 Task: Add an event  with title  Casual Interview with Giyah, date '2024/04/22' to 2024/04/23 & Select Event type as  One on One. Add location for the event as  Panama City, Panama and add a description: The conversation aimed at assessing their qualifications, skills, and suitability for a specific job role or position within the organization. The interview provides an opportunity for the hiring team to gather valuable information about the candidate's experience, abilities, and potential cultural fit.Create an event link  http-casualinterviewwithcandidateggcom & Select the event color as  Orange. , logged in from the account softage.4@softage.netand send the event invitation to softage.2@softage.net and softage.3@softage.net
Action: Mouse pressed left at (874, 123)
Screenshot: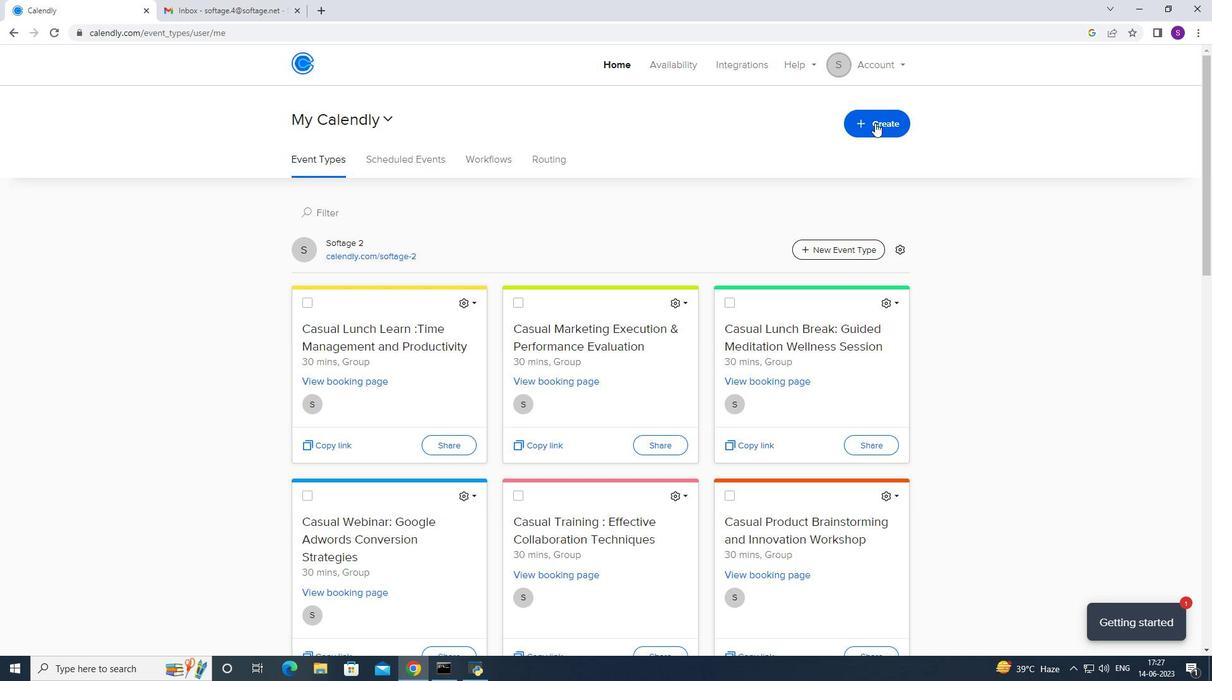 
Action: Mouse moved to (775, 178)
Screenshot: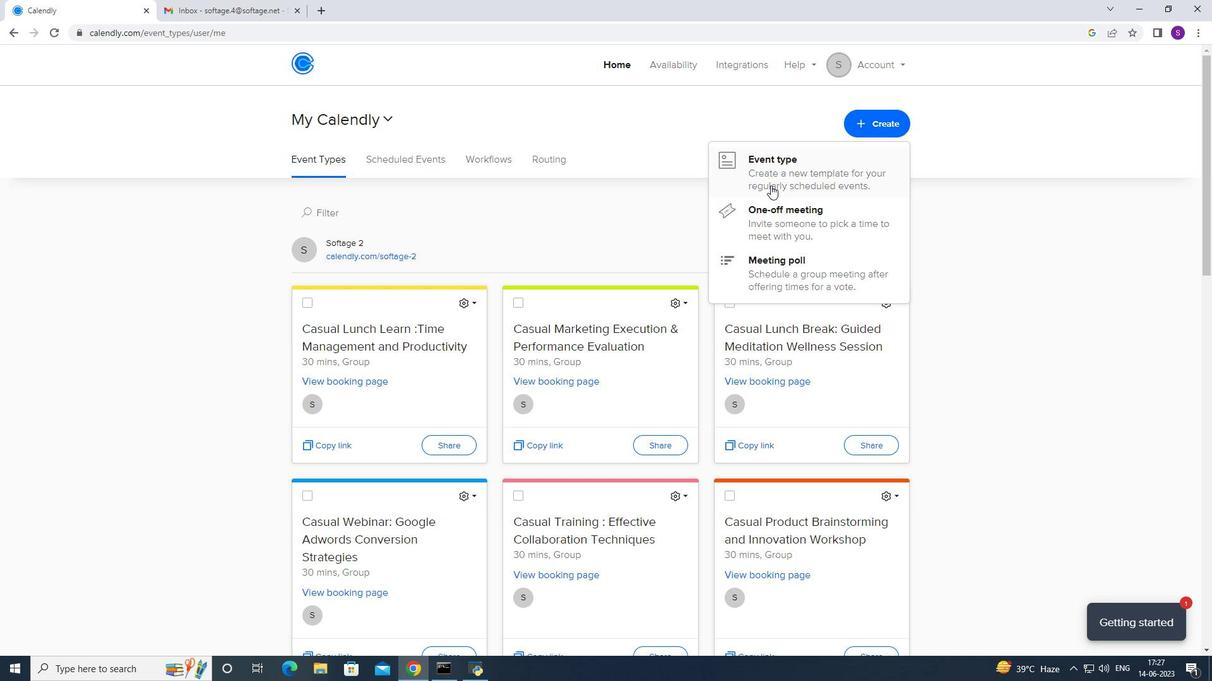 
Action: Mouse pressed left at (775, 178)
Screenshot: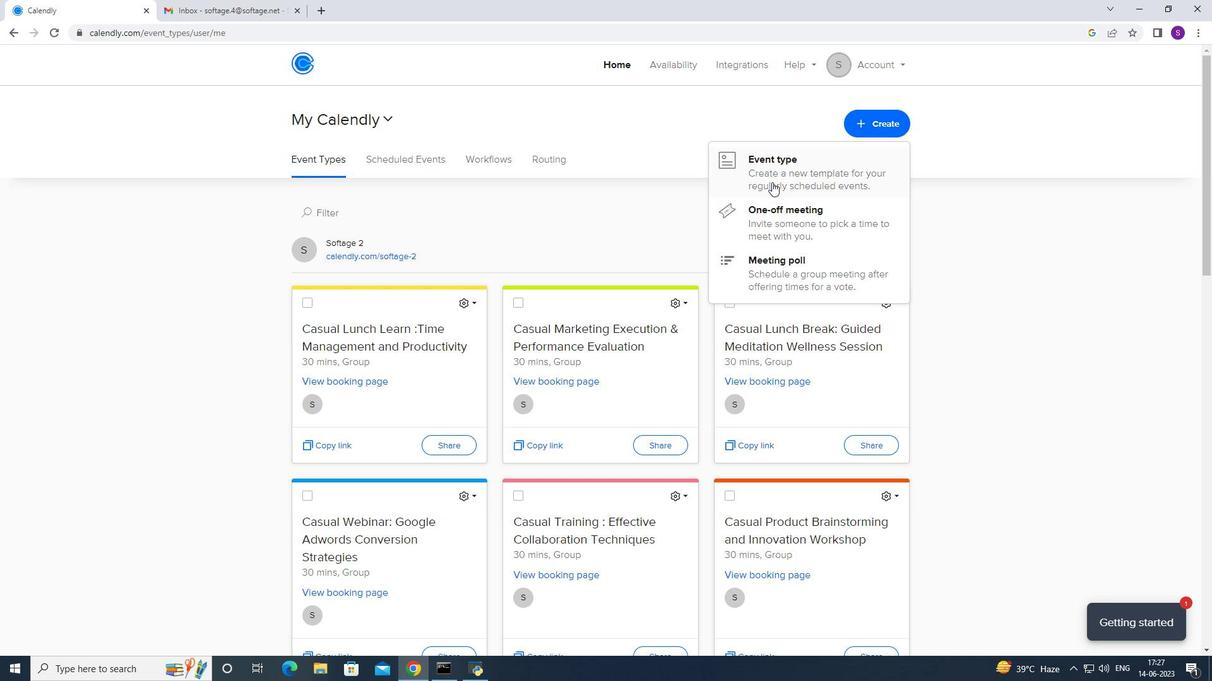 
Action: Mouse moved to (591, 224)
Screenshot: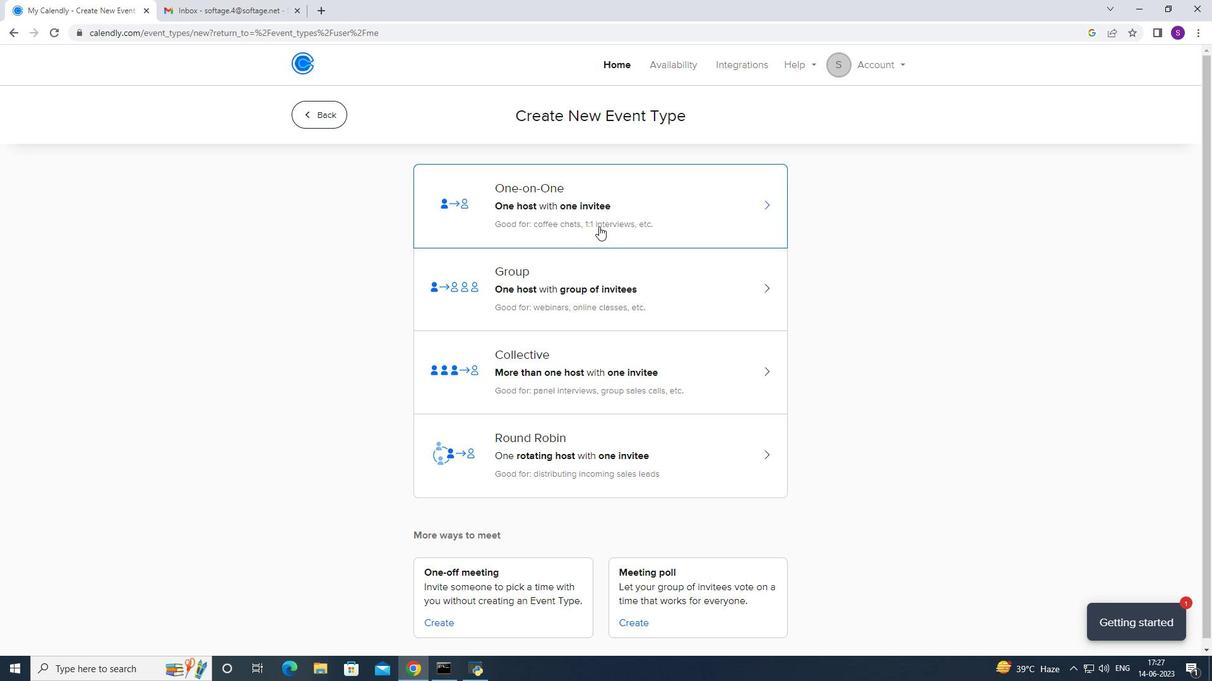 
Action: Mouse pressed left at (591, 224)
Screenshot: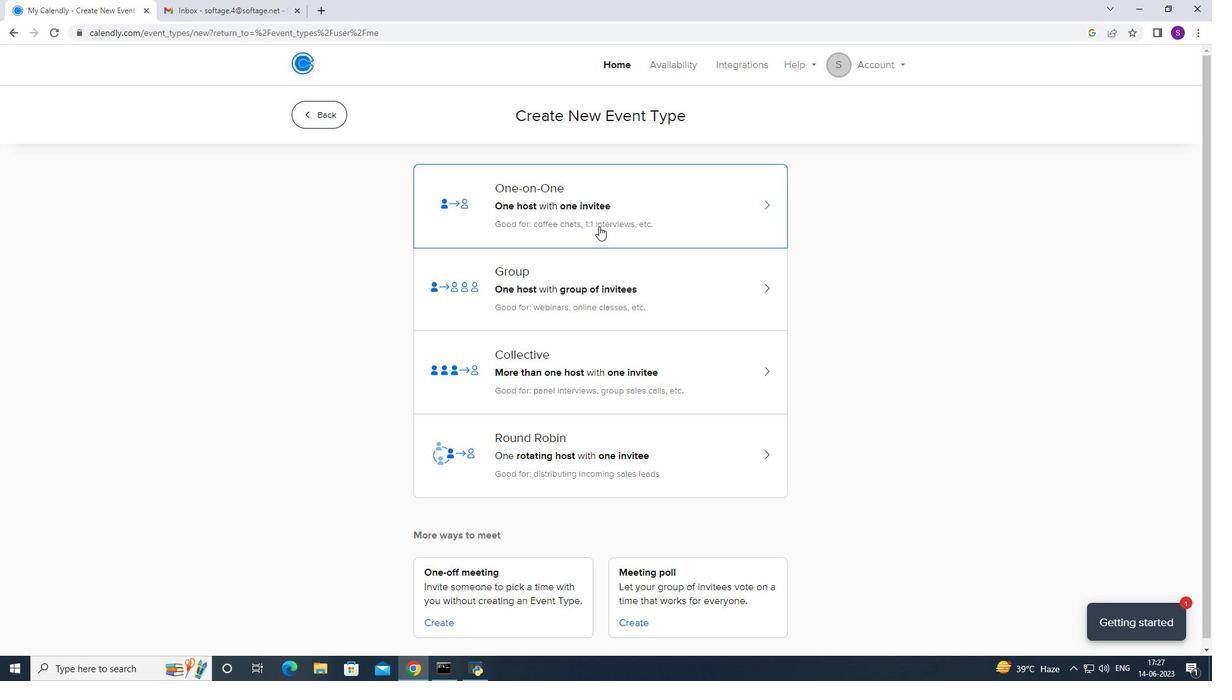 
Action: Mouse moved to (441, 302)
Screenshot: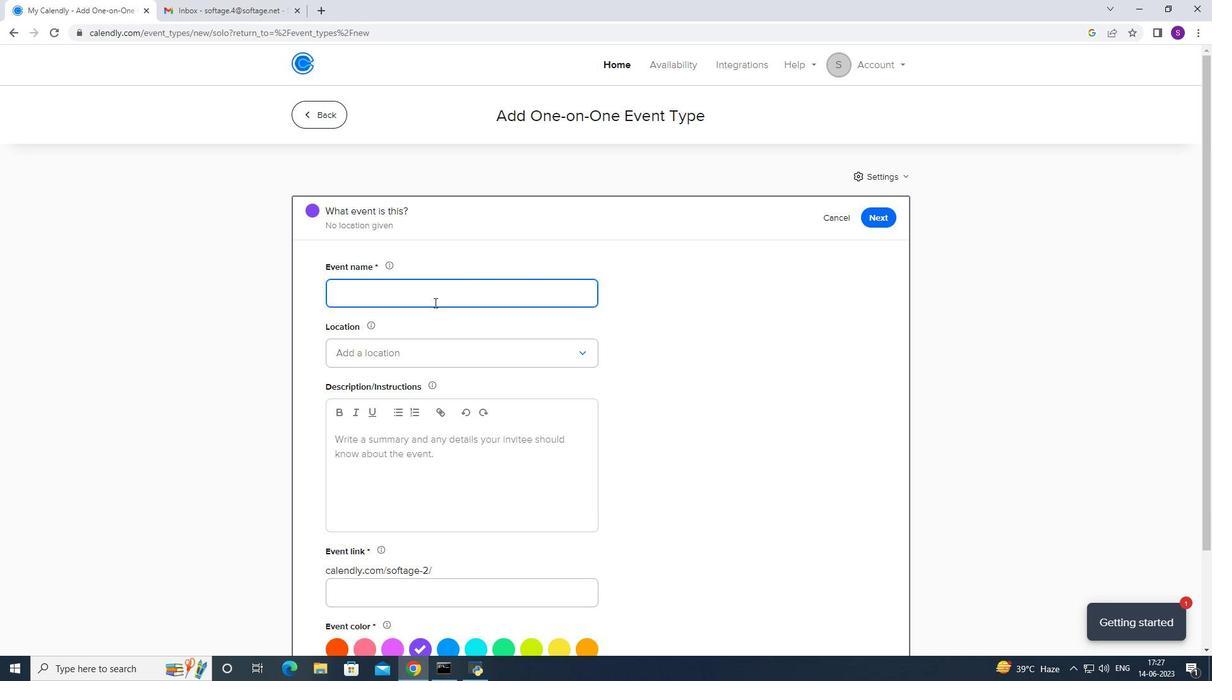 
Action: Key pressed <Key.caps_lock>C<Key.caps_lock>asual<Key.space><Key.caps_lock><Key.caps_lock>interview<Key.space>woith<Key.backspace><Key.backspace><Key.backspace><Key.backspace>ith<Key.space><Key.caps_lock><Key.caps_lock>giyah<Key.backspace><Key.backspace><Key.backspace><Key.backspace><Key.backspace><Key.caps_lock>G<Key.caps_lock>iyah
Screenshot: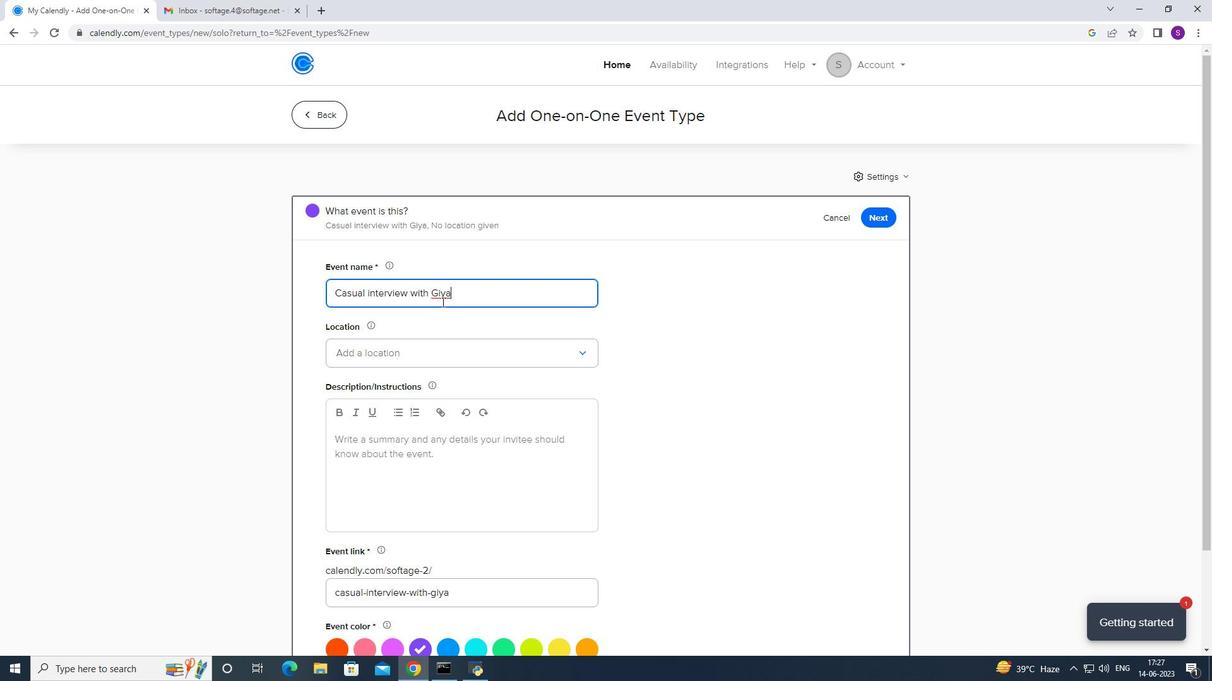 
Action: Mouse moved to (323, 344)
Screenshot: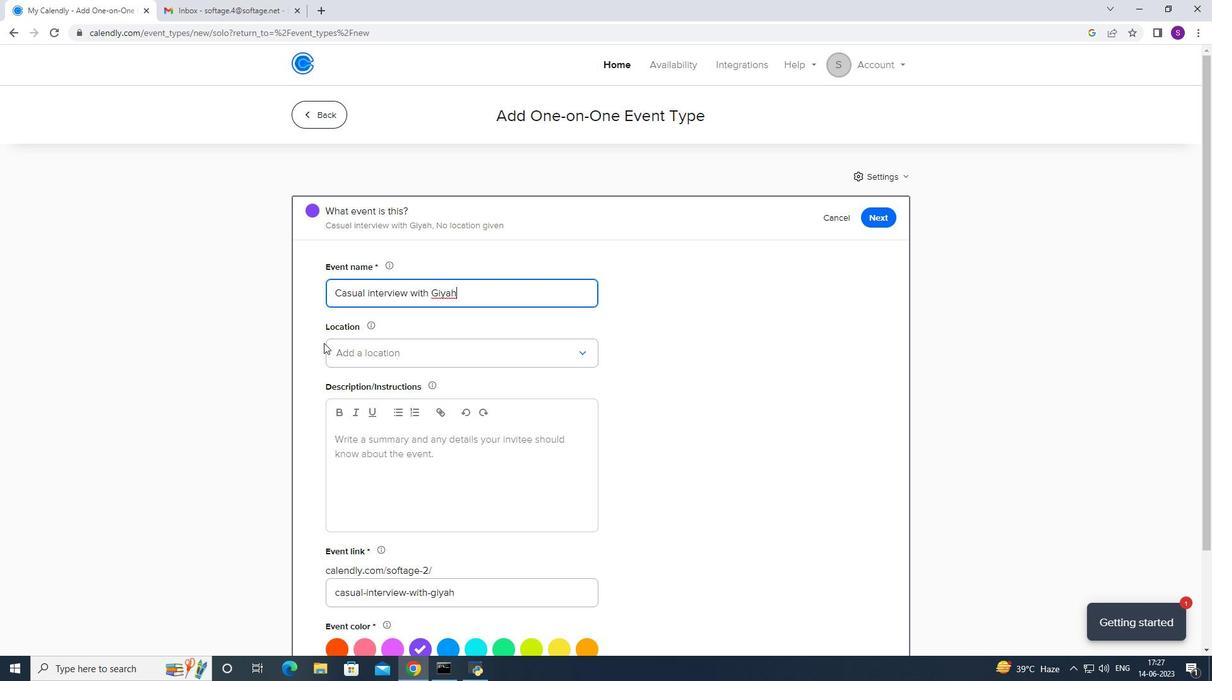 
Action: Mouse pressed left at (323, 344)
Screenshot: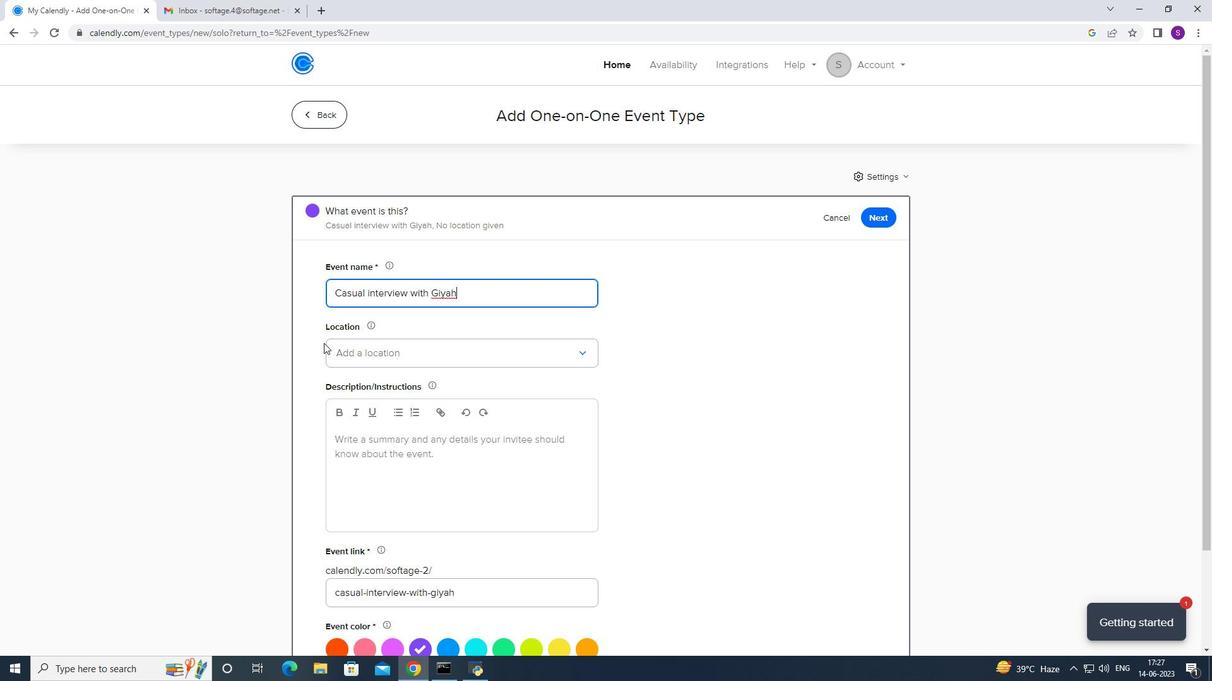 
Action: Mouse moved to (335, 352)
Screenshot: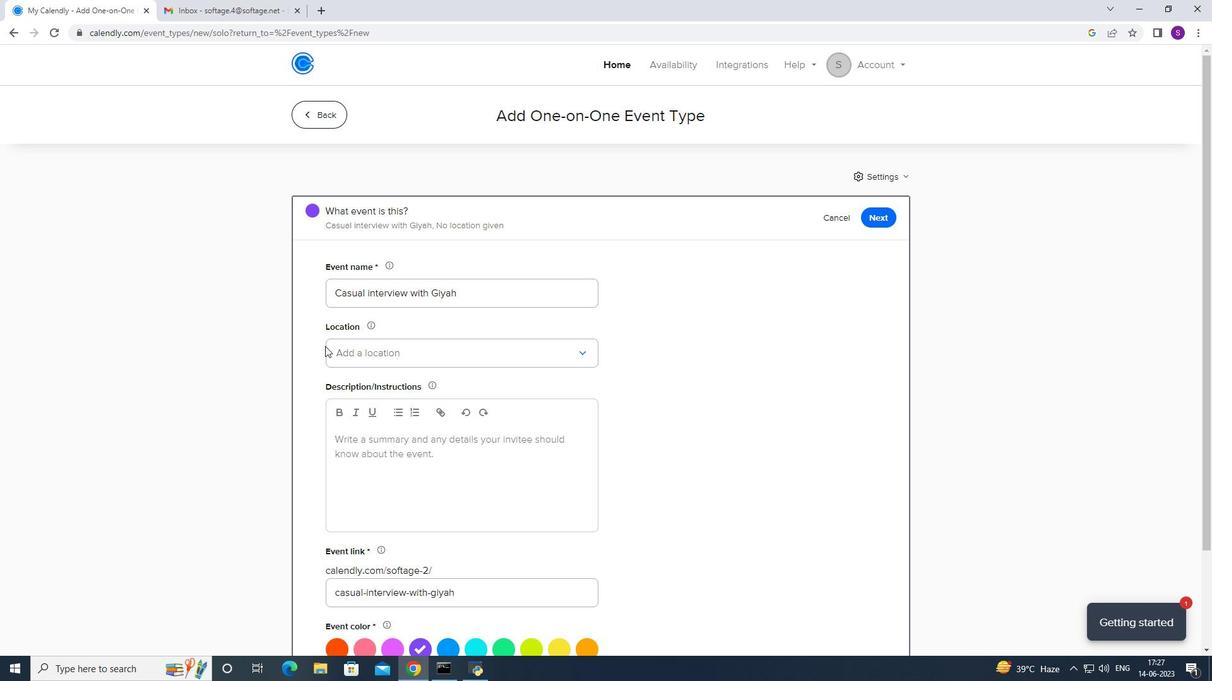 
Action: Mouse pressed left at (335, 352)
Screenshot: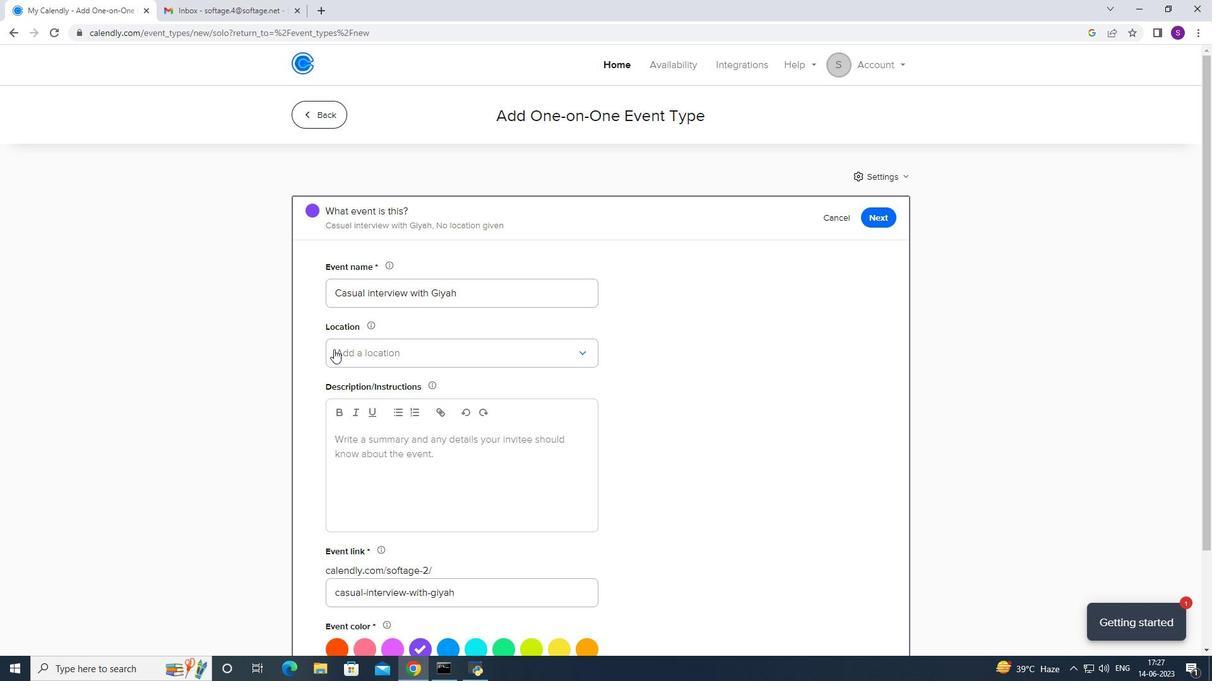 
Action: Mouse moved to (336, 371)
Screenshot: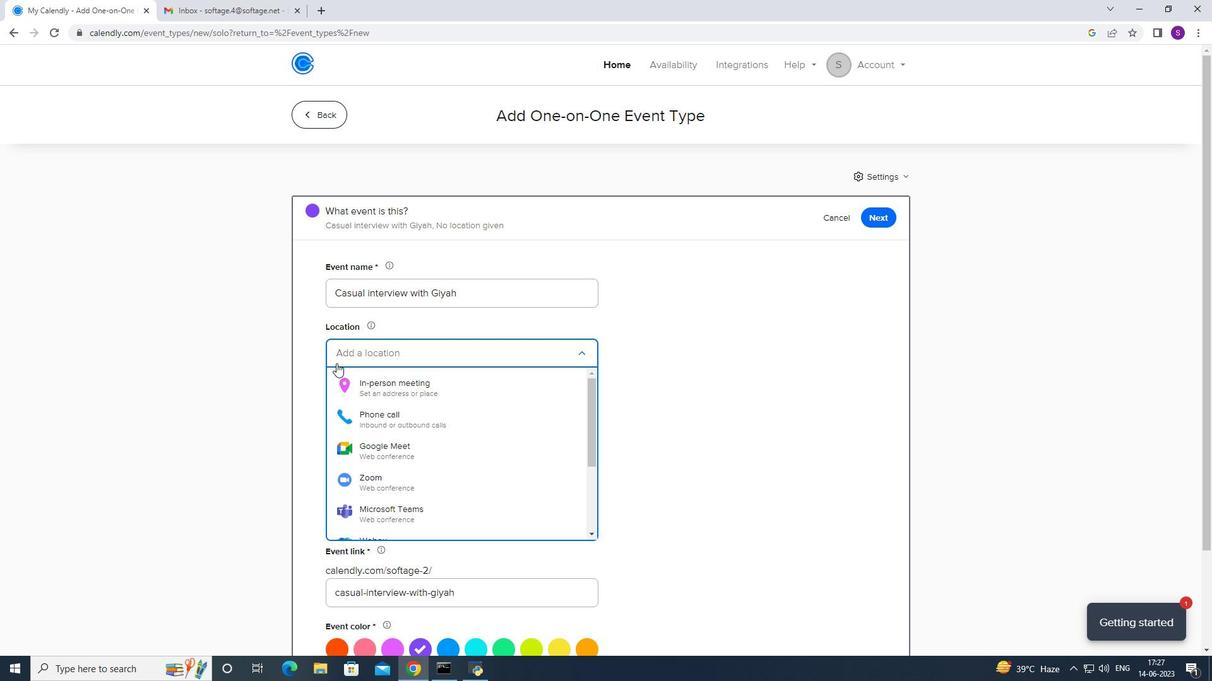 
Action: Mouse pressed left at (336, 371)
Screenshot: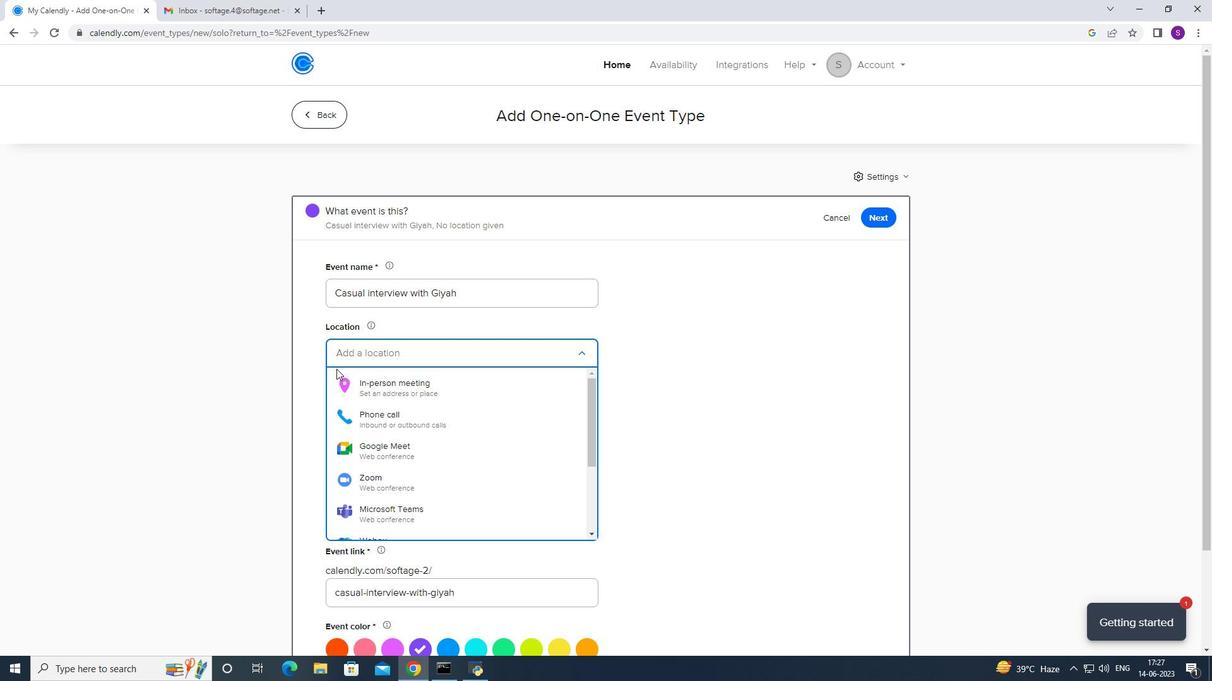 
Action: Mouse moved to (336, 378)
Screenshot: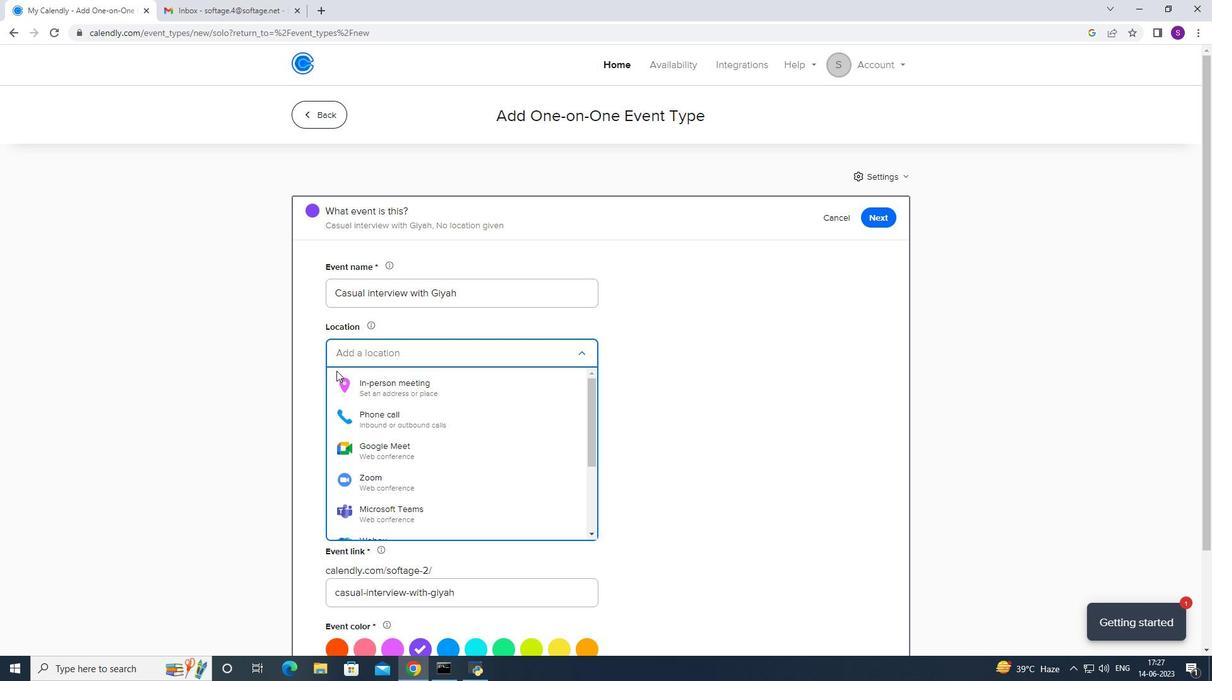 
Action: Mouse pressed left at (336, 378)
Screenshot: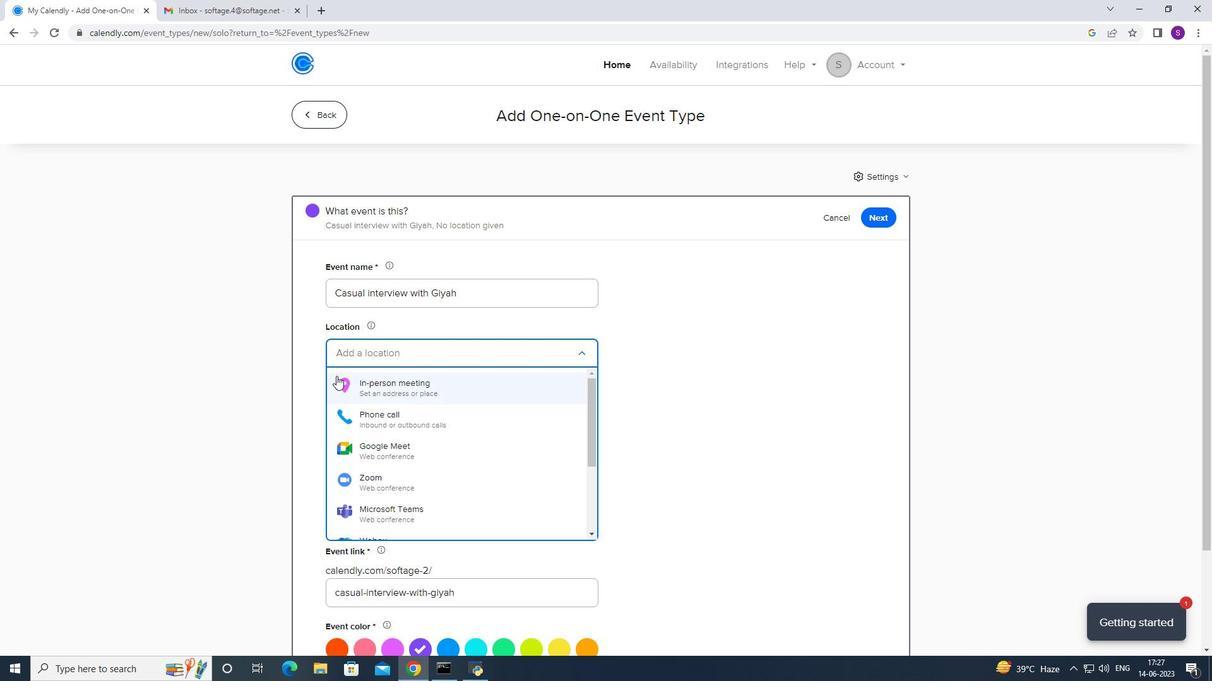 
Action: Mouse moved to (536, 217)
Screenshot: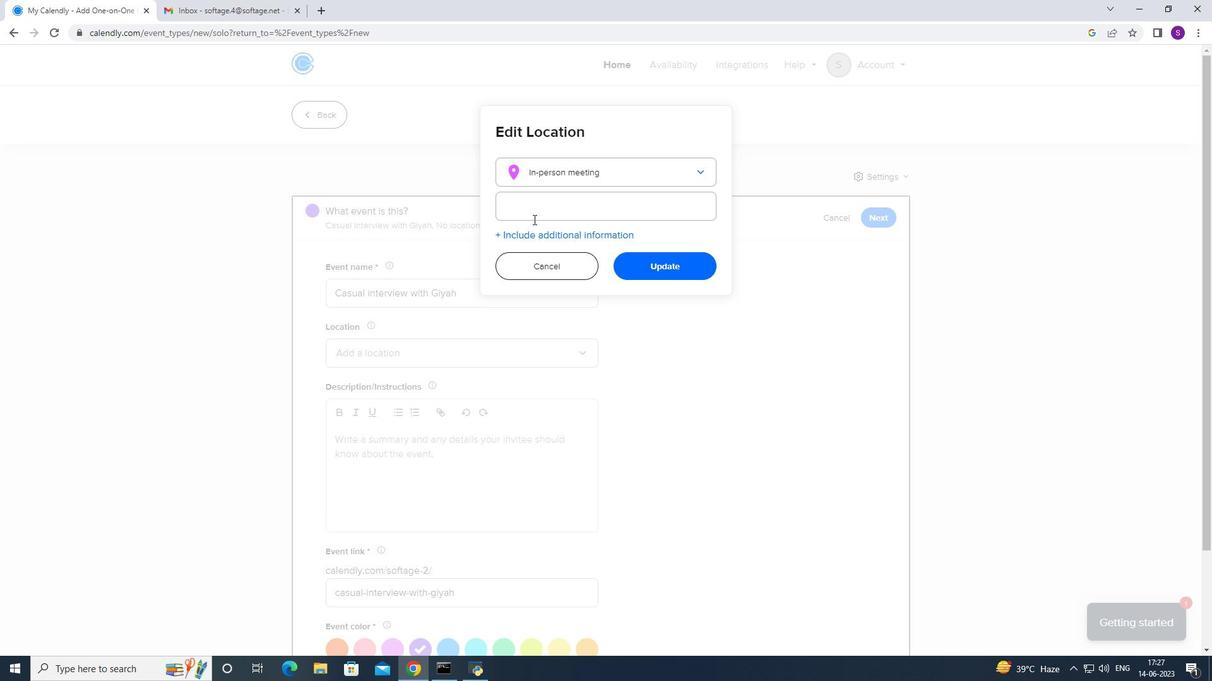 
Action: Mouse pressed left at (536, 217)
Screenshot: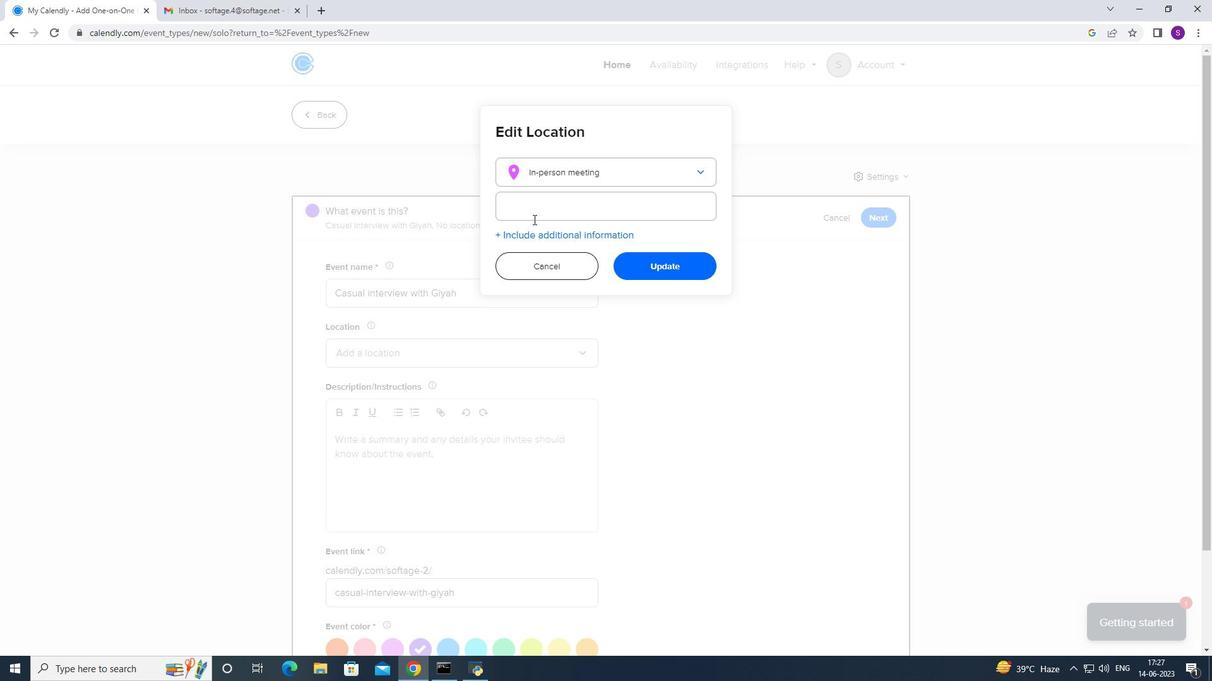 
Action: Key pressed <Key.caps_lock>P<Key.caps_lock>anama<Key.space><Key.caps_lock>C<Key.caps_lock>ity,<Key.space><Key.caps_lock>P<Key.caps_lock>anama
Screenshot: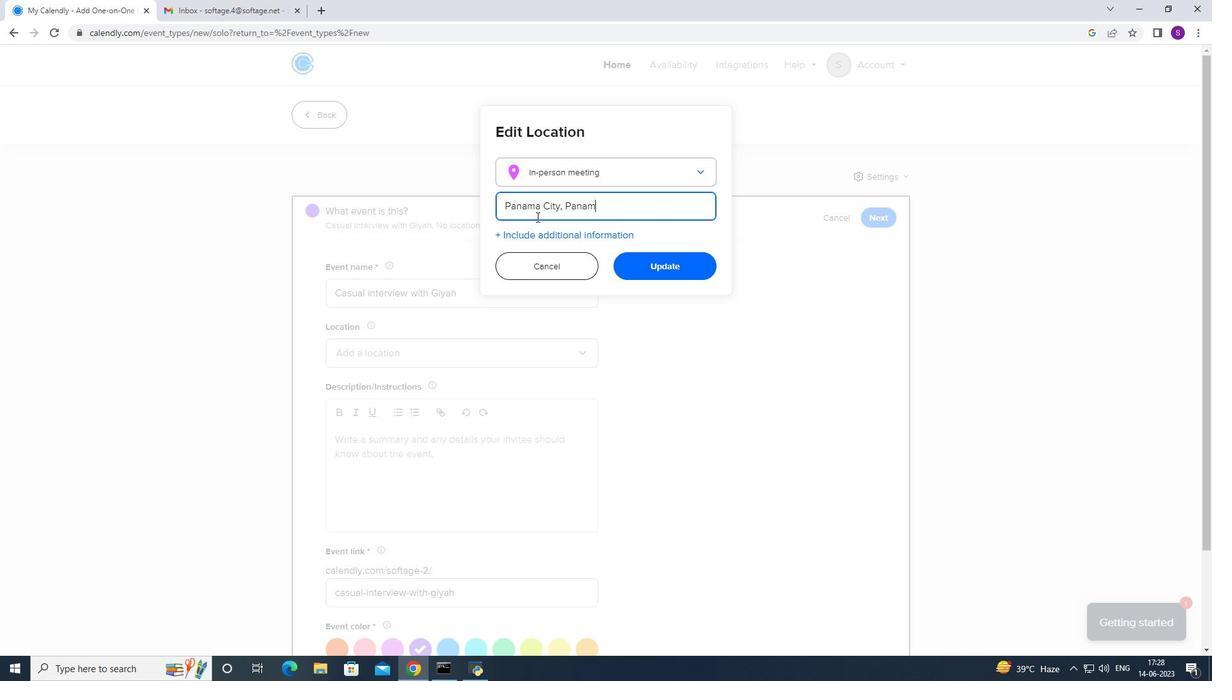 
Action: Mouse moved to (649, 268)
Screenshot: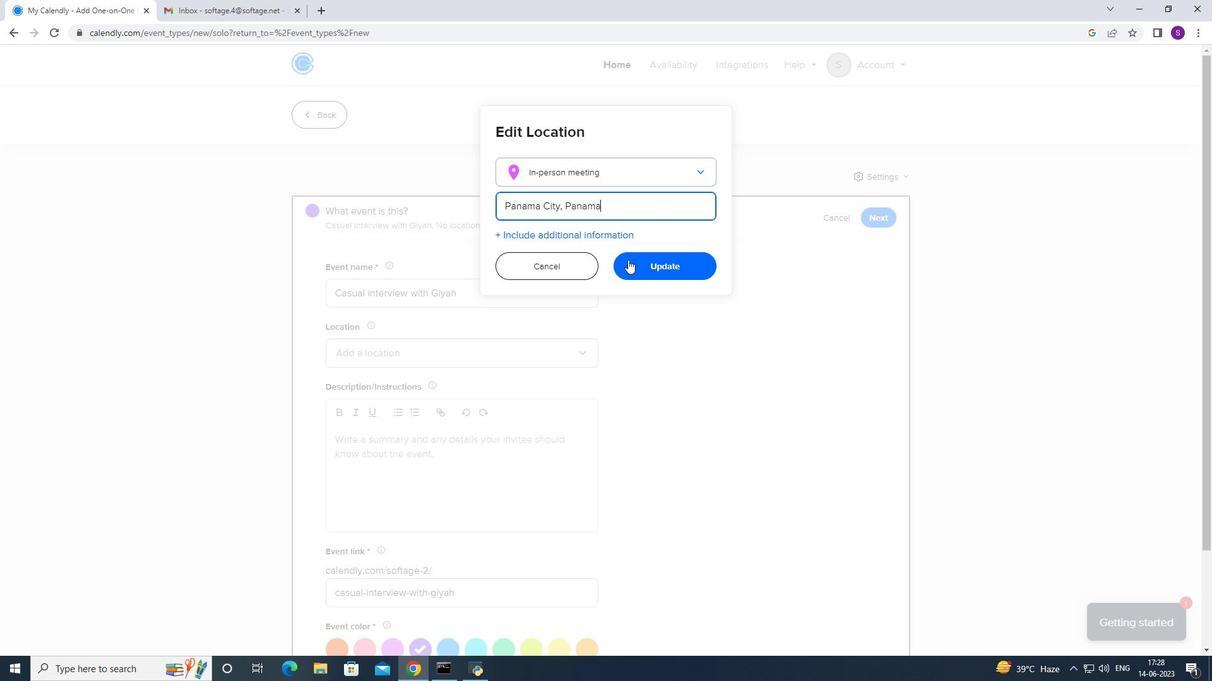 
Action: Mouse pressed left at (649, 268)
Screenshot: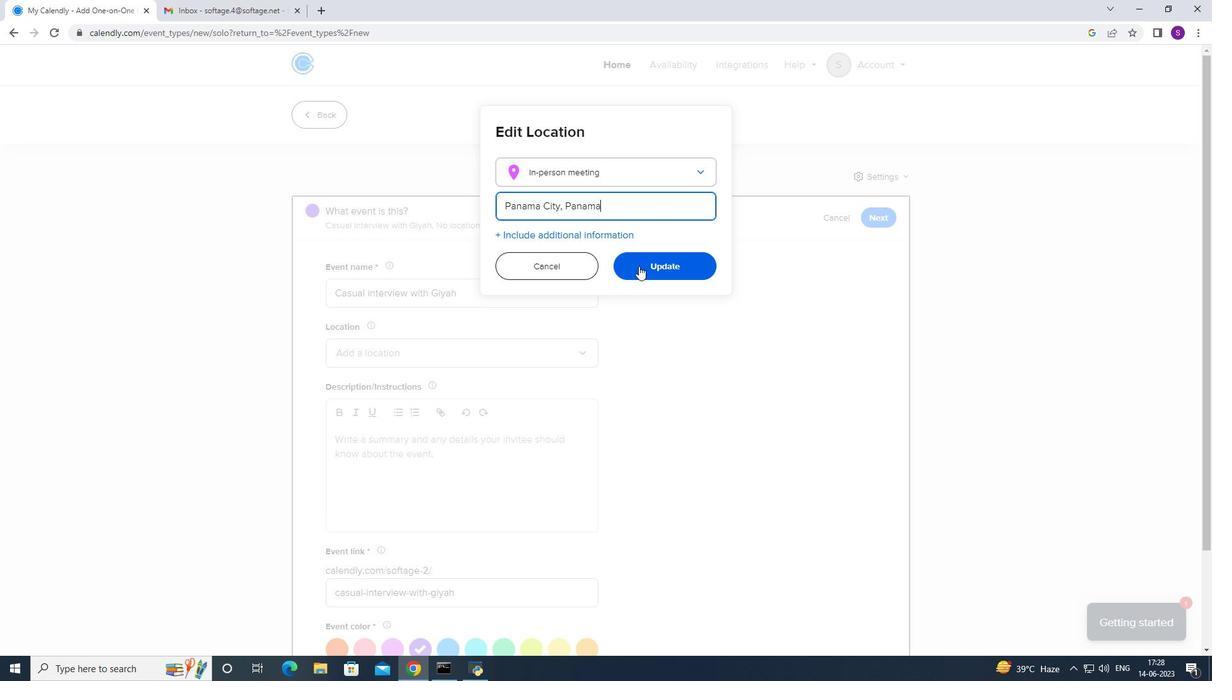 
Action: Mouse moved to (388, 392)
Screenshot: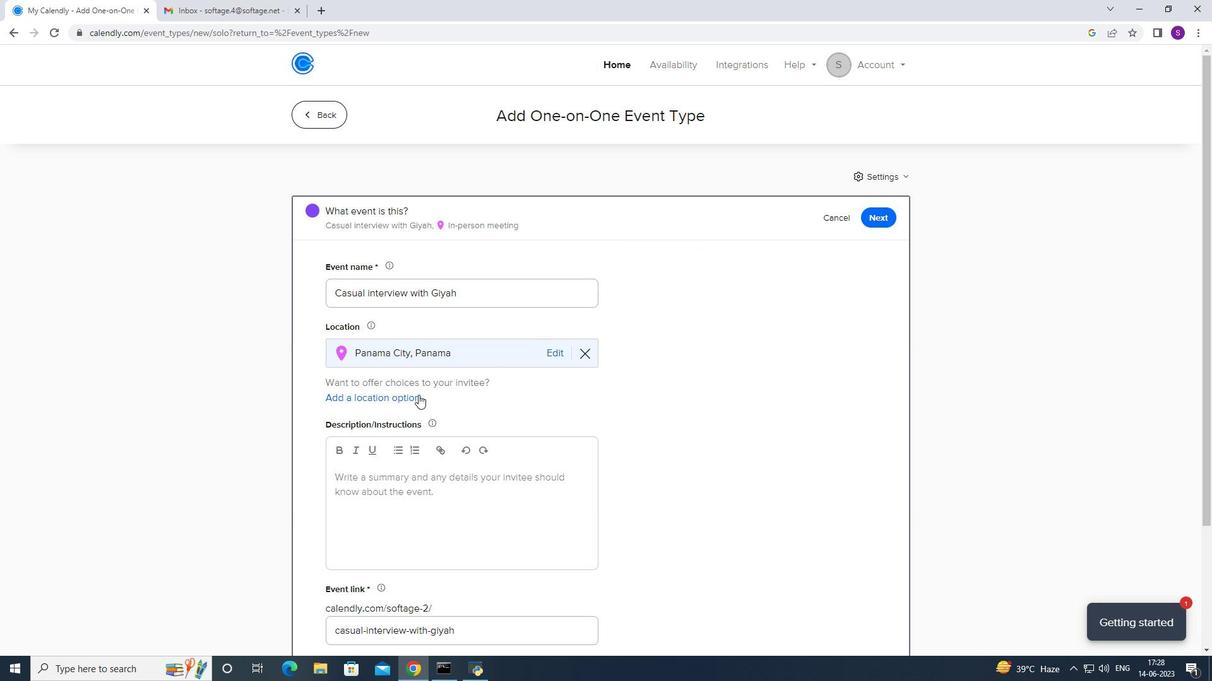 
Action: Mouse scrolled (388, 391) with delta (0, 0)
Screenshot: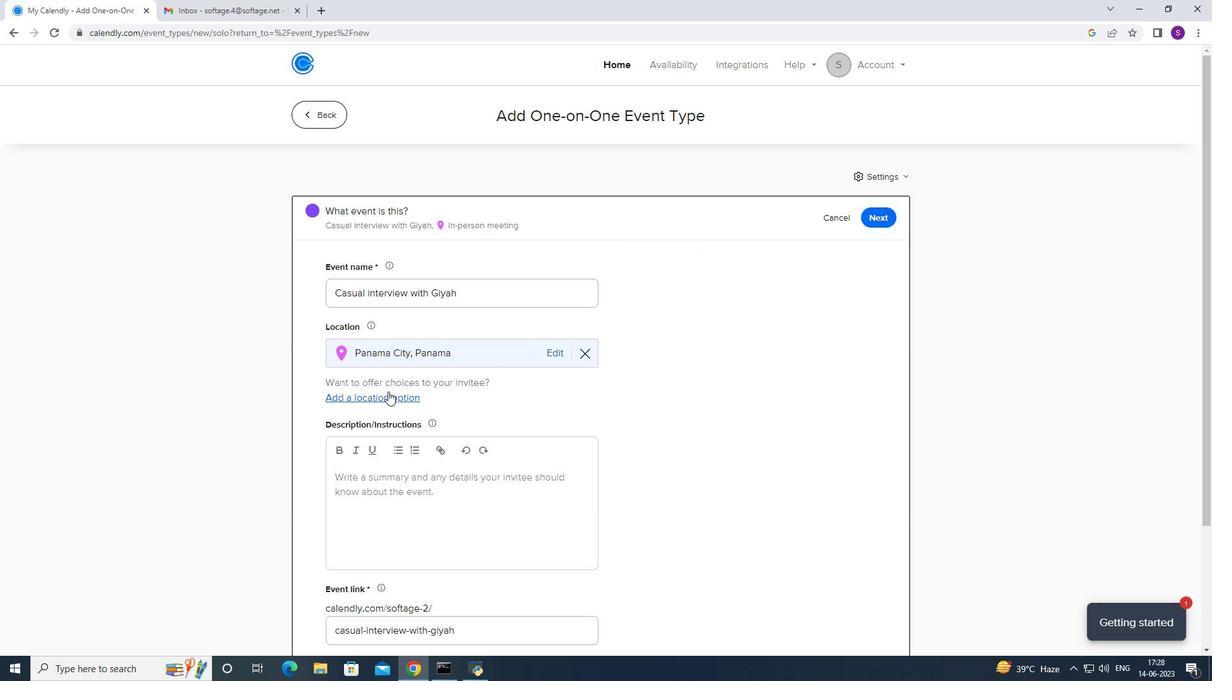 
Action: Mouse scrolled (388, 391) with delta (0, 0)
Screenshot: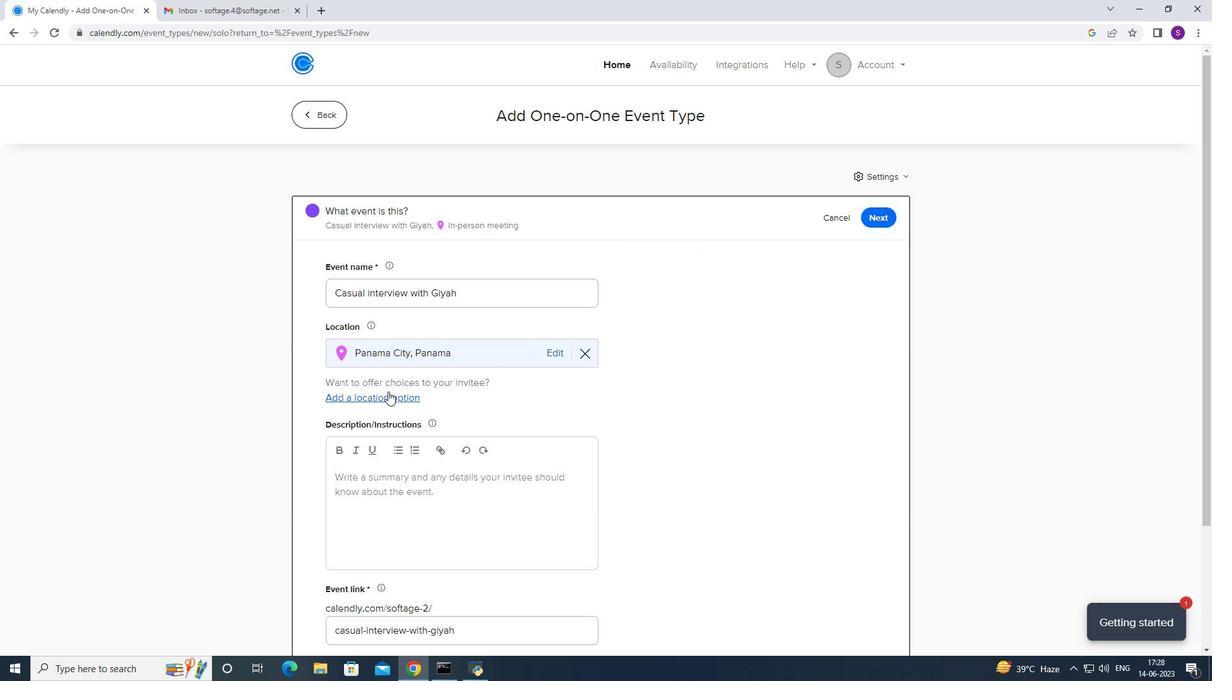 
Action: Mouse scrolled (388, 391) with delta (0, 0)
Screenshot: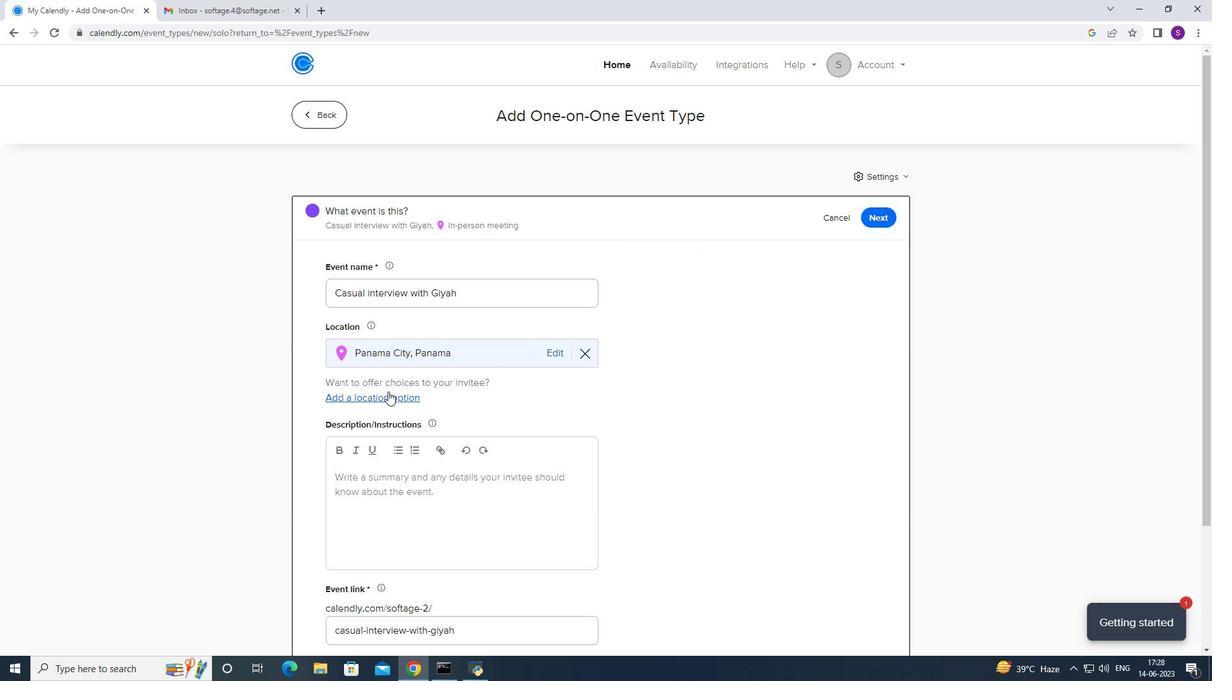 
Action: Mouse moved to (380, 364)
Screenshot: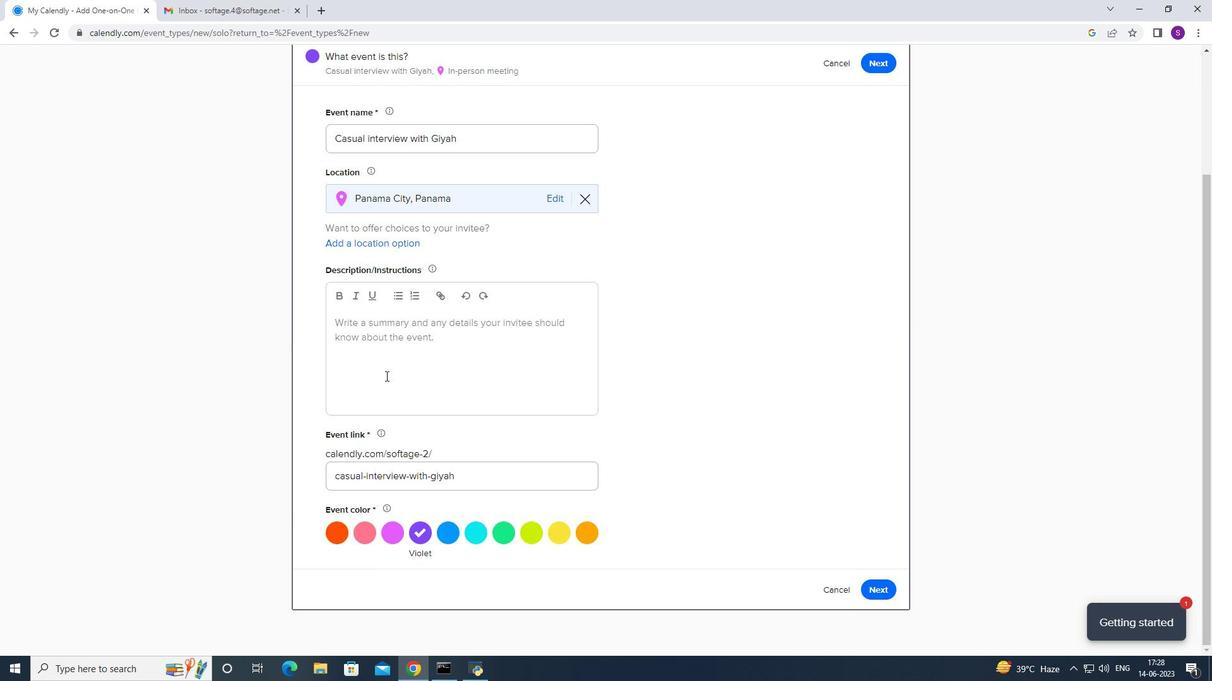 
Action: Mouse pressed left at (380, 364)
Screenshot: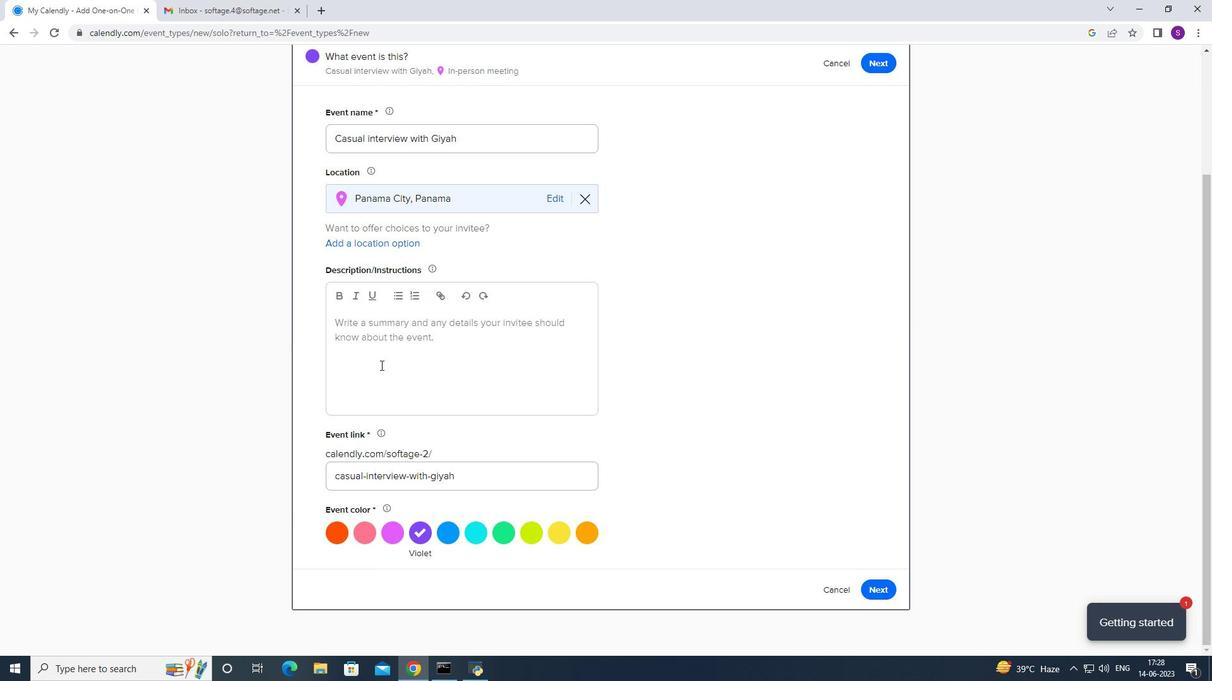 
Action: Mouse moved to (356, 295)
Screenshot: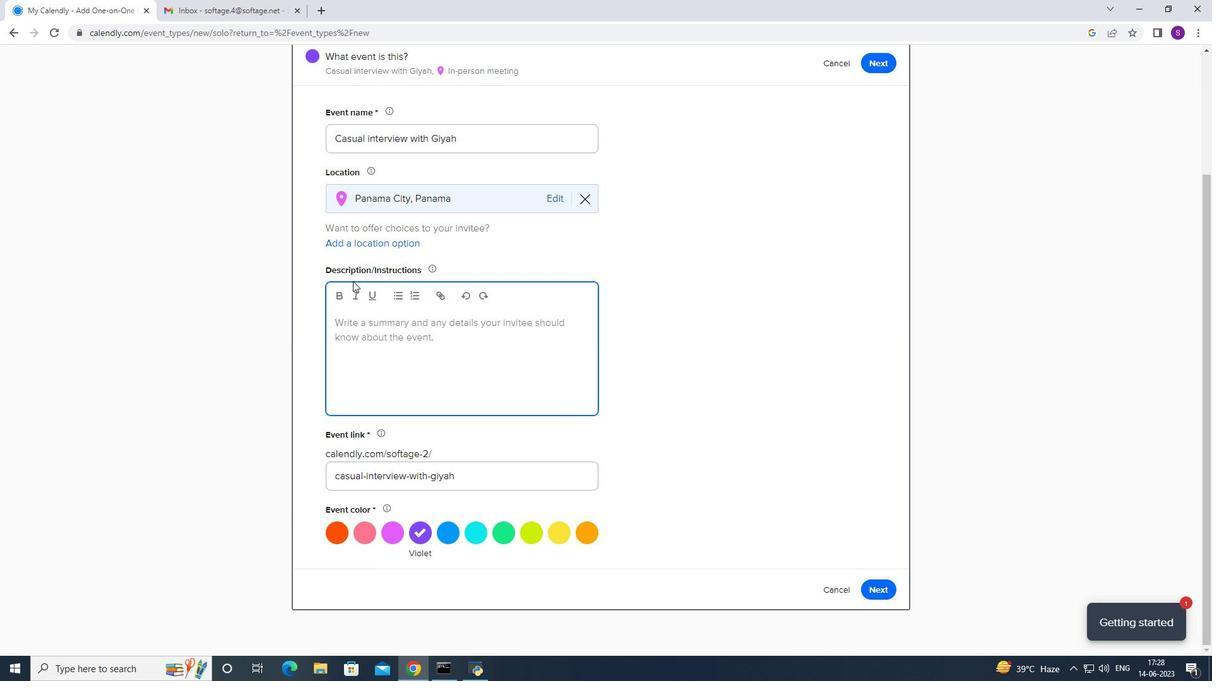 
Action: Mouse pressed left at (356, 295)
Screenshot: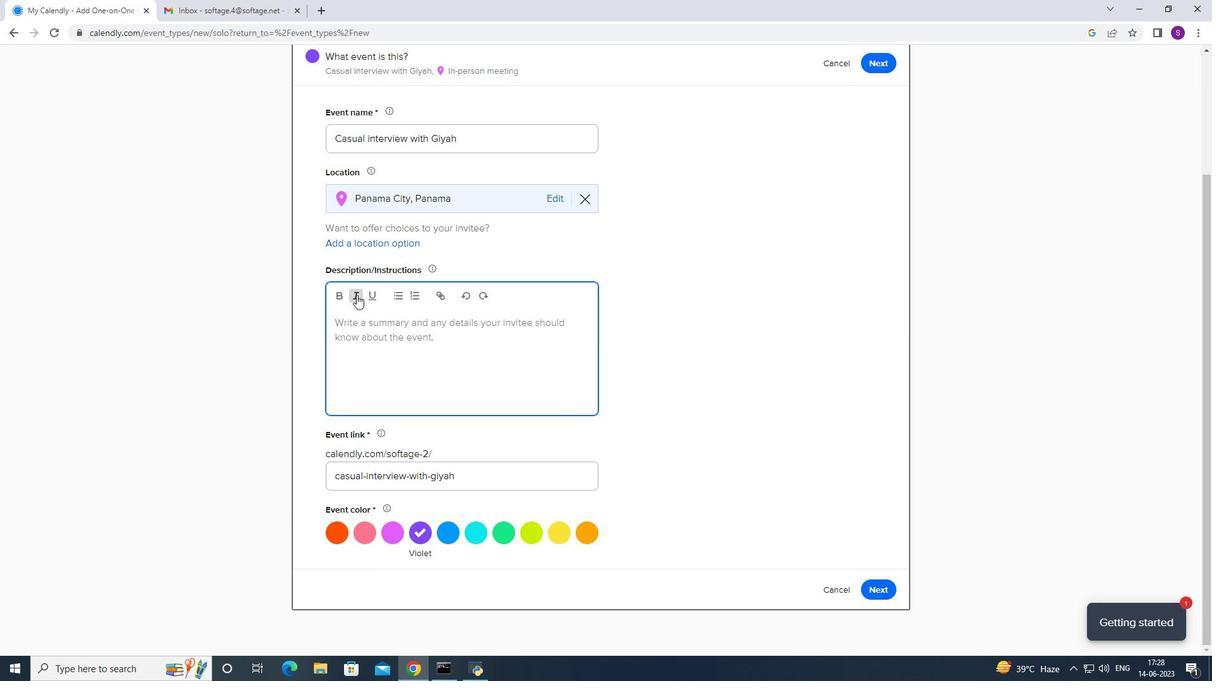
Action: Mouse scrolled (356, 294) with delta (0, 0)
Screenshot: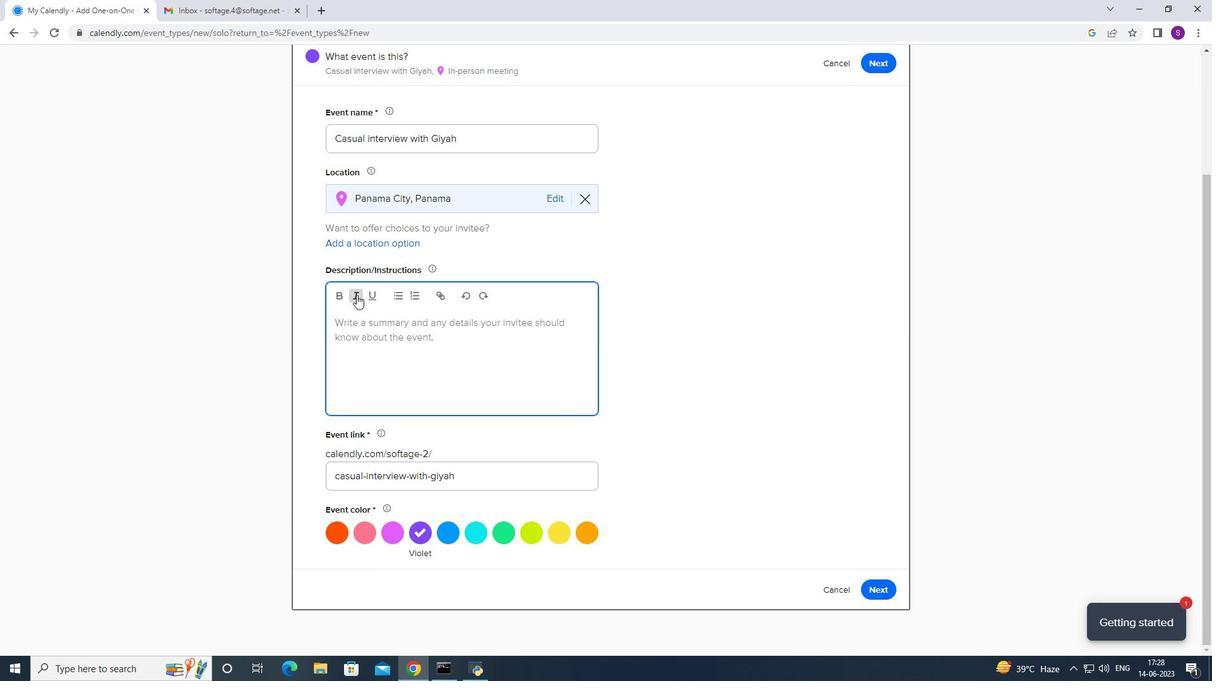 
Action: Mouse moved to (362, 397)
Screenshot: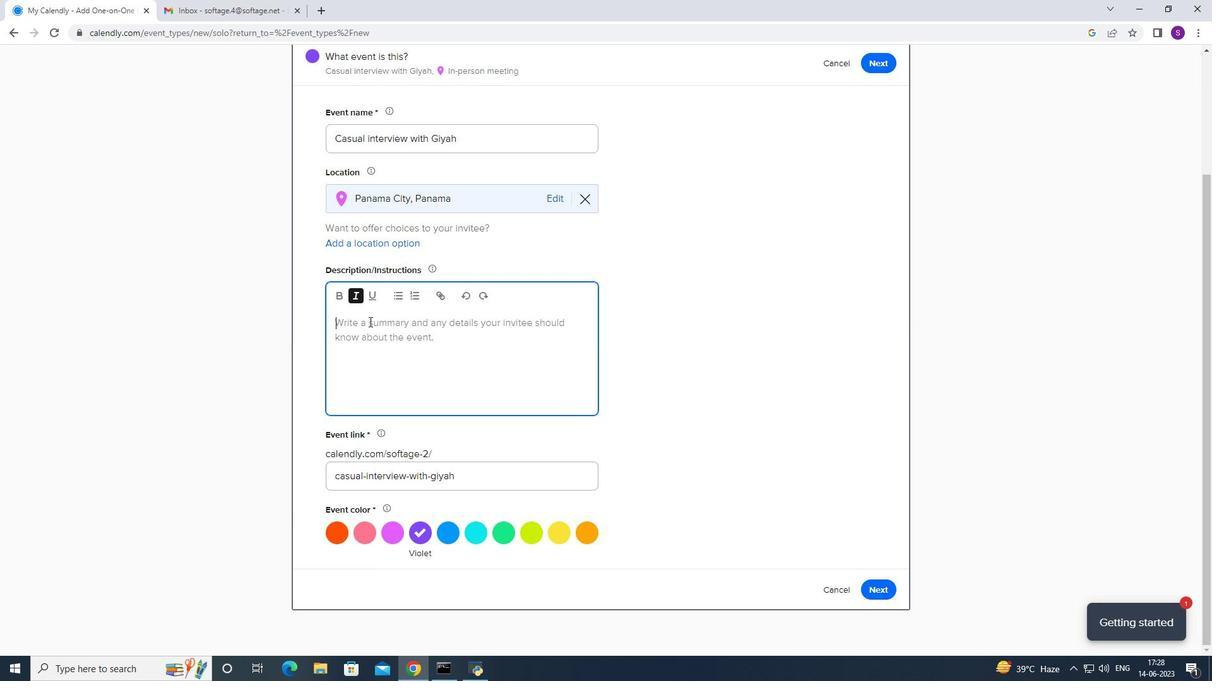 
Action: Mouse scrolled (362, 397) with delta (0, 0)
Screenshot: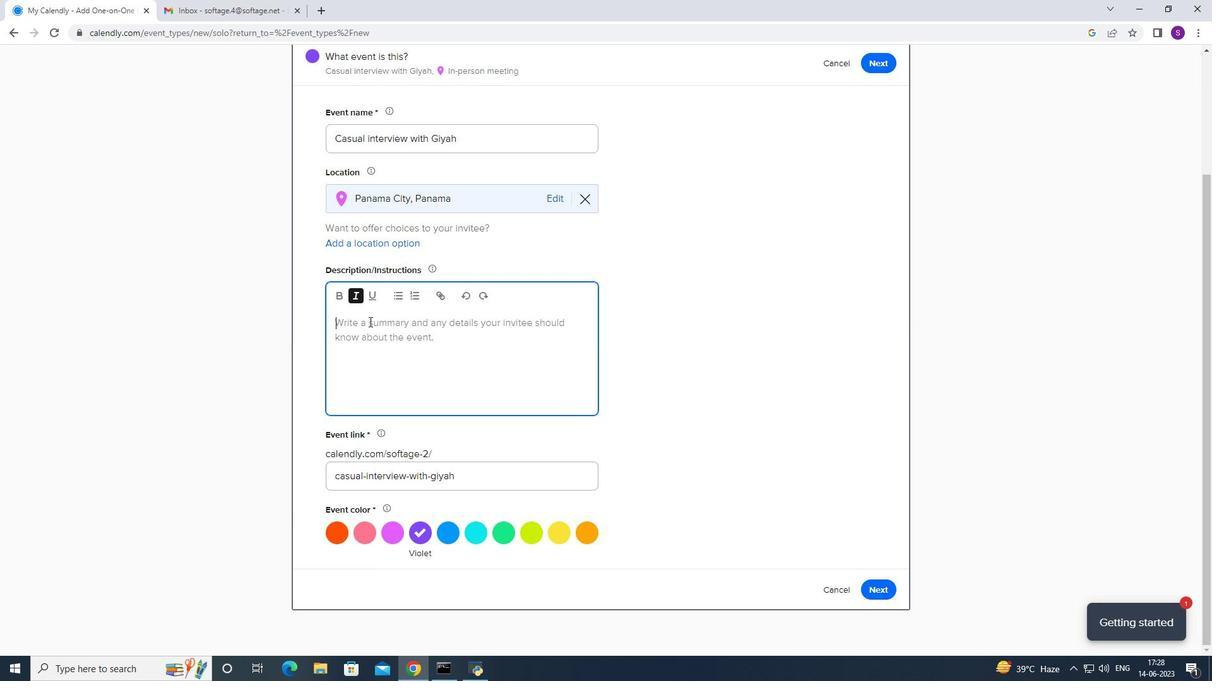 
Action: Mouse moved to (359, 410)
Screenshot: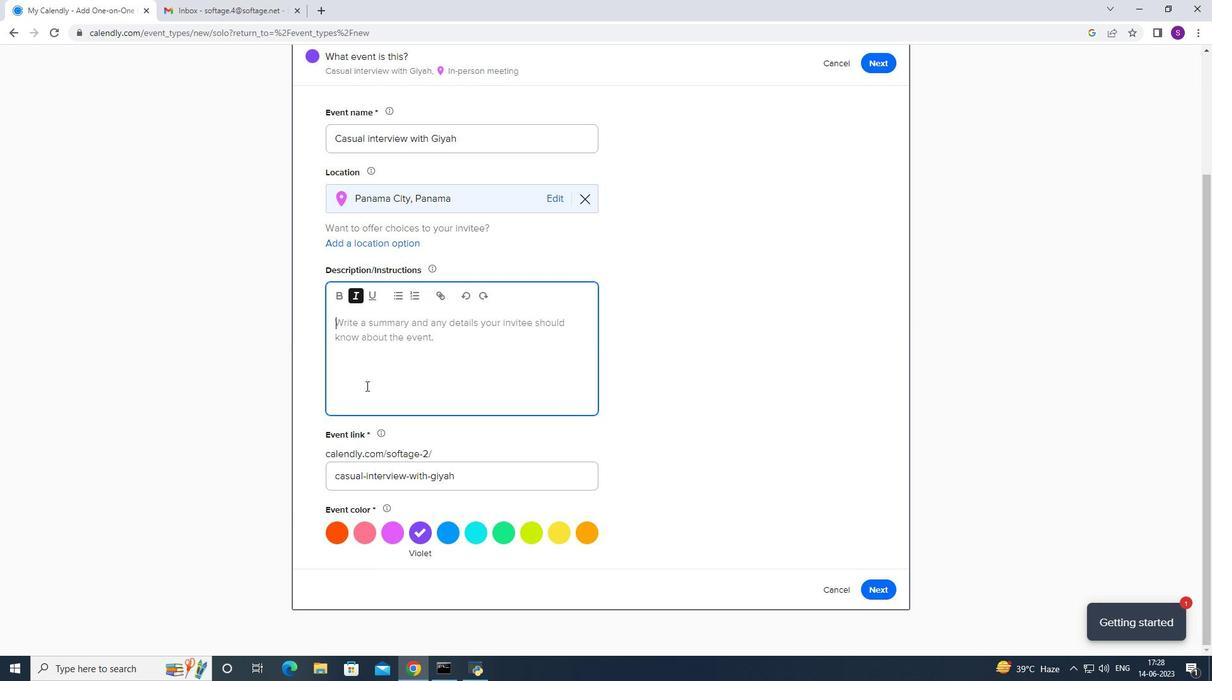 
Action: Mouse scrolled (359, 409) with delta (0, 0)
Screenshot: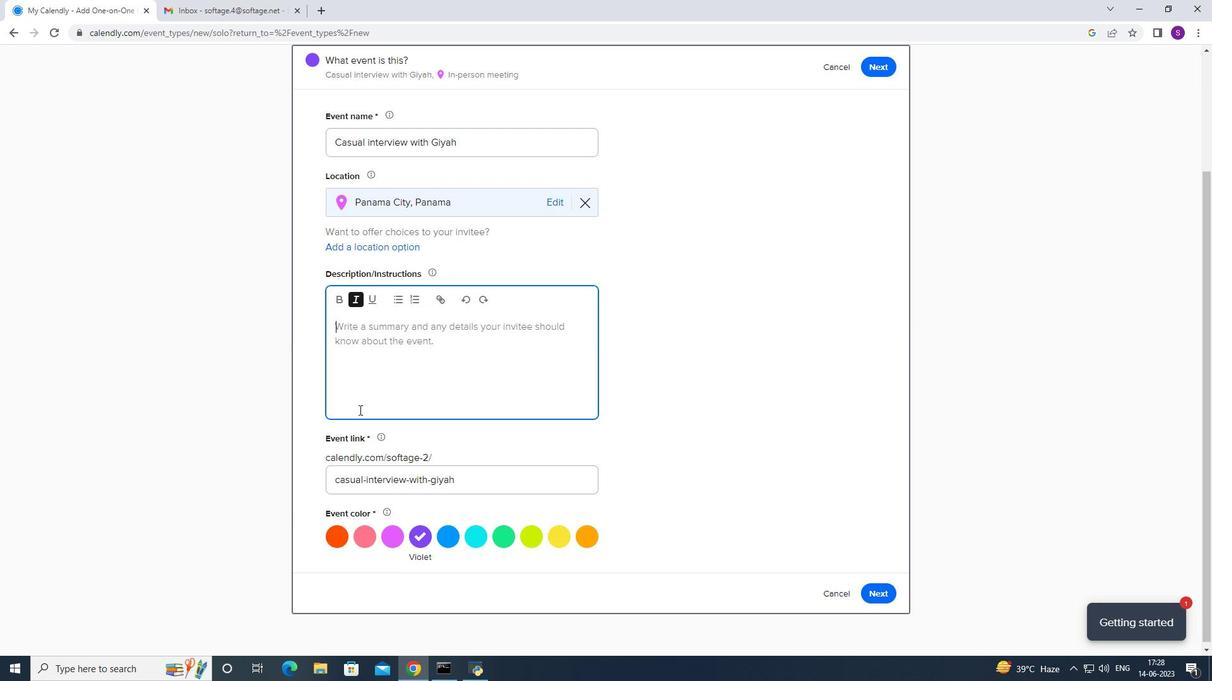 
Action: Mouse scrolled (359, 409) with delta (0, 0)
Screenshot: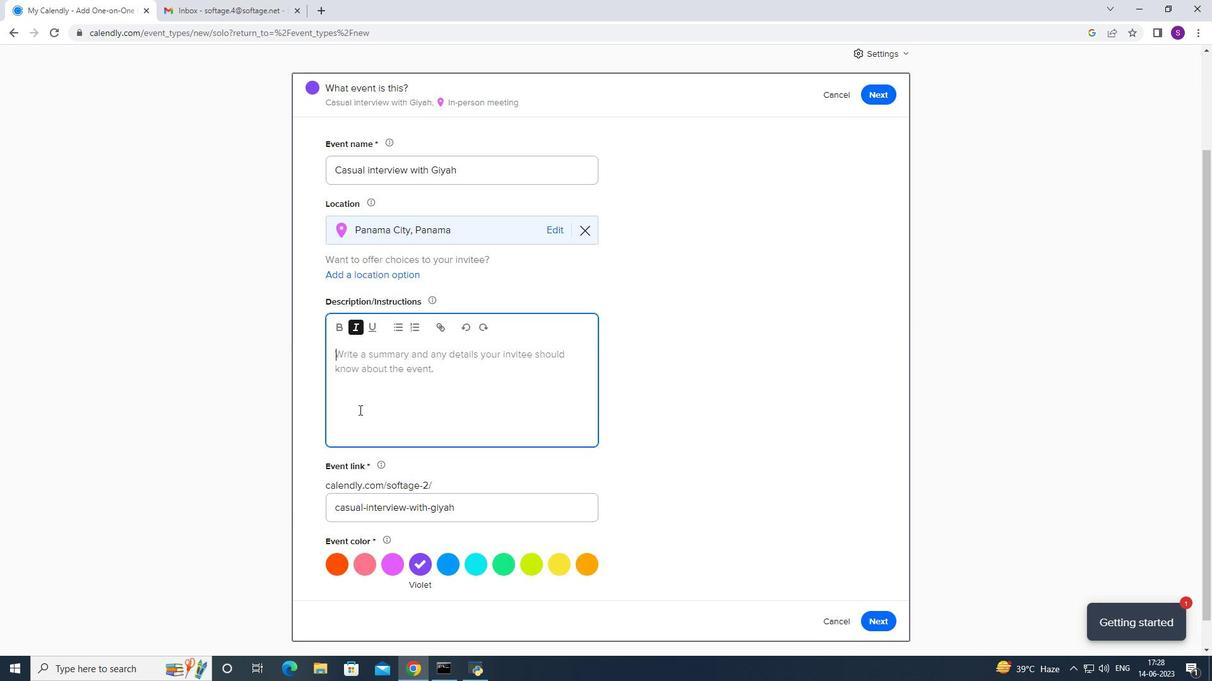 
Action: Mouse moved to (434, 391)
Screenshot: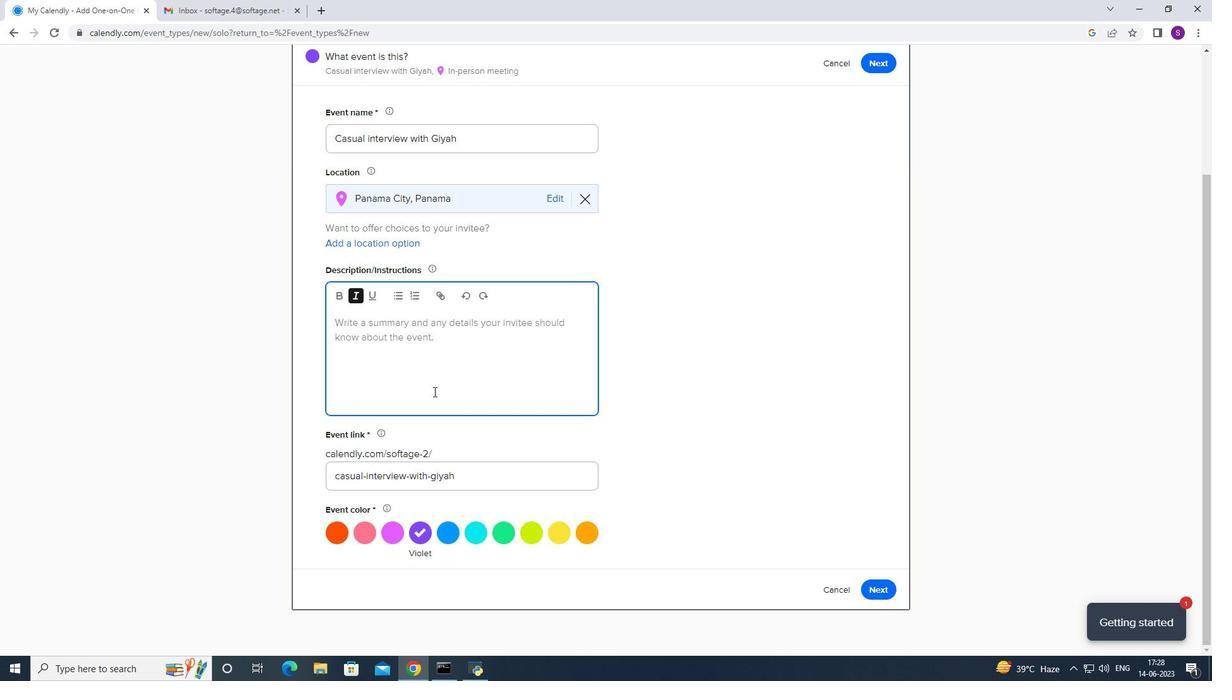 
Action: Mouse pressed left at (434, 391)
Screenshot: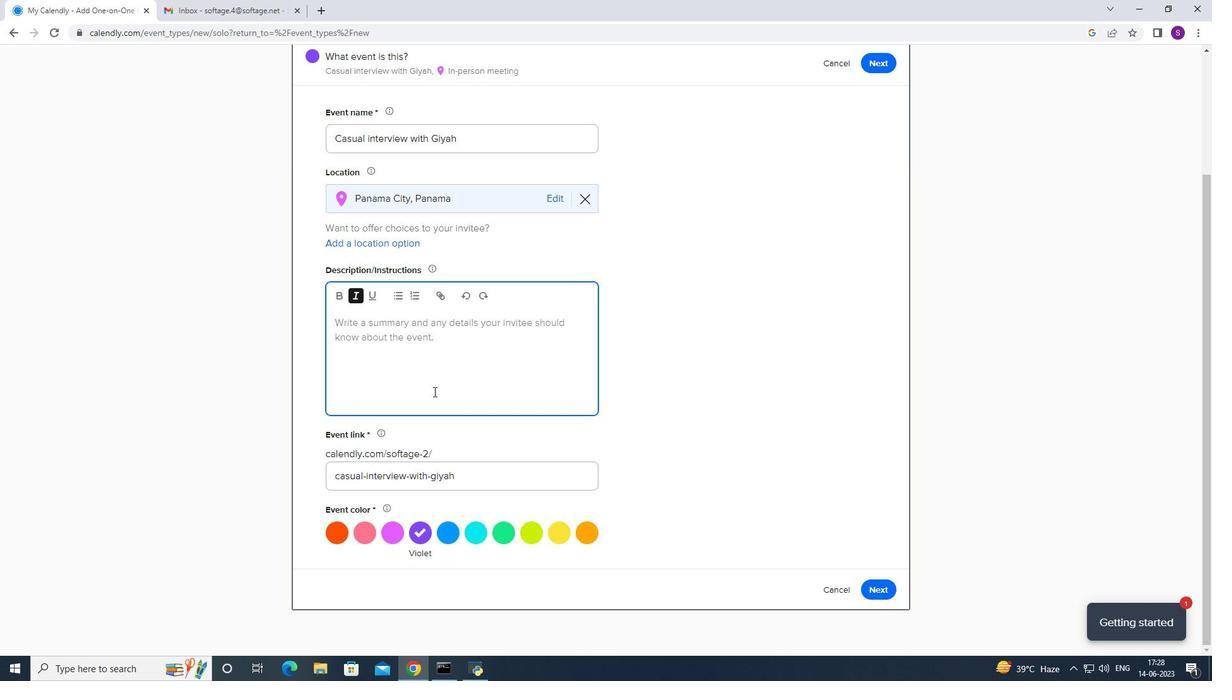 
Action: Mouse moved to (434, 390)
Screenshot: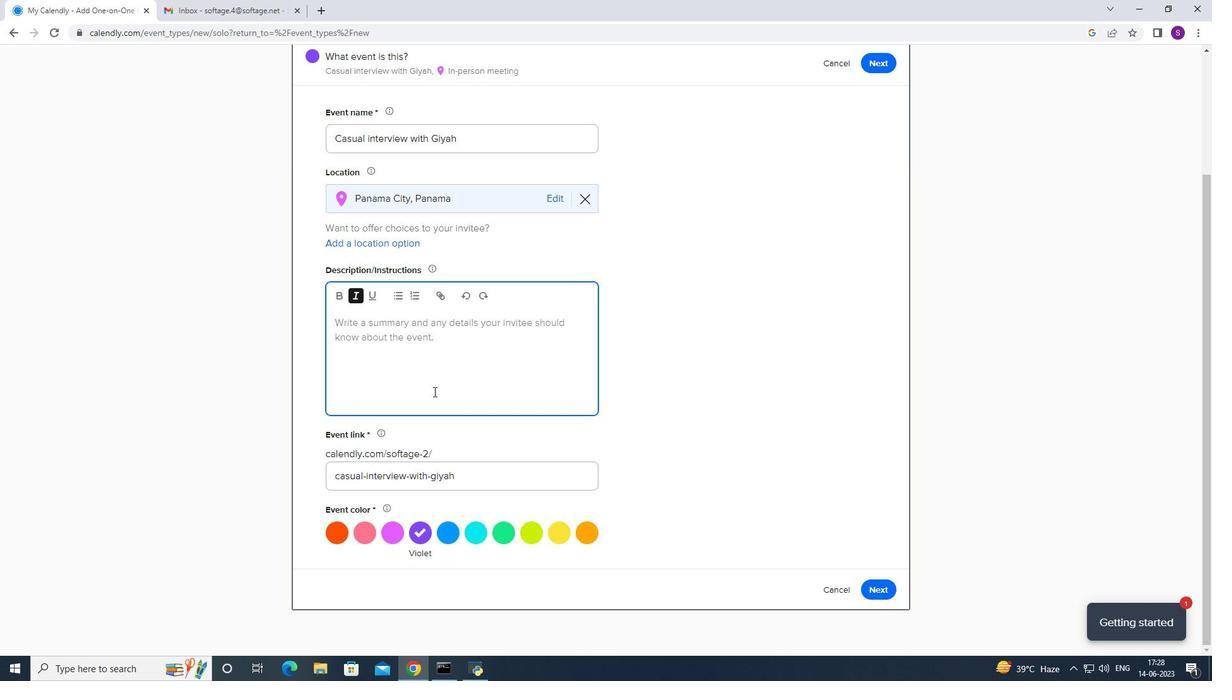 
Action: Key pressed <Key.caps_lock>T<Key.caps_lock>he<Key.space>conversation<Key.space>aaaim<Key.backspace><Key.backspace><Key.backspace><Key.backspace>imed<Key.space>at<Key.space>assessing<Key.space>their<Key.space>qualificvations
Screenshot: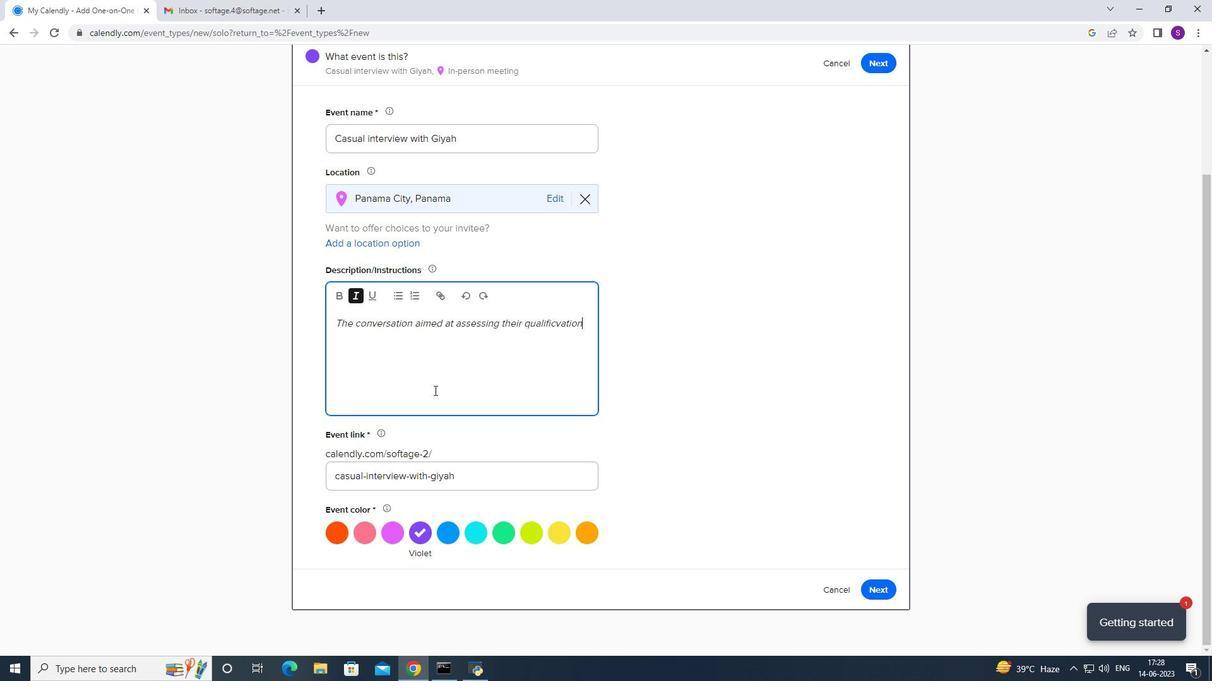 
Action: Mouse moved to (573, 327)
Screenshot: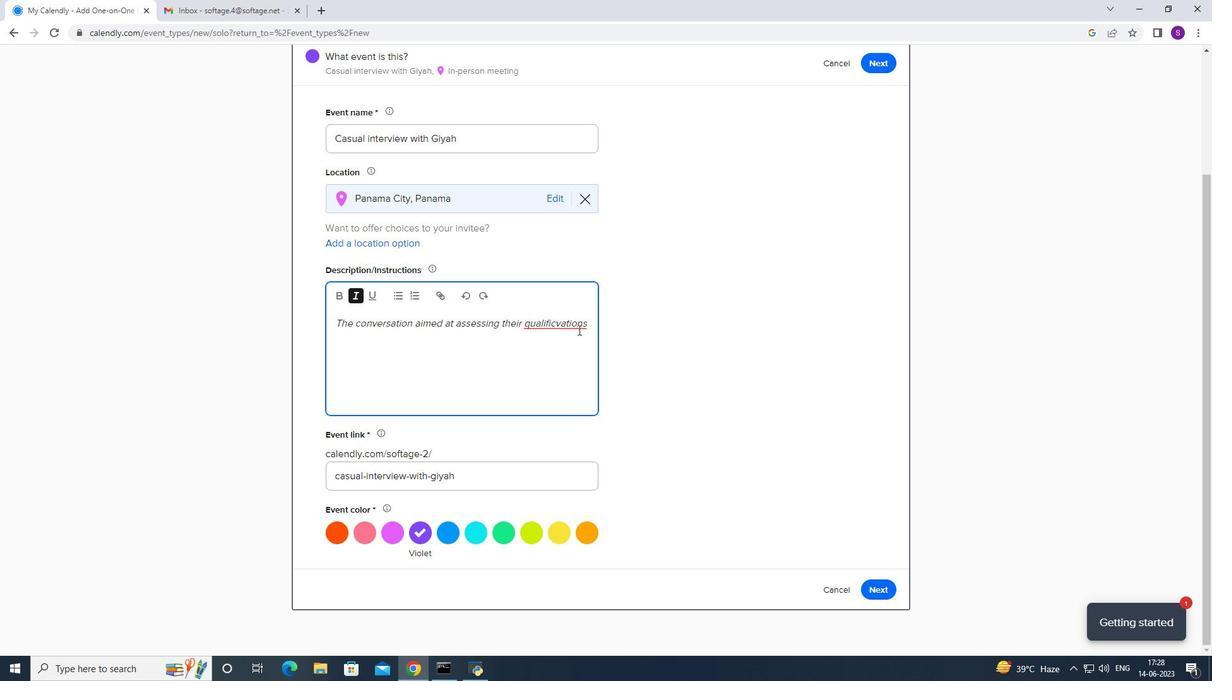
Action: Mouse pressed right at (573, 327)
Screenshot: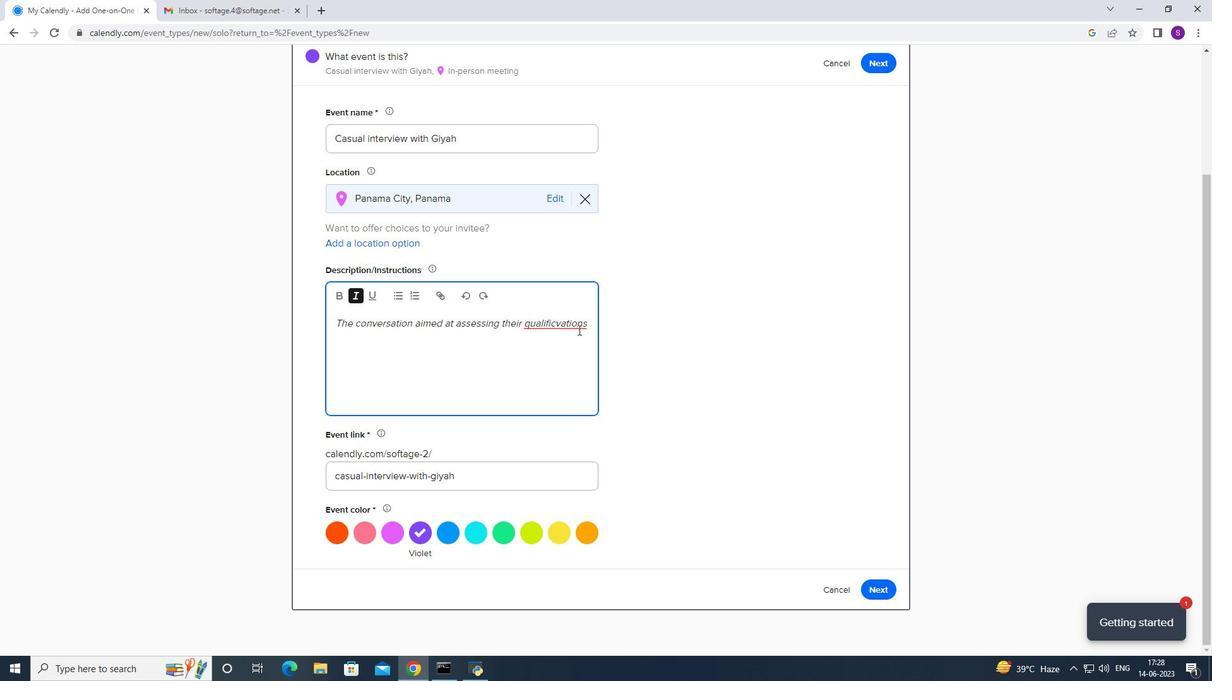 
Action: Mouse moved to (582, 334)
Screenshot: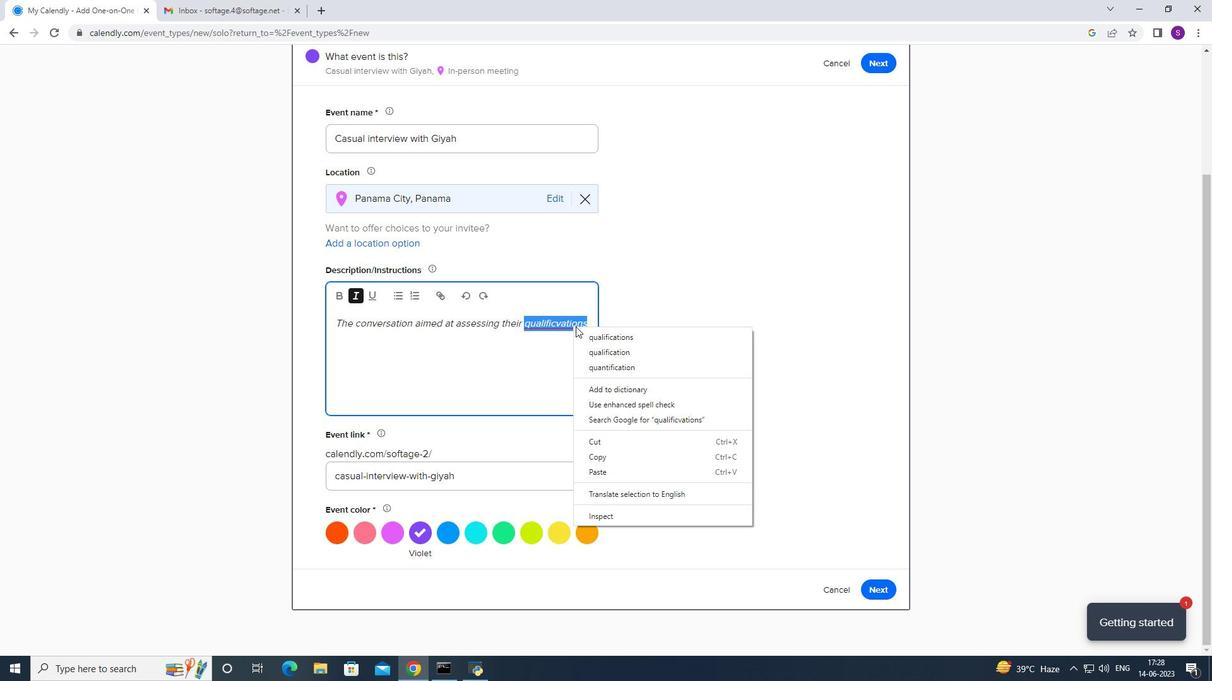 
Action: Mouse pressed left at (582, 334)
Screenshot: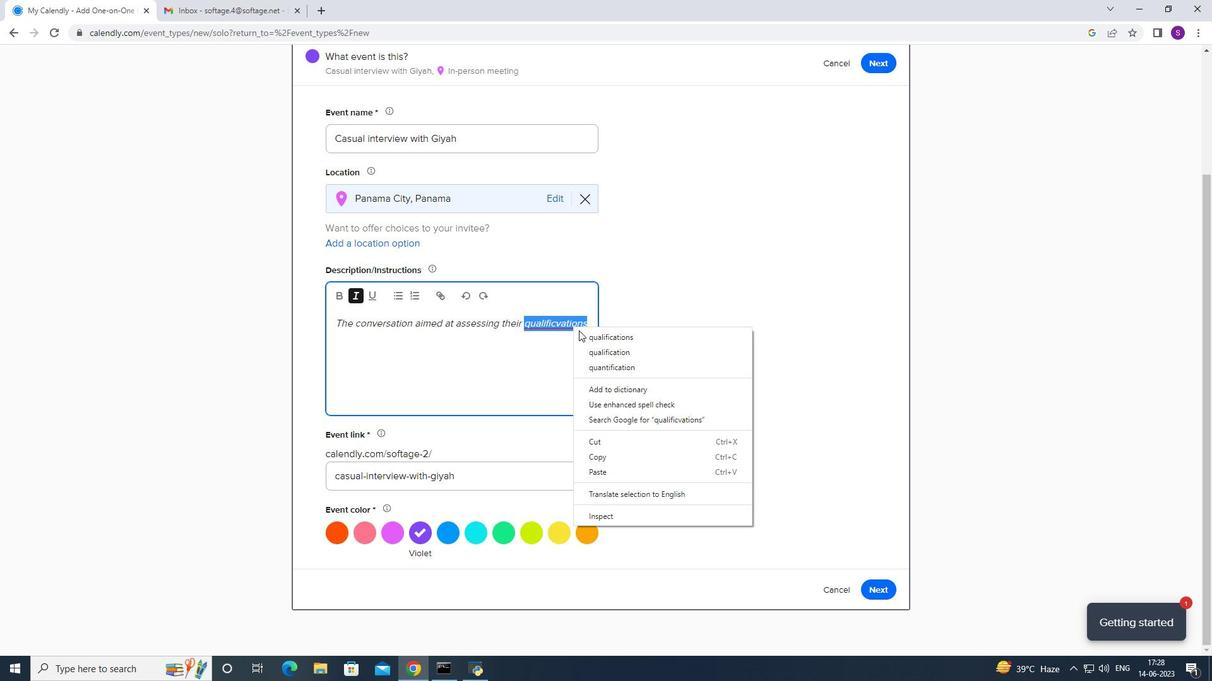 
Action: Mouse moved to (587, 334)
Screenshot: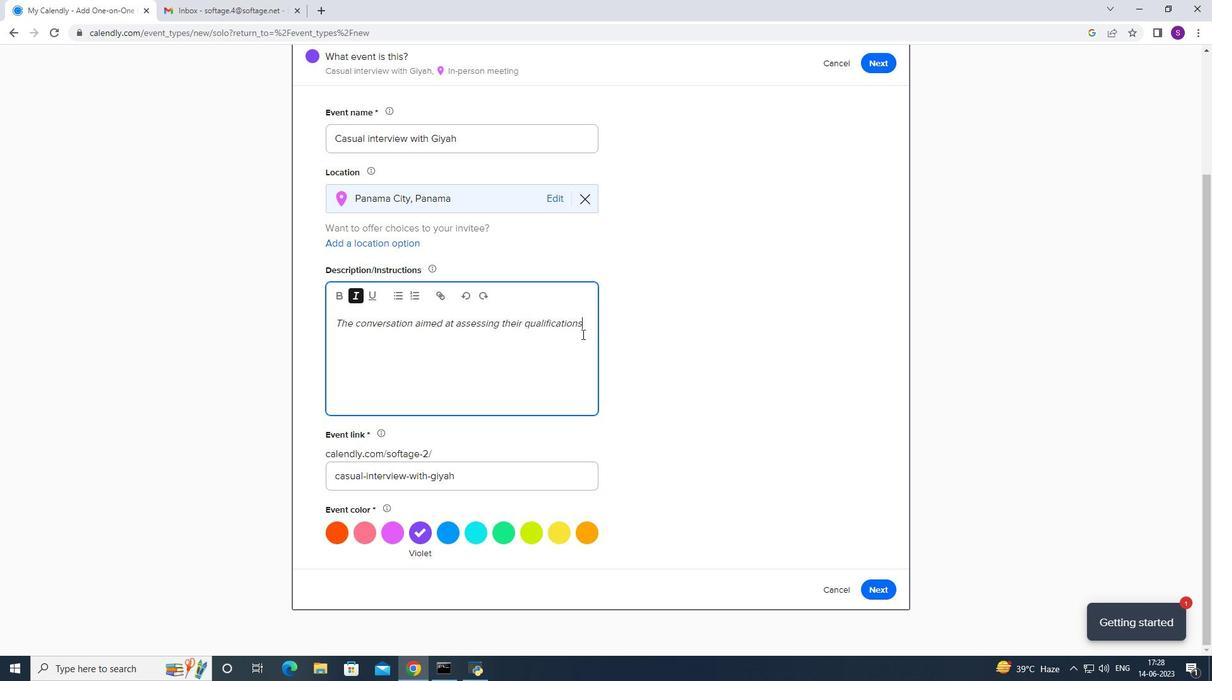 
Action: Mouse pressed left at (587, 334)
Screenshot: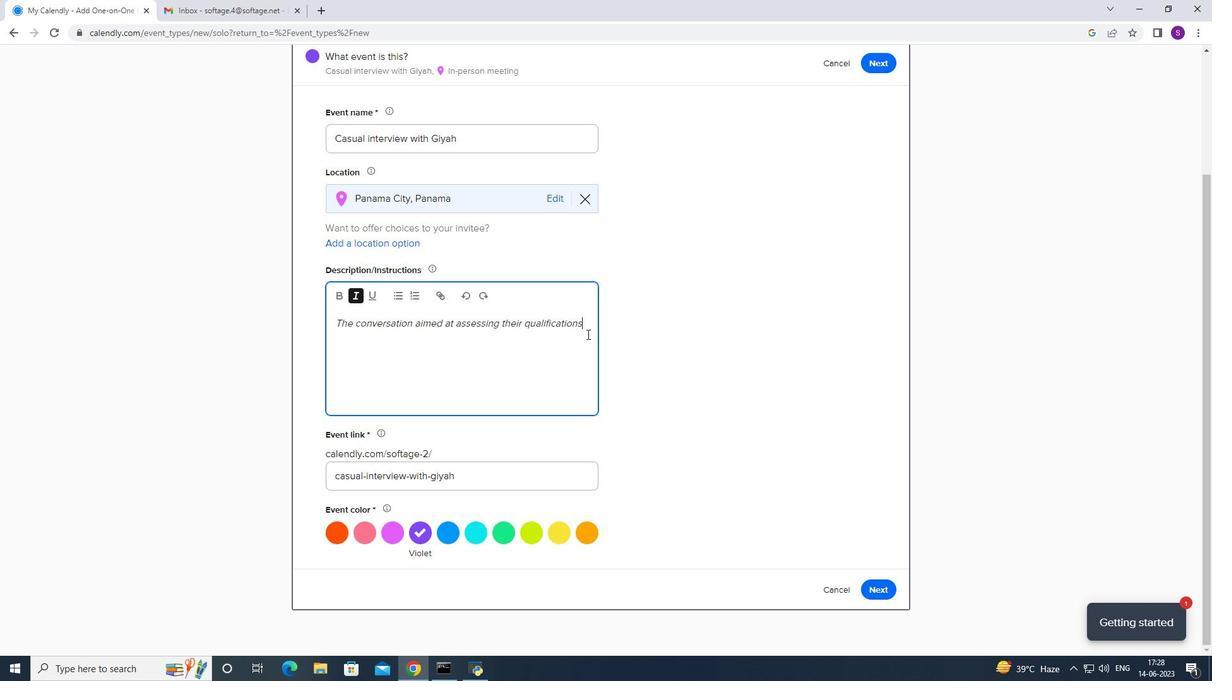 
Action: Mouse moved to (580, 335)
Screenshot: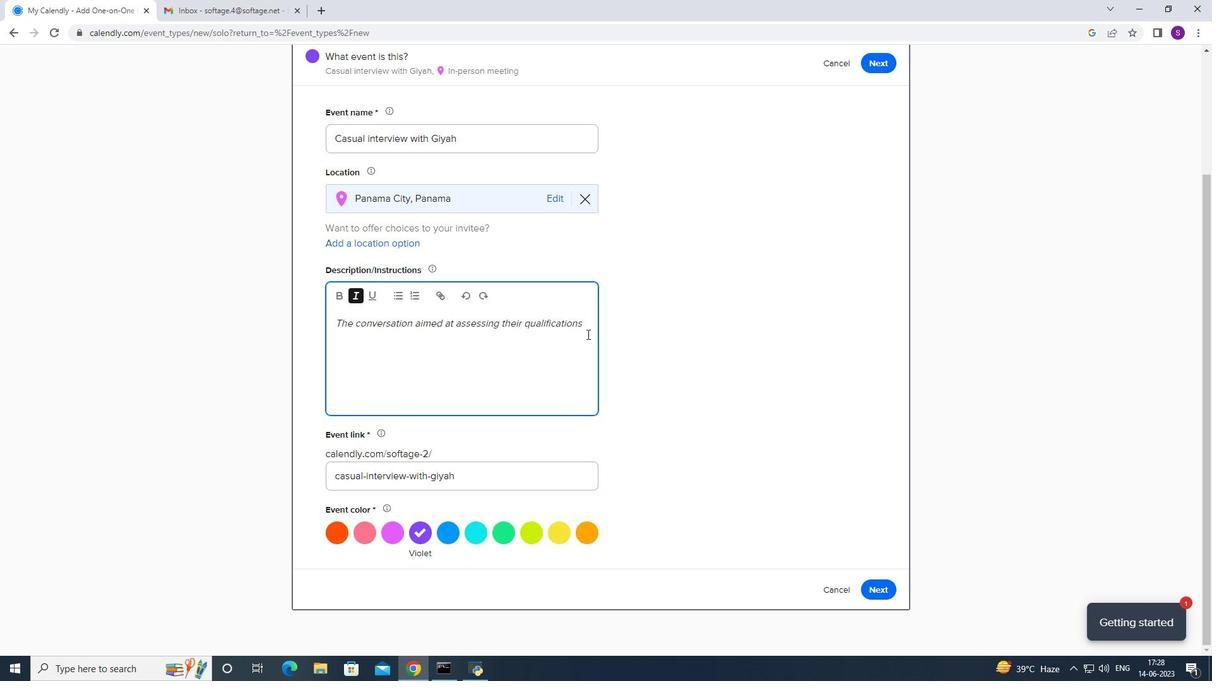 
Action: Key pressed <Key.space>,skills,<Key.space>suitability<Key.space>
Screenshot: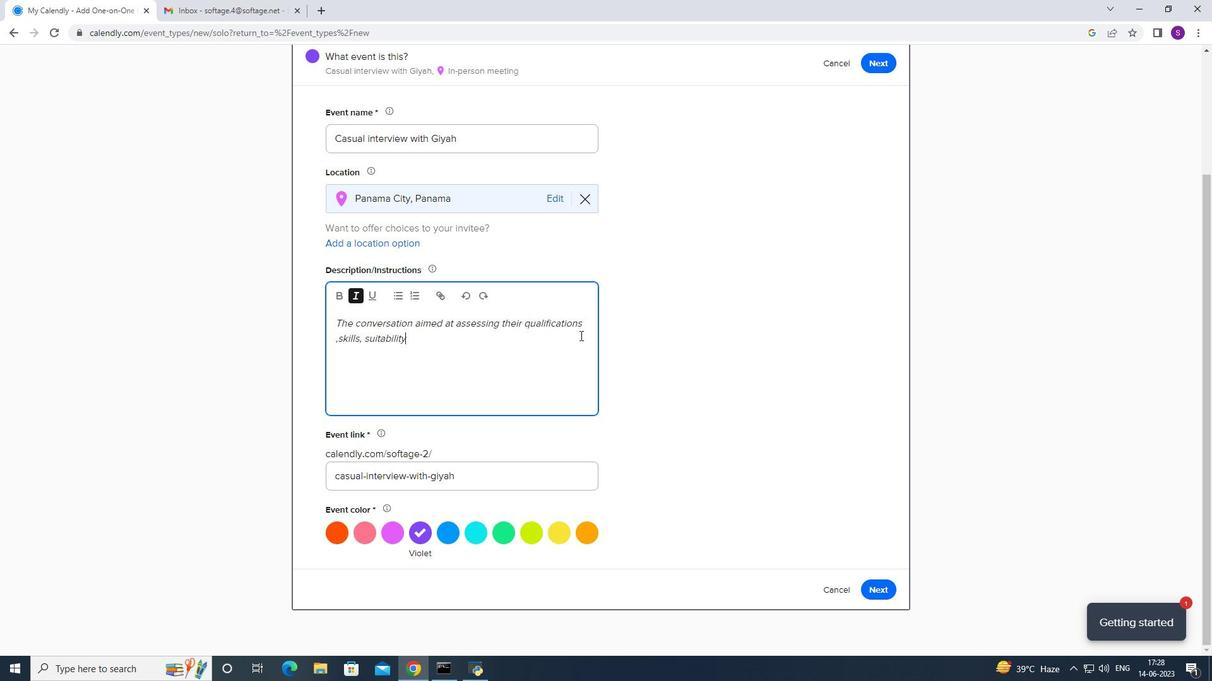 
Action: Mouse moved to (365, 342)
Screenshot: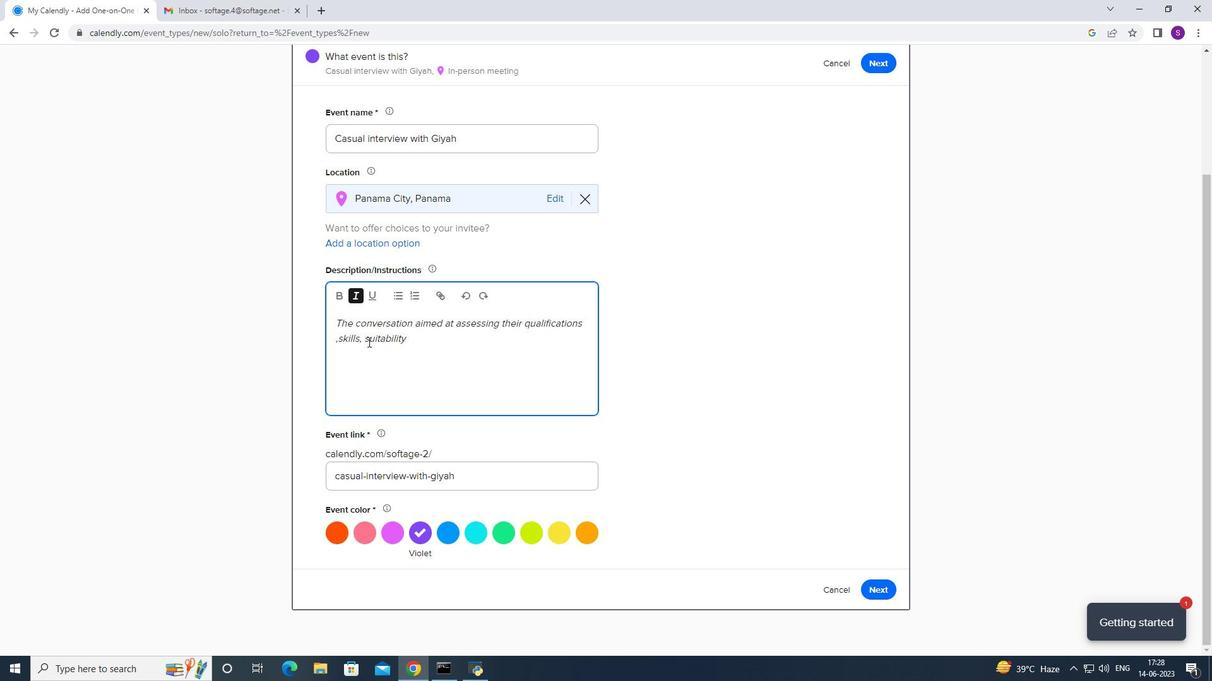 
Action: Mouse pressed left at (365, 342)
Screenshot: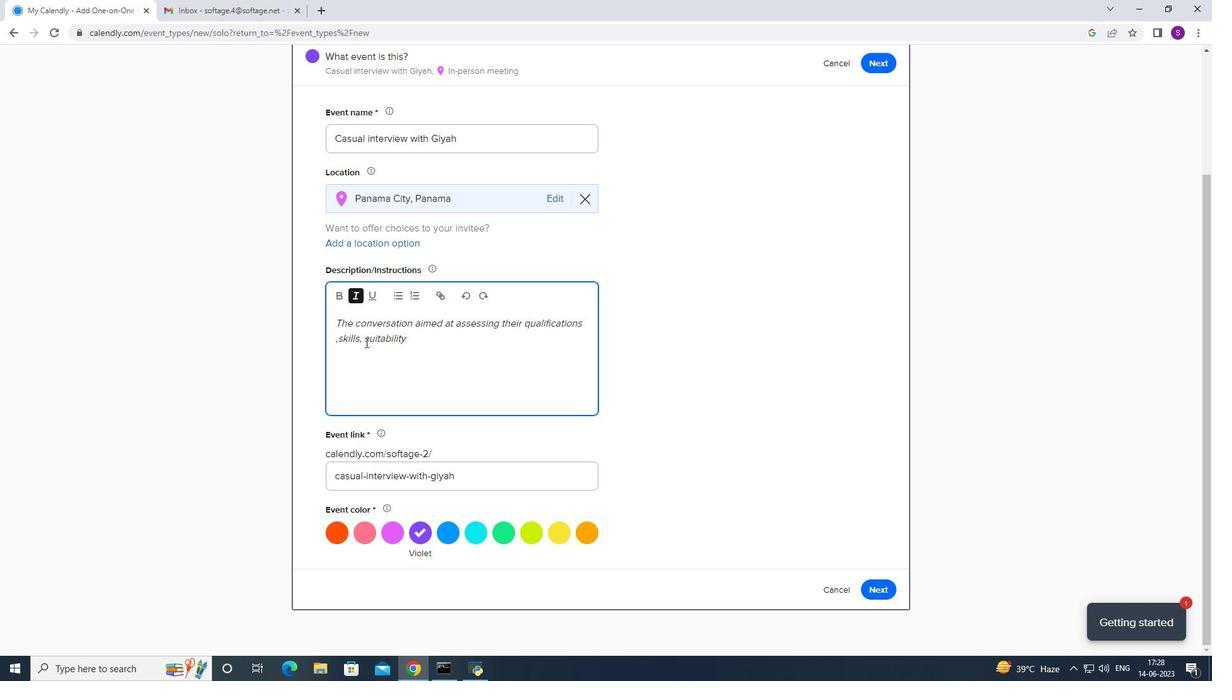 
Action: Mouse moved to (363, 341)
Screenshot: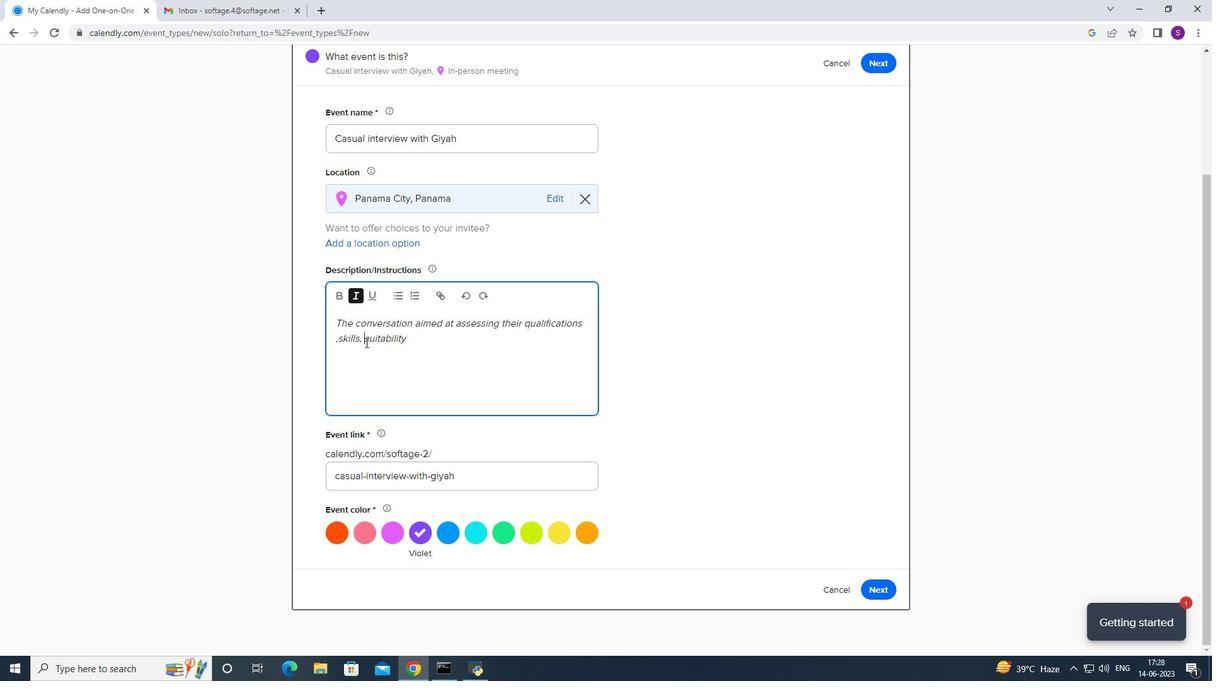 
Action: Key pressed <Key.backspace>
Screenshot: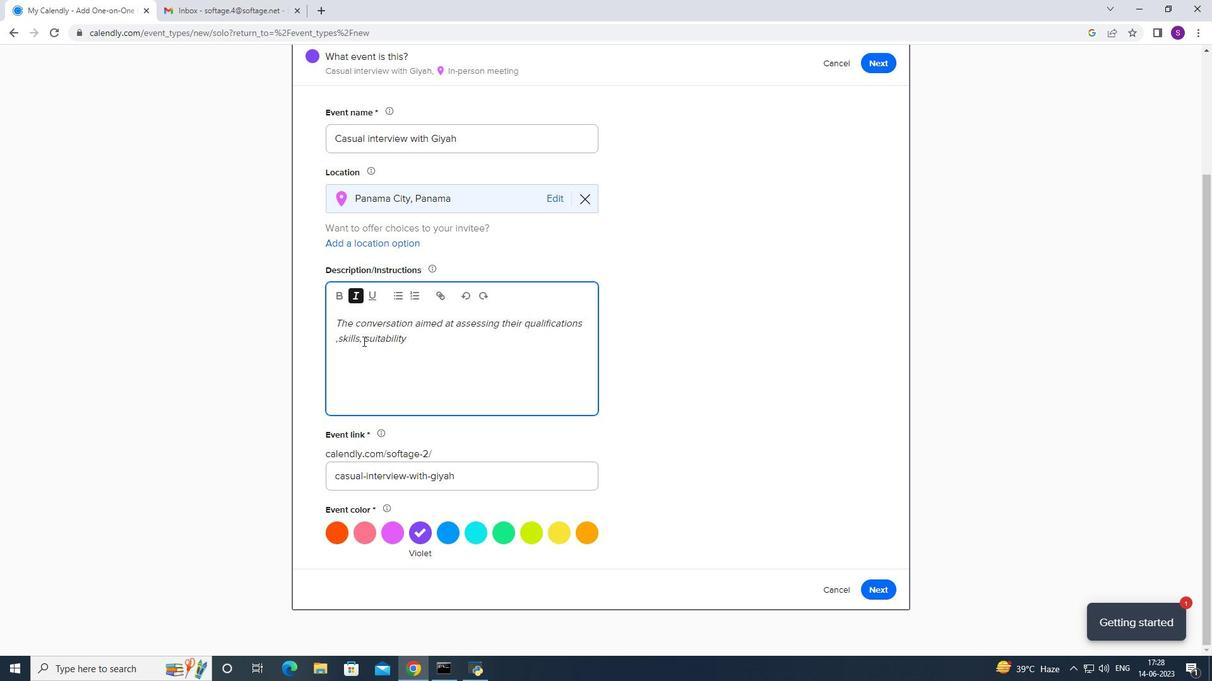 
Action: Mouse moved to (93, 406)
Screenshot: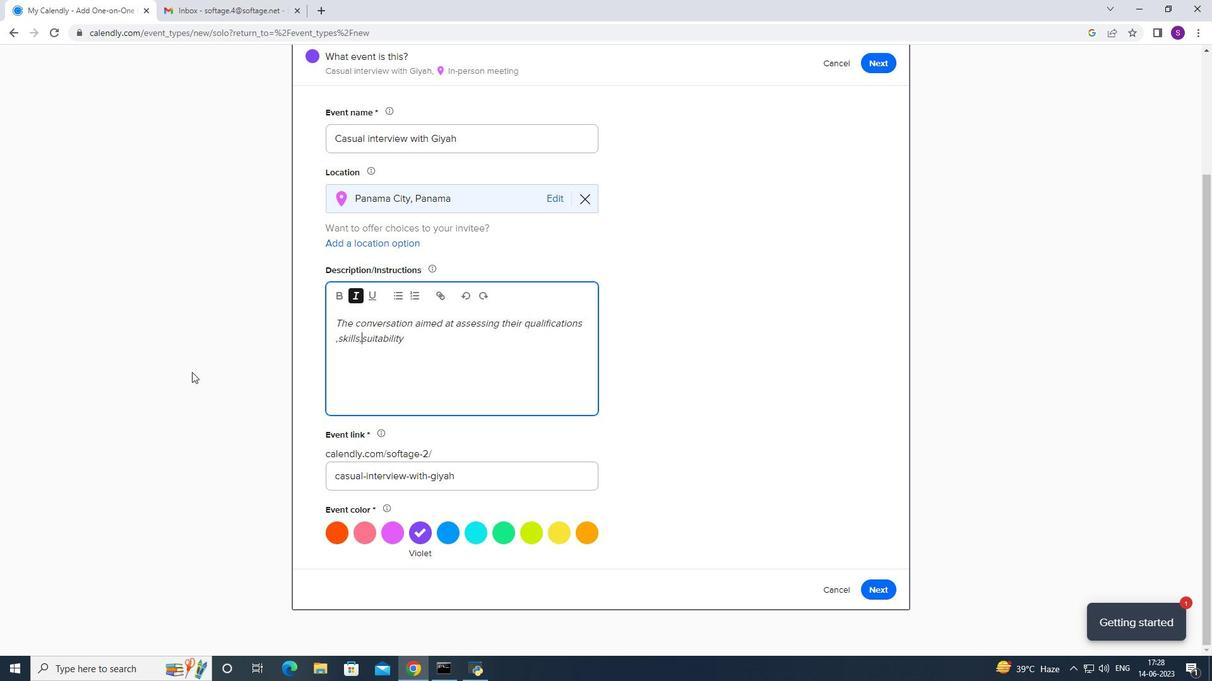 
Action: Key pressed <Key.space>and<Key.space>
Screenshot: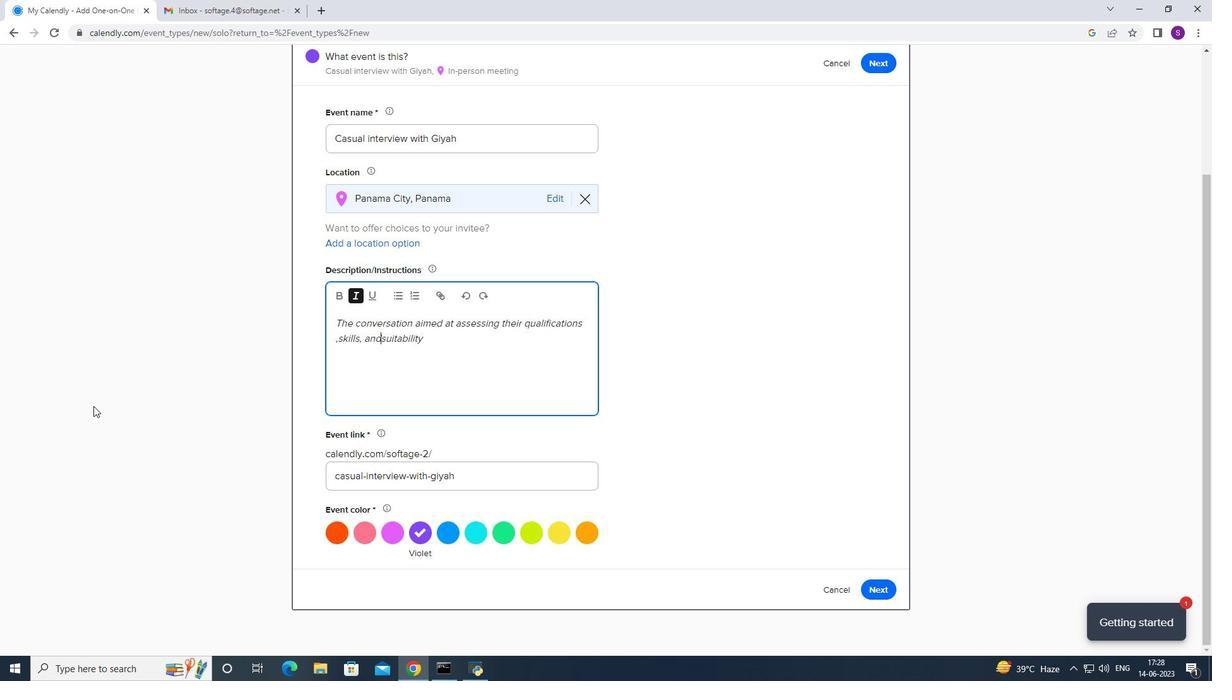 
Action: Mouse moved to (431, 337)
Screenshot: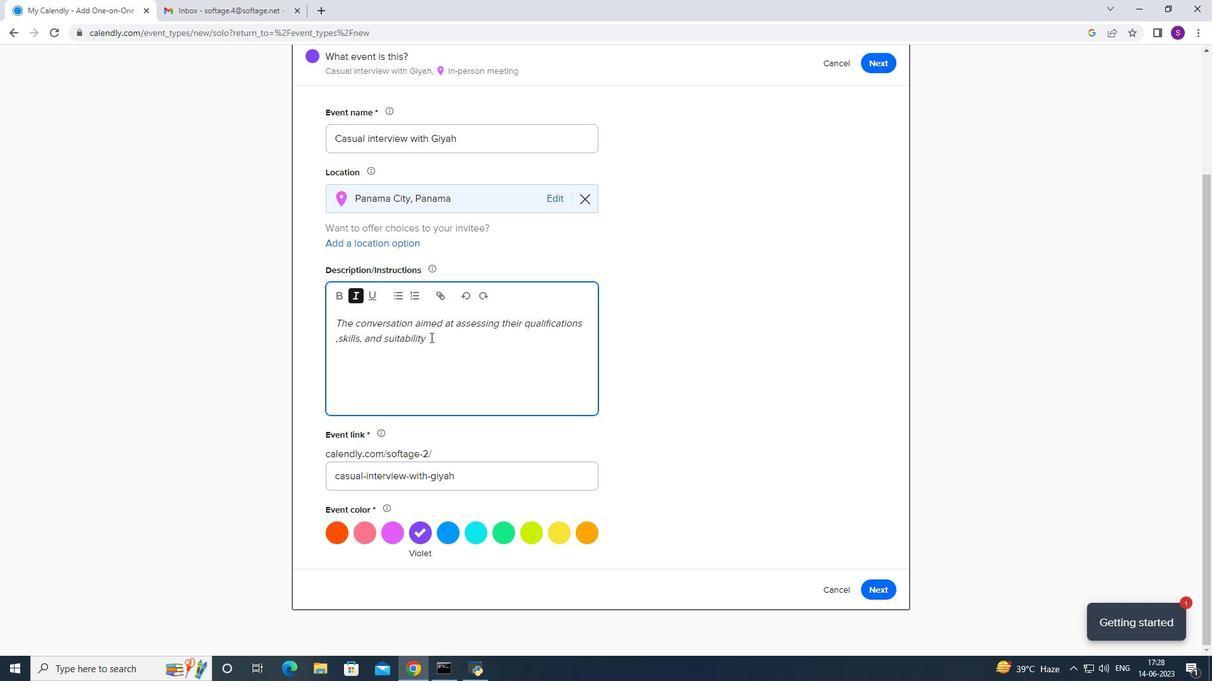 
Action: Mouse pressed left at (431, 337)
Screenshot: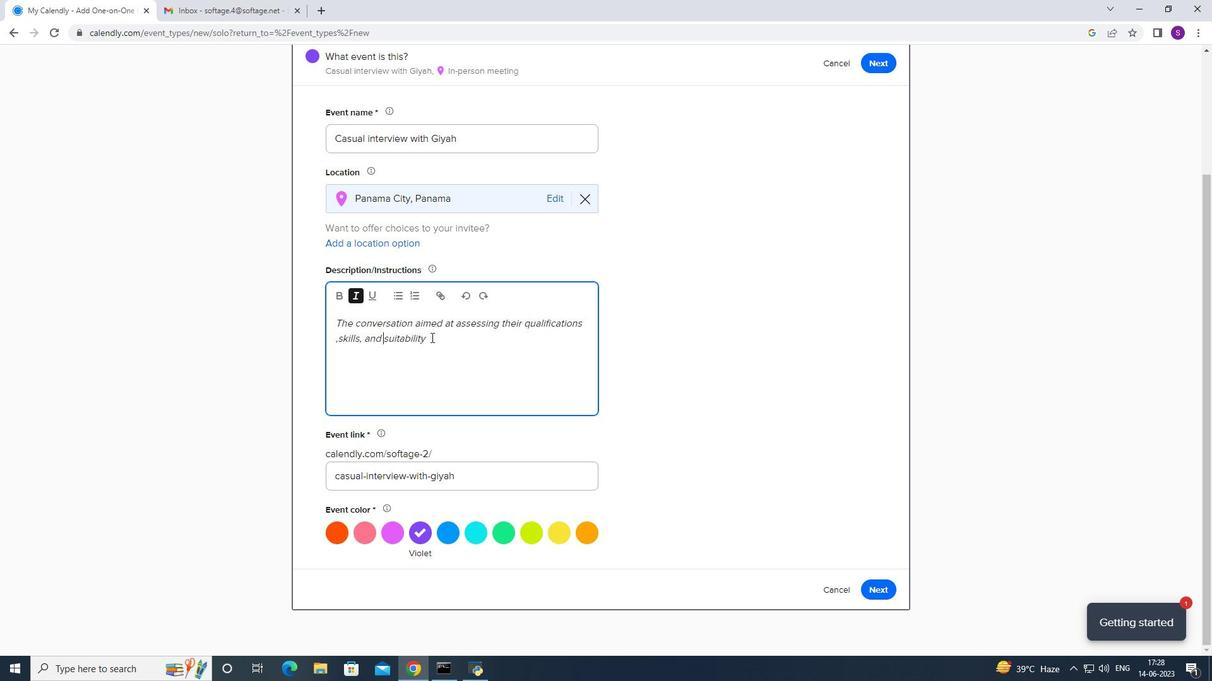 
Action: Mouse moved to (514, 338)
Screenshot: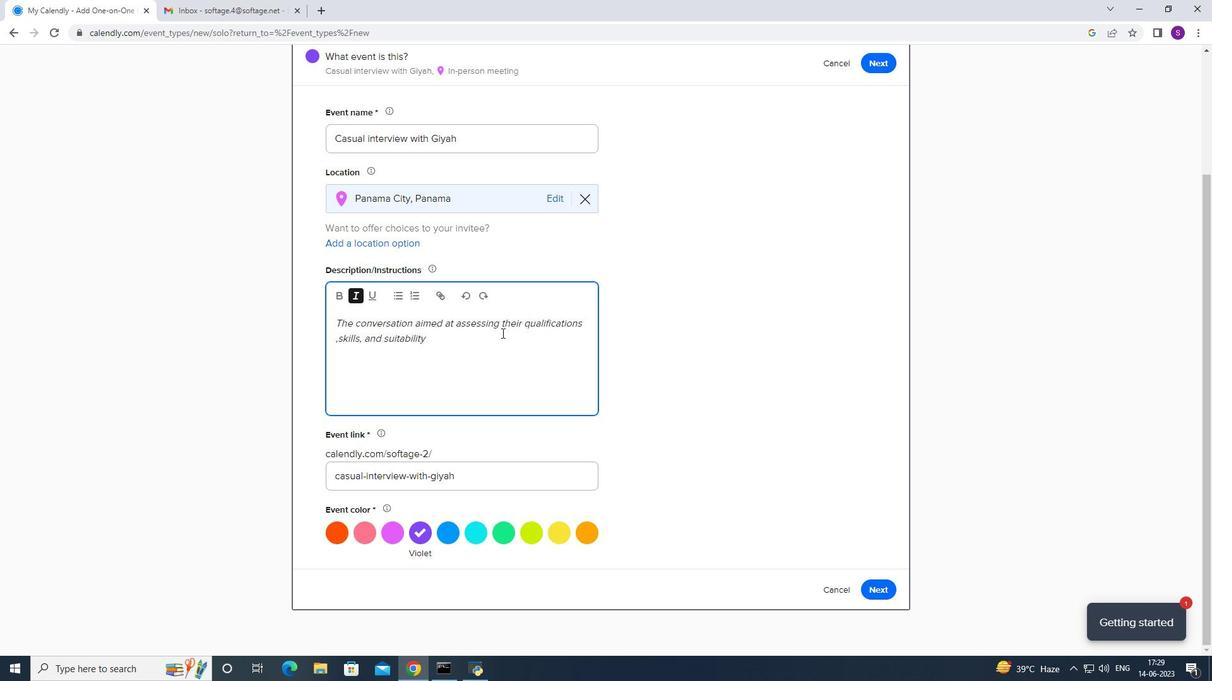 
Action: Key pressed for<Key.space>a<Key.space>specific<Key.space>job<Key.space>role<Key.space>o<Key.backspace>within<Key.space>the<Key.space>orghanization<Key.space>
Screenshot: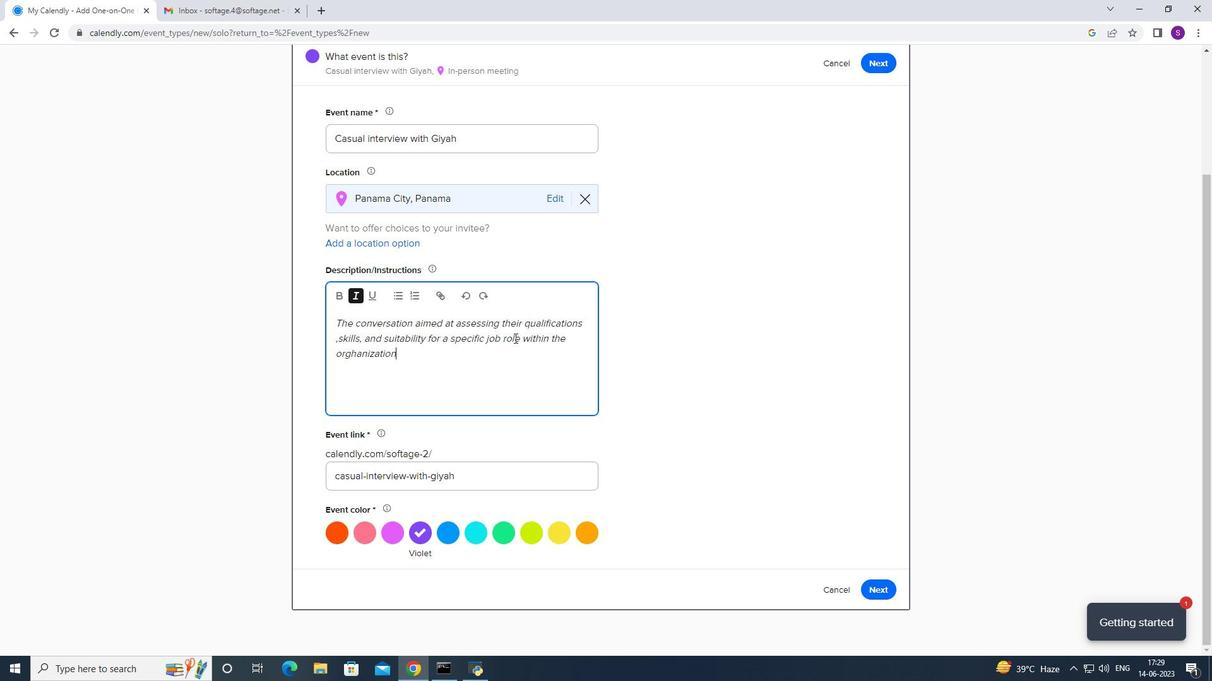 
Action: Mouse moved to (385, 364)
Screenshot: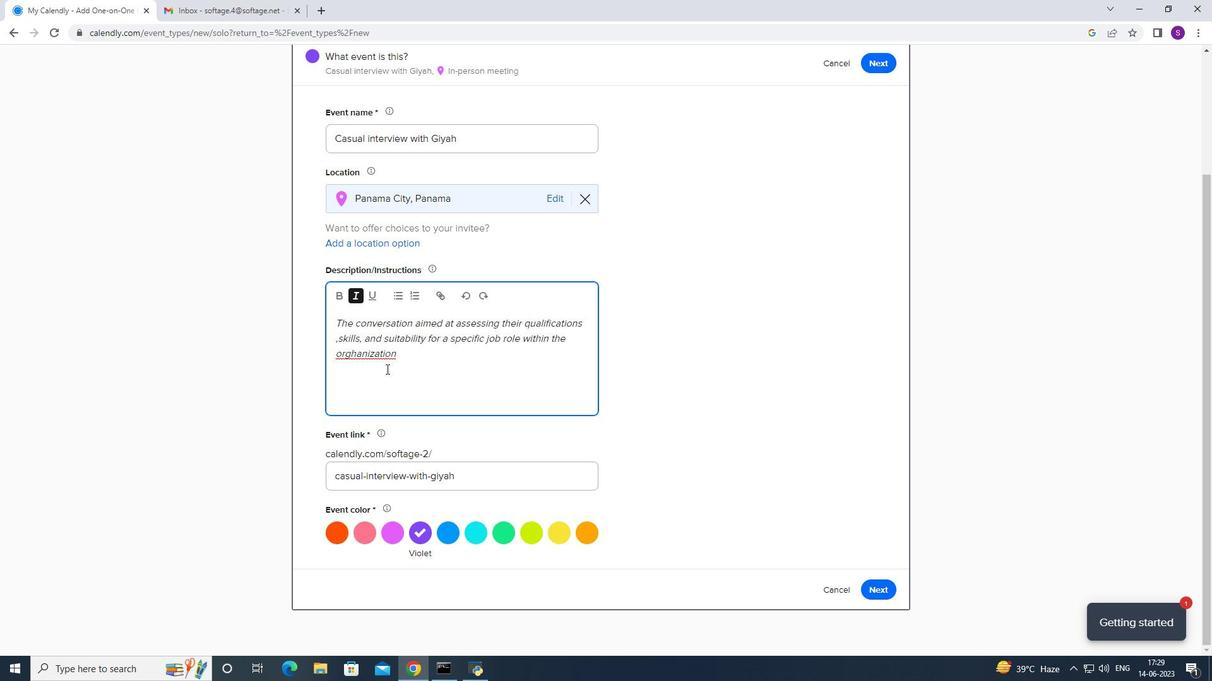 
Action: Mouse pressed right at (385, 364)
Screenshot: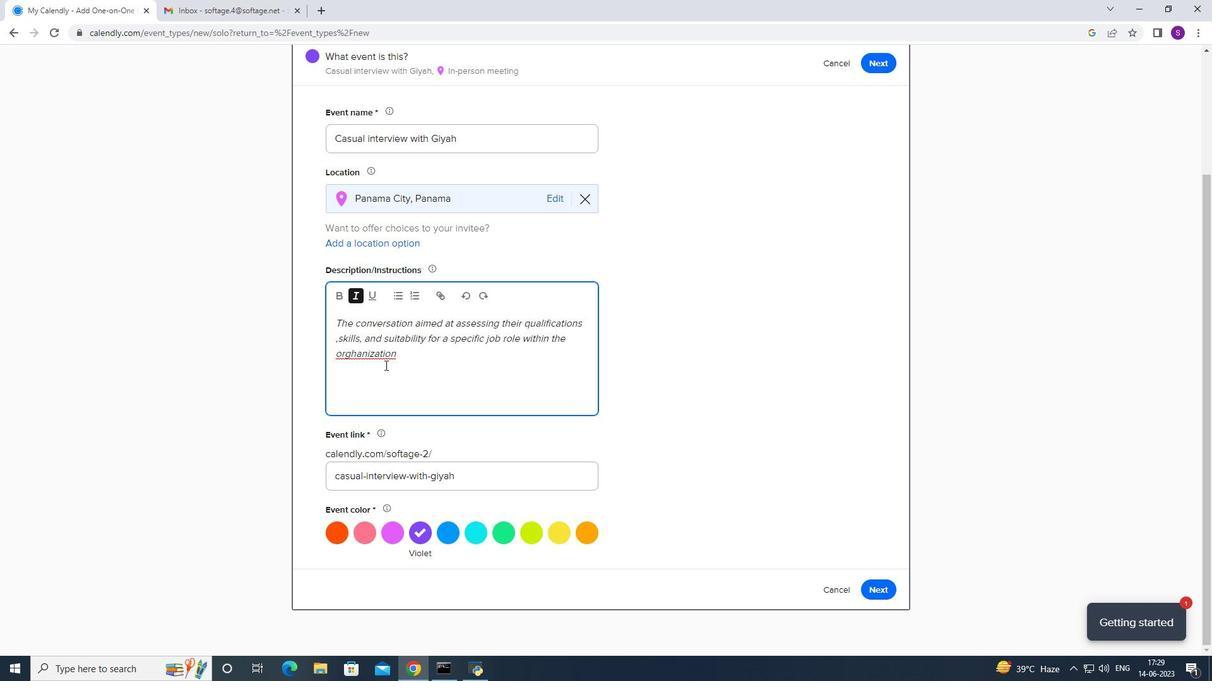 
Action: Mouse moved to (401, 370)
Screenshot: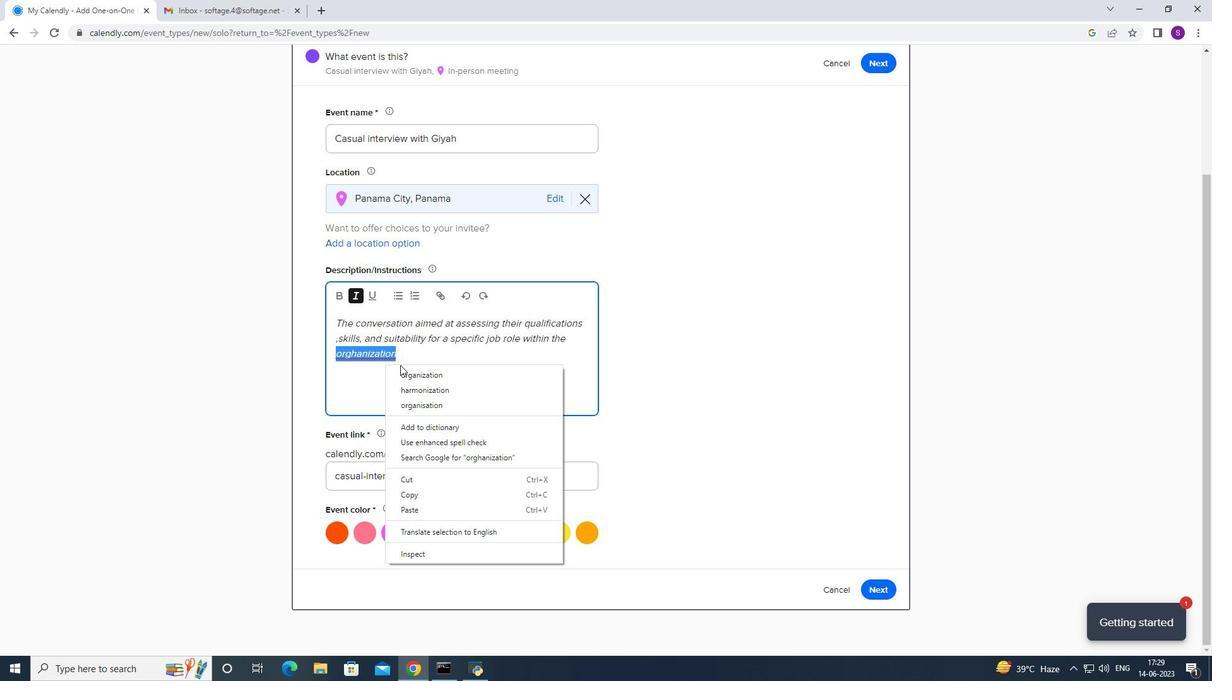
Action: Mouse pressed left at (401, 370)
Screenshot: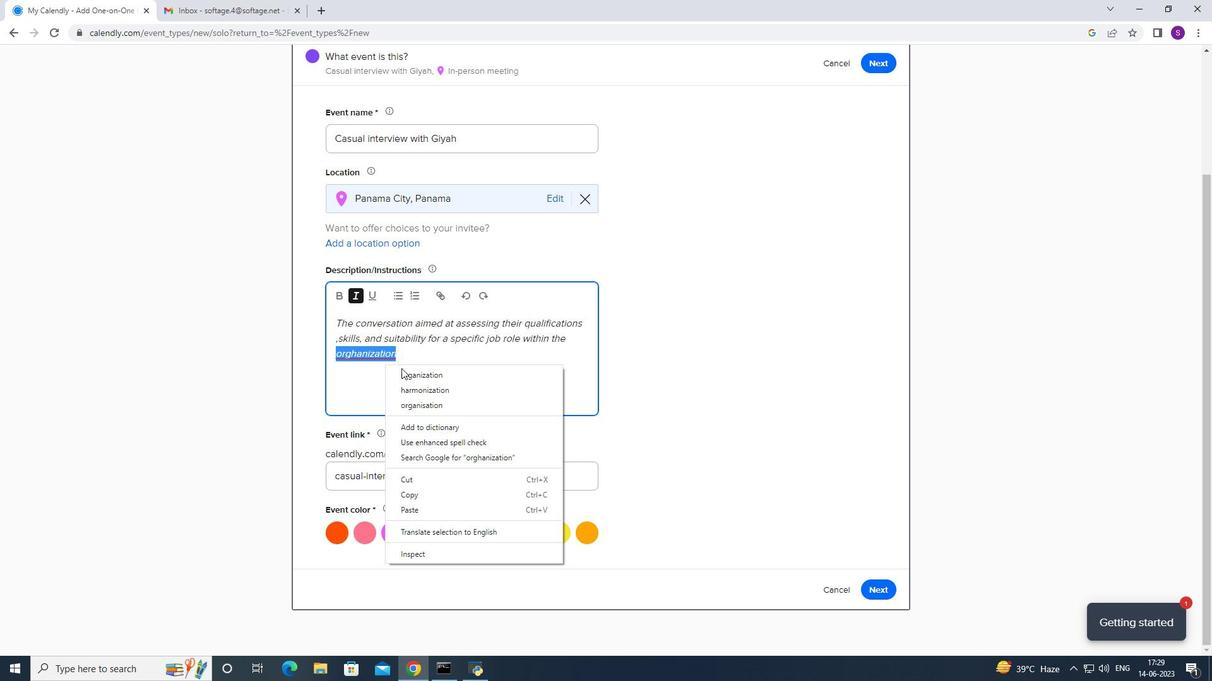 
Action: Mouse moved to (420, 364)
Screenshot: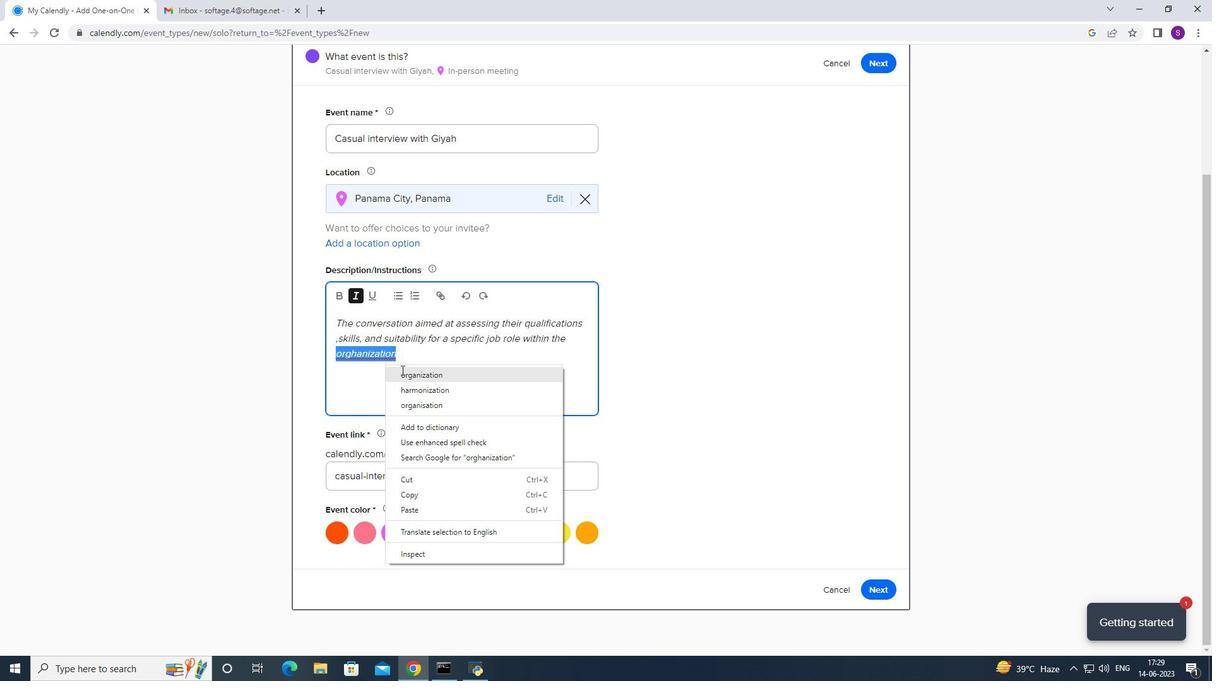
Action: Mouse pressed left at (420, 364)
Screenshot: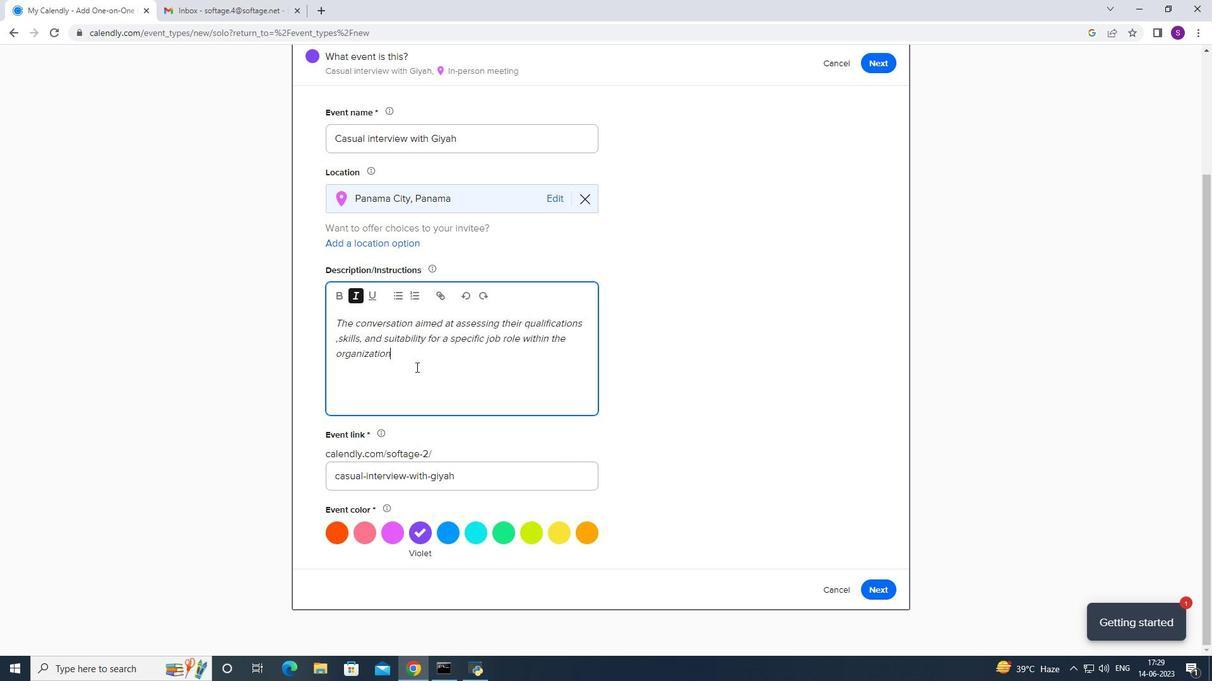 
Action: Mouse moved to (417, 364)
Screenshot: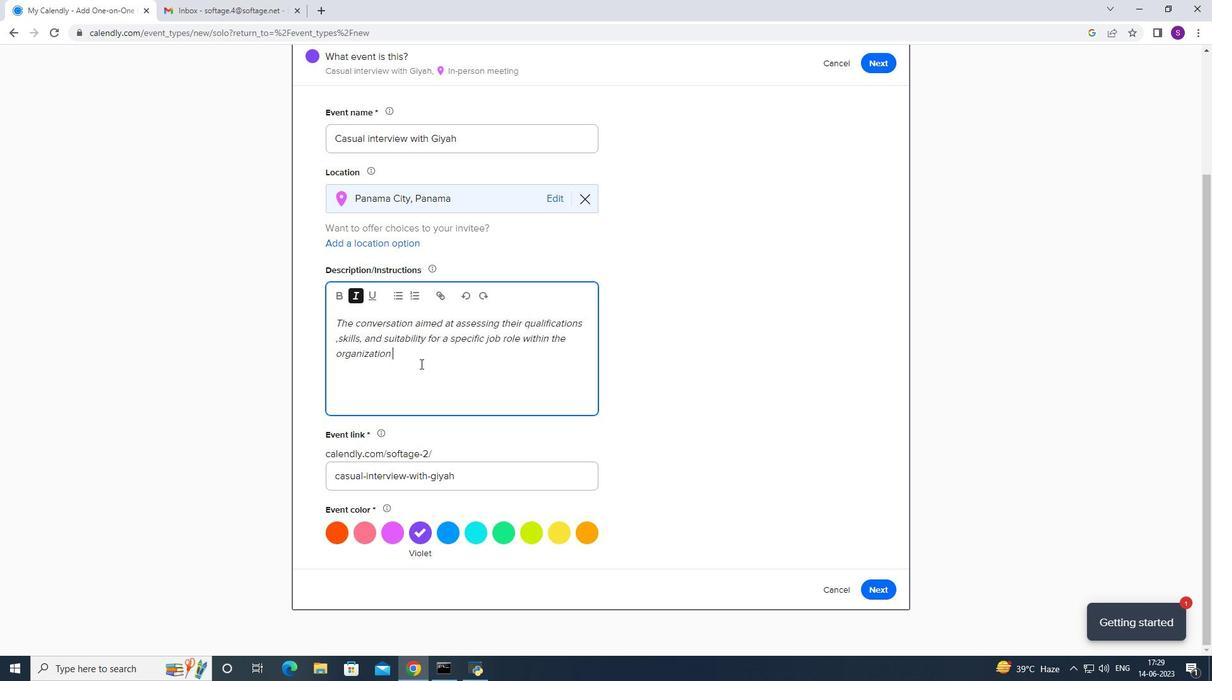 
Action: Key pressed .<Key.caps_lock>T<Key.caps_lock>he<Key.space>interview<Key.space>procvides<Key.space>
Screenshot: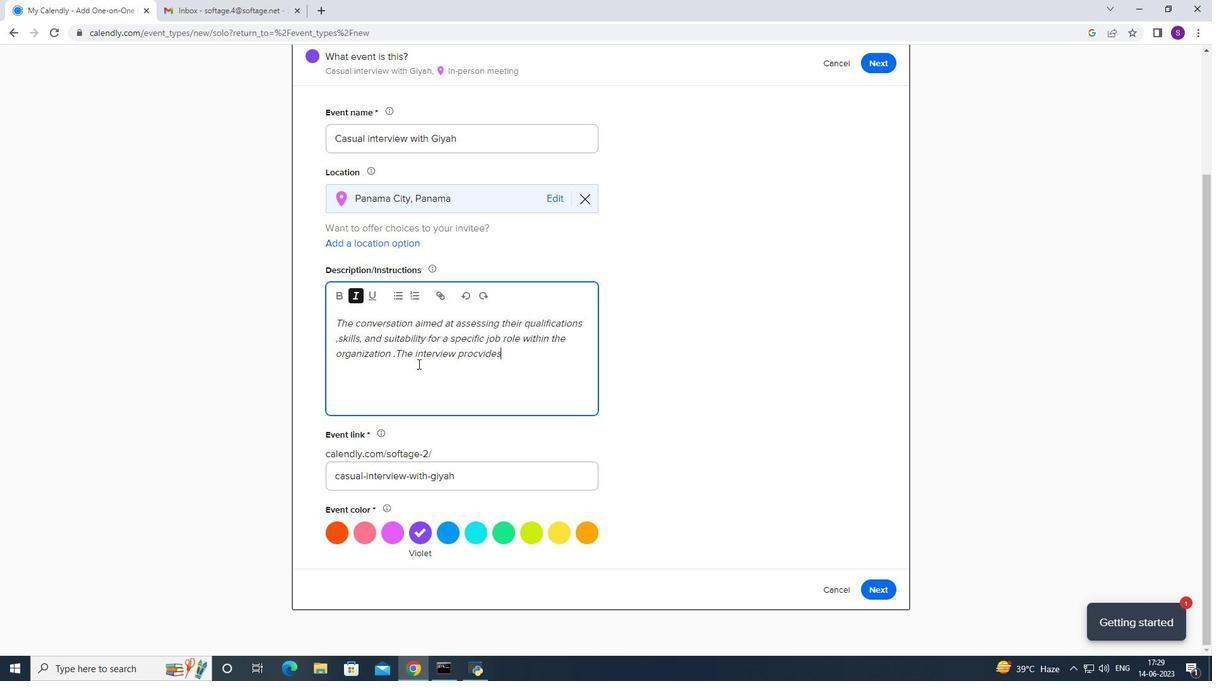 
Action: Mouse moved to (417, 364)
Screenshot: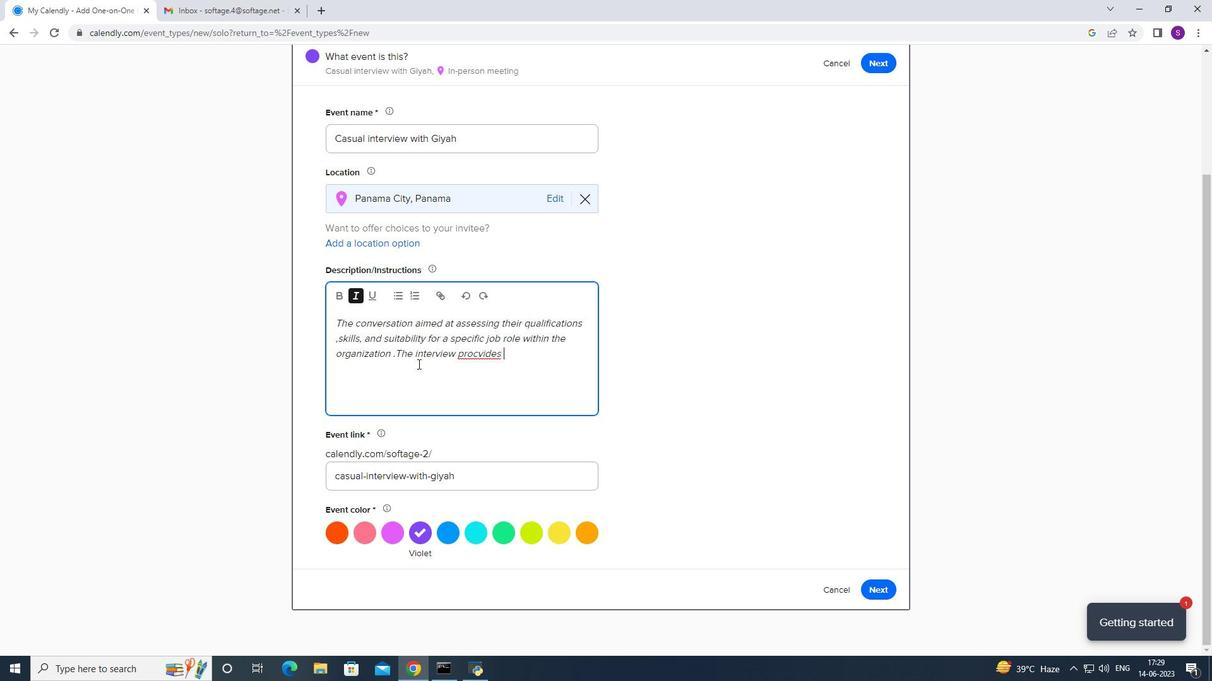 
Action: Key pressed <Key.backspace><Key.backspace><Key.backspace><Key.backspace><Key.backspace><Key.backspace><Key.backspace>vides<Key.space>anj<Key.space>opportunity<Key.space>
Screenshot: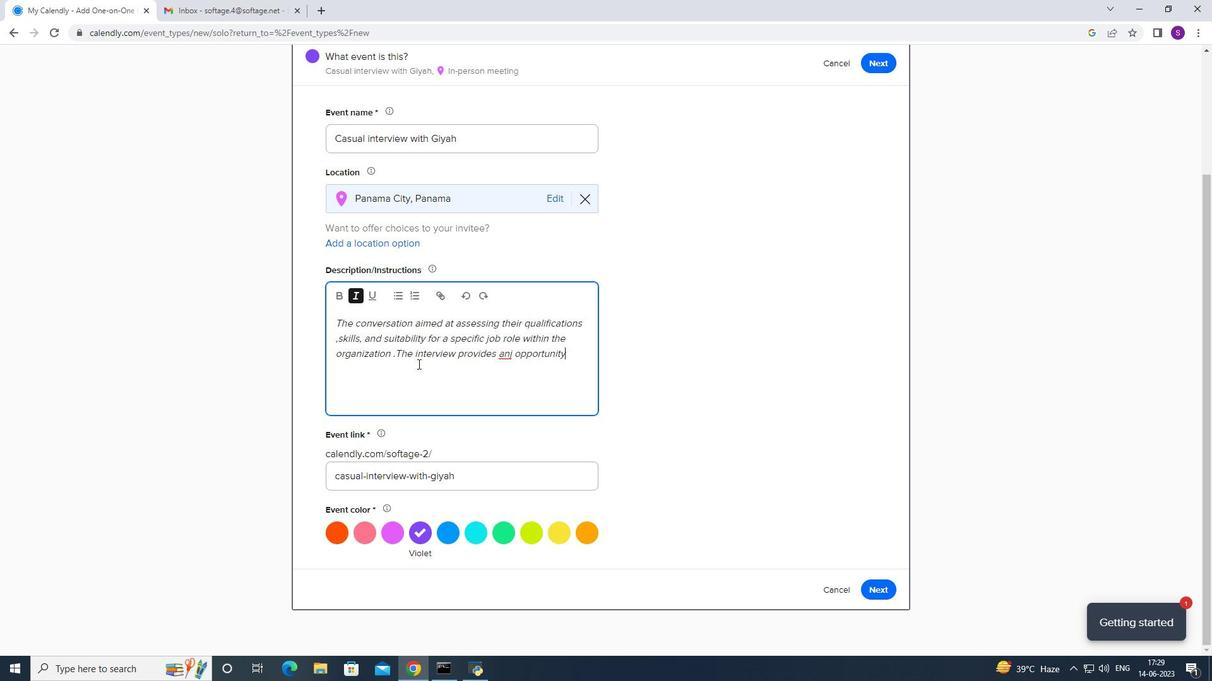 
Action: Mouse moved to (501, 353)
Screenshot: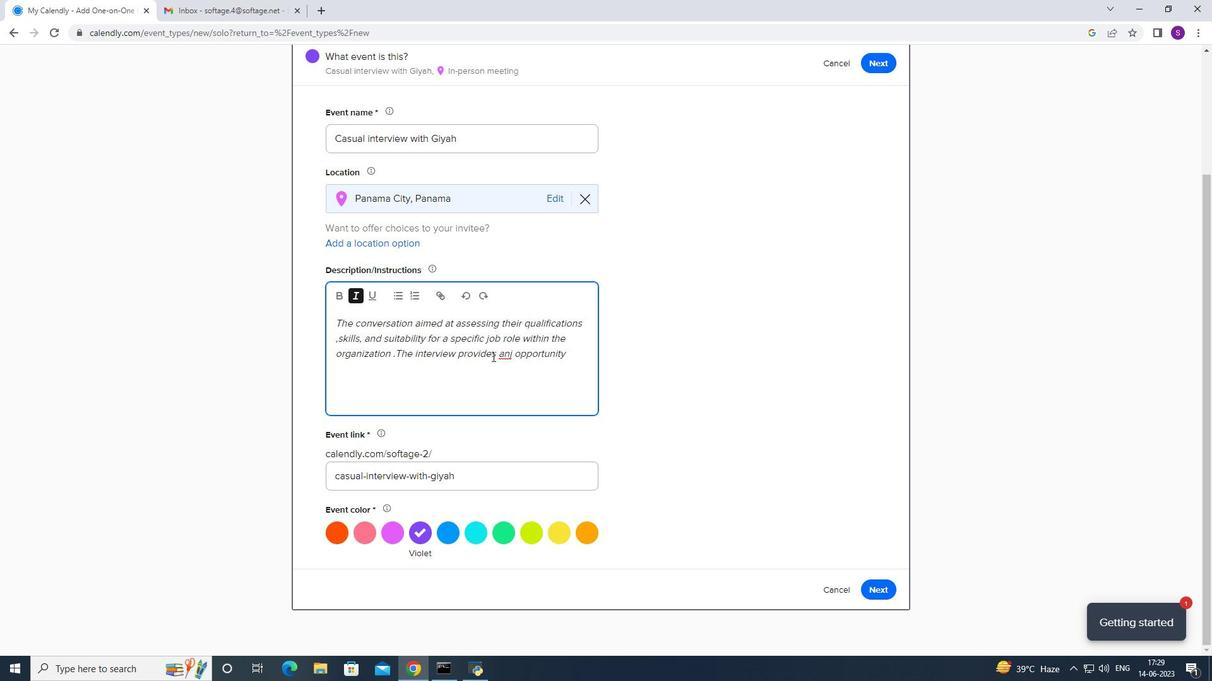 
Action: Mouse pressed right at (501, 353)
Screenshot: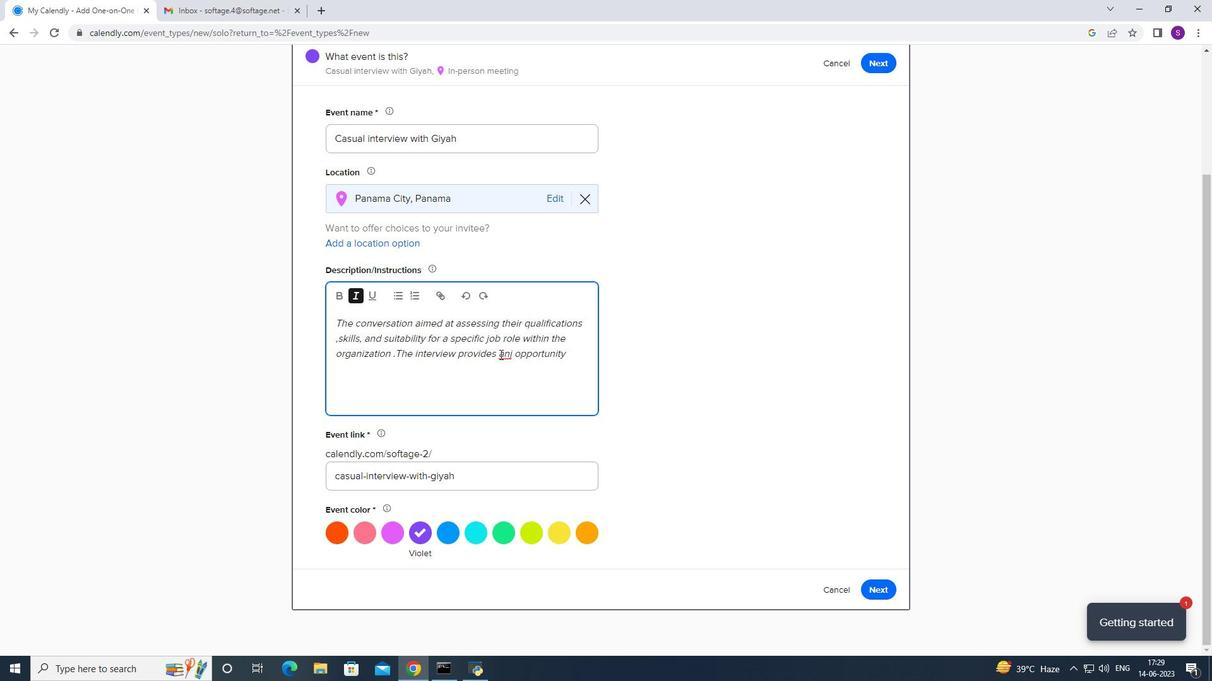 
Action: Mouse moved to (515, 363)
Screenshot: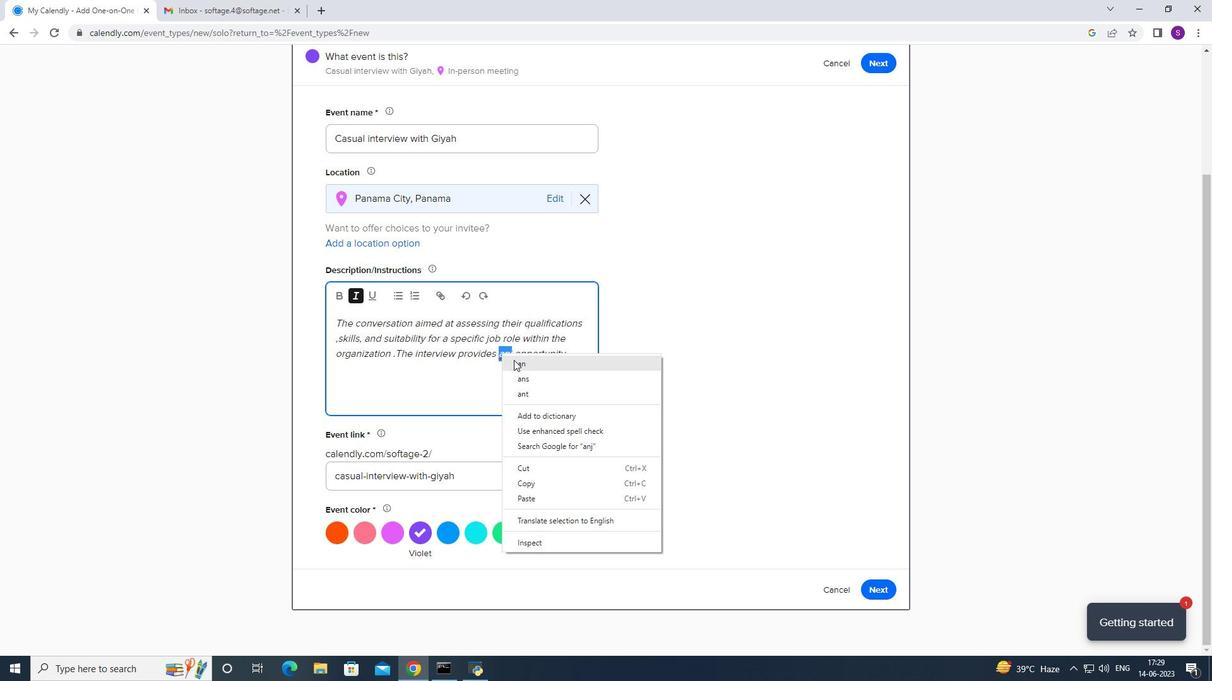 
Action: Mouse pressed left at (515, 363)
Screenshot: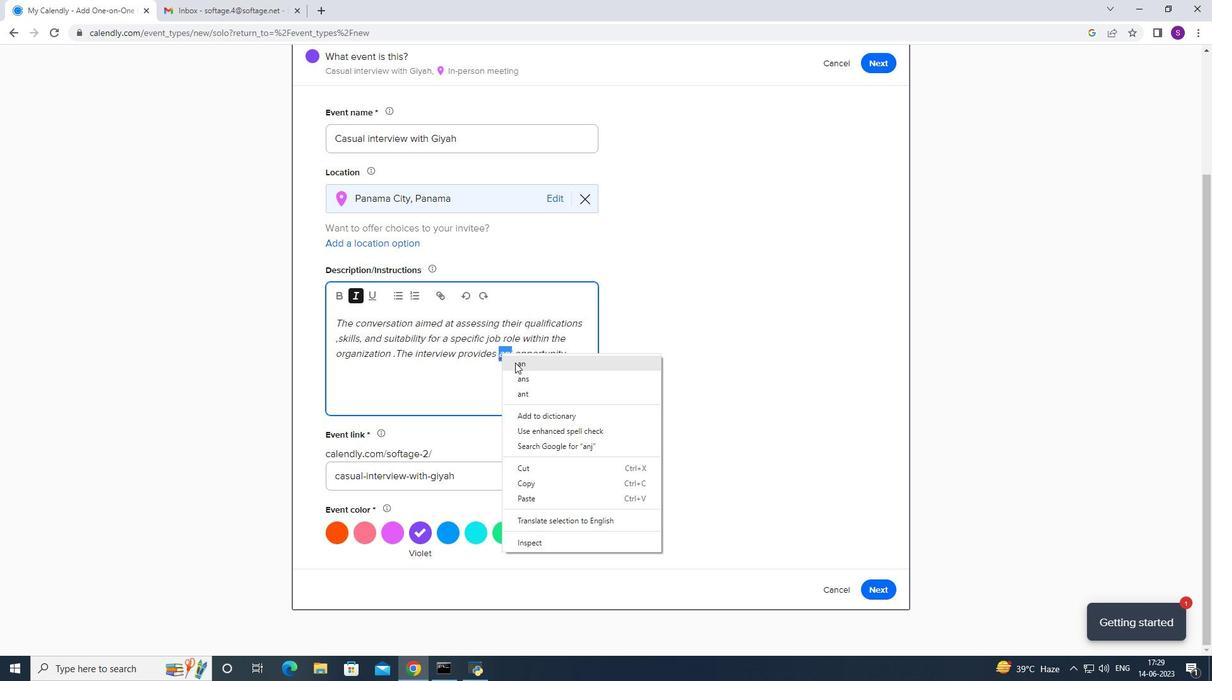 
Action: Mouse moved to (559, 354)
Screenshot: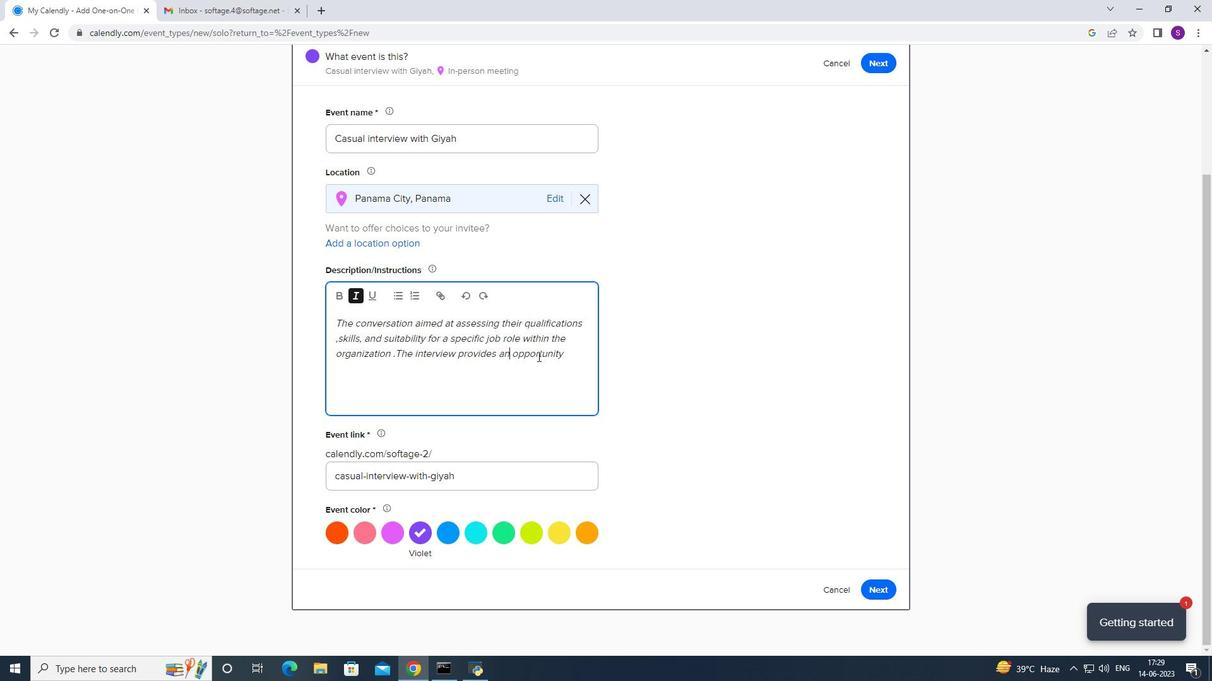 
Action: Mouse pressed left at (559, 354)
Screenshot: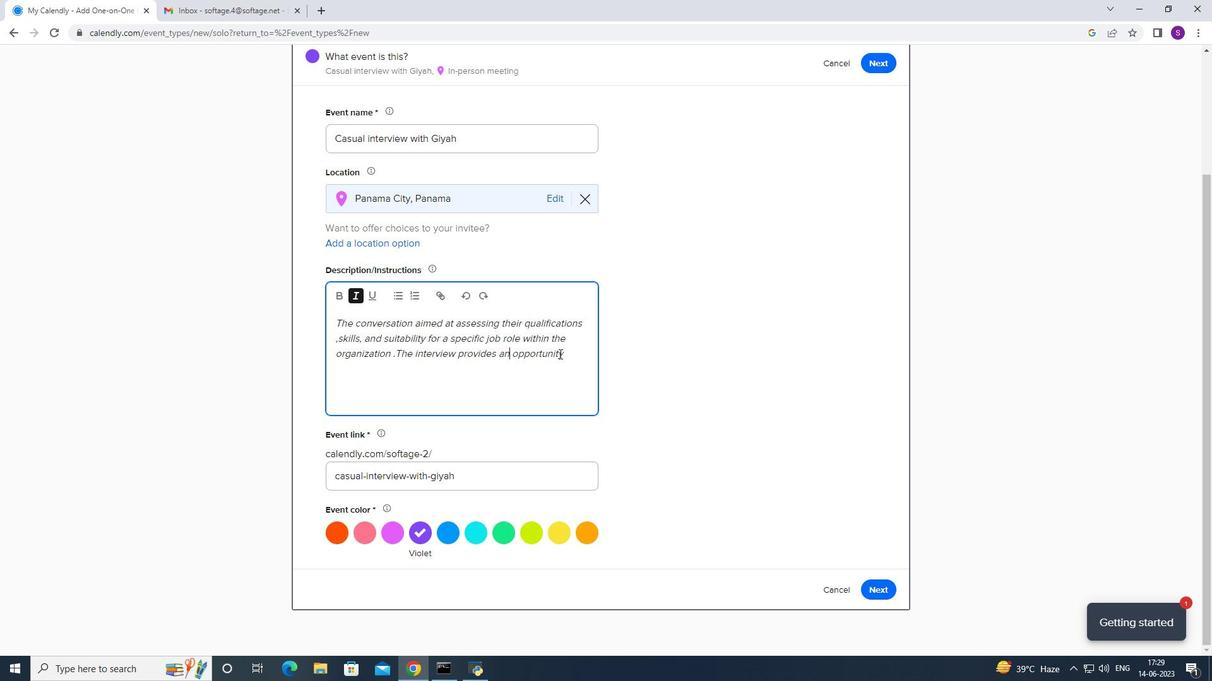 
Action: Mouse moved to (575, 353)
Screenshot: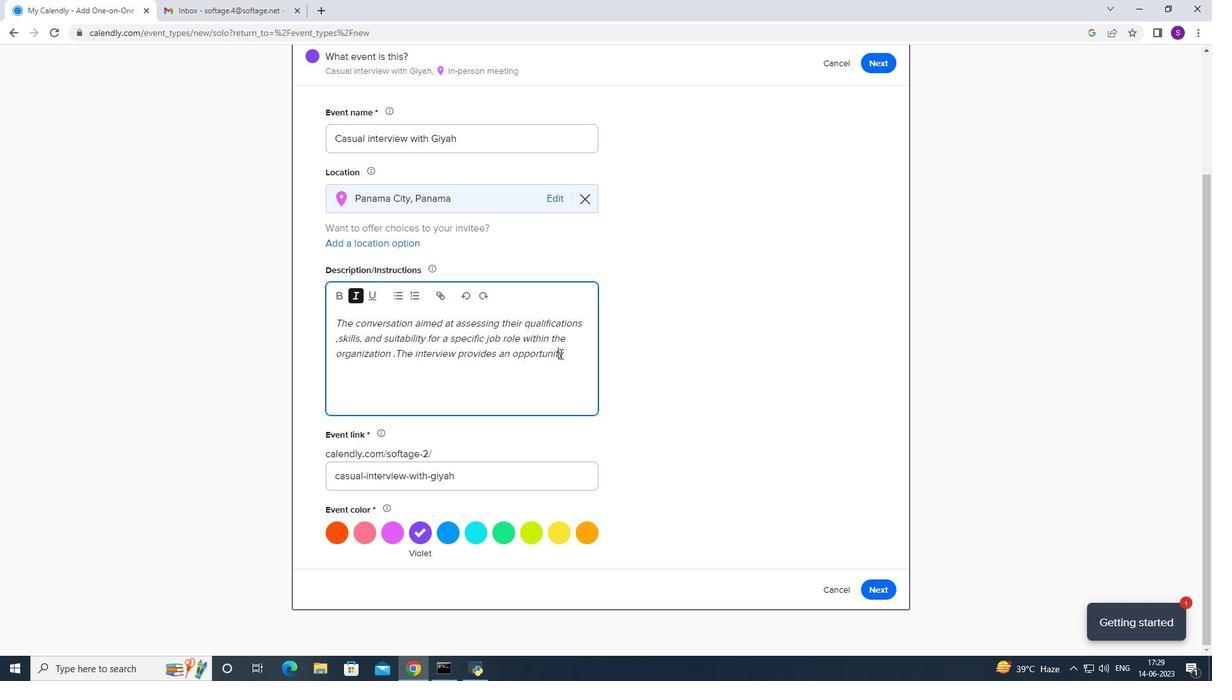 
Action: Mouse pressed left at (575, 353)
Screenshot: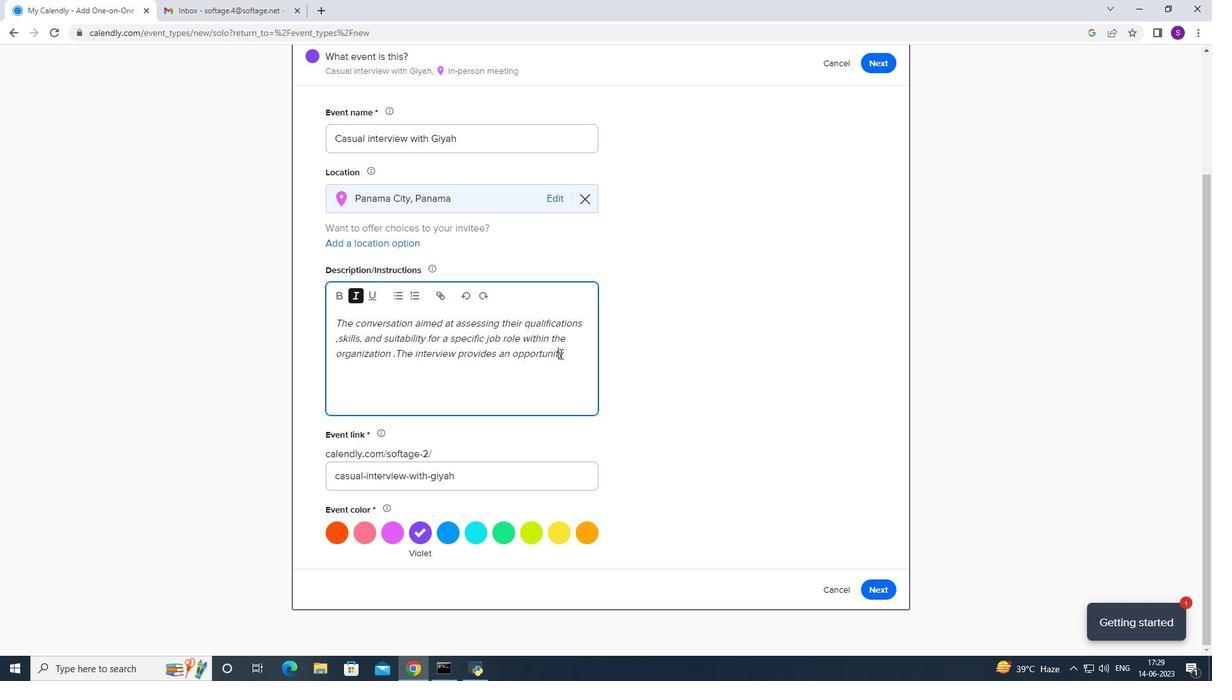 
Action: Mouse moved to (513, 357)
Screenshot: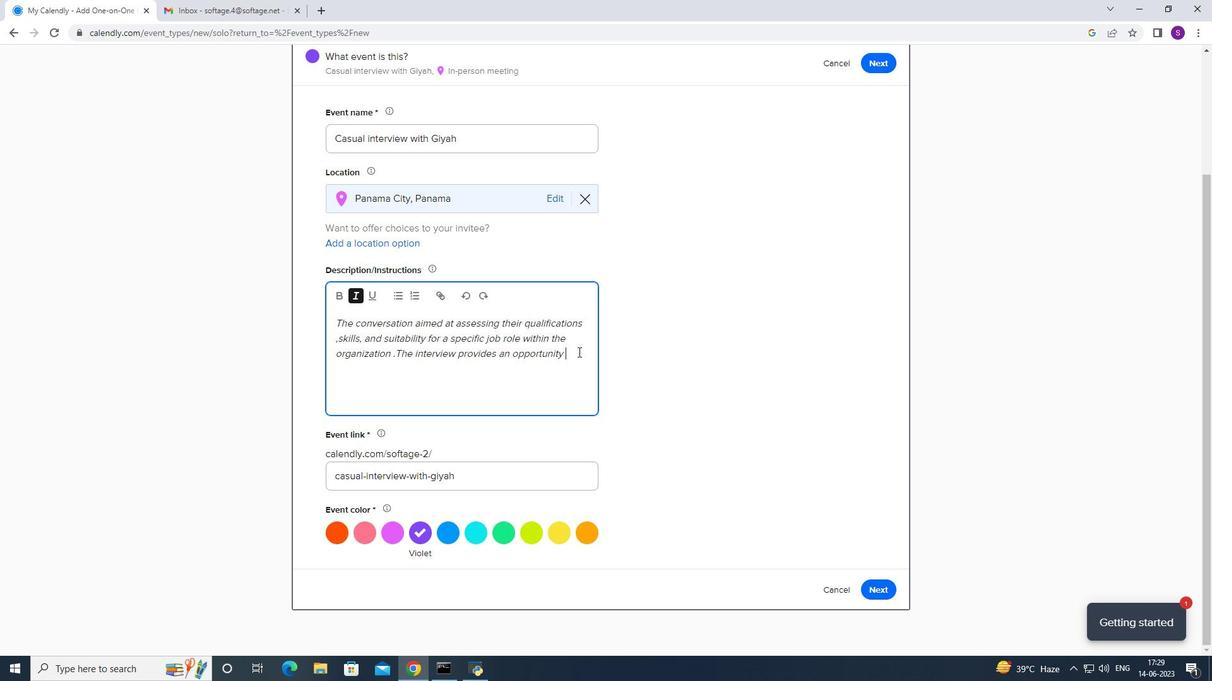 
Action: Key pressed f
Screenshot: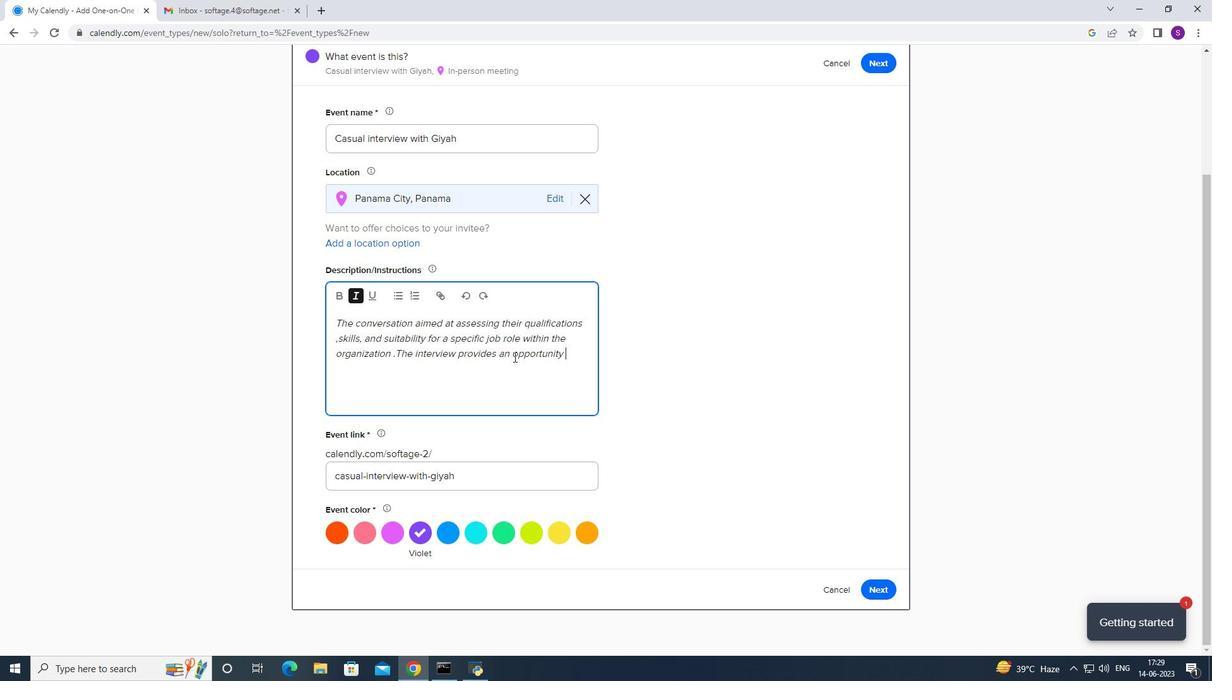 
Action: Mouse moved to (513, 357)
Screenshot: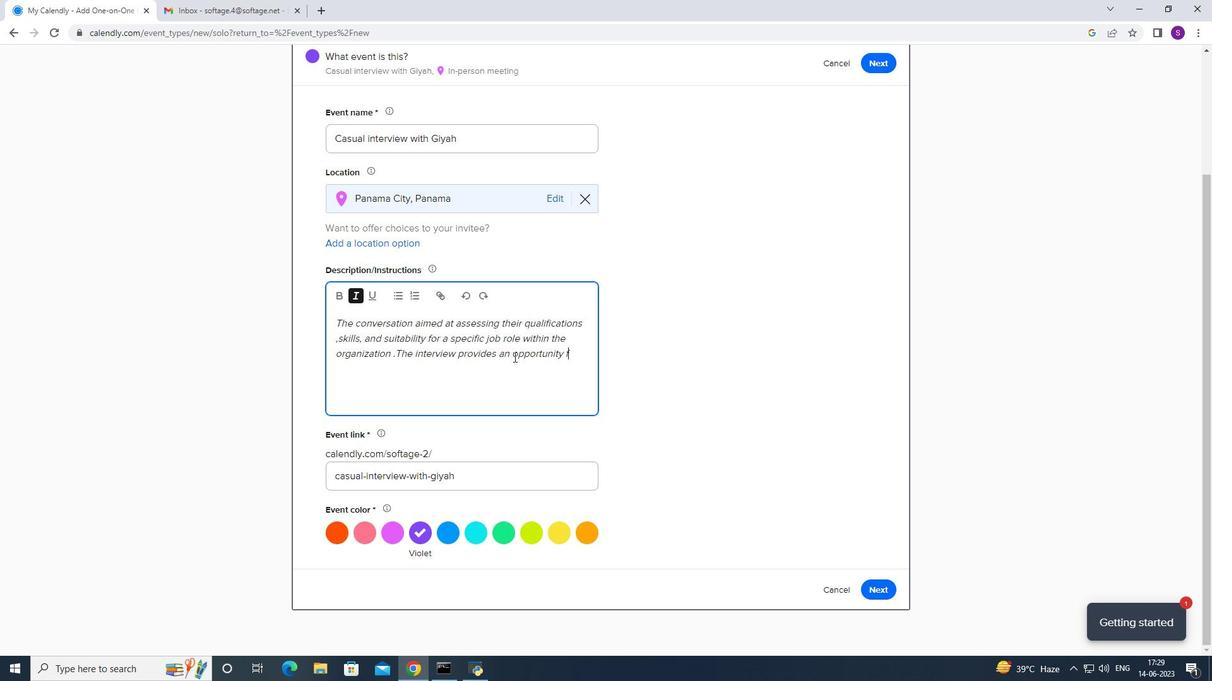 
Action: Key pressed or<Key.space>the<Key.space>hiring<Key.space>teamj<Key.space>to<Key.space>gather<Key.space>valuable<Key.space>information<Key.space>about<Key.space>the<Key.space>candidate<Key.space>experience,<Key.space>abilities<Key.space>and<Key.space>potential<Key.space>cultural<Key.space>fit,.<Key.backspace>
Screenshot: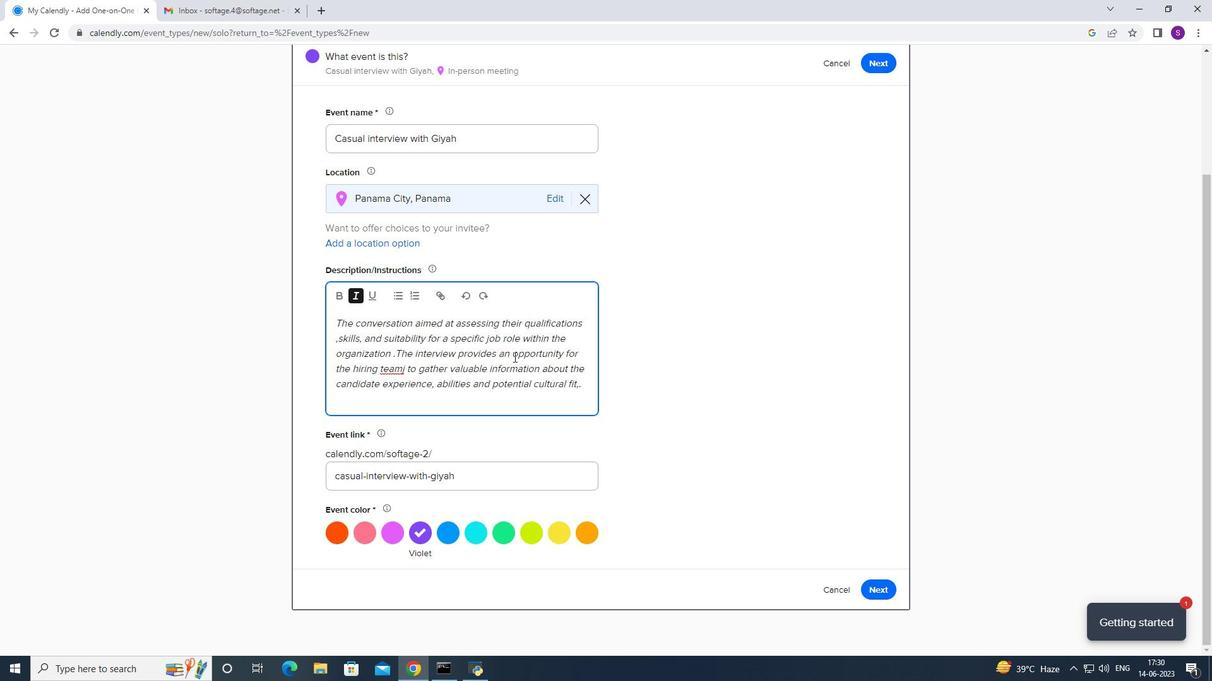 
Action: Mouse moved to (513, 357)
Screenshot: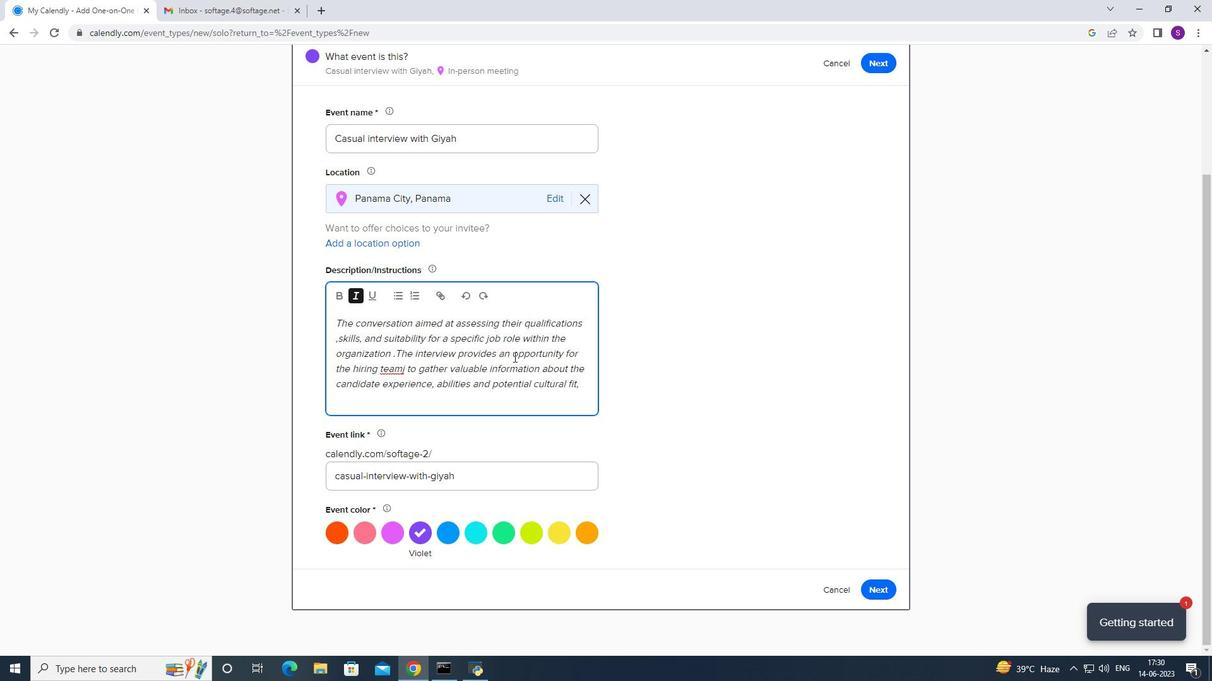 
Action: Key pressed <Key.backspace>.
Screenshot: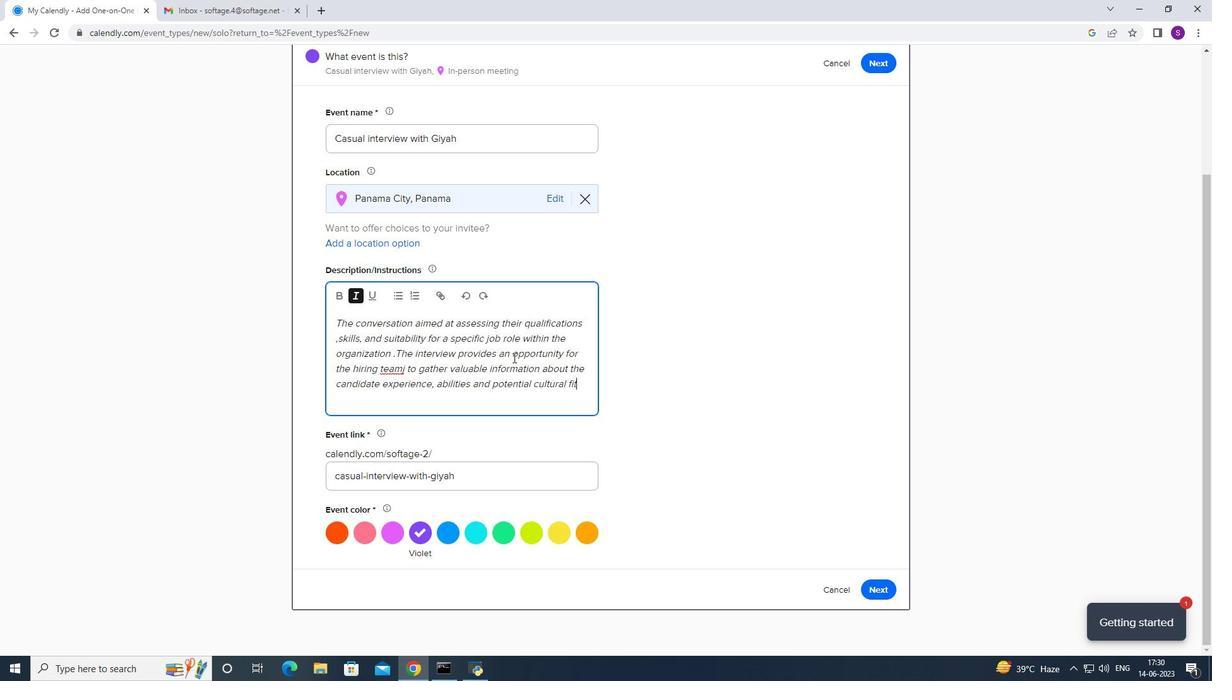 
Action: Mouse moved to (398, 366)
Screenshot: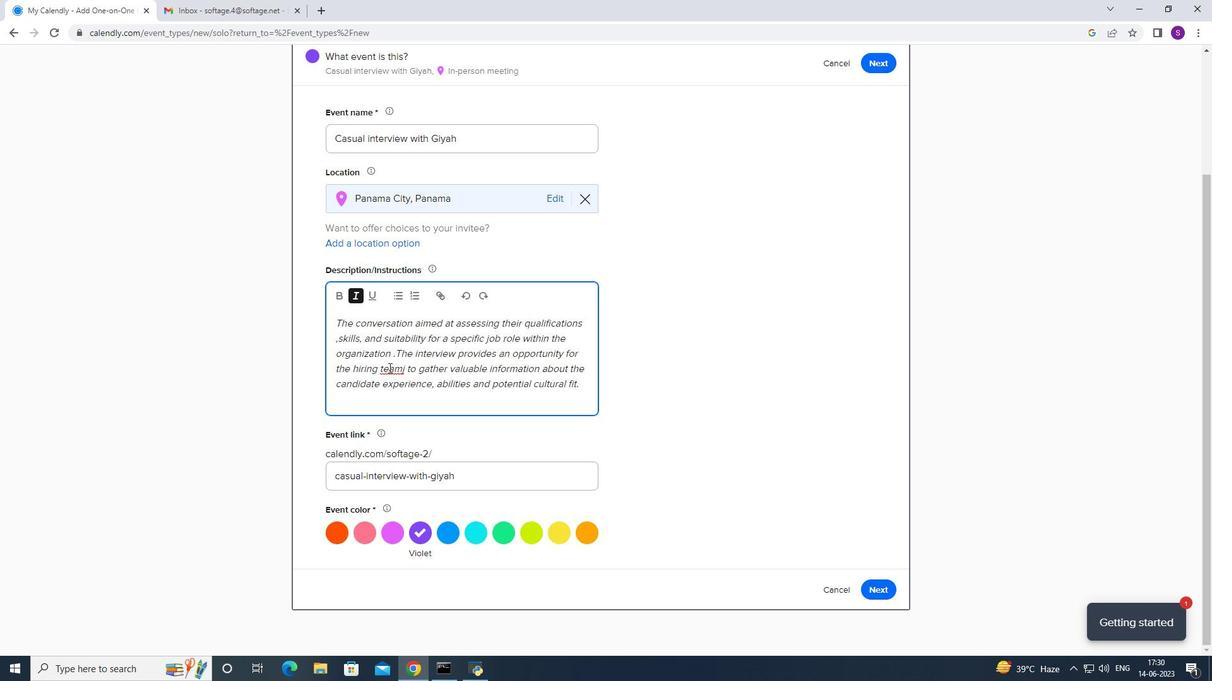 
Action: Mouse pressed left at (398, 366)
Screenshot: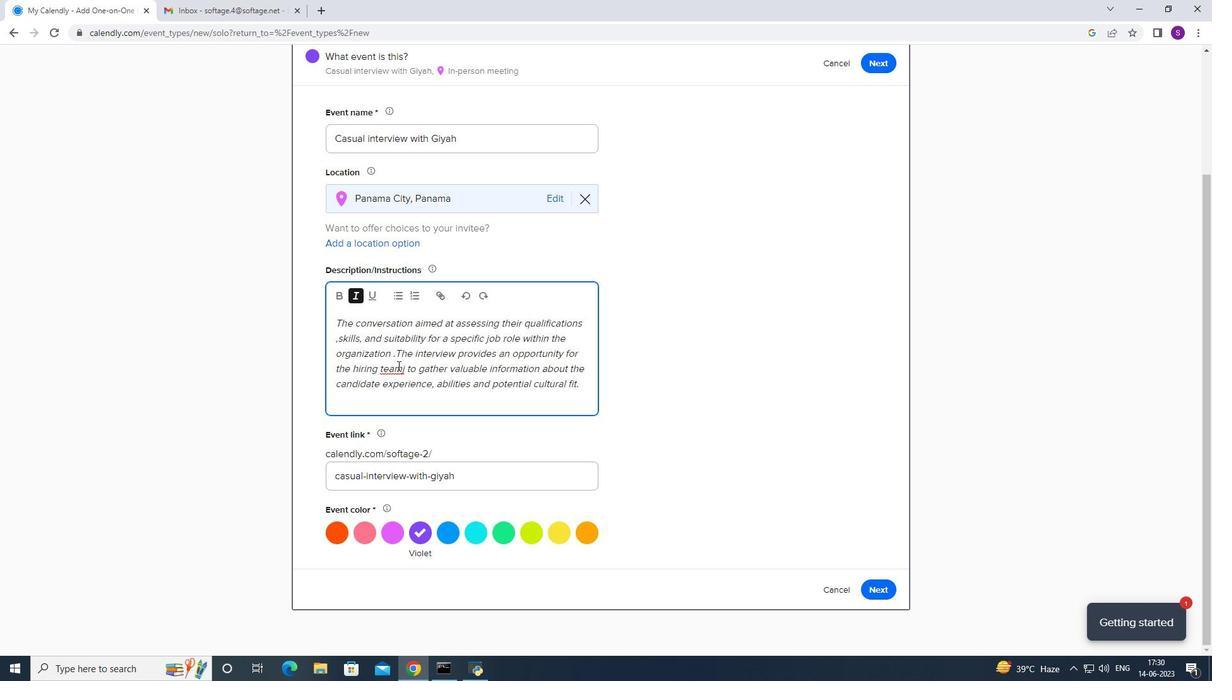 
Action: Mouse pressed right at (398, 366)
Screenshot: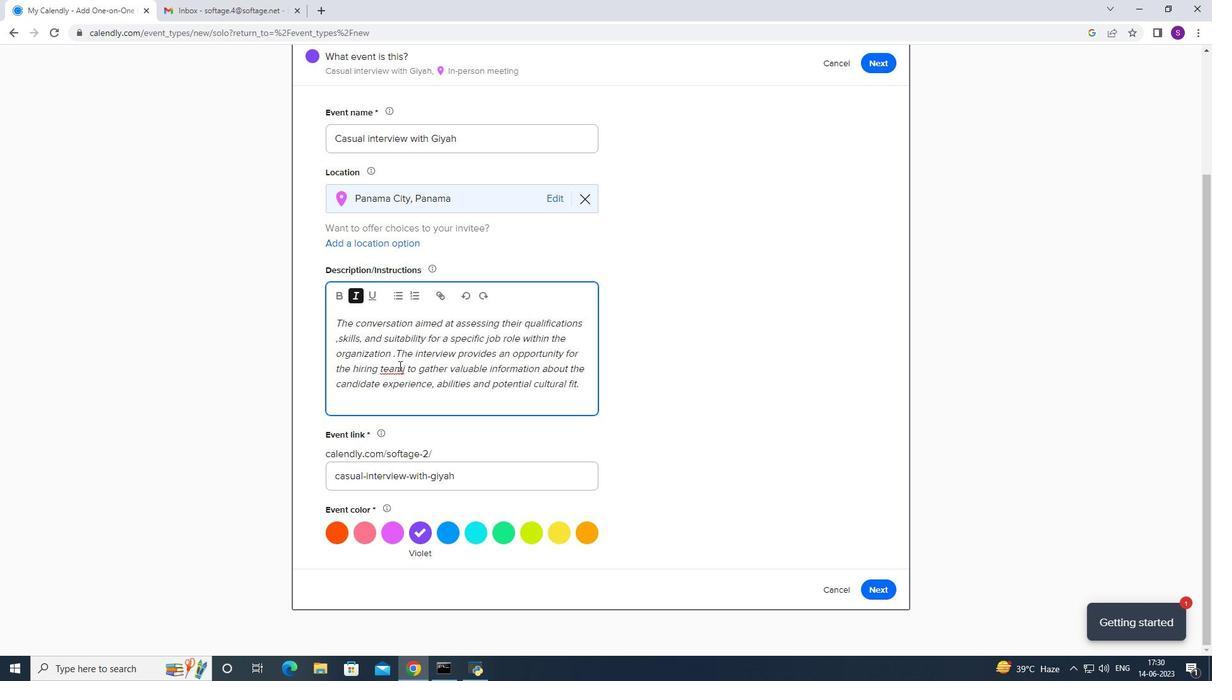 
Action: Mouse moved to (404, 373)
Screenshot: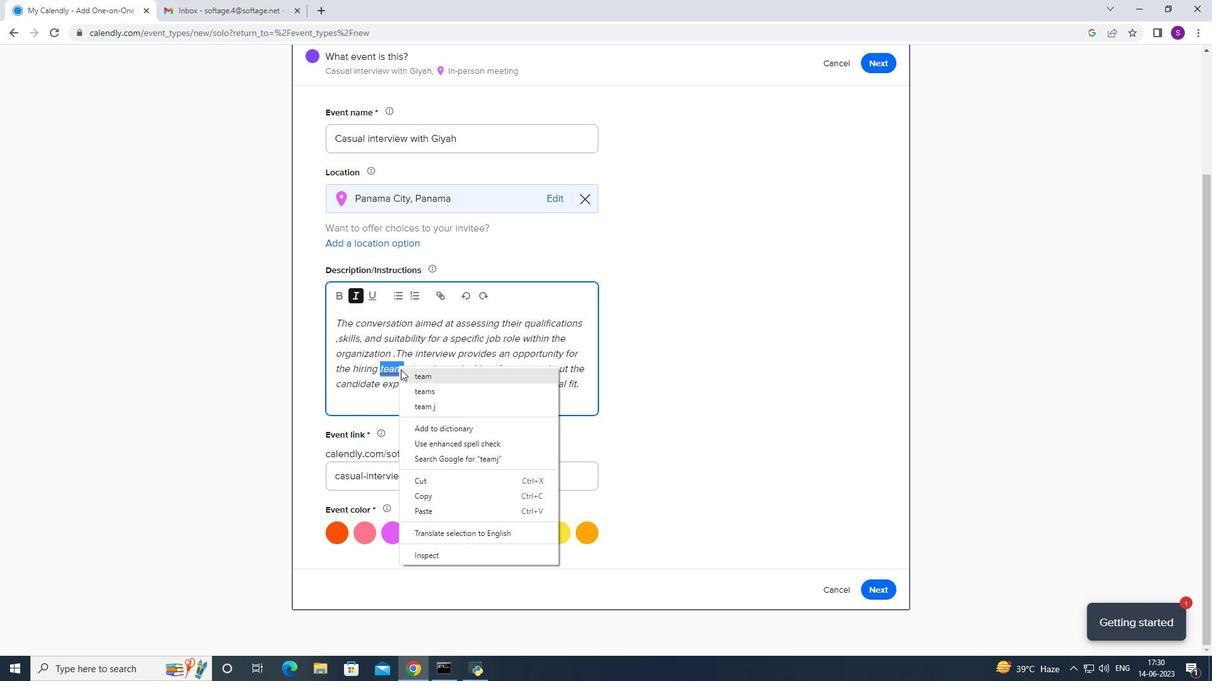 
Action: Mouse pressed left at (404, 373)
Screenshot: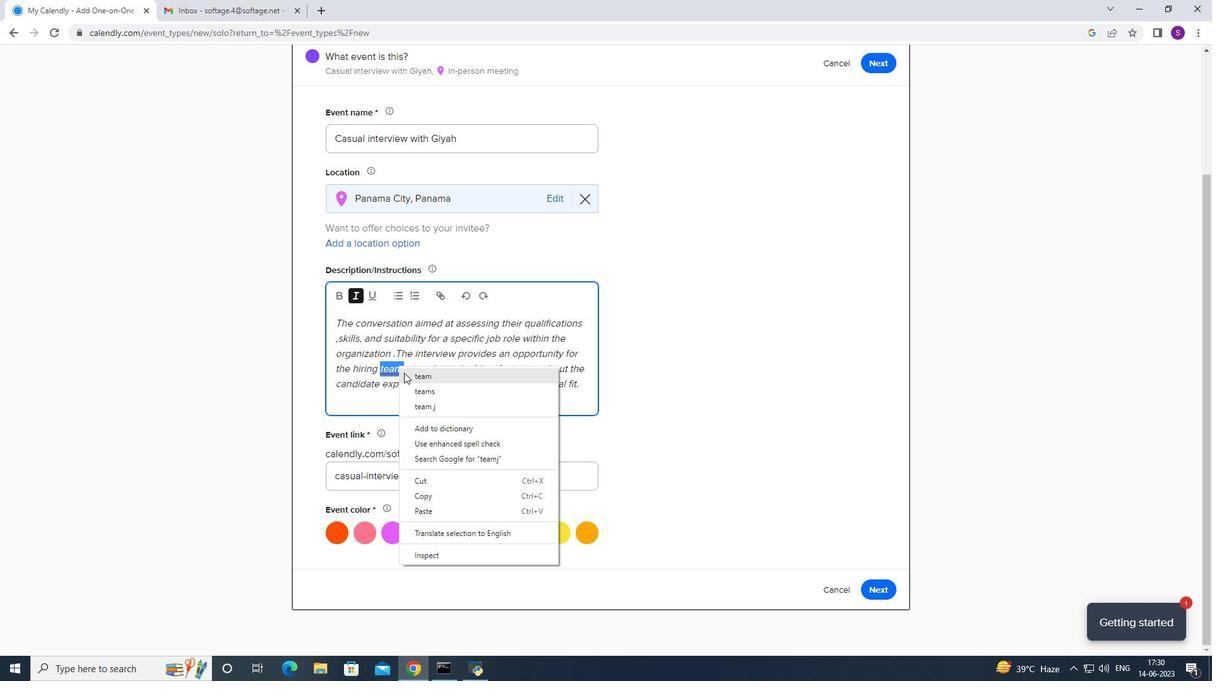 
Action: Mouse moved to (337, 341)
Screenshot: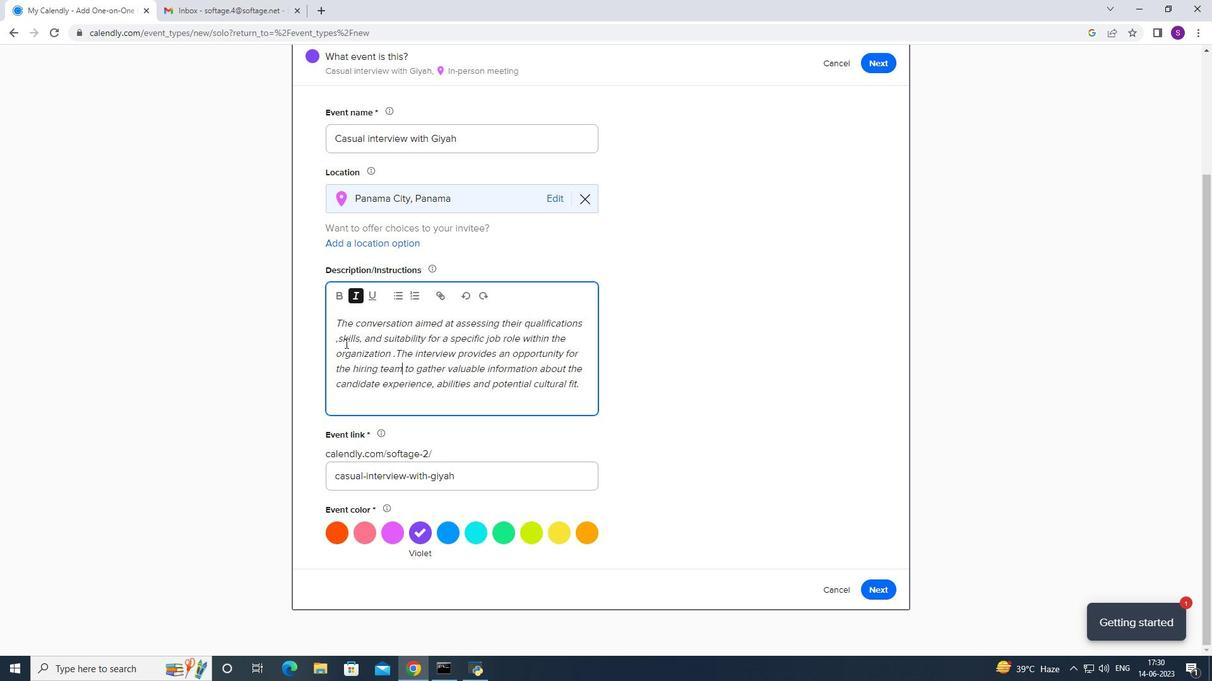 
Action: Mouse pressed left at (337, 341)
Screenshot: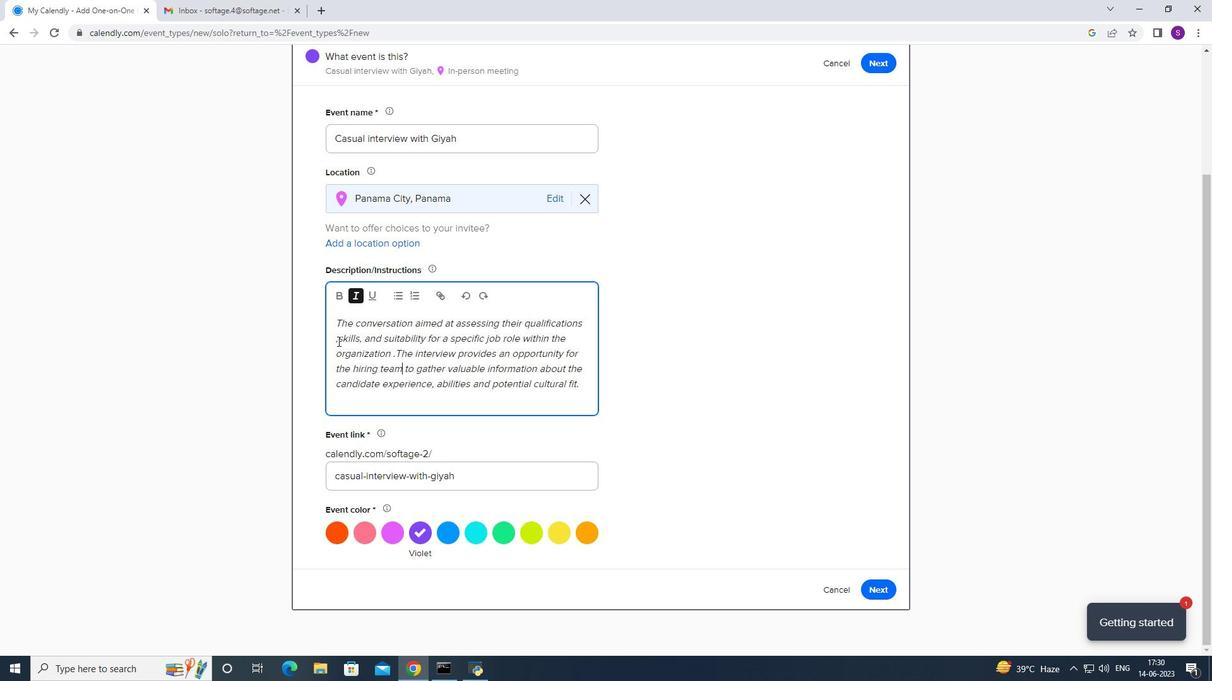 
Action: Mouse moved to (333, 341)
Screenshot: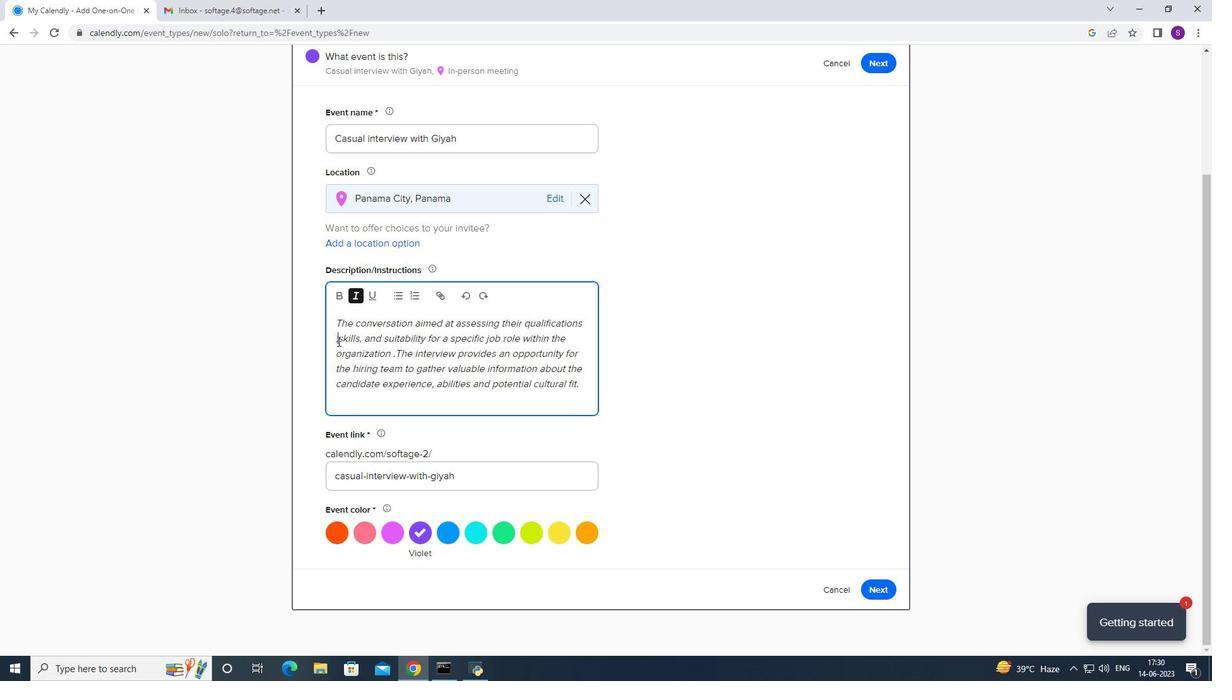 
Action: Mouse pressed left at (333, 341)
Screenshot: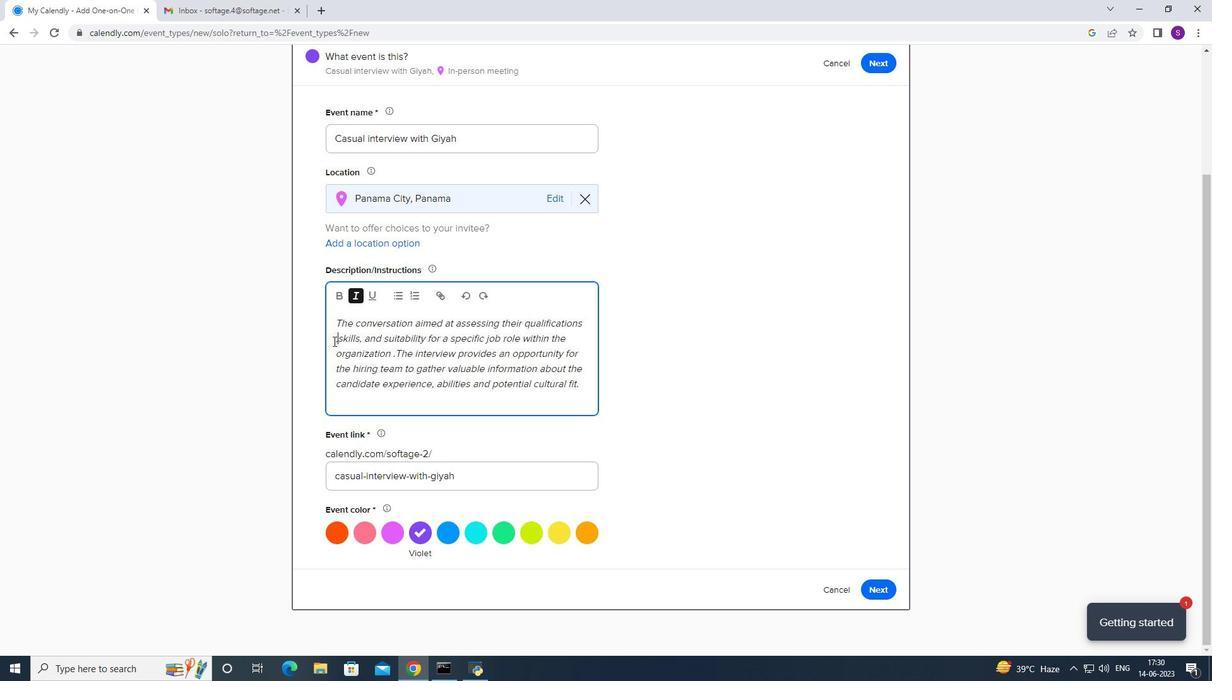 
Action: Key pressed <Key.backspace>
Screenshot: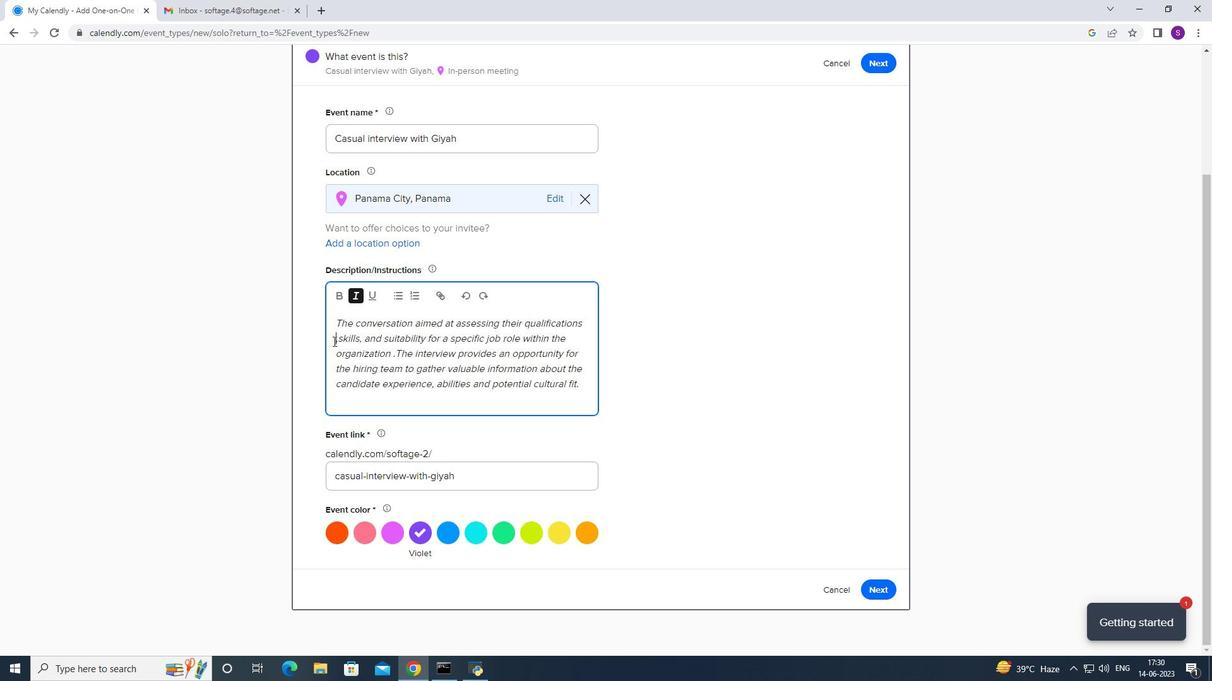 
Action: Mouse moved to (436, 404)
Screenshot: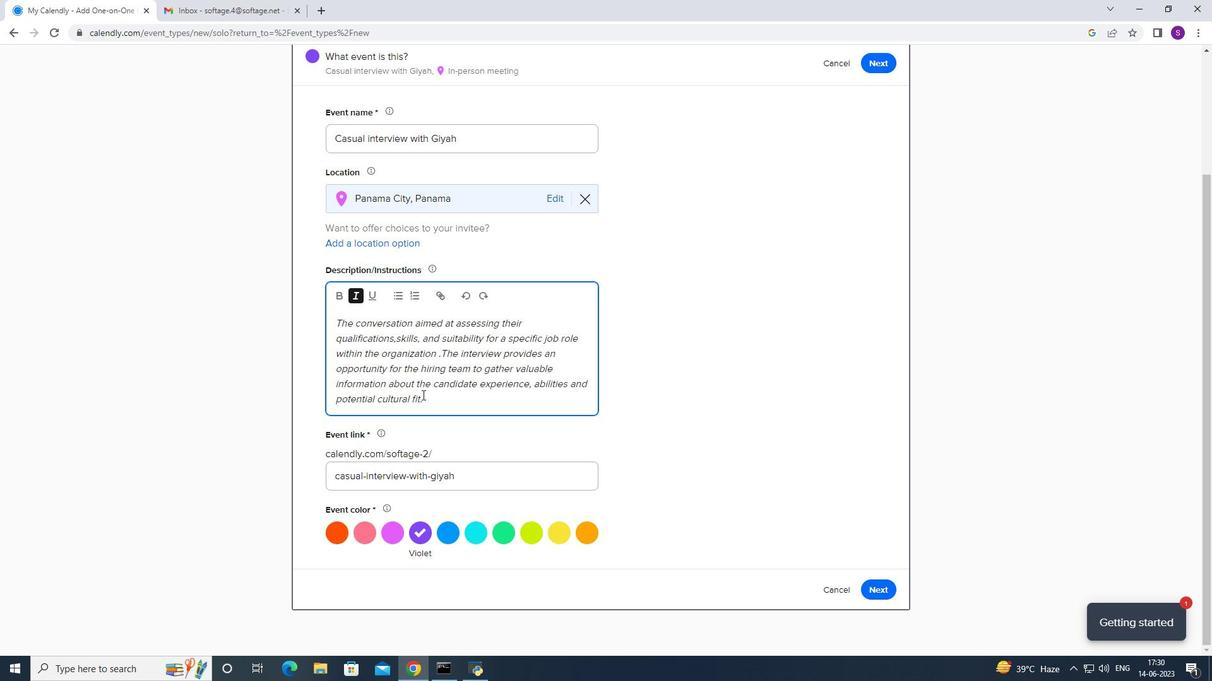 
Action: Mouse pressed left at (436, 404)
Screenshot: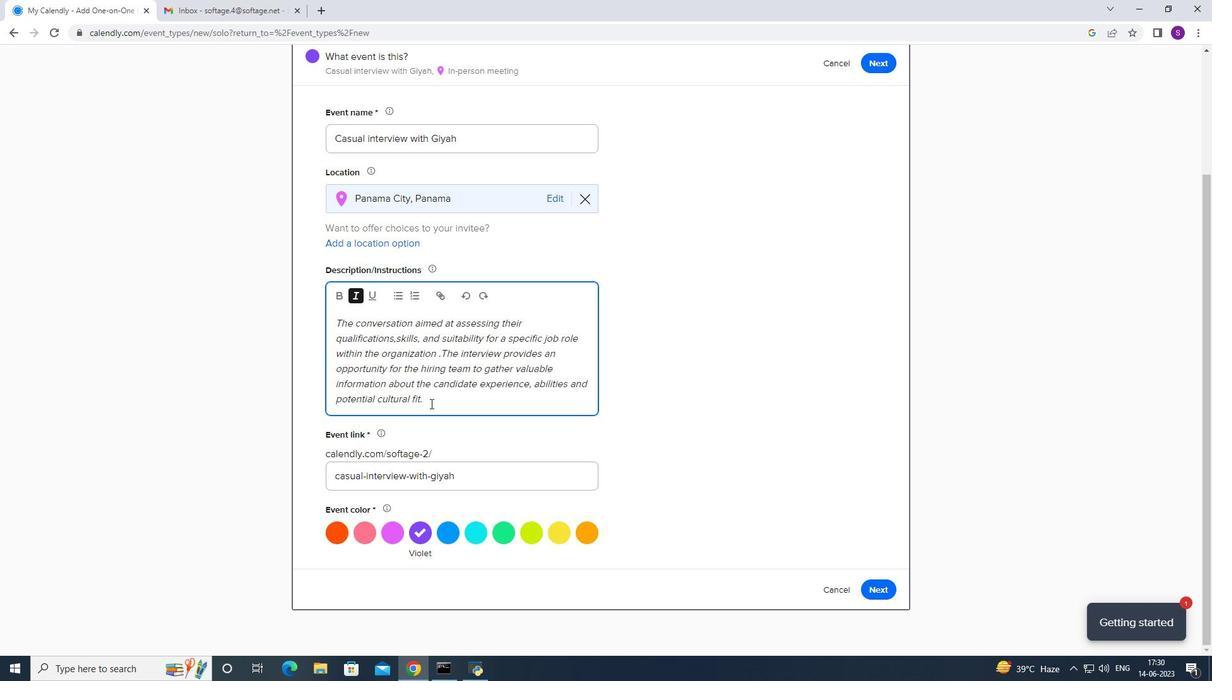 
Action: Mouse moved to (357, 342)
Screenshot: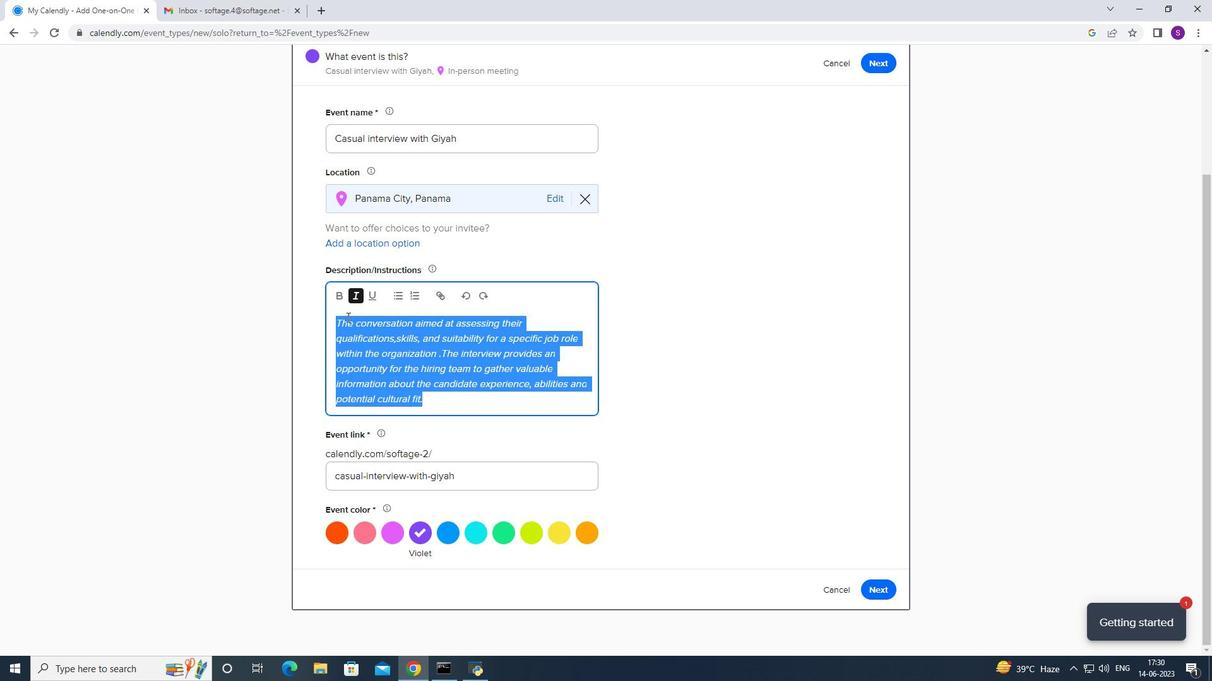 
Action: Mouse pressed left at (357, 342)
Screenshot: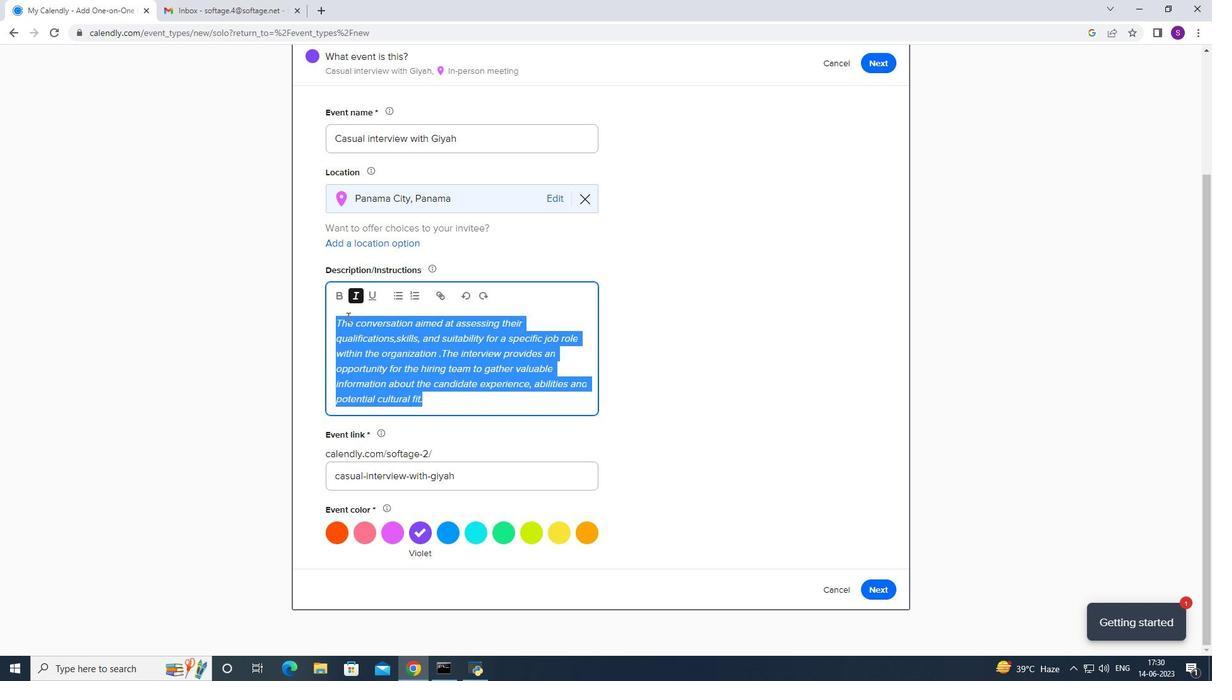 
Action: Mouse moved to (578, 527)
Screenshot: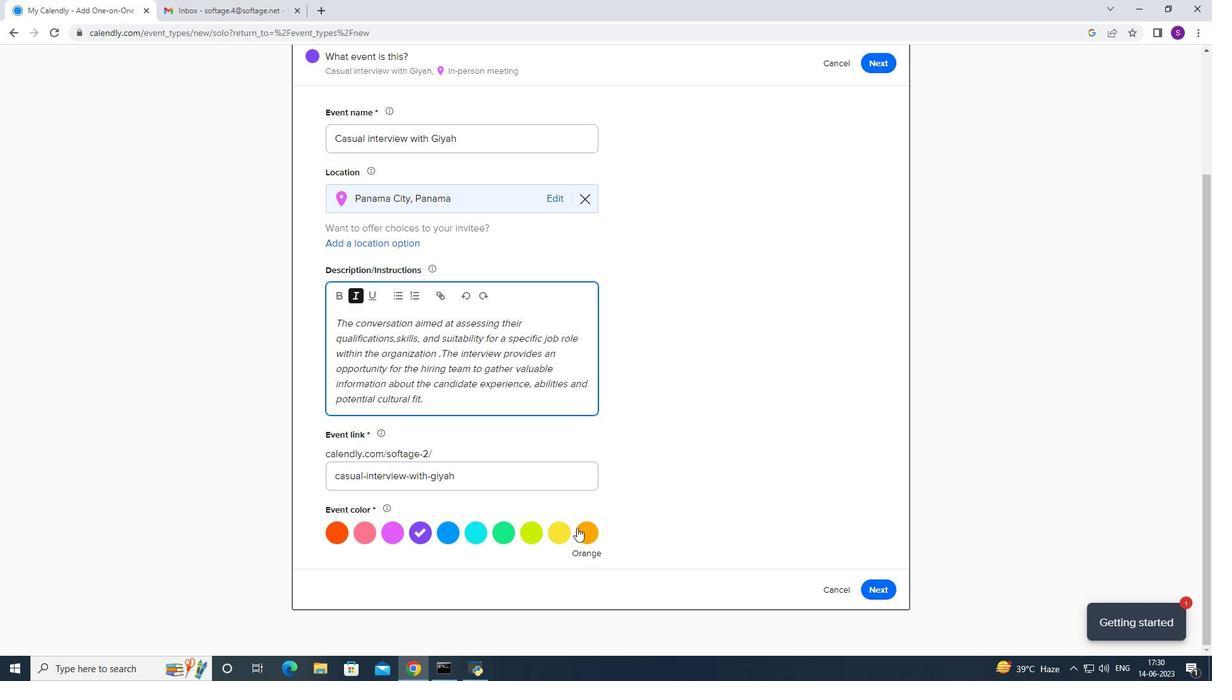 
Action: Mouse pressed left at (578, 527)
Screenshot: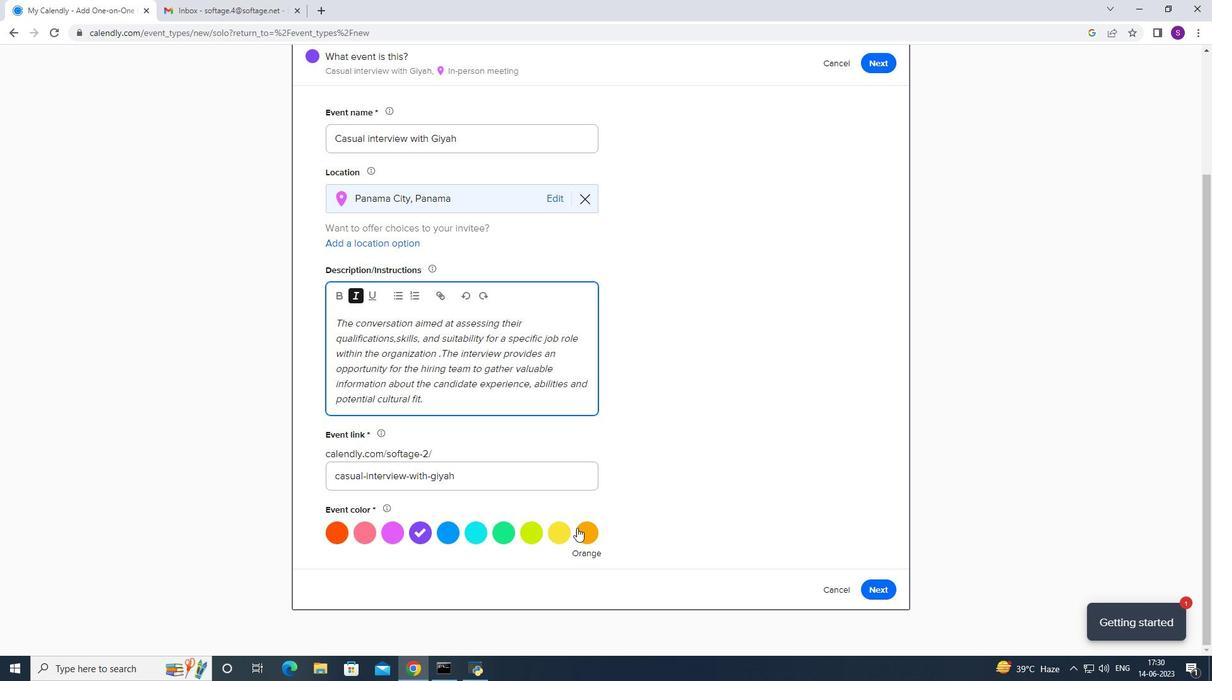 
Action: Mouse moved to (881, 595)
Screenshot: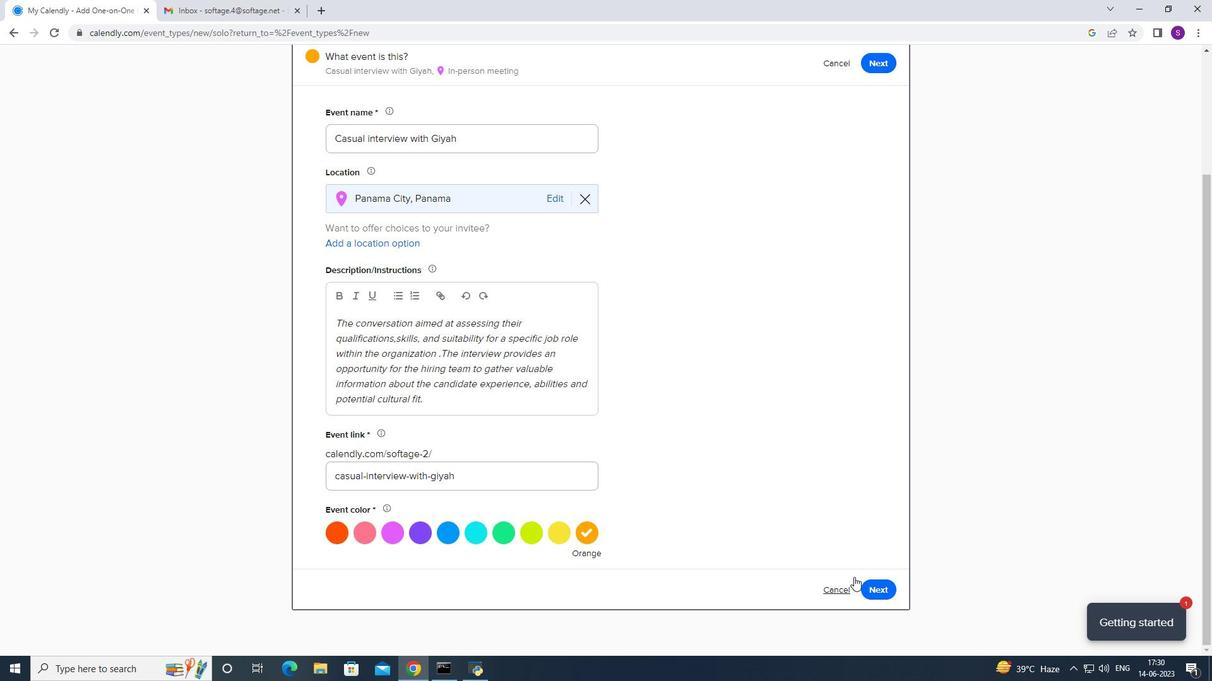 
Action: Mouse pressed left at (881, 595)
Screenshot: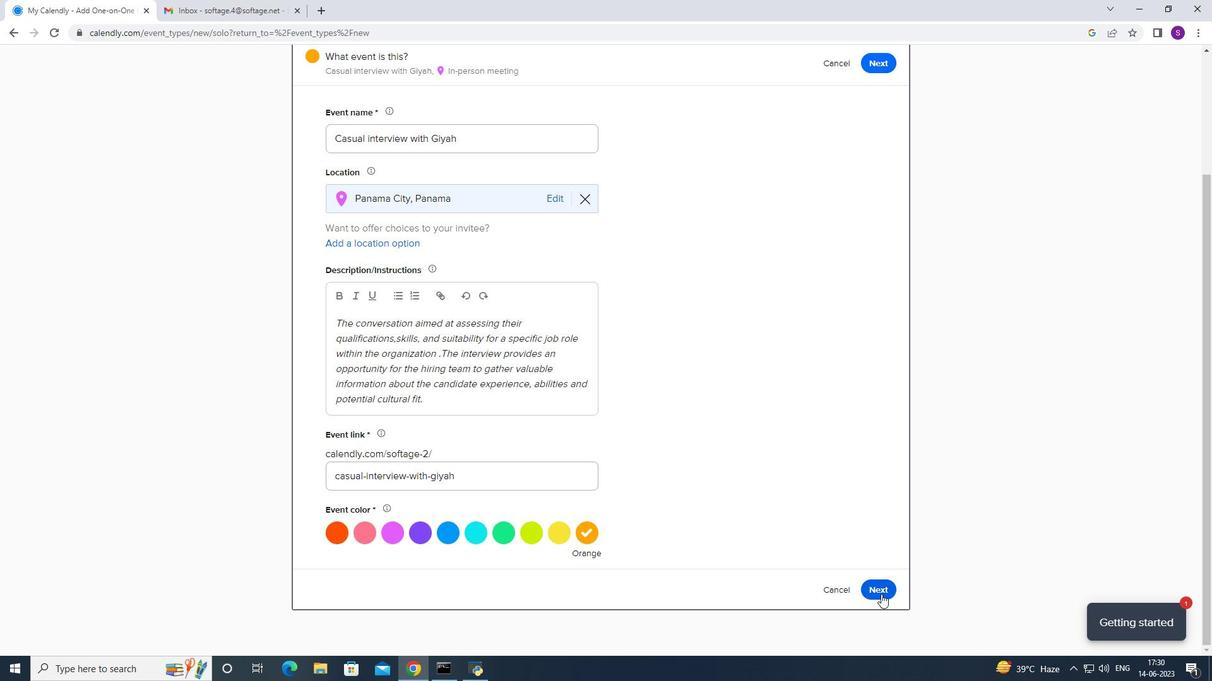 
Action: Mouse moved to (399, 258)
Screenshot: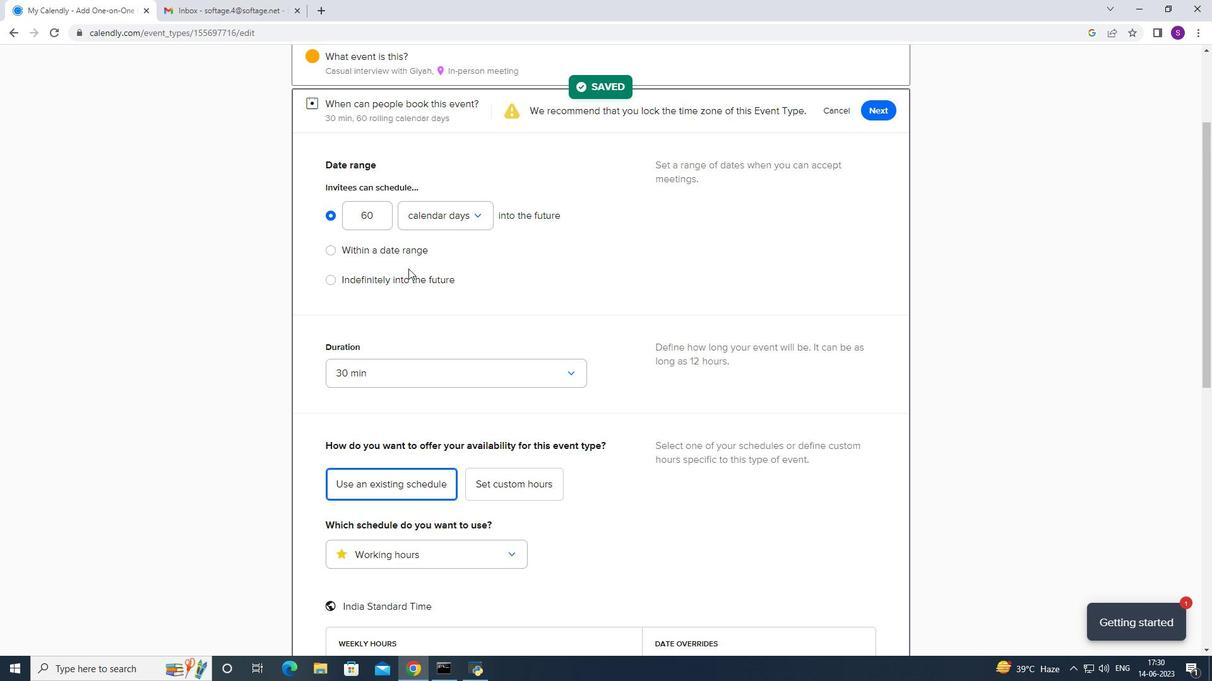 
Action: Mouse pressed left at (399, 258)
Screenshot: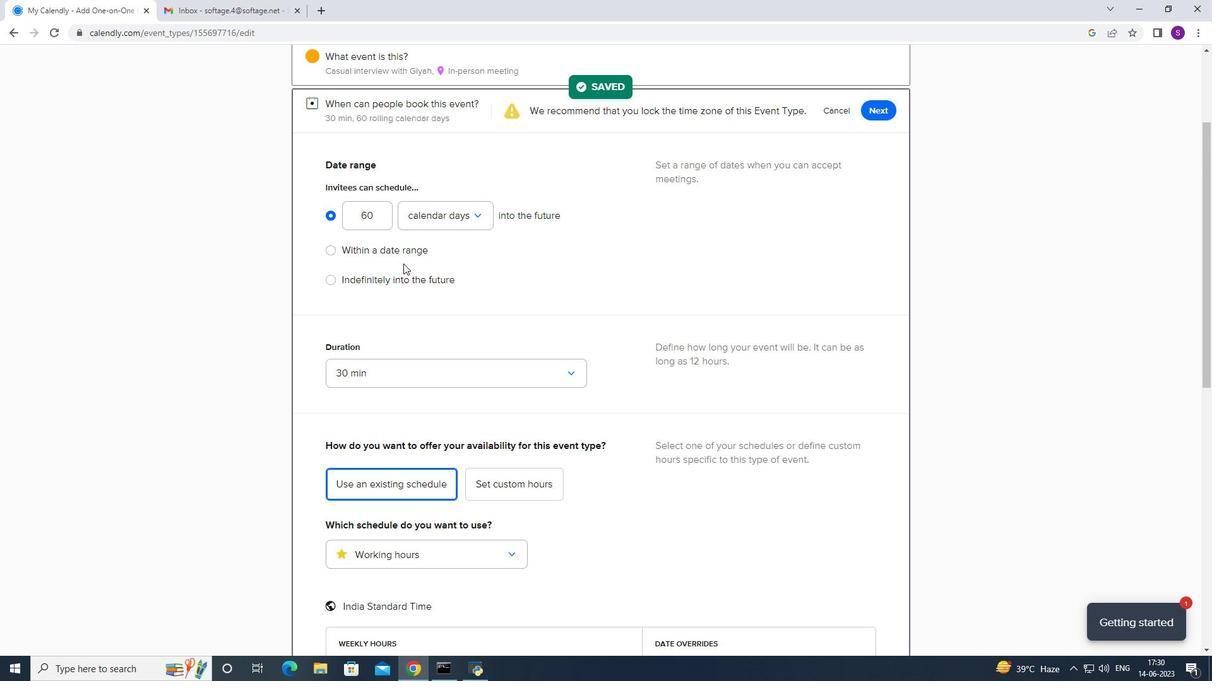 
Action: Mouse moved to (428, 249)
Screenshot: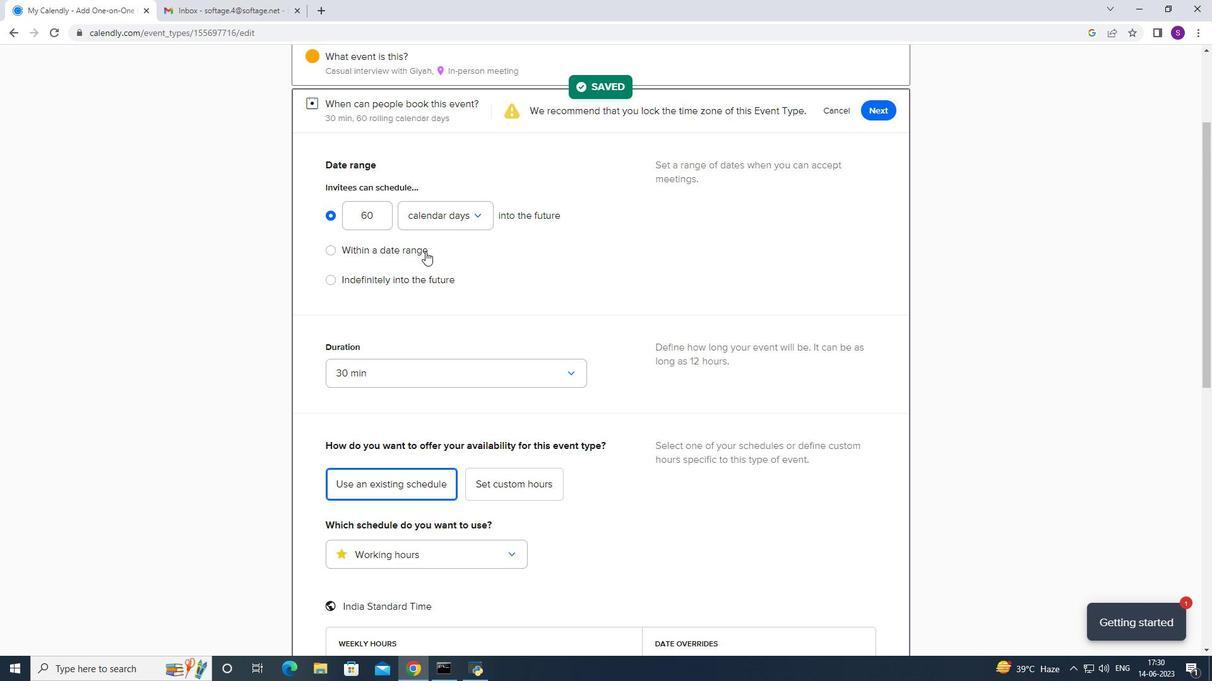 
Action: Mouse pressed left at (428, 249)
Screenshot: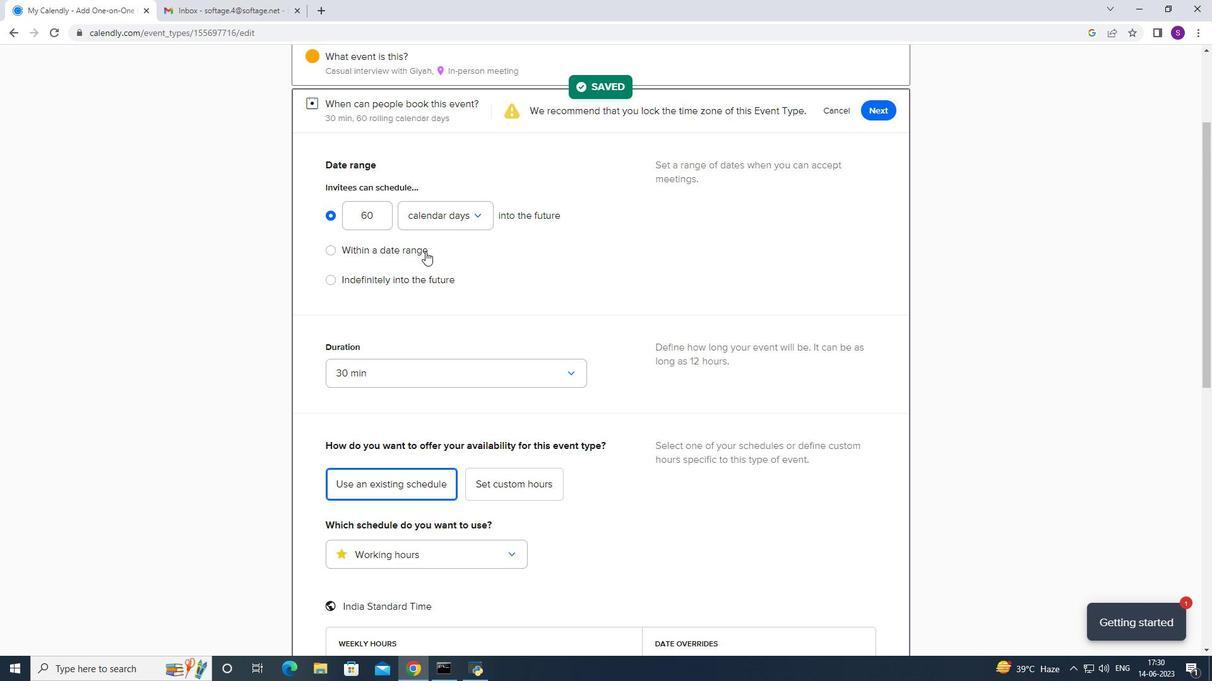 
Action: Mouse moved to (494, 246)
Screenshot: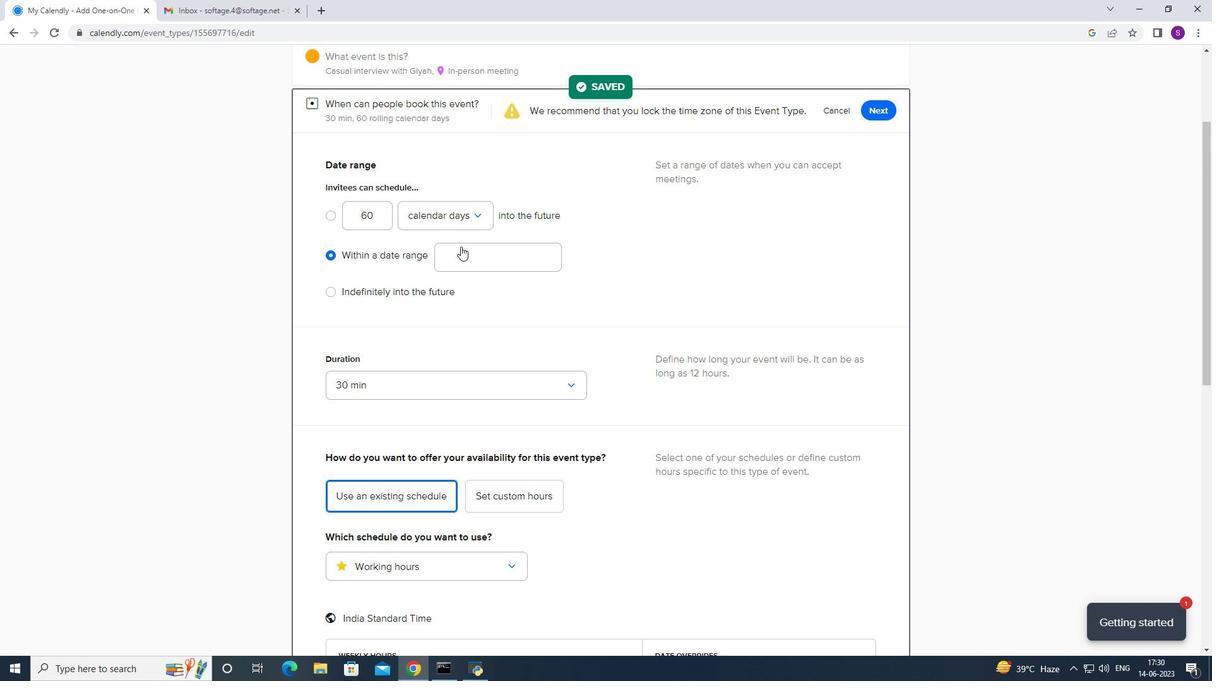 
Action: Mouse pressed left at (494, 246)
Screenshot: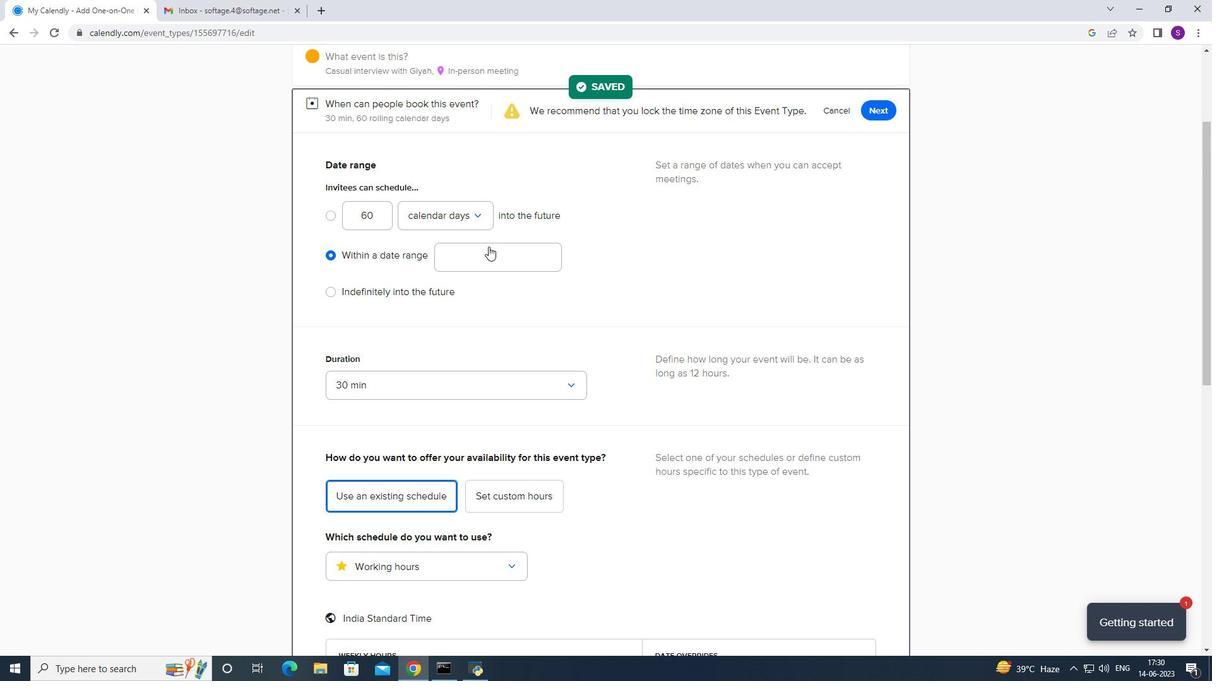 
Action: Mouse moved to (525, 299)
Screenshot: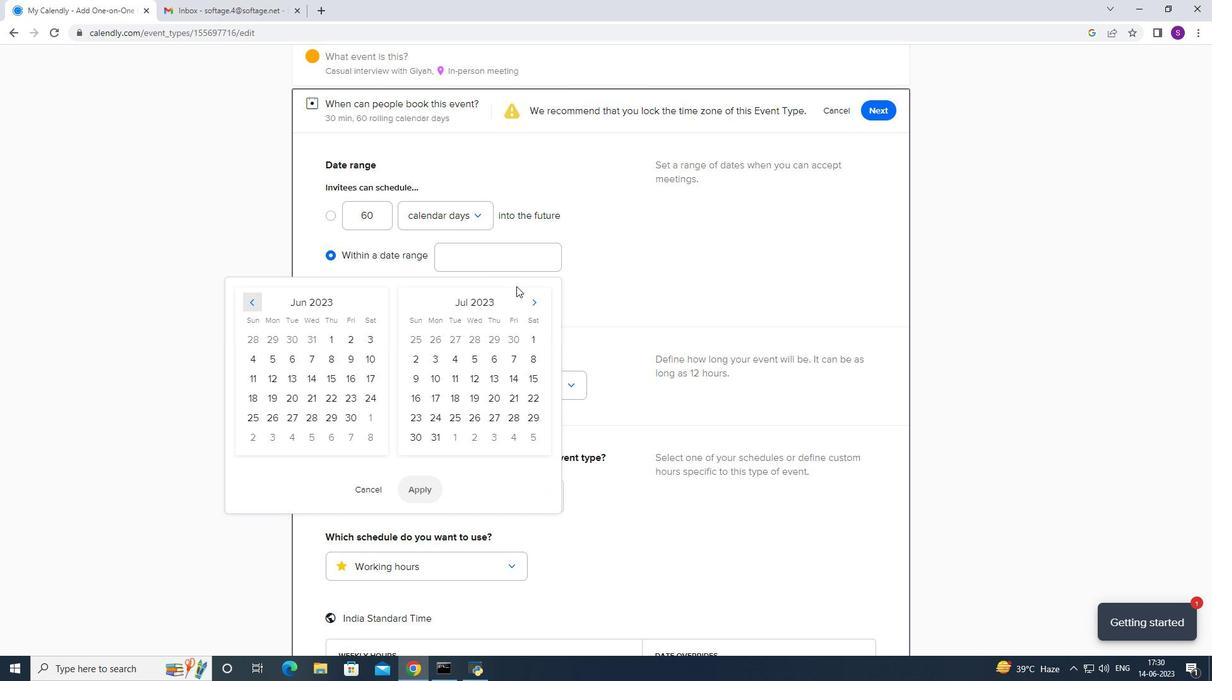 
Action: Mouse pressed left at (525, 299)
Screenshot: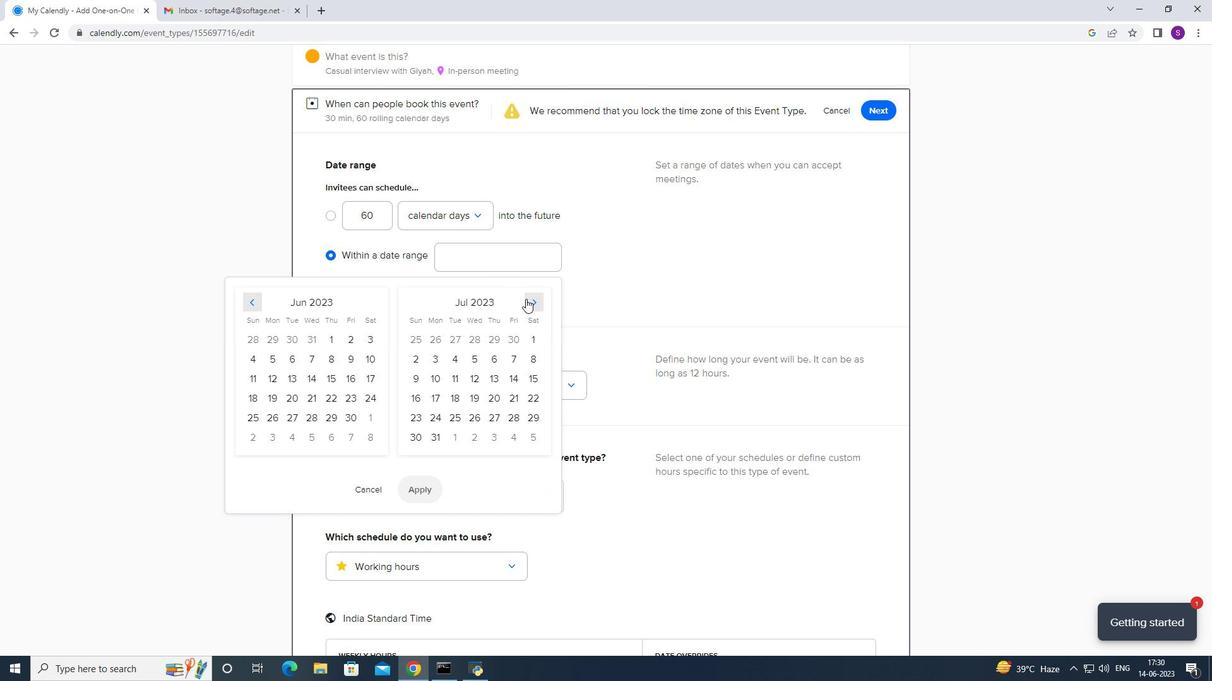 
Action: Mouse pressed left at (525, 299)
Screenshot: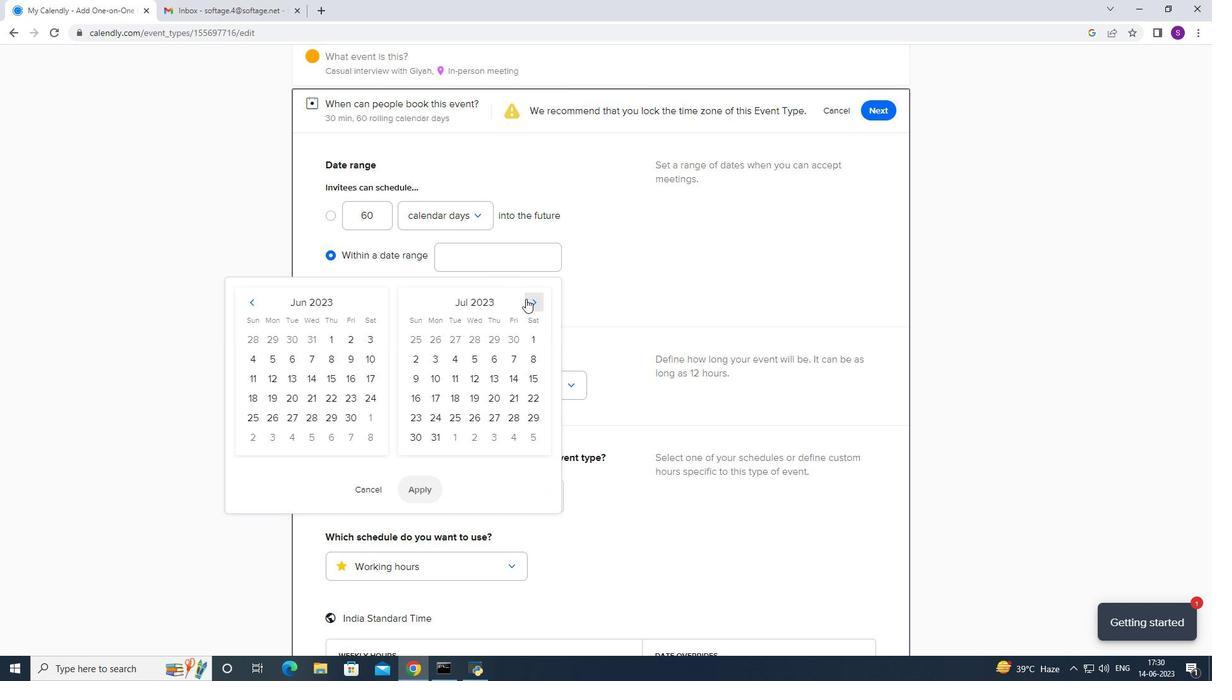 
Action: Mouse pressed left at (525, 299)
Screenshot: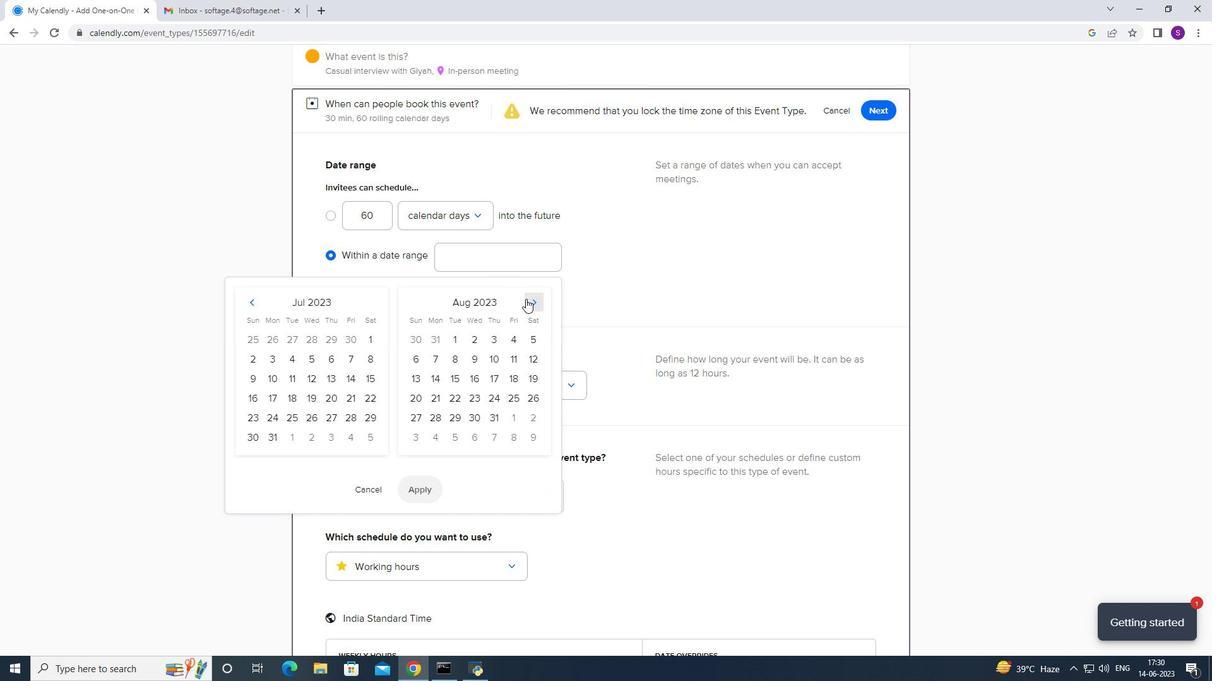 
Action: Mouse pressed left at (525, 299)
Screenshot: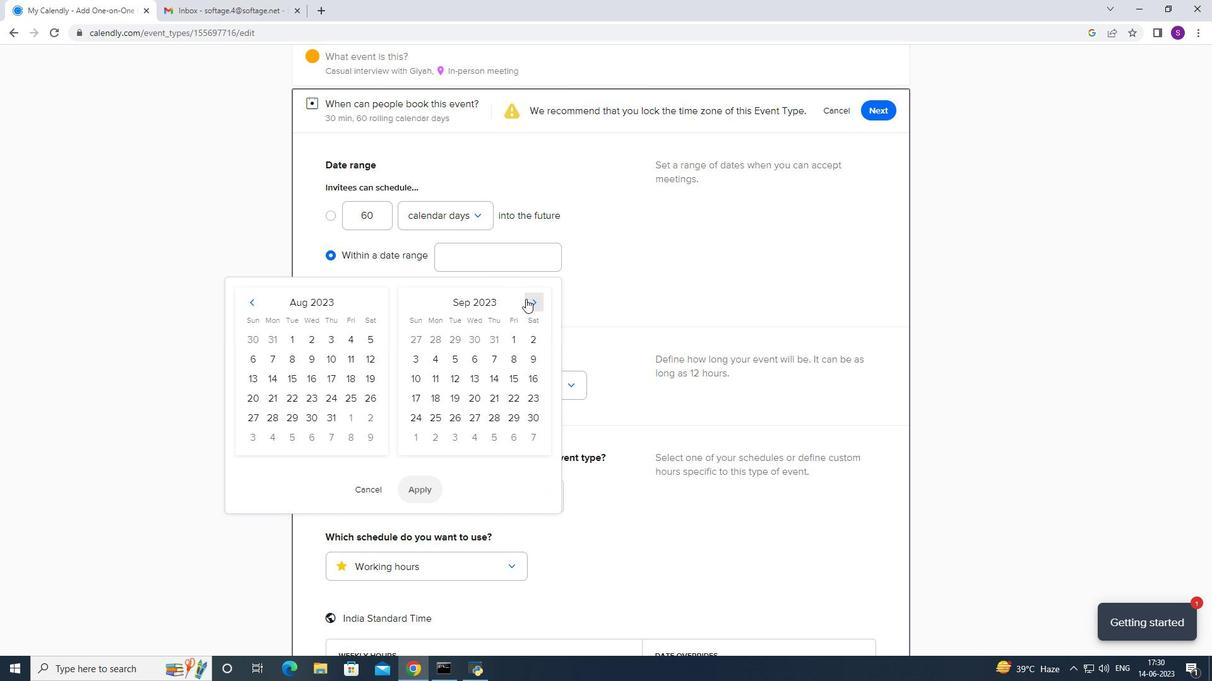 
Action: Mouse pressed left at (525, 299)
Screenshot: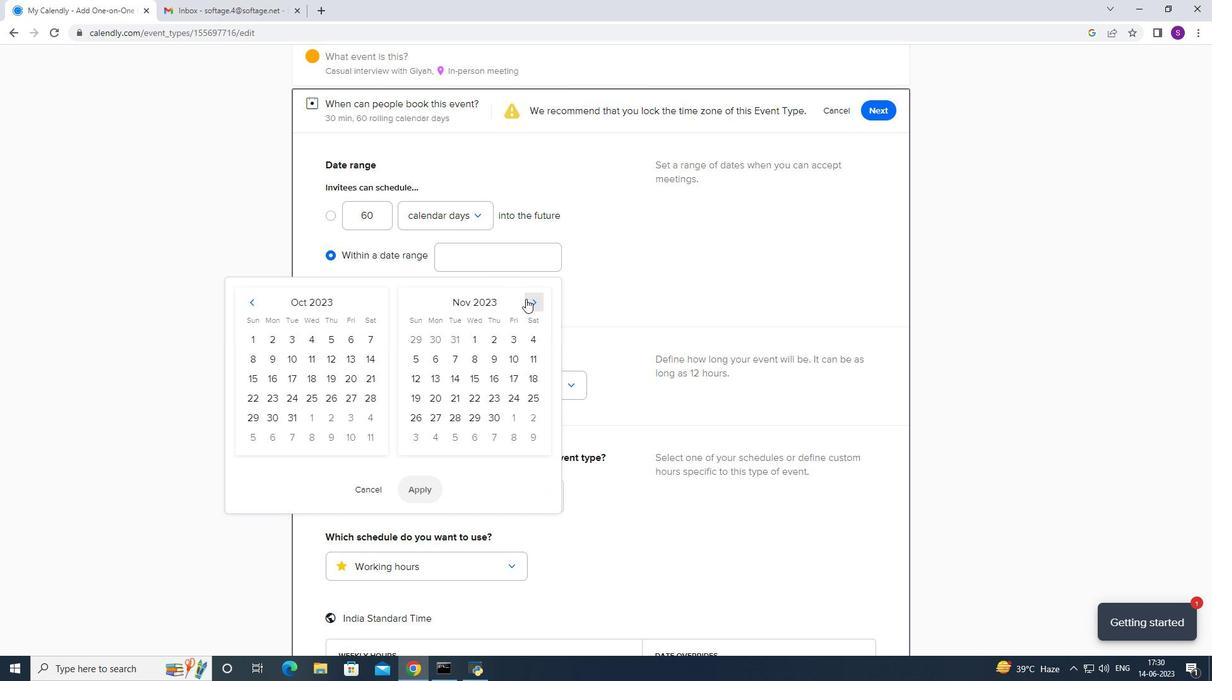 
Action: Mouse pressed left at (525, 299)
Screenshot: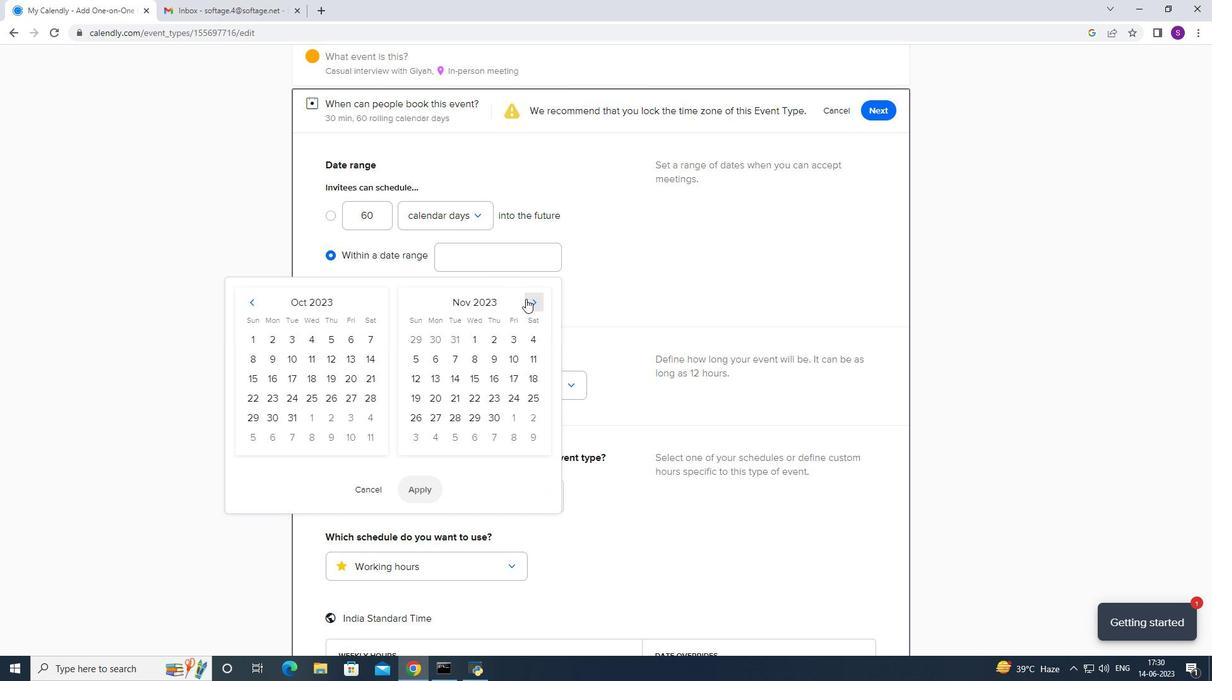 
Action: Mouse pressed left at (525, 299)
Screenshot: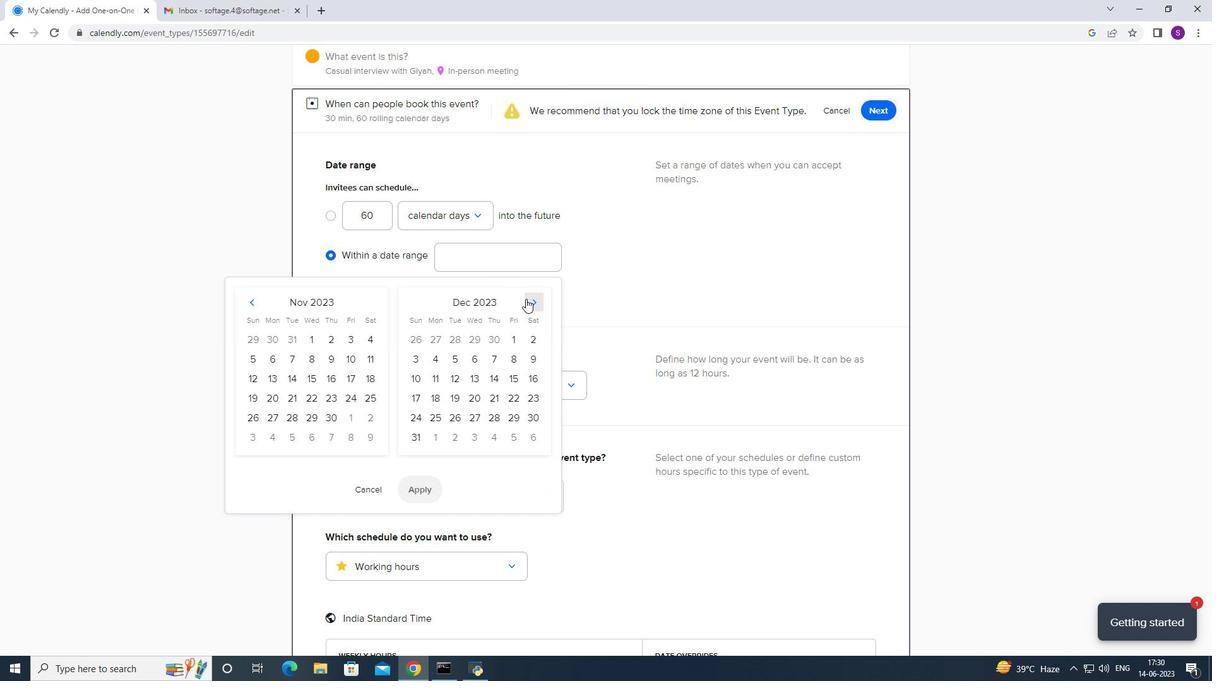 
Action: Mouse pressed left at (525, 299)
Screenshot: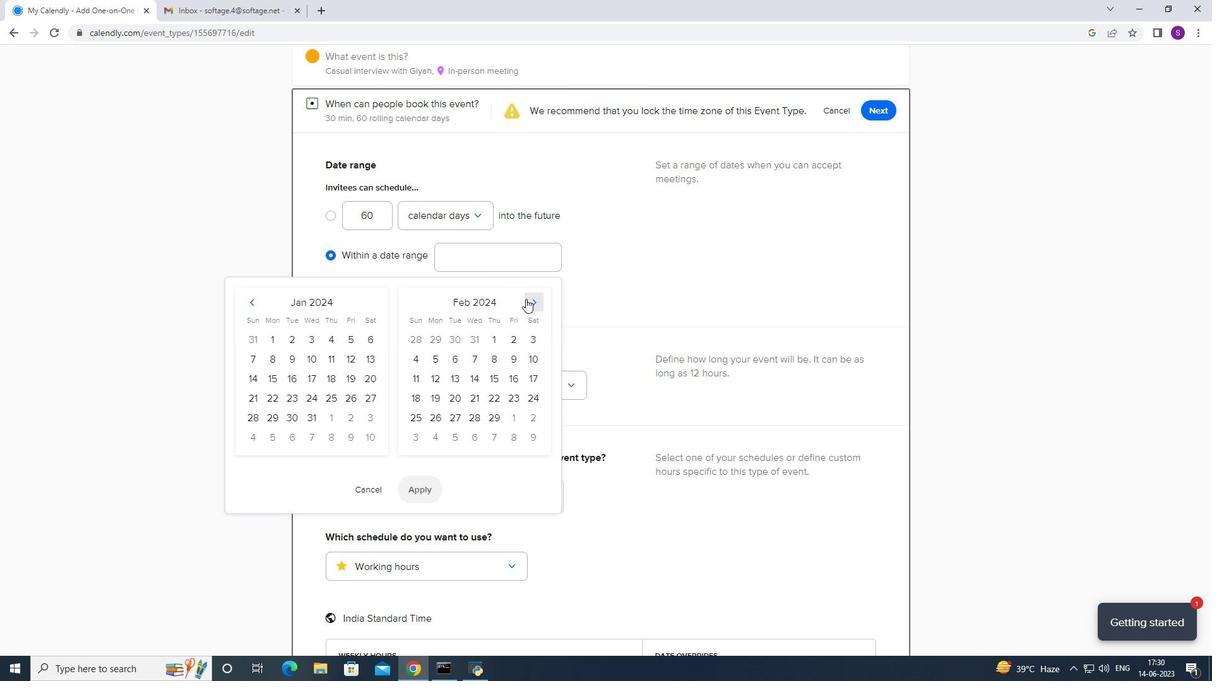 
Action: Mouse pressed left at (525, 299)
Screenshot: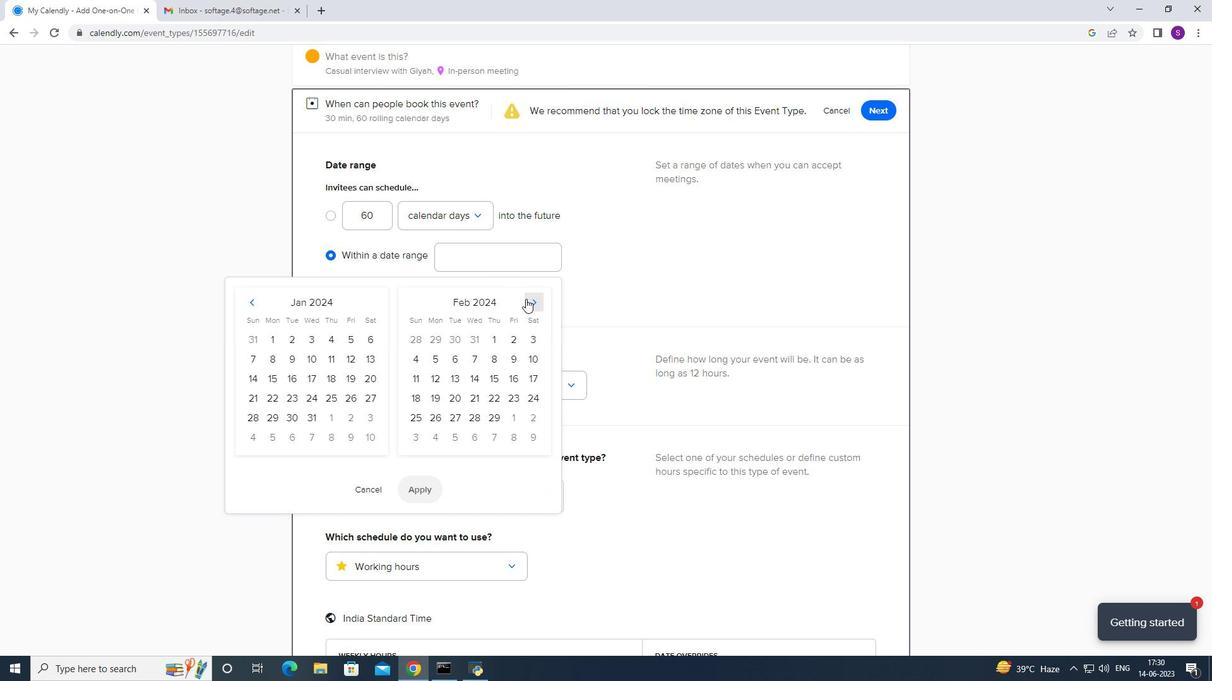 
Action: Mouse pressed left at (525, 299)
Screenshot: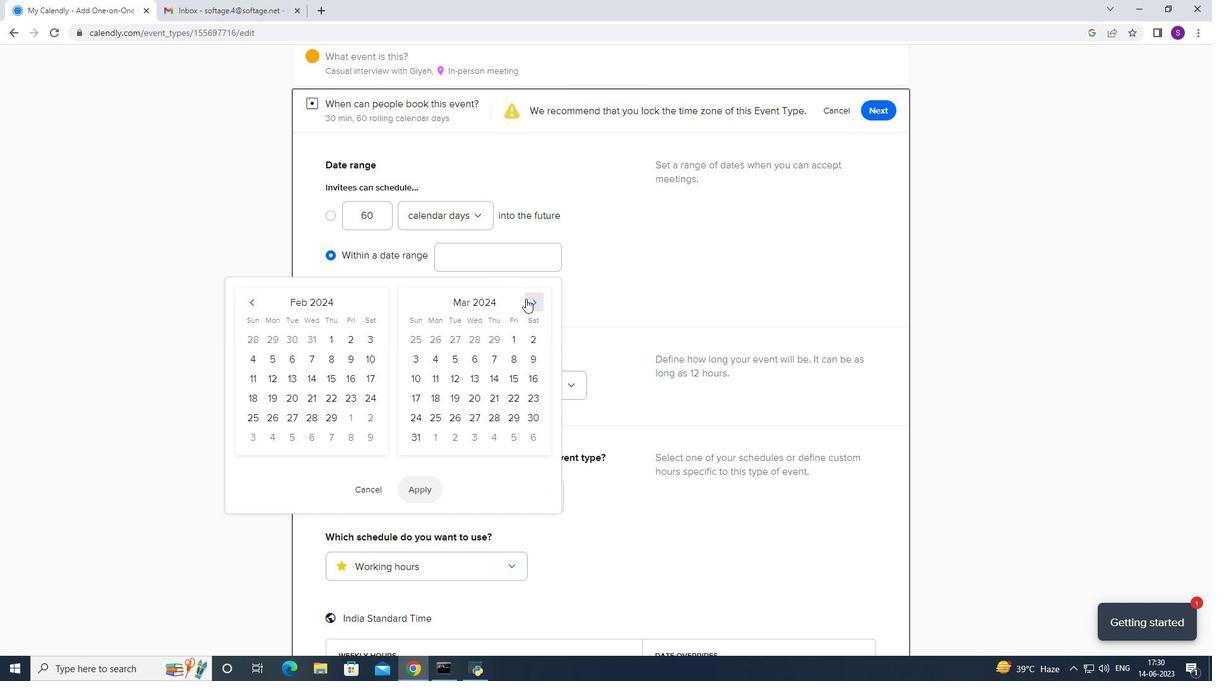 
Action: Mouse moved to (267, 398)
Screenshot: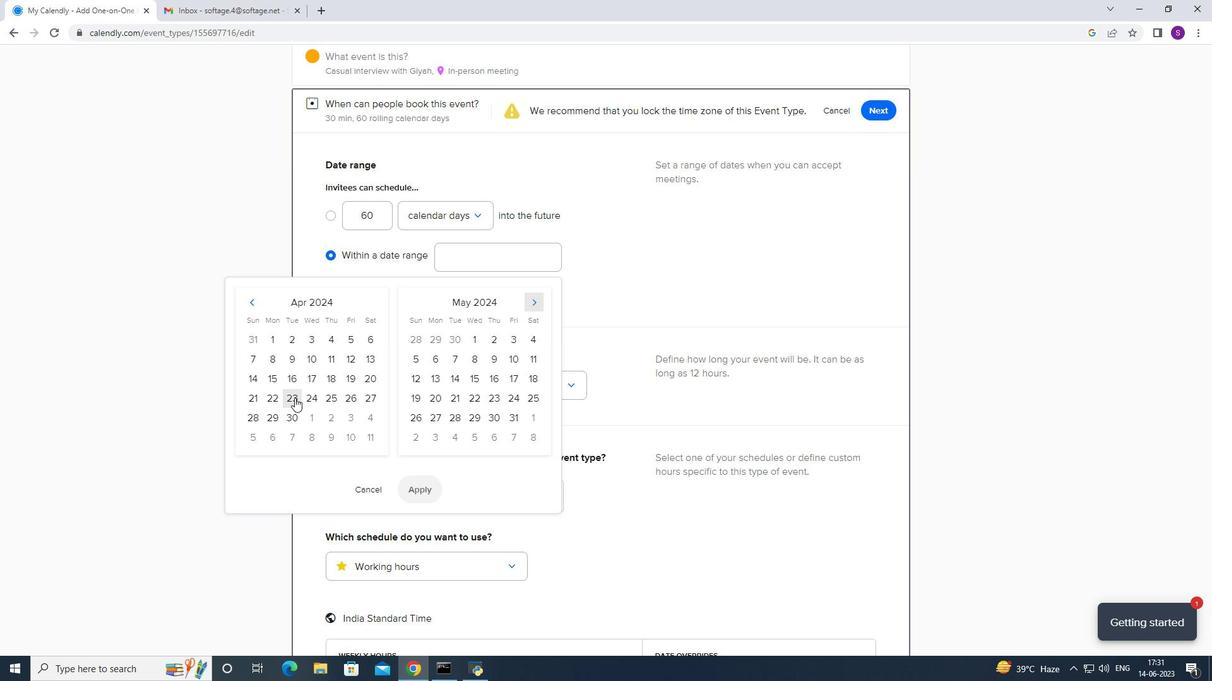 
Action: Mouse pressed left at (267, 398)
Screenshot: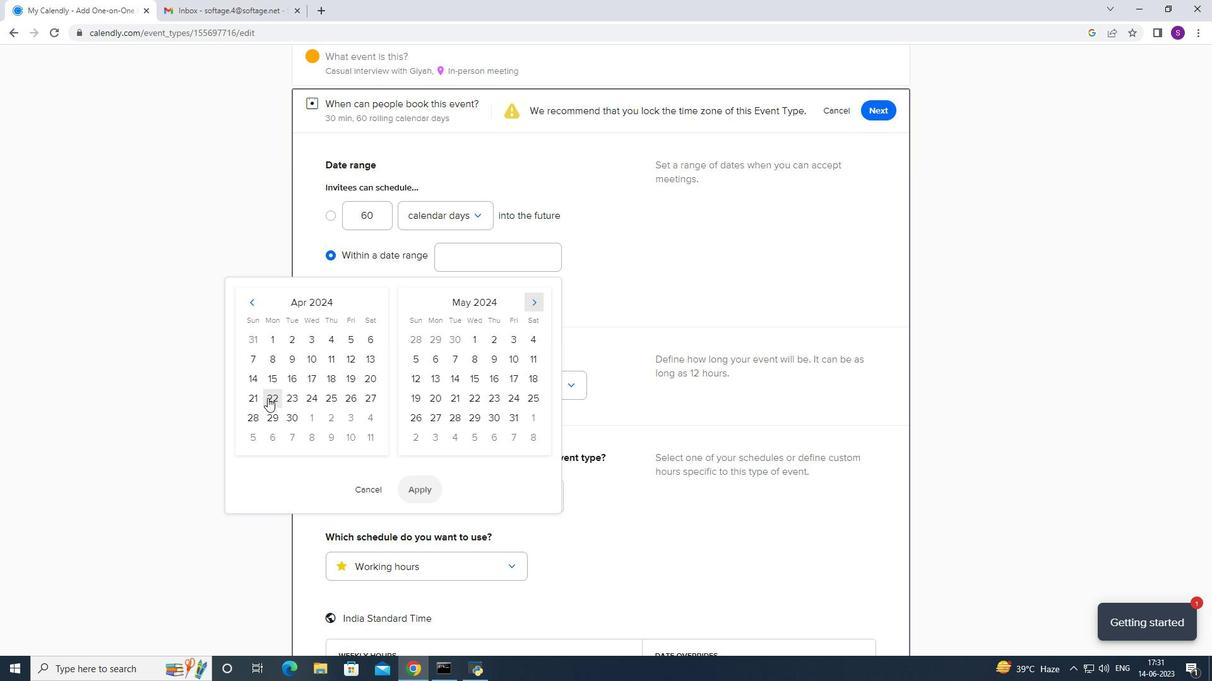 
Action: Mouse moved to (286, 402)
Screenshot: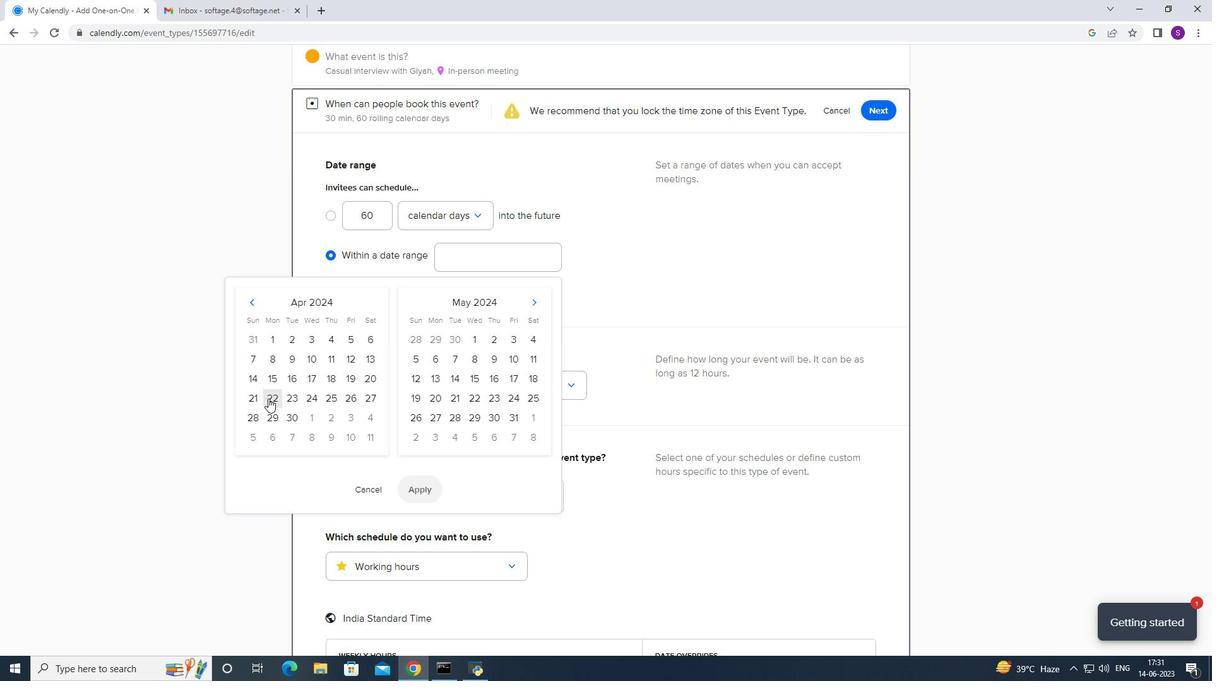 
Action: Mouse pressed left at (286, 402)
Screenshot: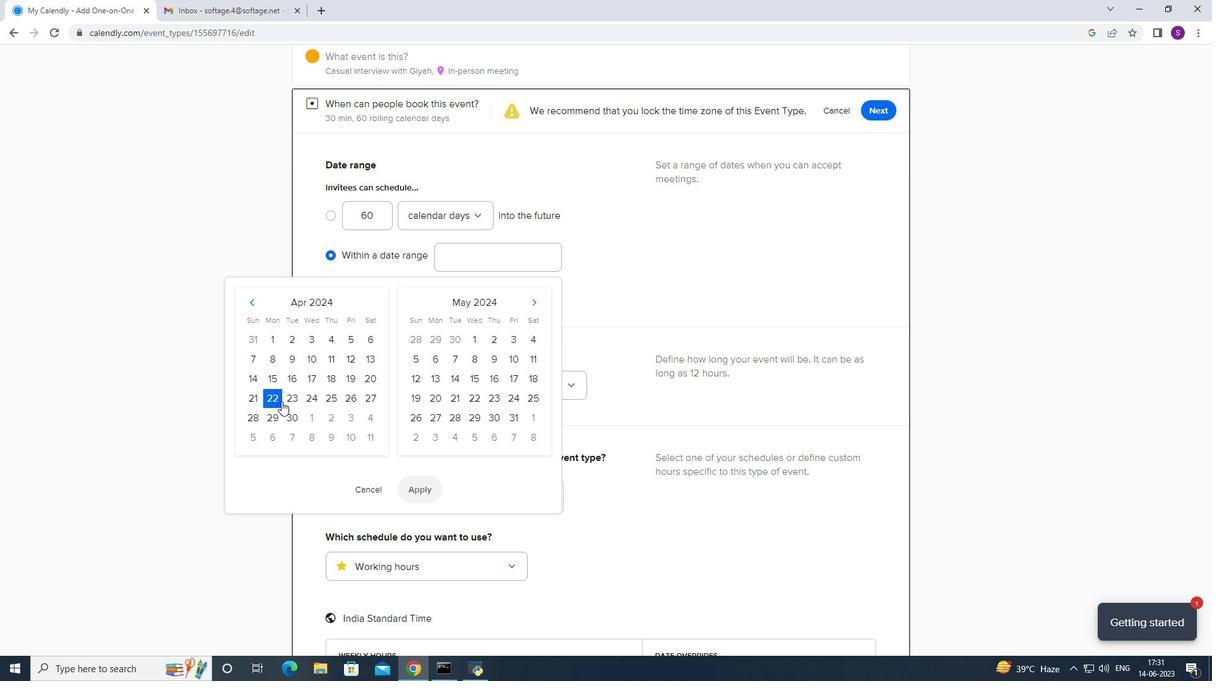 
Action: Mouse moved to (417, 485)
Screenshot: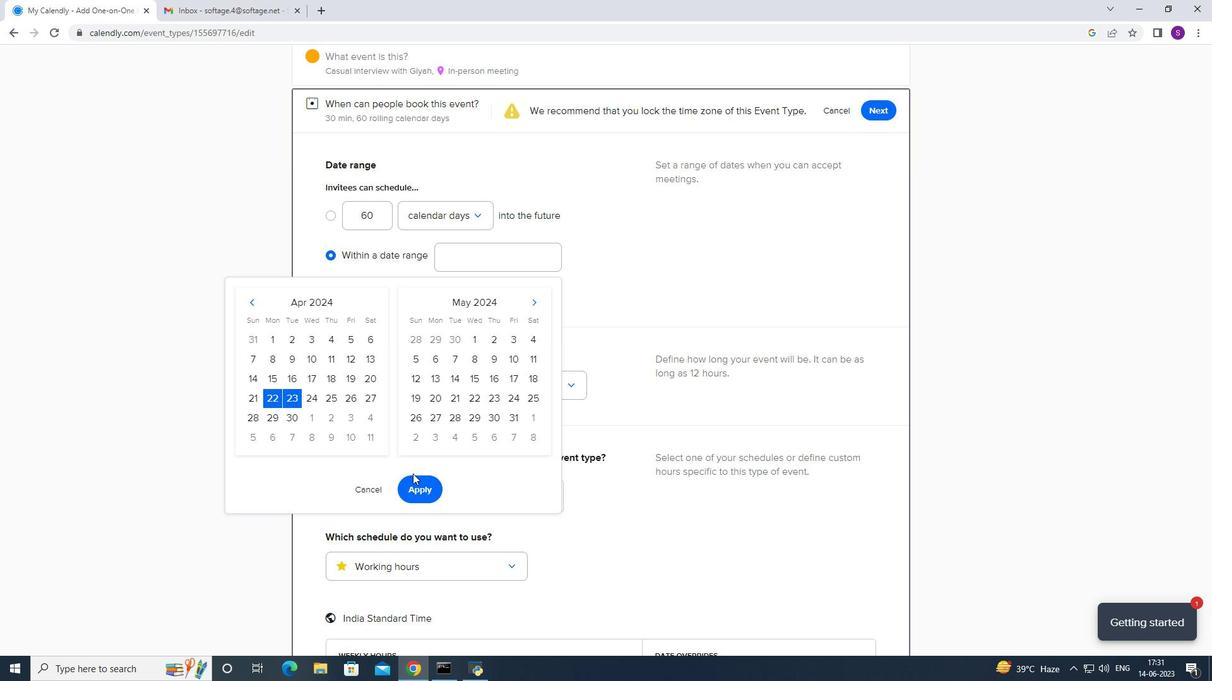 
Action: Mouse pressed left at (417, 485)
Screenshot: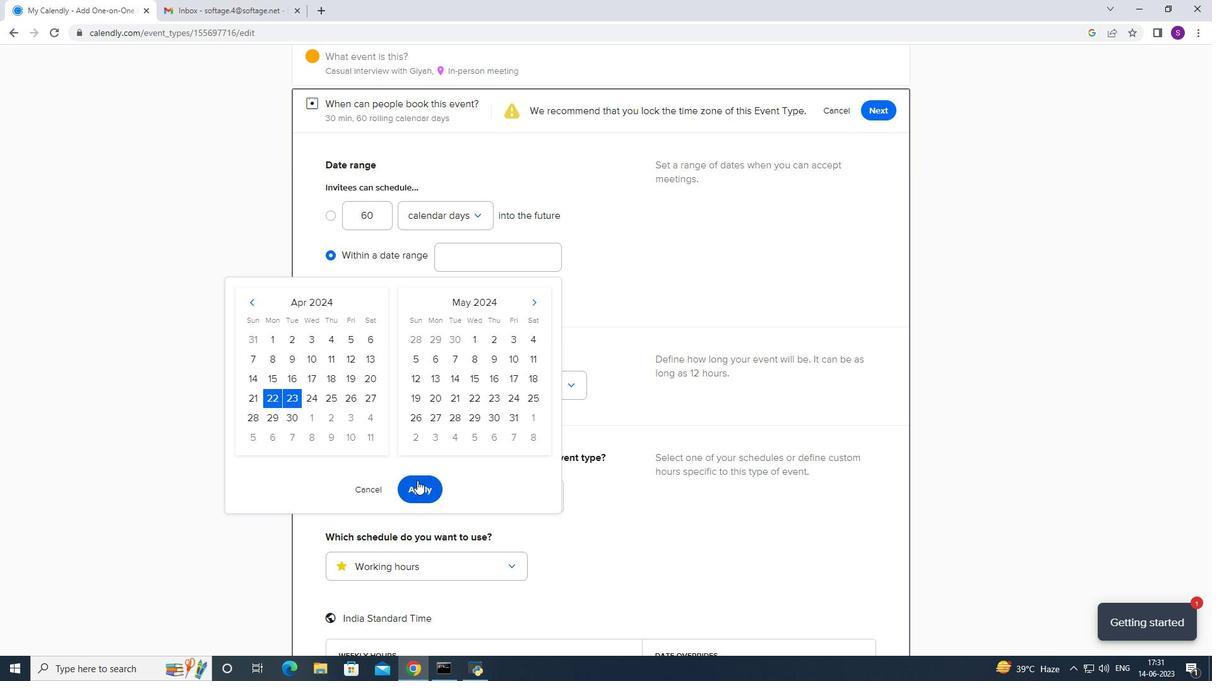 
Action: Mouse moved to (423, 445)
Screenshot: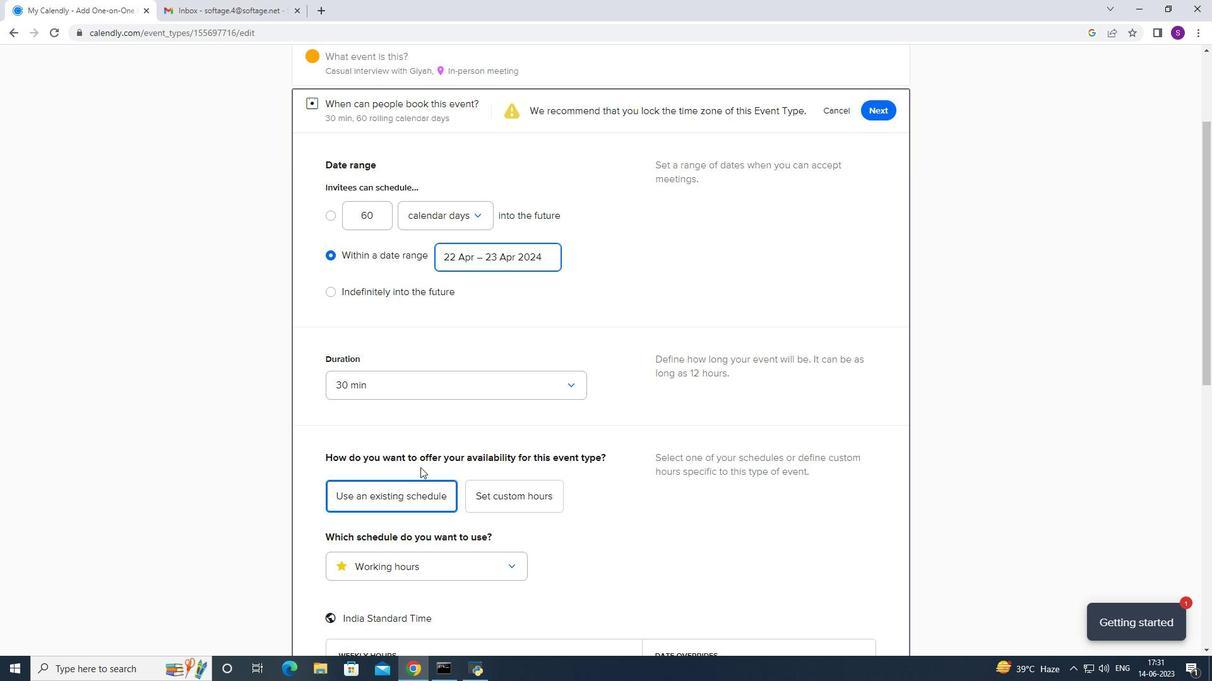 
Action: Mouse scrolled (423, 445) with delta (0, 0)
Screenshot: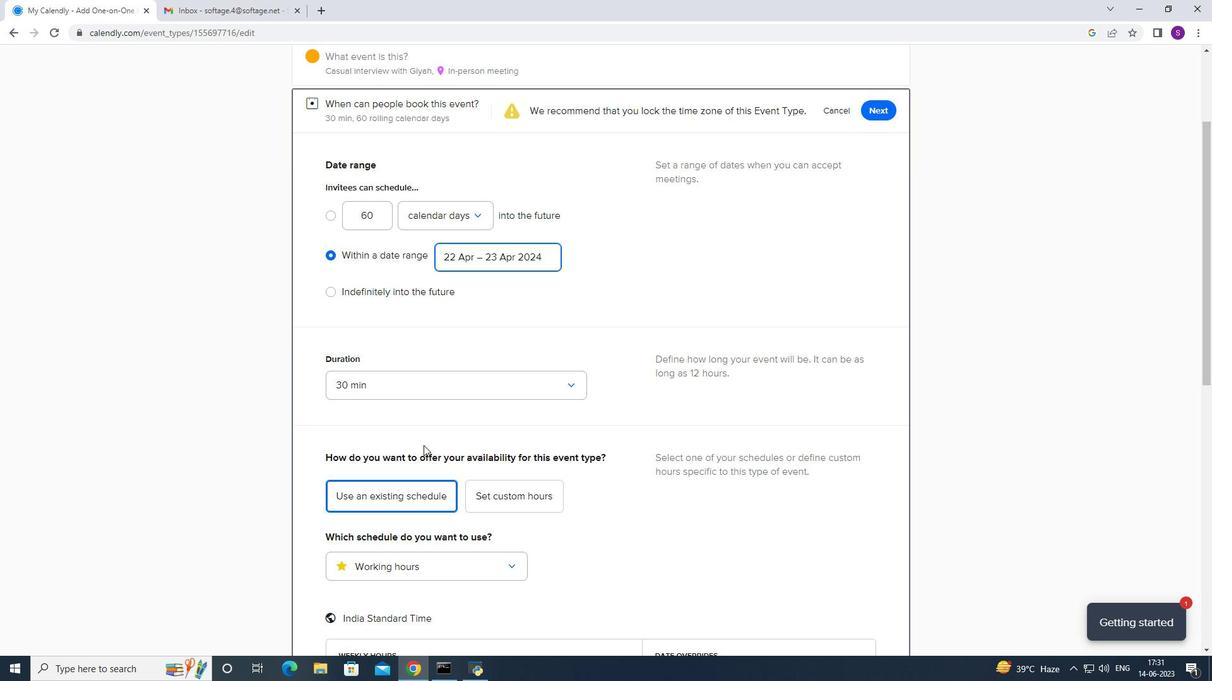 
Action: Mouse scrolled (423, 444) with delta (0, -1)
Screenshot: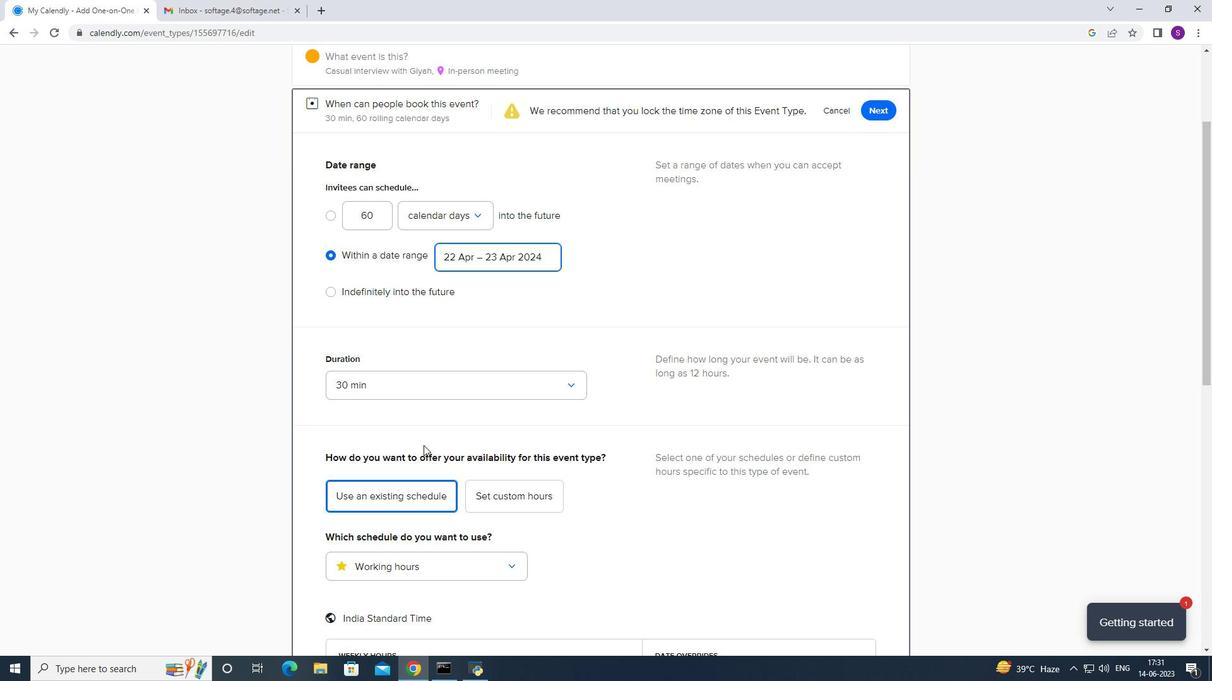
Action: Mouse scrolled (423, 444) with delta (0, -1)
Screenshot: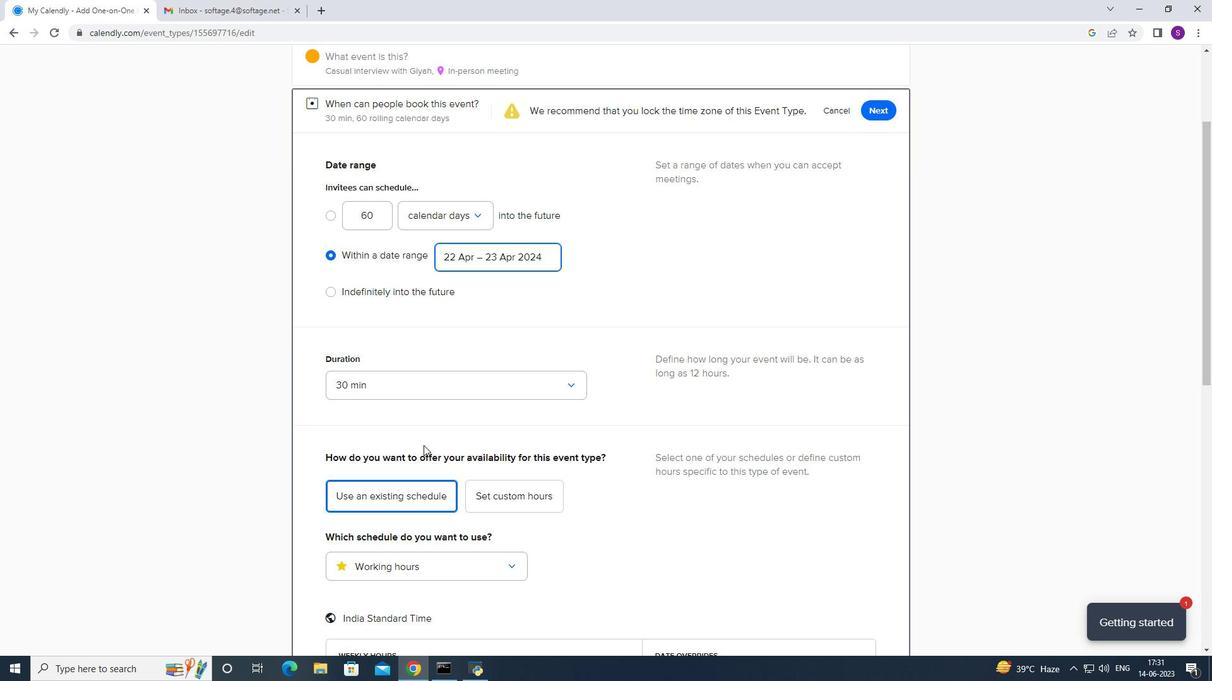 
Action: Mouse scrolled (423, 444) with delta (0, -1)
Screenshot: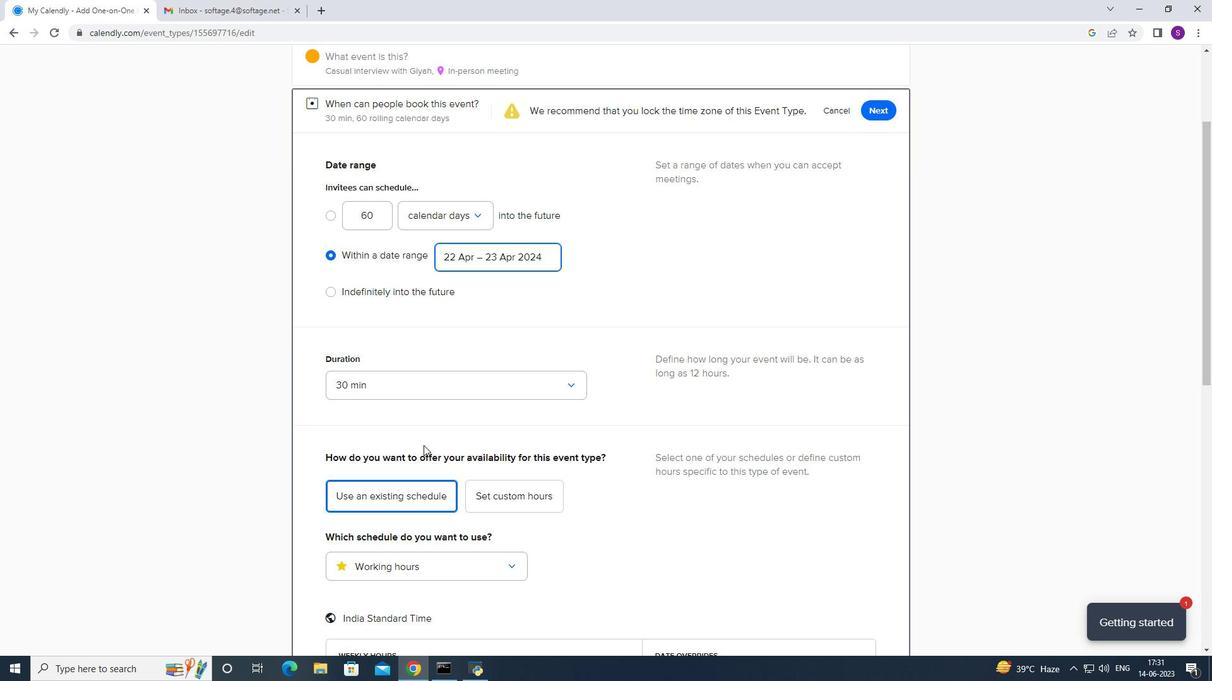 
Action: Mouse moved to (424, 445)
Screenshot: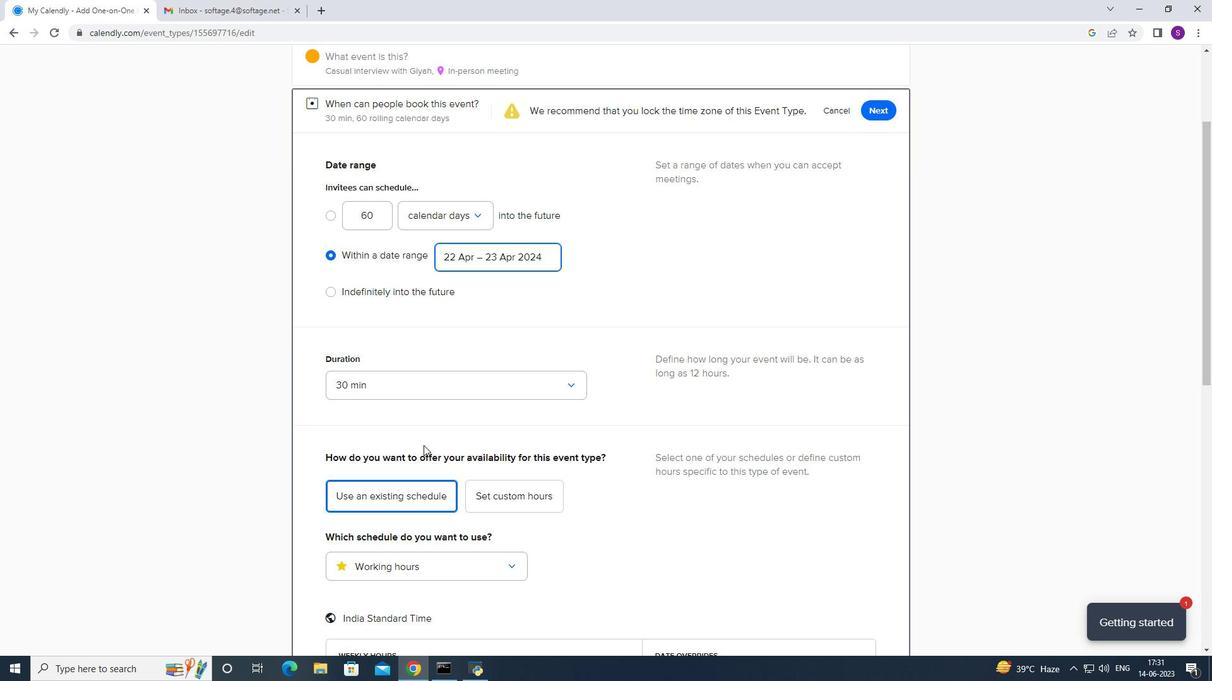
Action: Mouse scrolled (424, 443) with delta (0, -1)
Screenshot: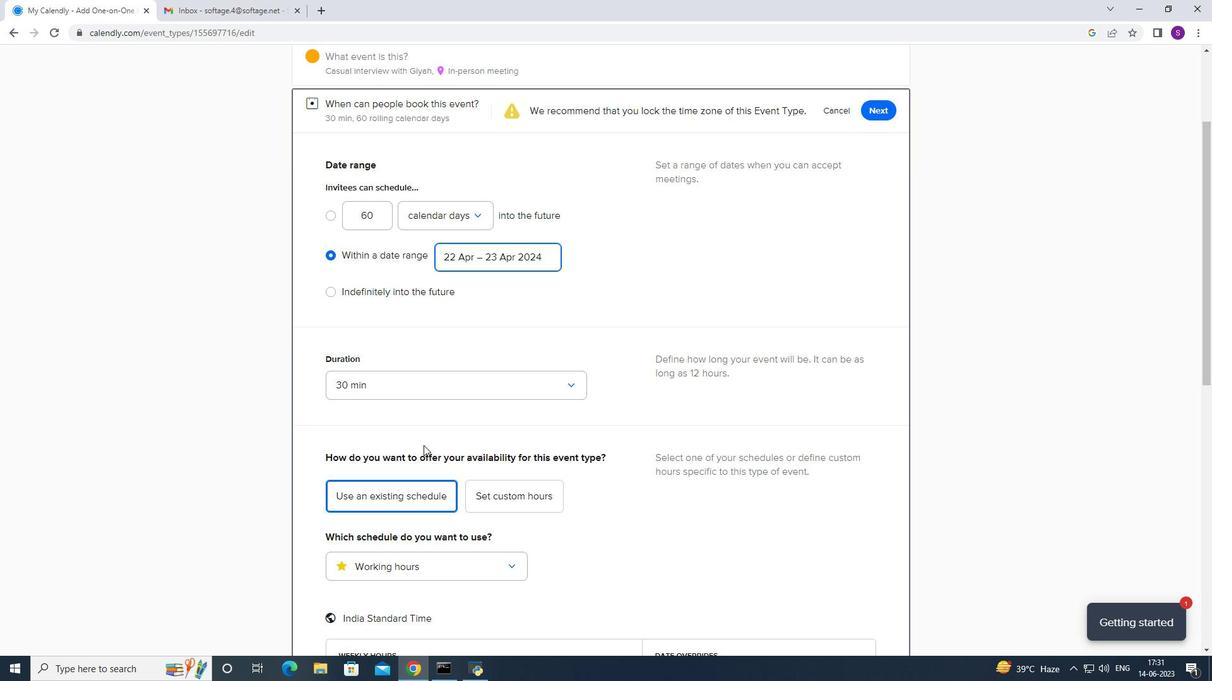 
Action: Mouse scrolled (424, 443) with delta (0, -1)
Screenshot: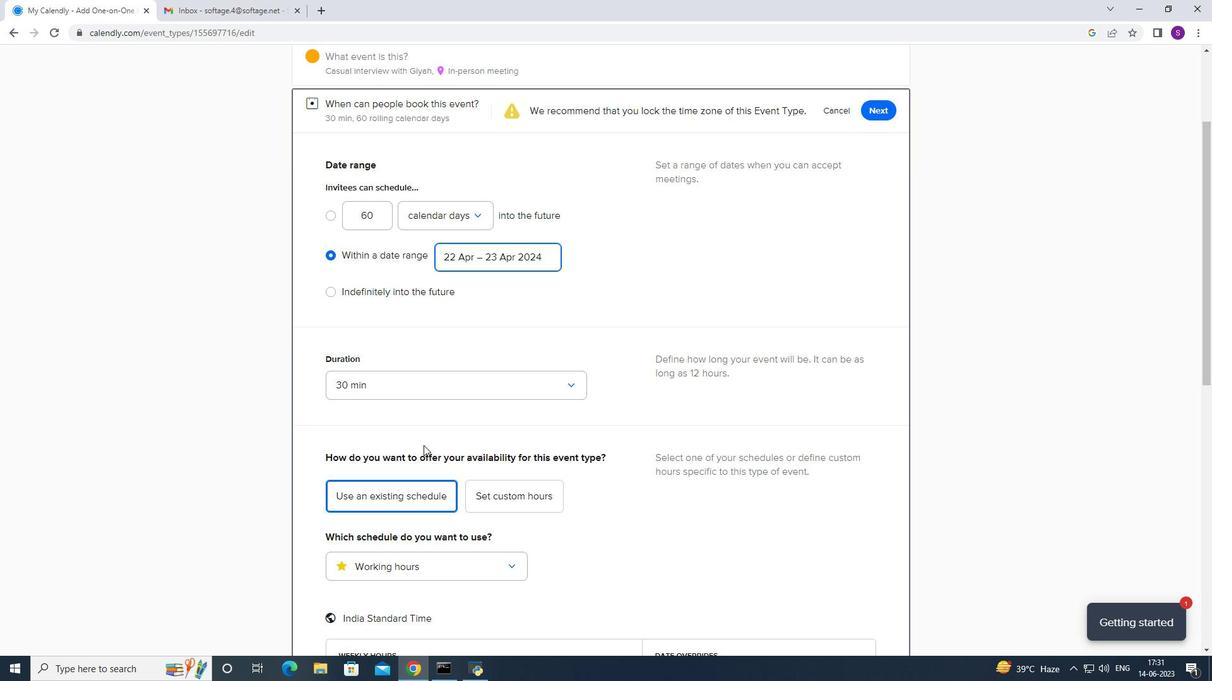 
Action: Mouse scrolled (424, 444) with delta (0, 0)
Screenshot: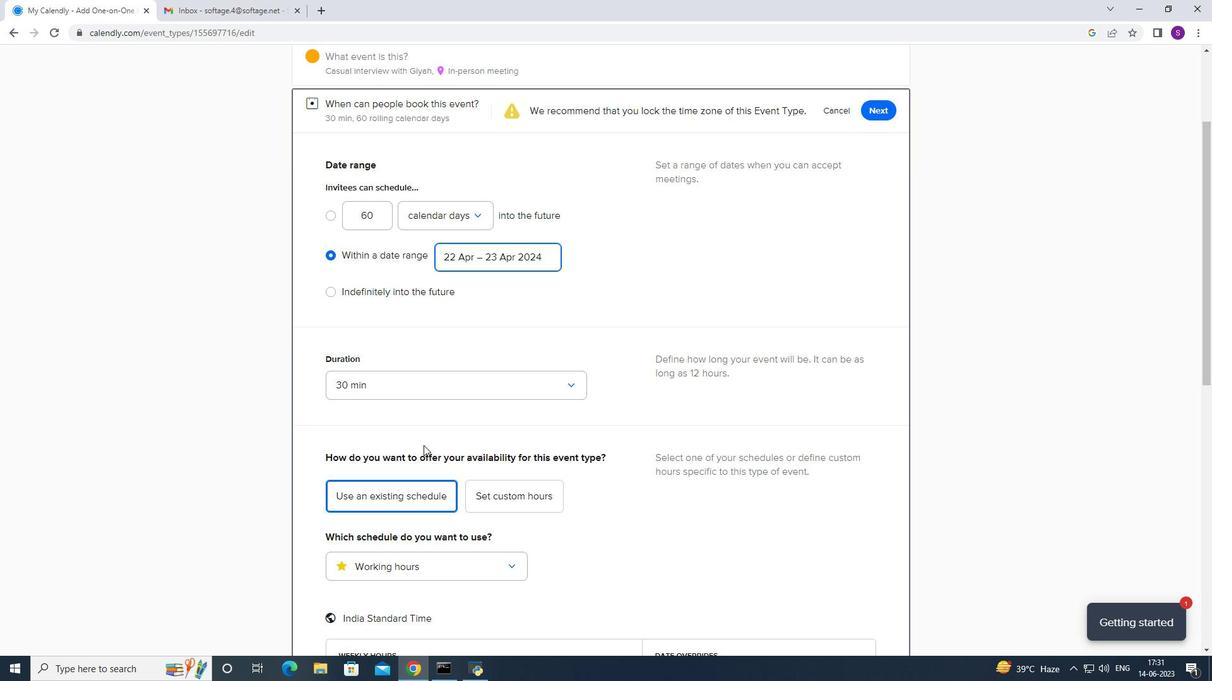 
Action: Mouse scrolled (424, 444) with delta (0, 0)
Screenshot: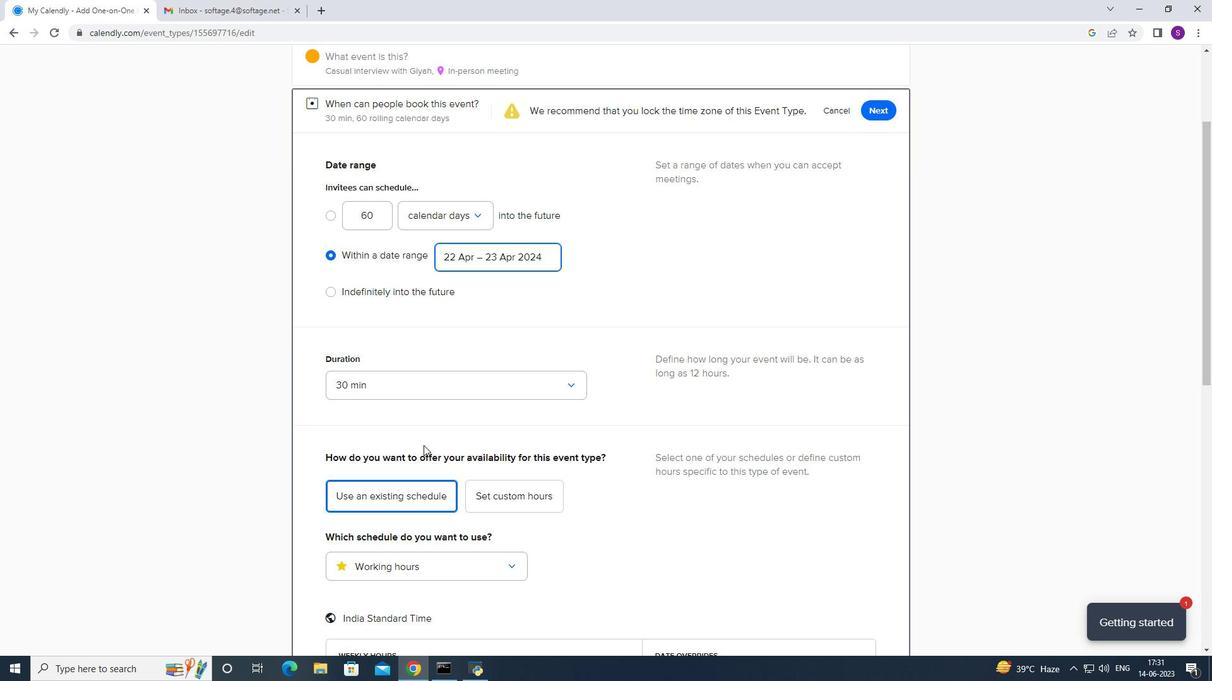 
Action: Mouse moved to (425, 437)
Screenshot: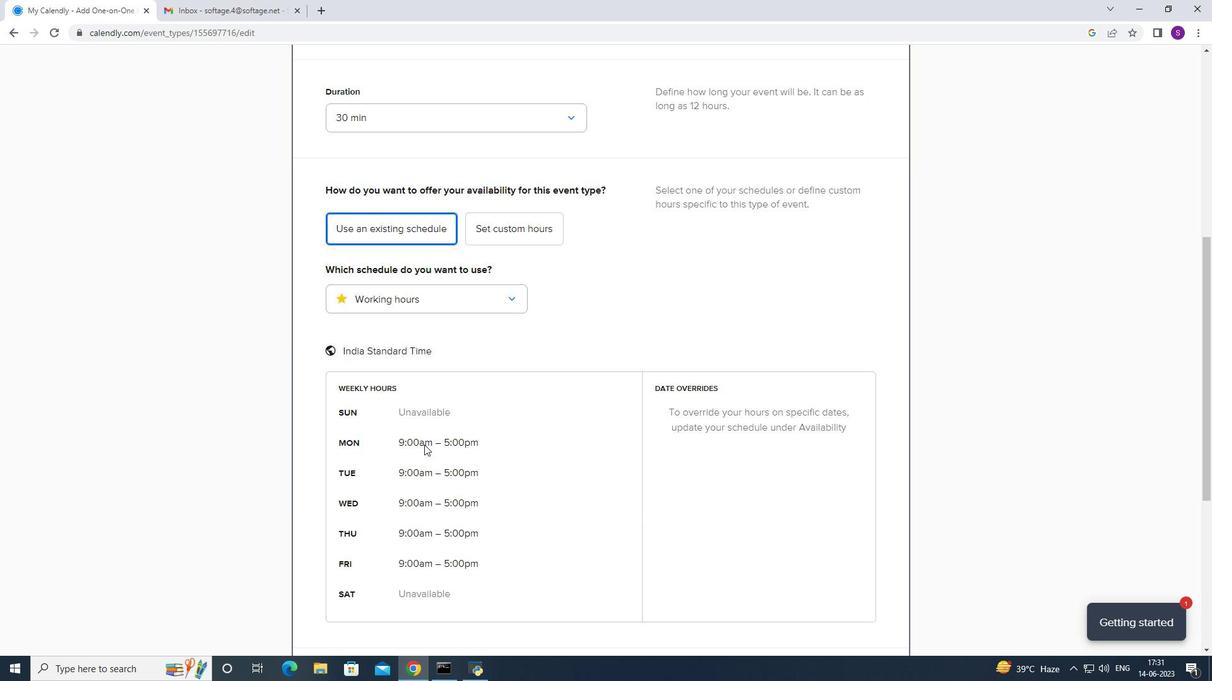 
Action: Mouse scrolled (425, 436) with delta (0, 0)
Screenshot: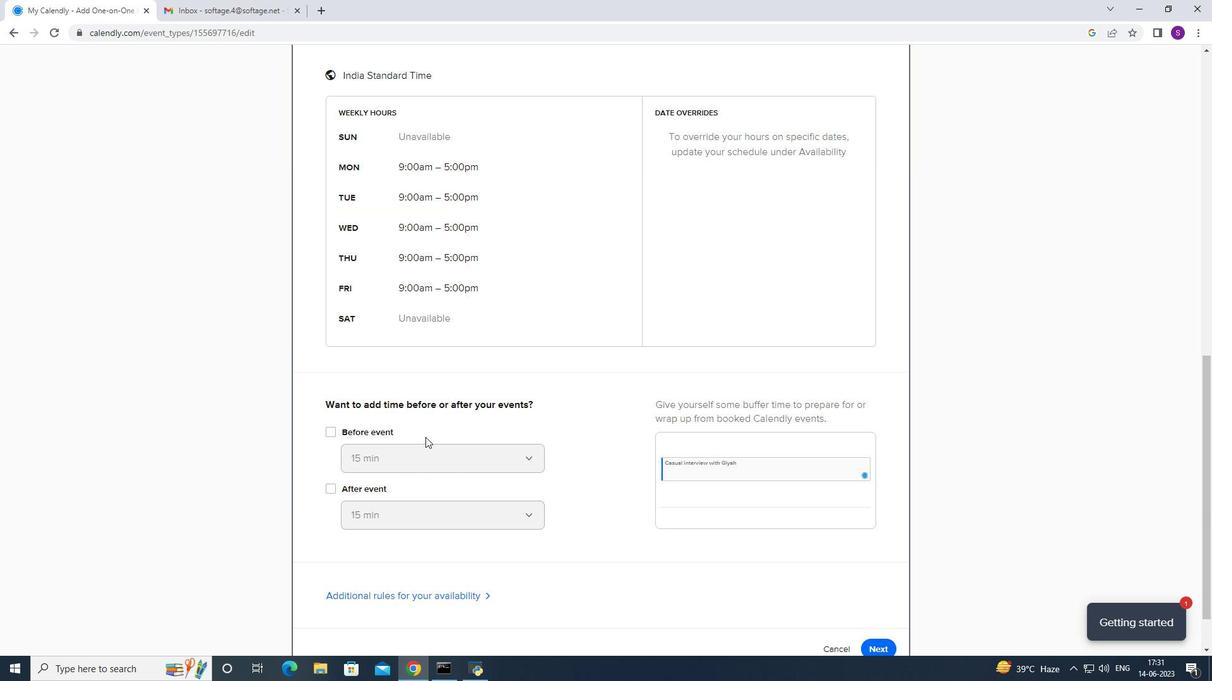 
Action: Mouse scrolled (425, 436) with delta (0, 0)
Screenshot: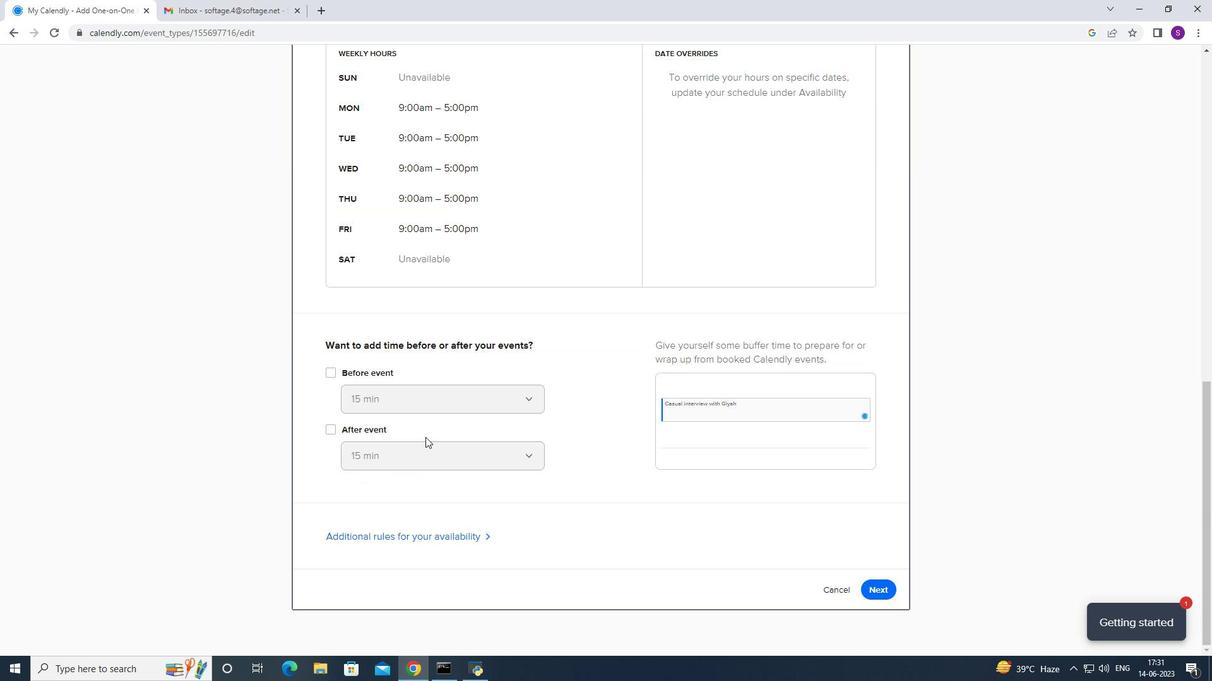 
Action: Mouse scrolled (425, 436) with delta (0, 0)
Screenshot: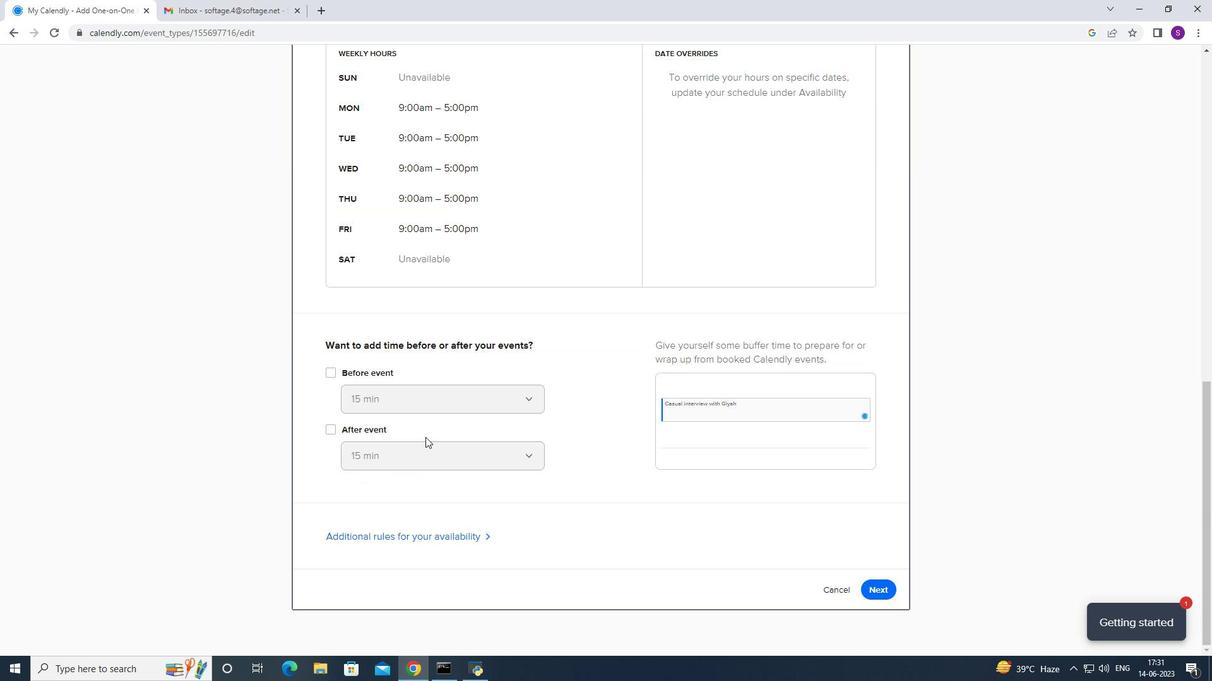 
Action: Mouse scrolled (425, 436) with delta (0, -1)
Screenshot: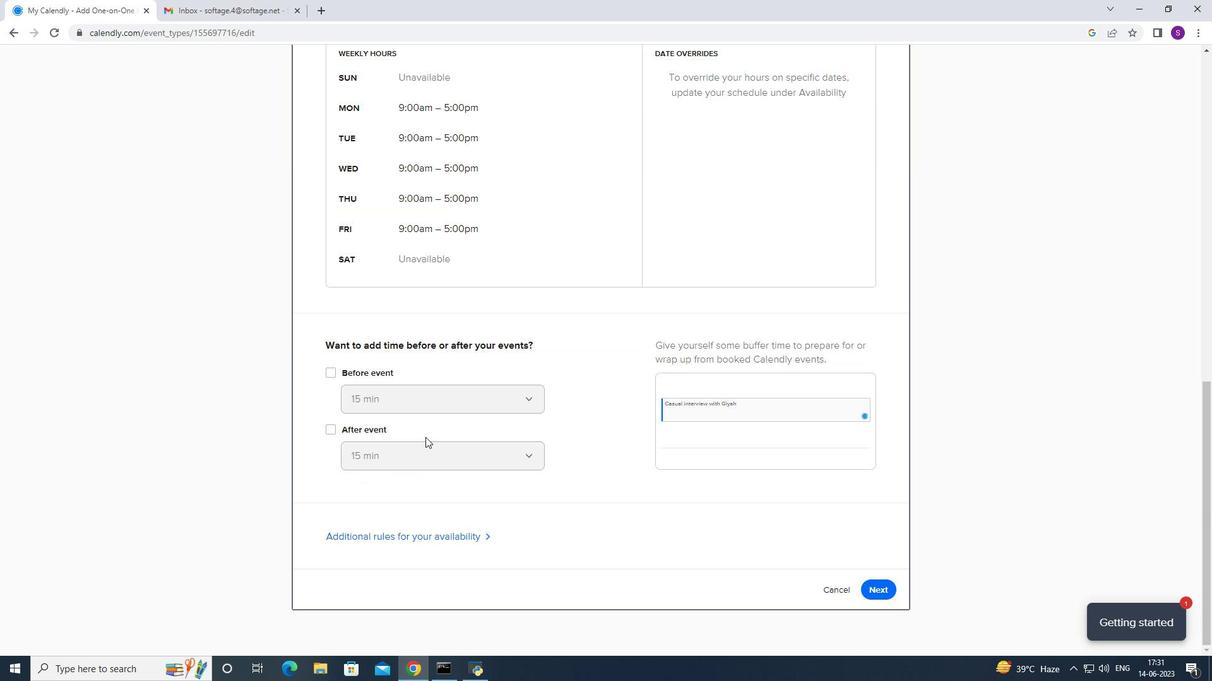 
Action: Mouse scrolled (425, 436) with delta (0, 0)
Screenshot: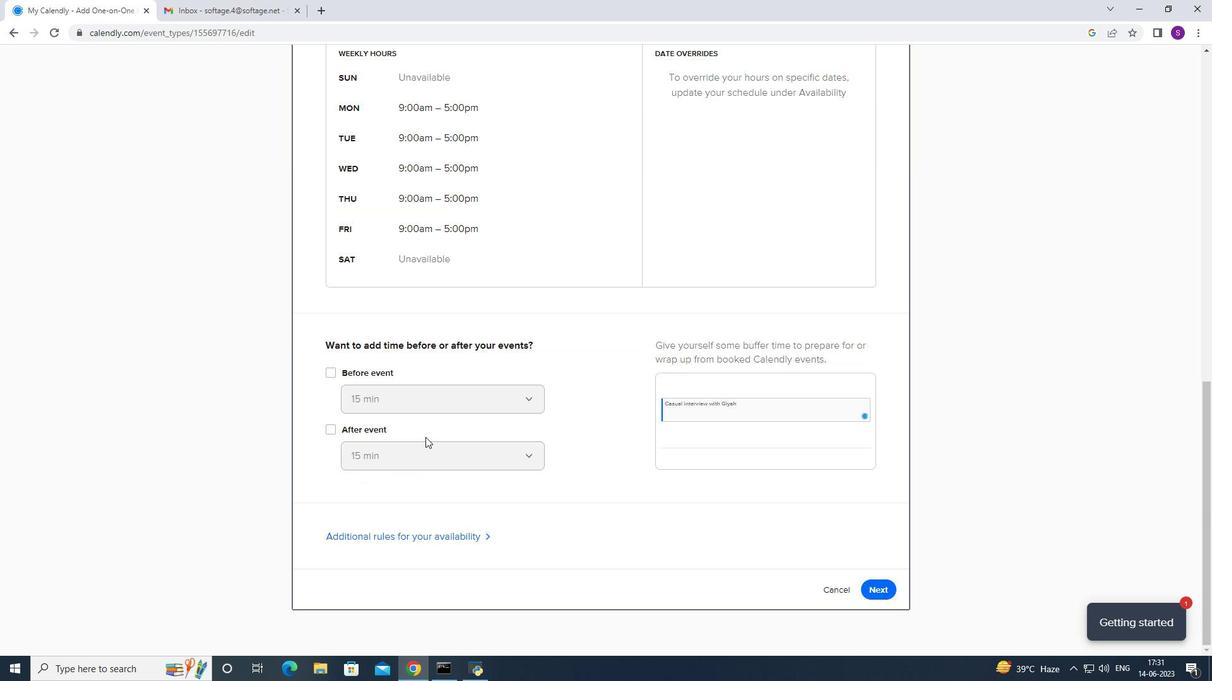 
Action: Mouse moved to (876, 589)
Screenshot: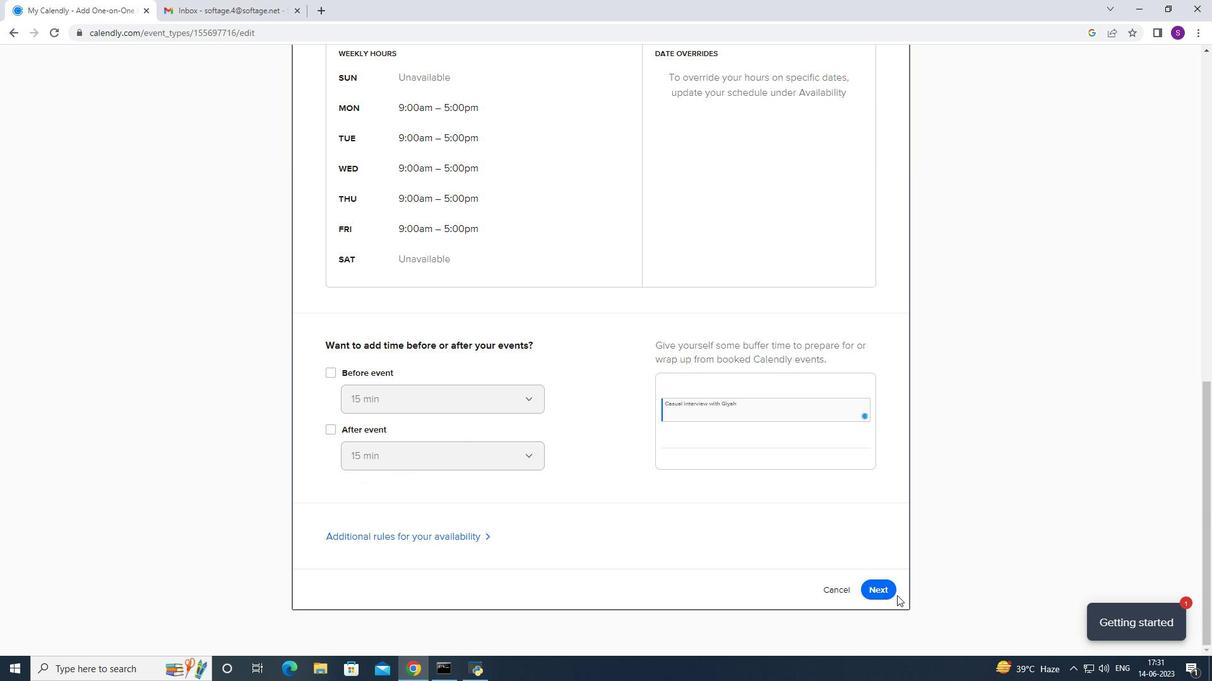 
Action: Mouse pressed left at (876, 589)
Screenshot: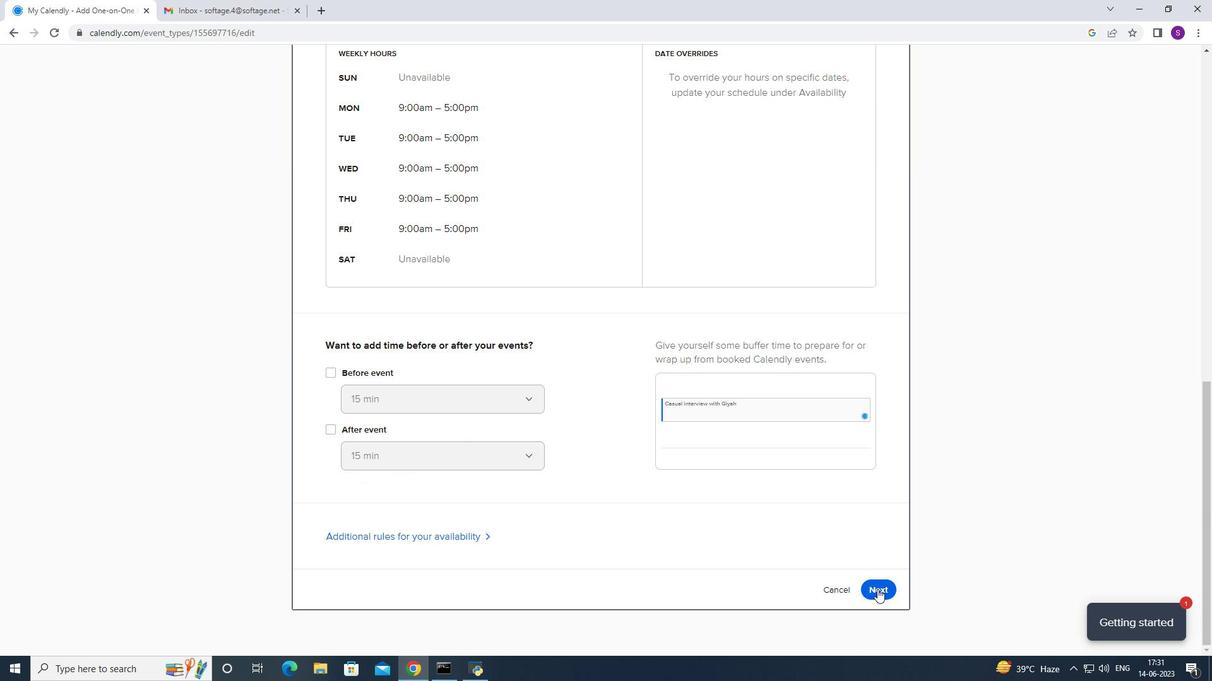 
Action: Mouse moved to (902, 124)
Screenshot: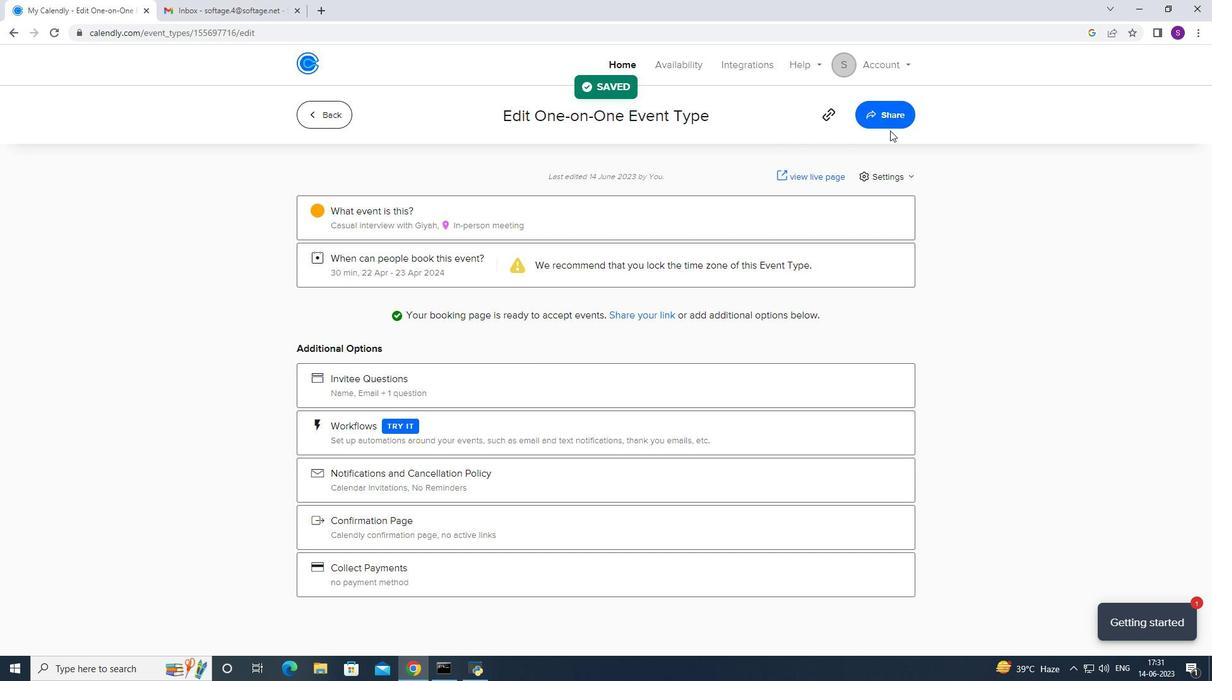 
Action: Mouse pressed left at (902, 124)
Screenshot: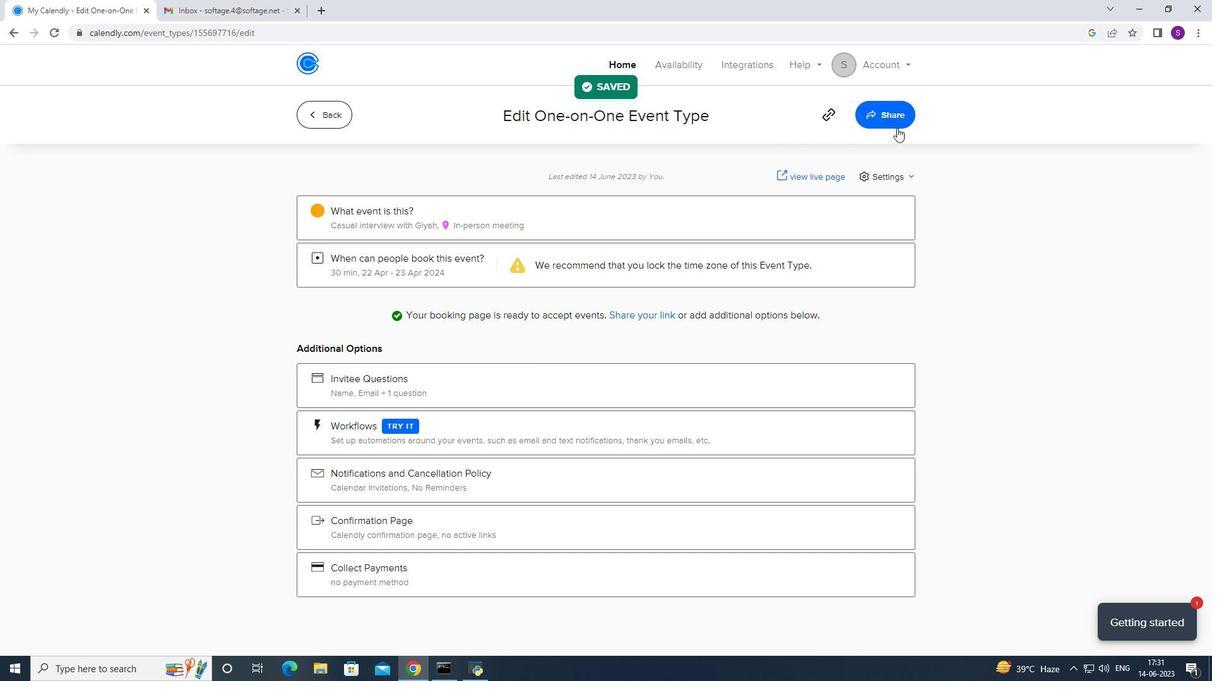
Action: Mouse moved to (765, 222)
Screenshot: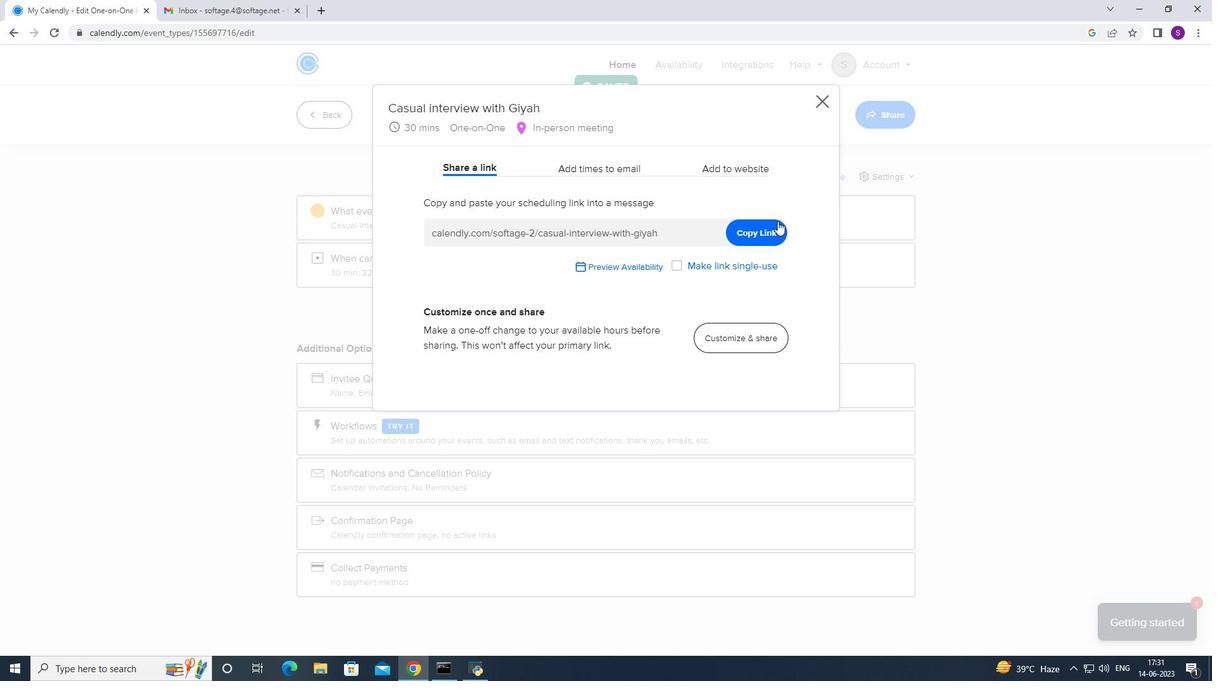 
Action: Mouse pressed left at (765, 222)
Screenshot: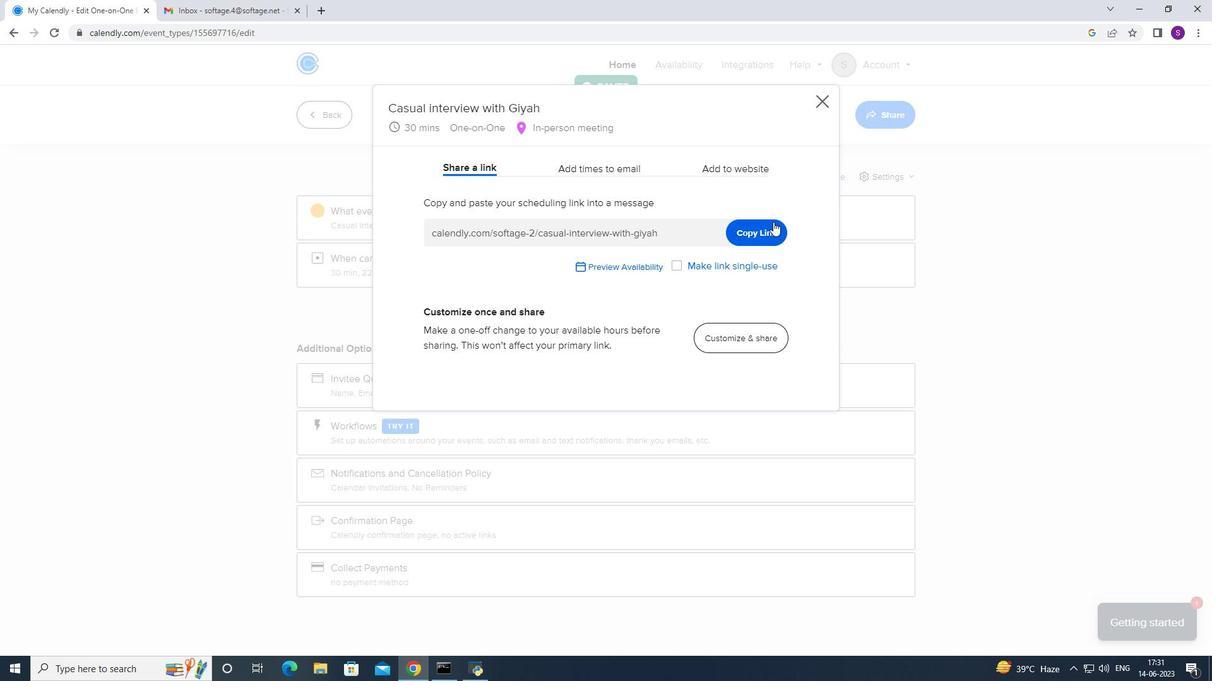 
Action: Mouse moved to (176, 0)
Screenshot: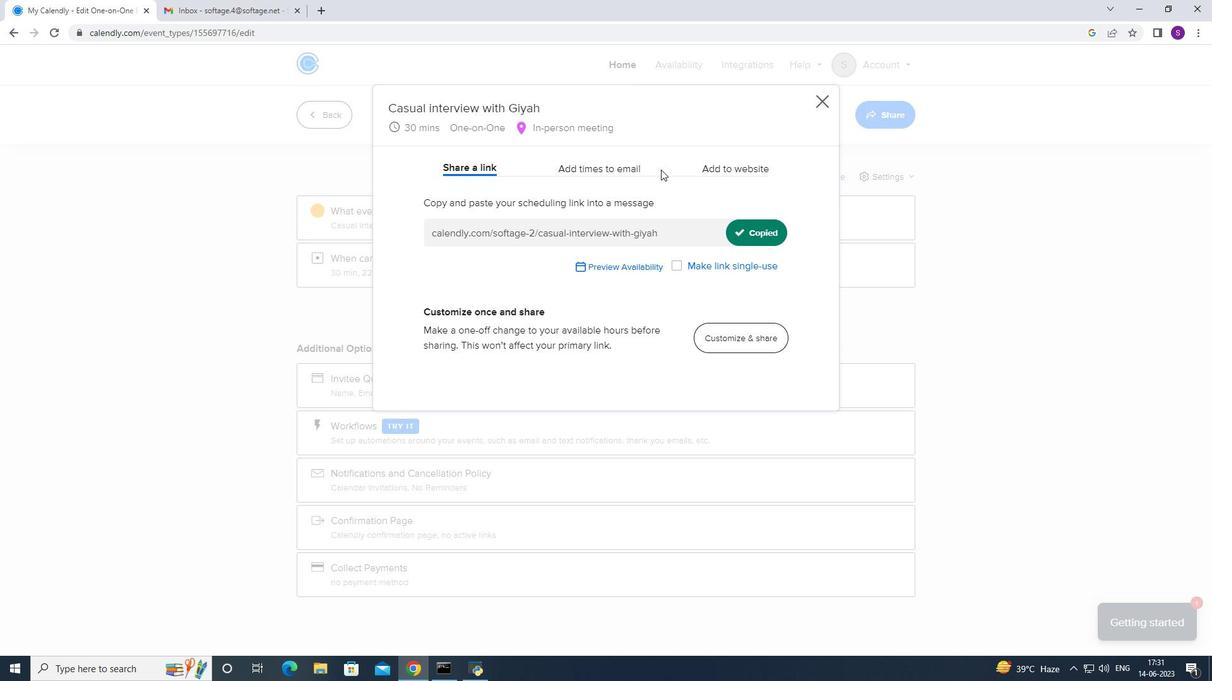 
Action: Mouse pressed left at (176, 0)
Screenshot: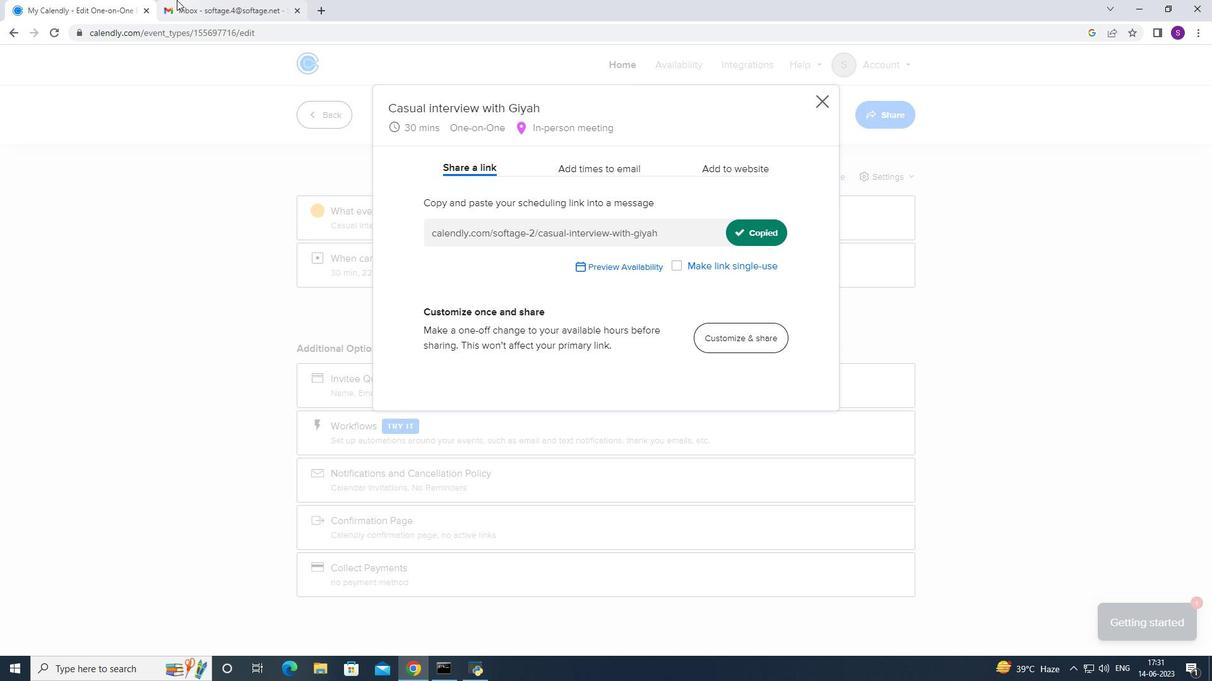 
Action: Mouse moved to (114, 103)
Screenshot: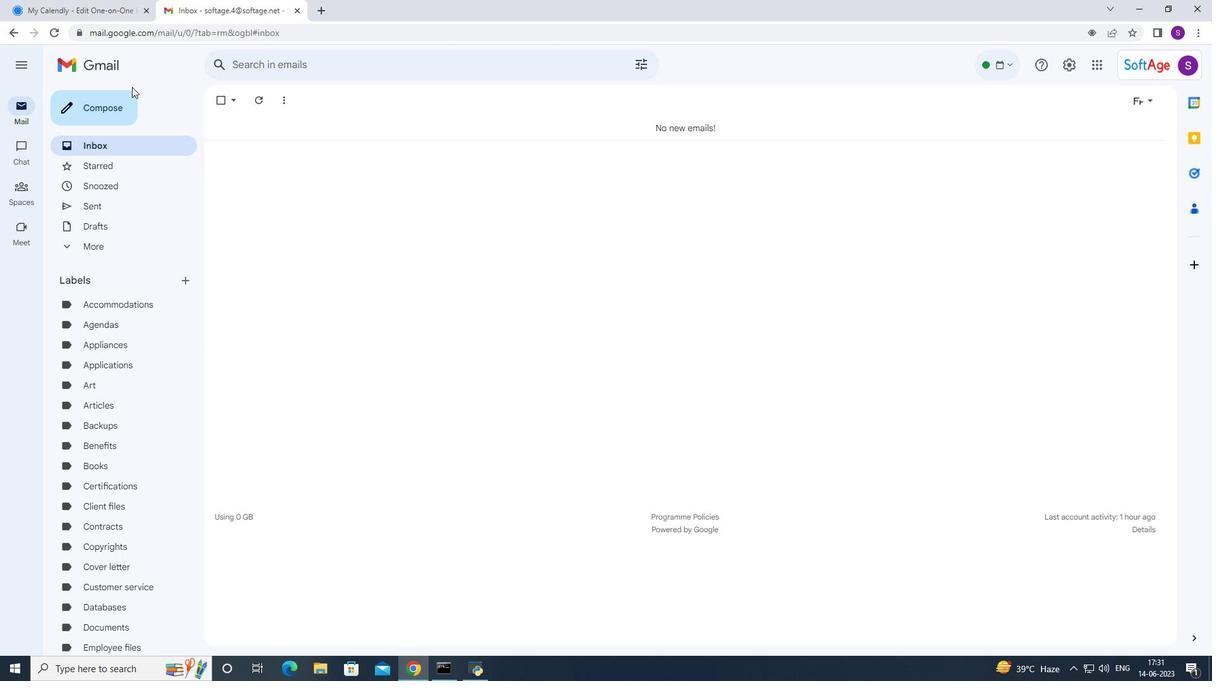 
Action: Mouse pressed left at (114, 103)
Screenshot: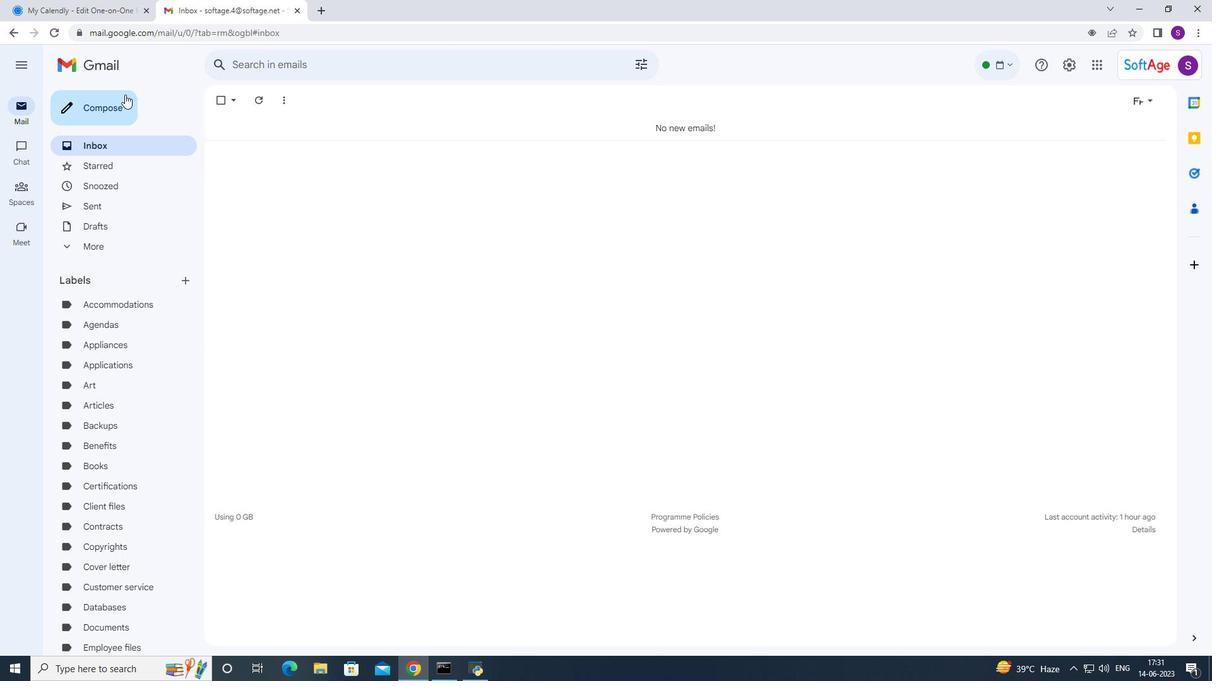 
Action: Mouse moved to (810, 401)
Screenshot: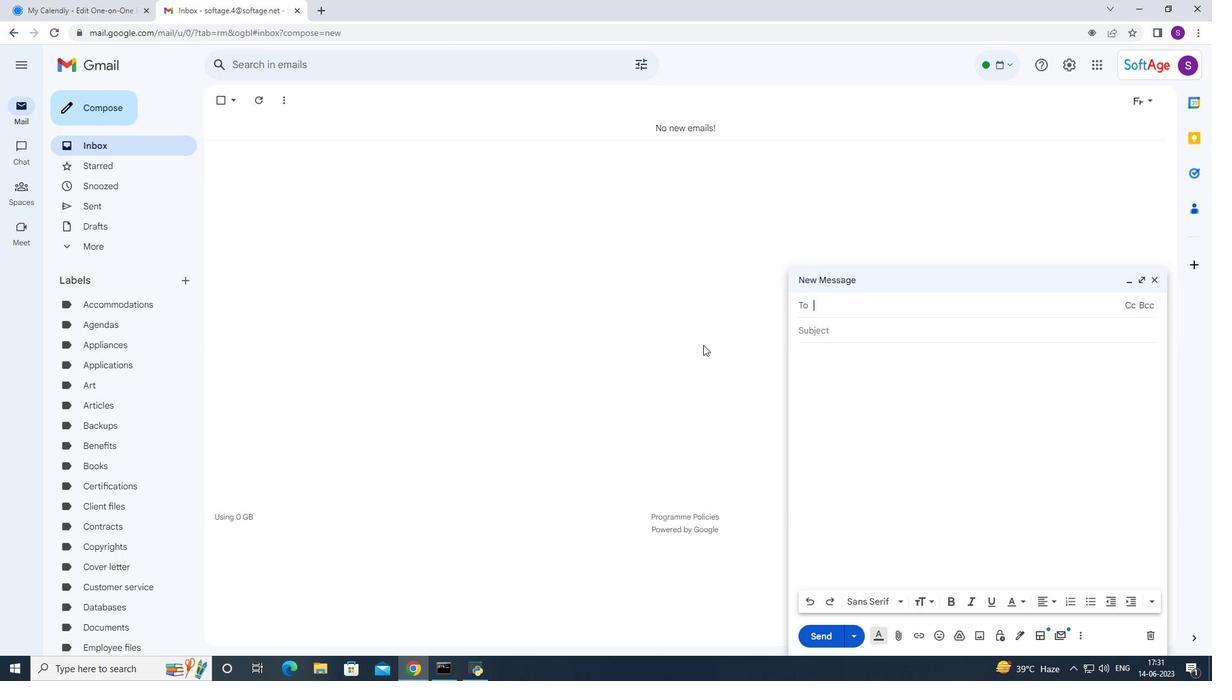 
Action: Mouse pressed left at (810, 401)
Screenshot: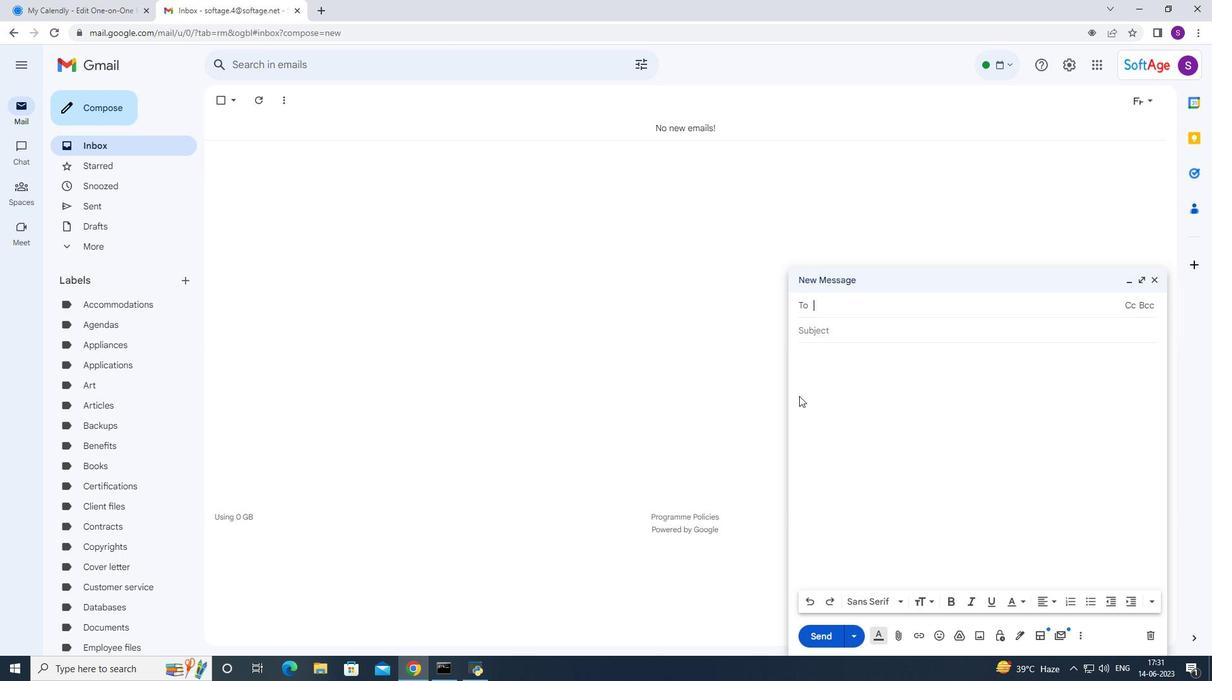 
Action: Mouse pressed right at (810, 401)
Screenshot: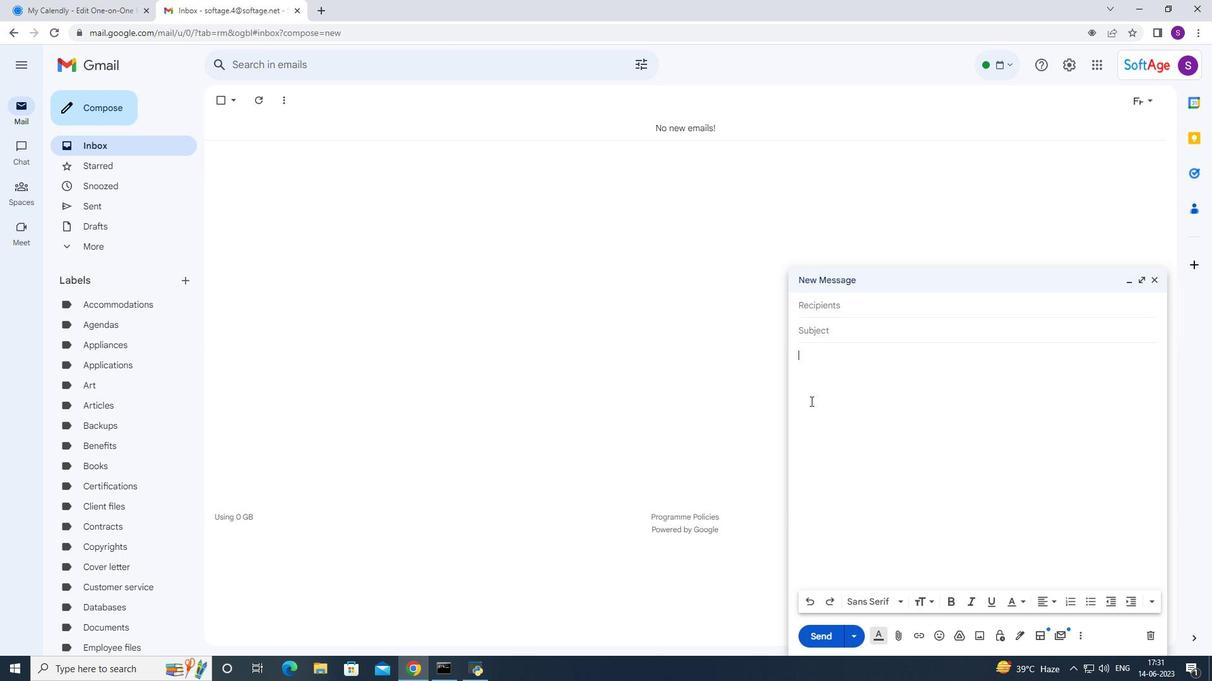 
Action: Mouse moved to (859, 499)
Screenshot: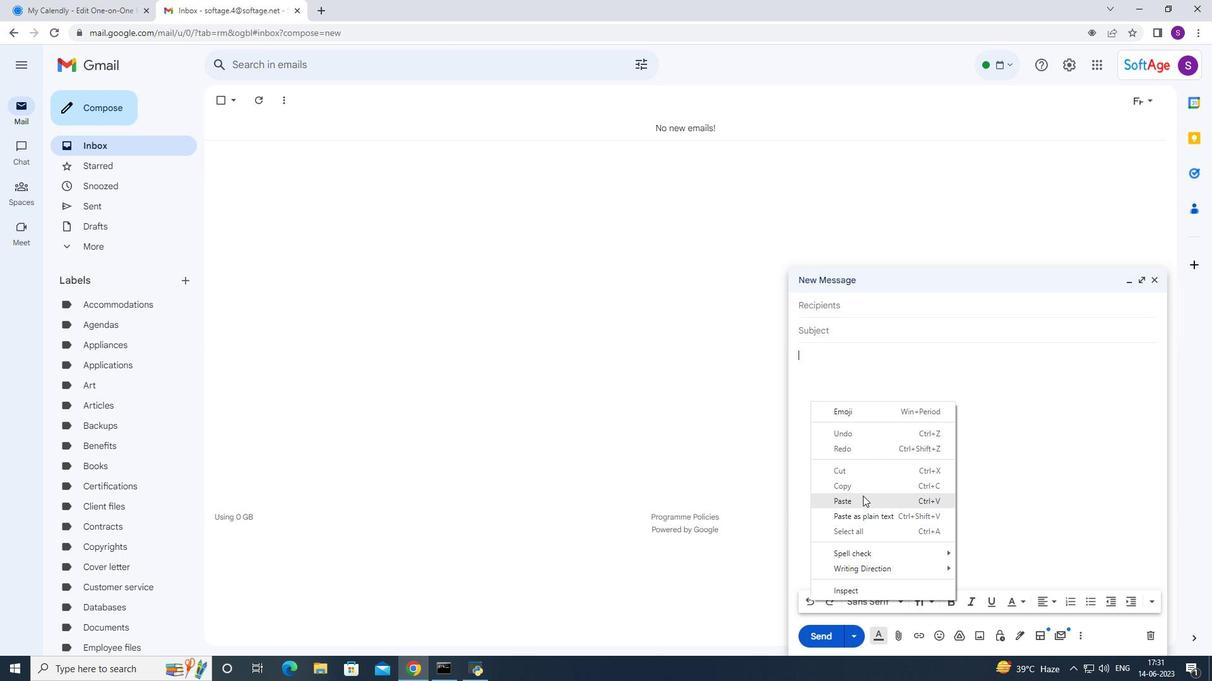 
Action: Mouse pressed left at (859, 499)
Screenshot: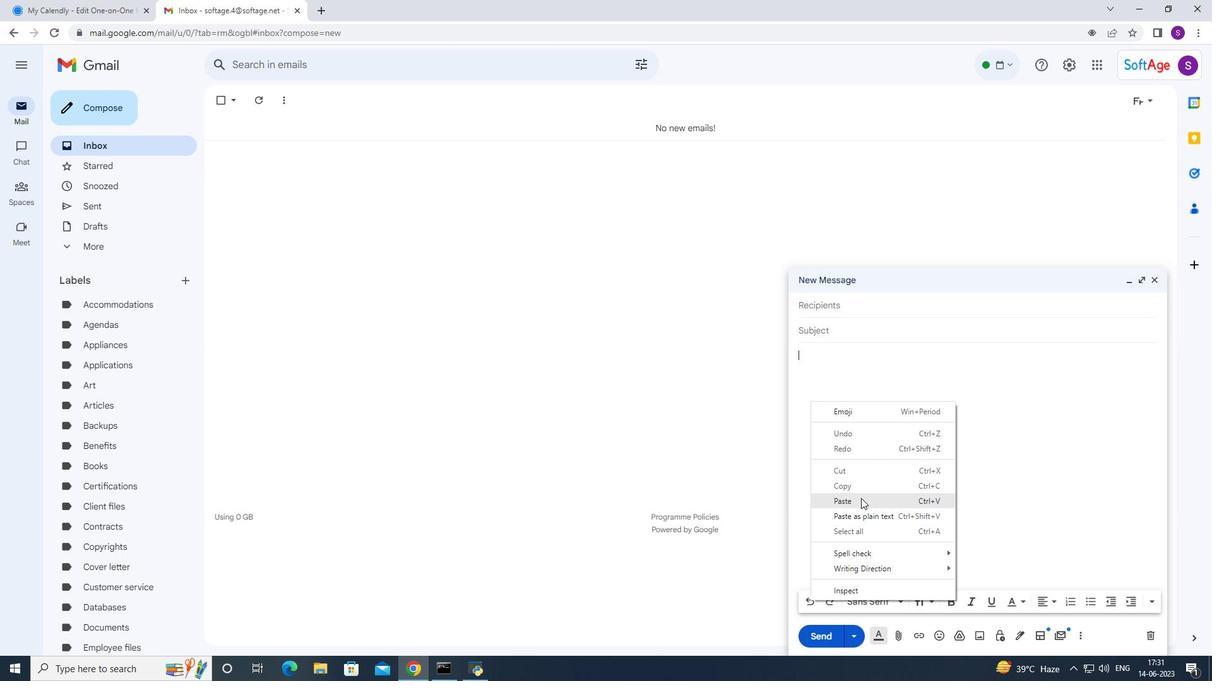 
Action: Mouse moved to (861, 311)
Screenshot: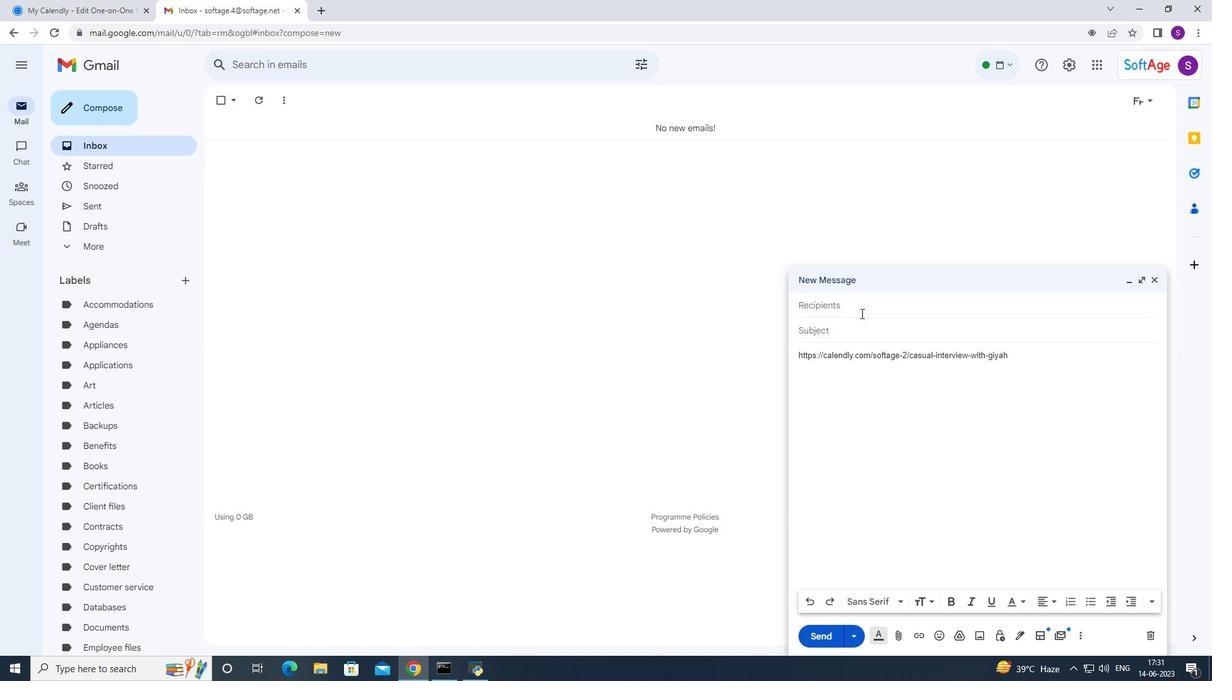 
Action: Mouse pressed left at (861, 311)
Screenshot: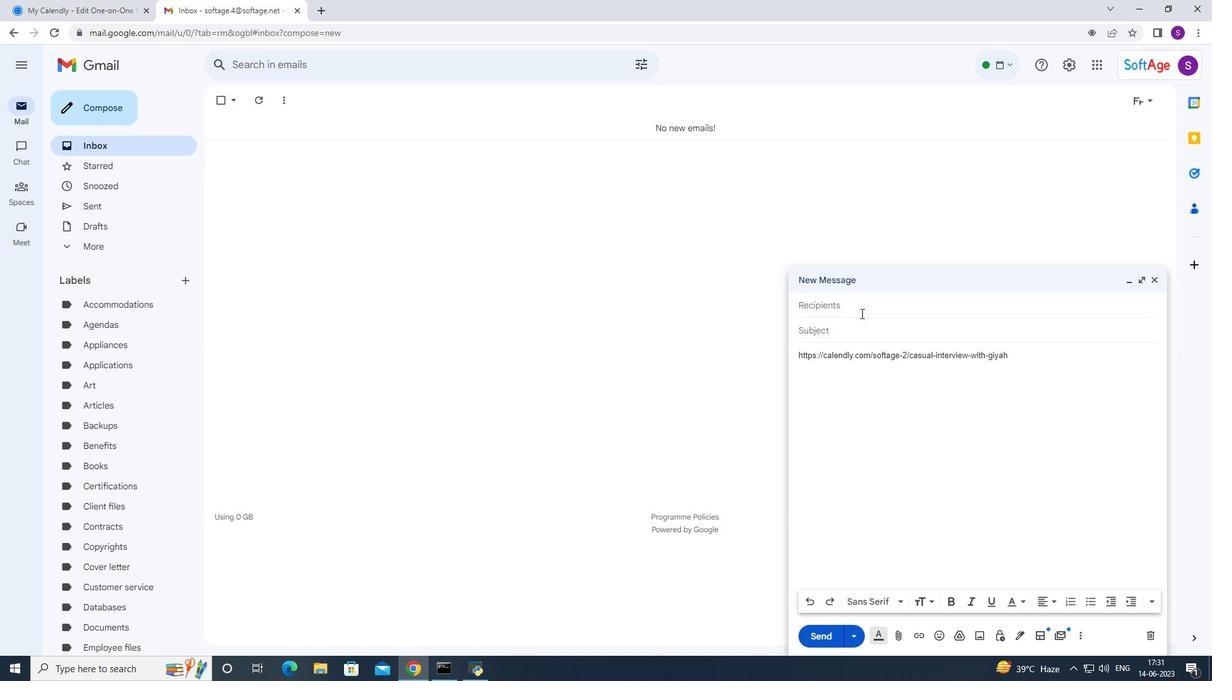 
Action: Key pressed soift<Key.backspace><Key.backspace><Key.backspace><Key.backspace>
Screenshot: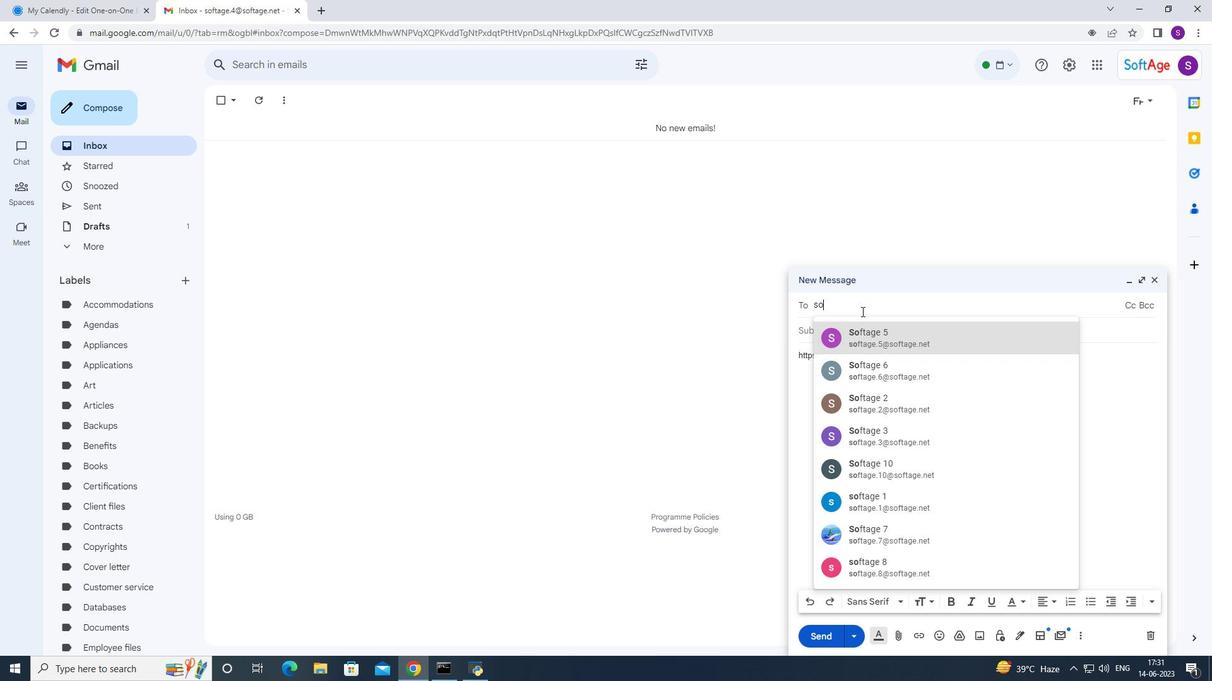 
Action: Mouse moved to (872, 432)
Screenshot: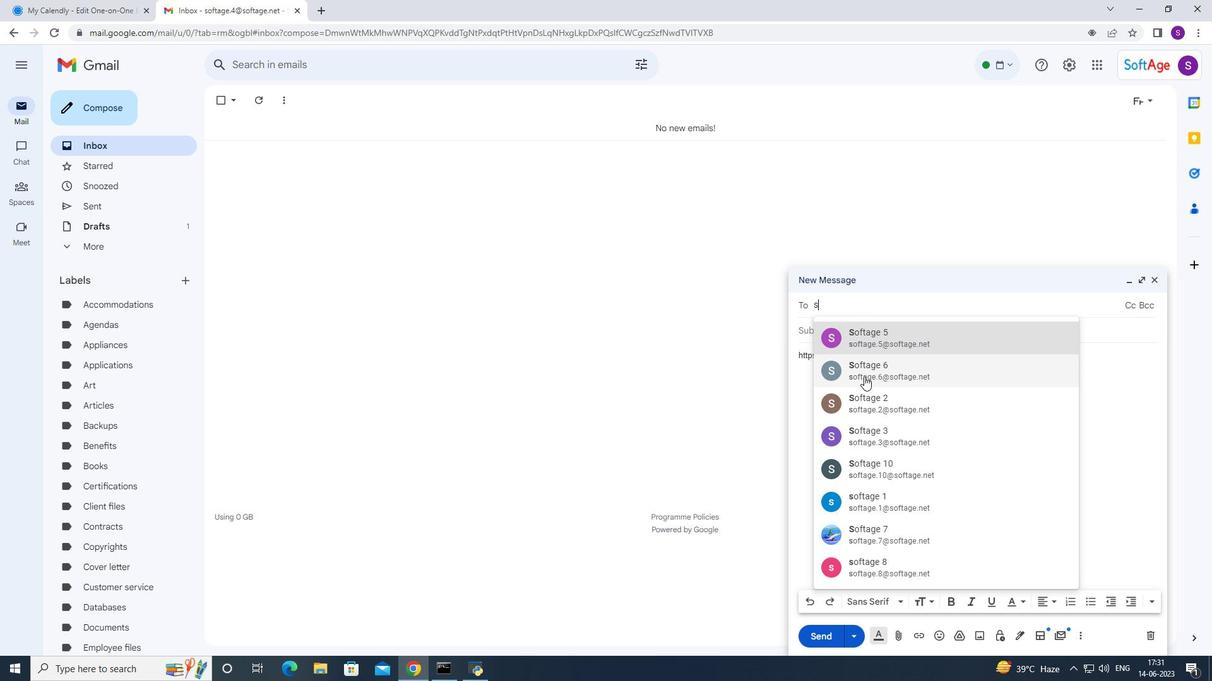 
Action: Mouse pressed left at (872, 432)
Screenshot: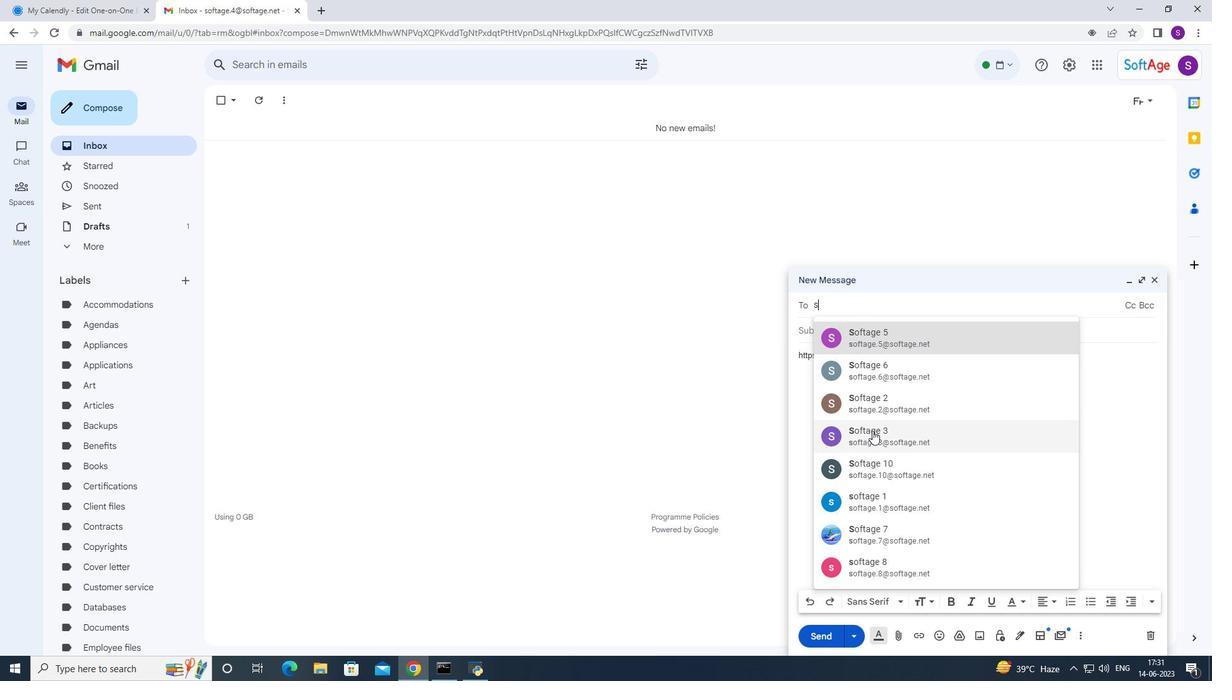 
Action: Mouse moved to (906, 306)
Screenshot: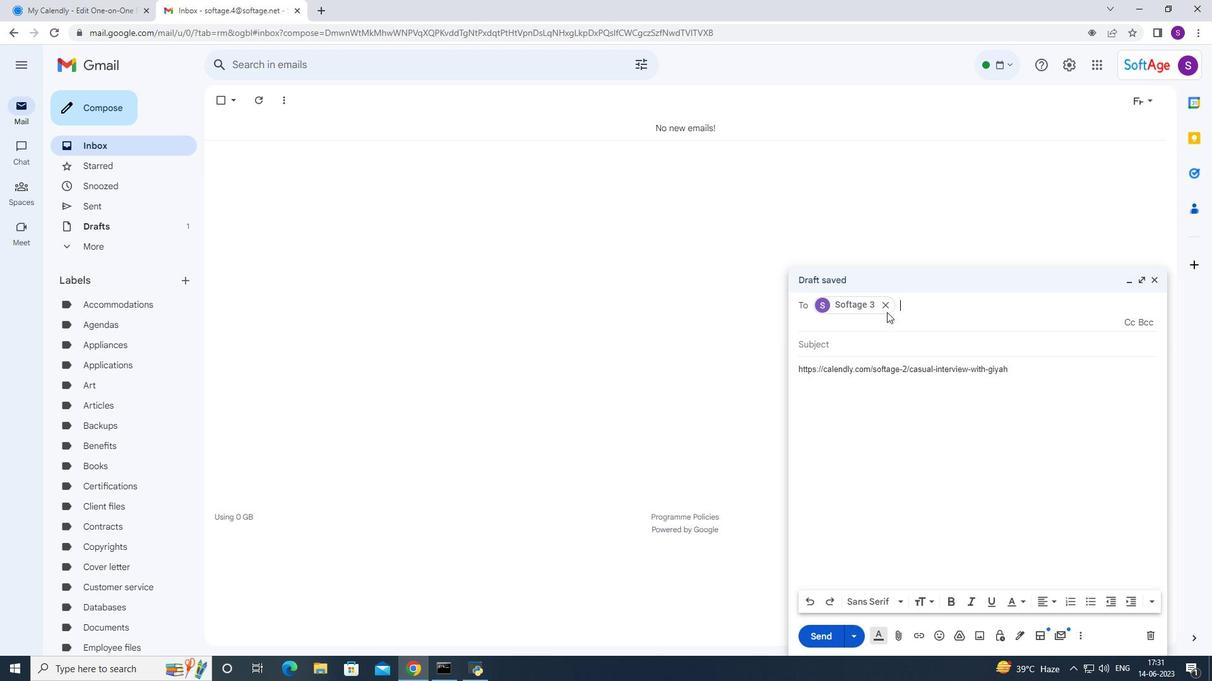 
Action: Mouse pressed left at (906, 306)
Screenshot: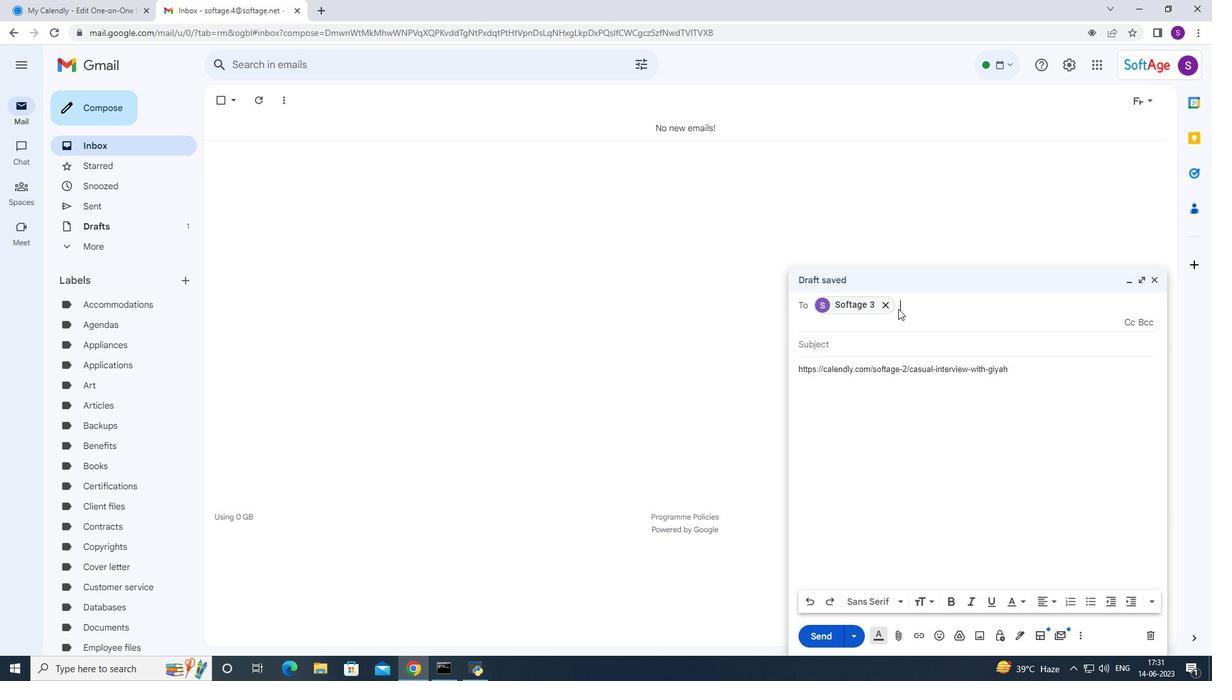 
Action: Key pressed softage
Screenshot: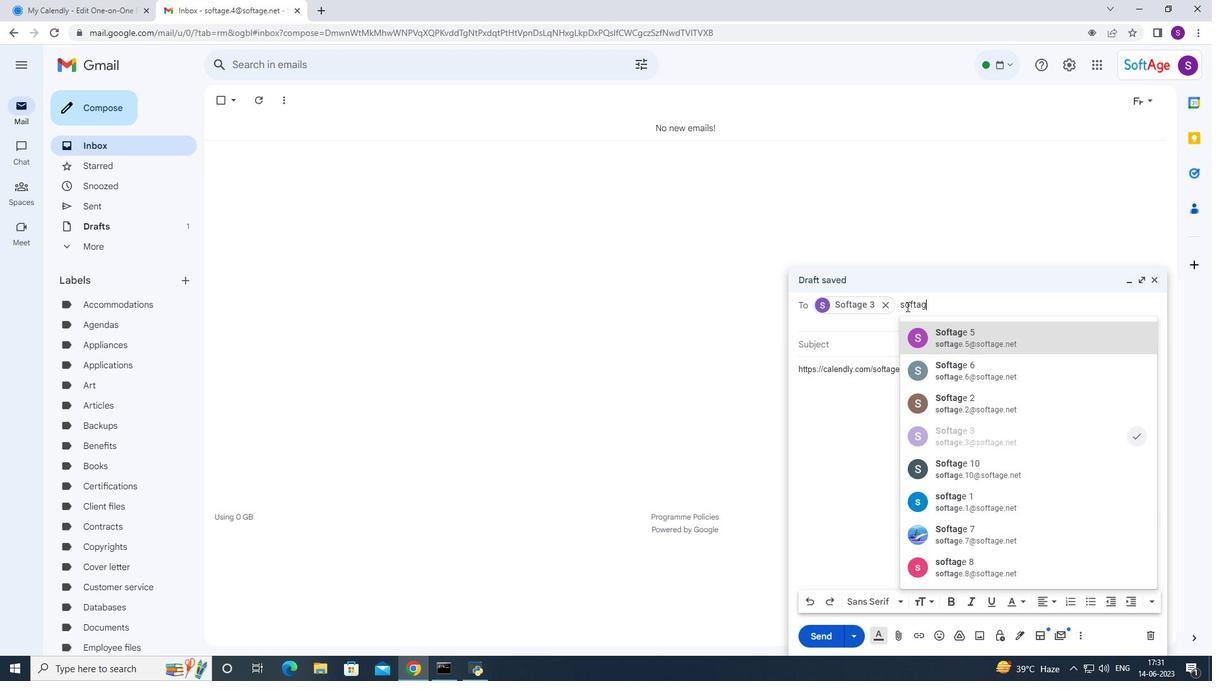 
Action: Mouse moved to (986, 411)
Screenshot: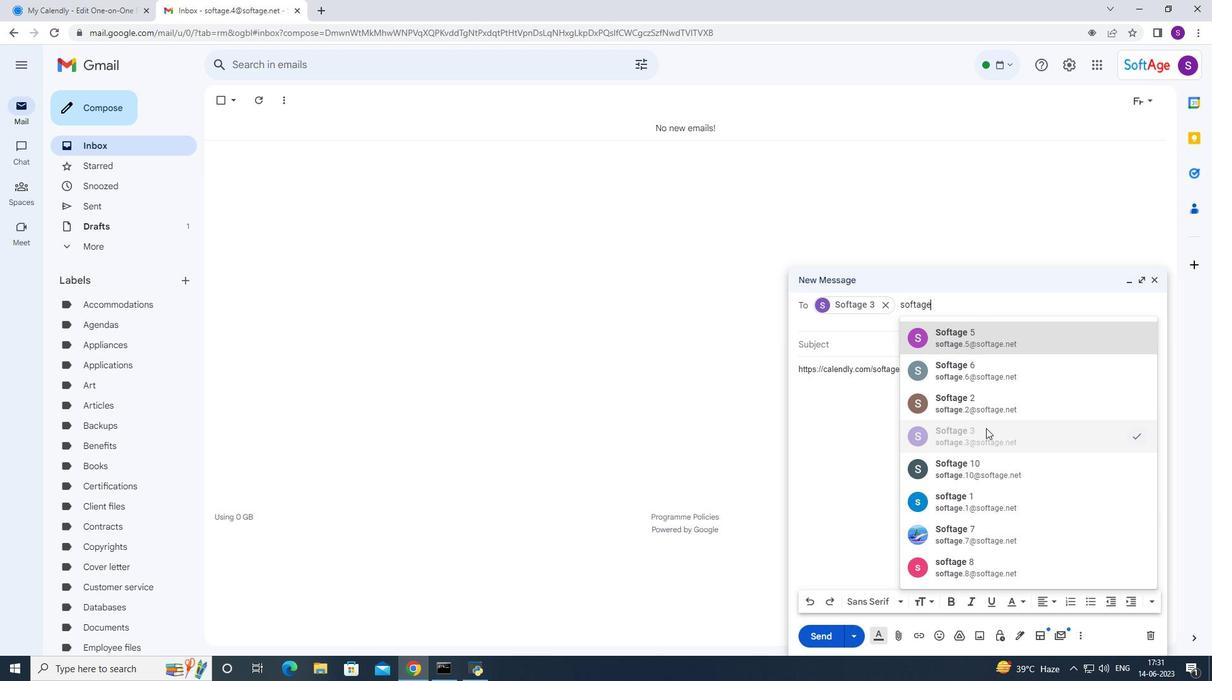 
Action: Mouse pressed left at (986, 411)
Screenshot: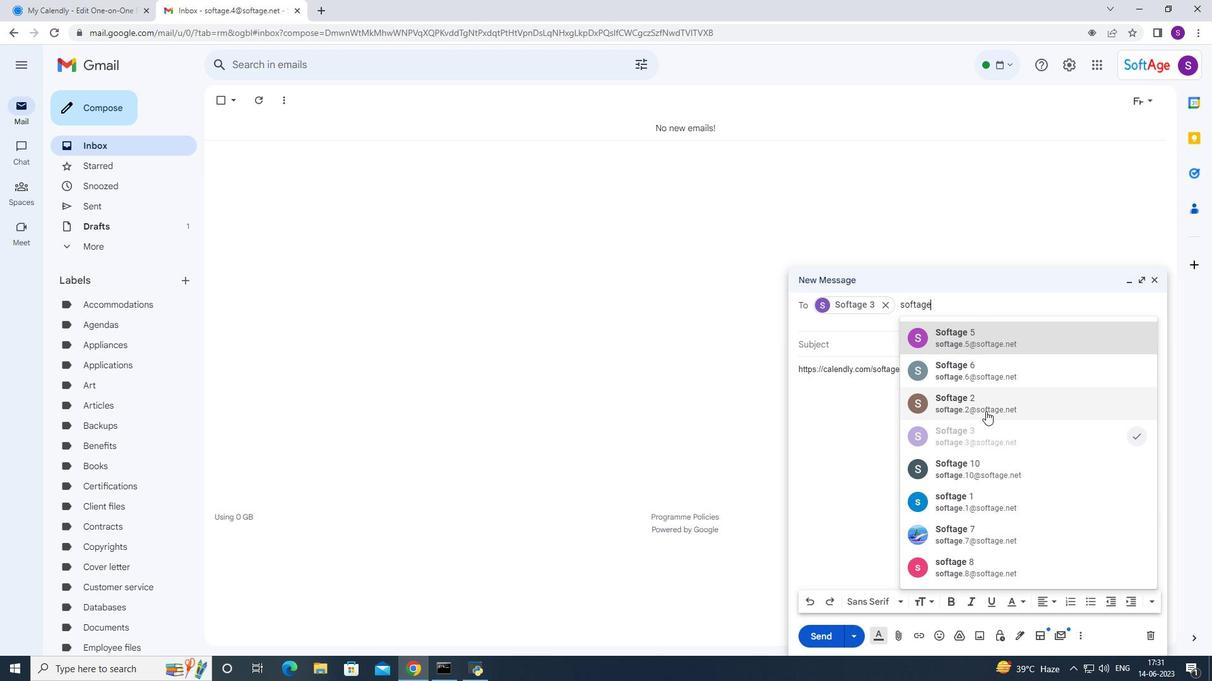 
Action: Mouse moved to (938, 435)
Screenshot: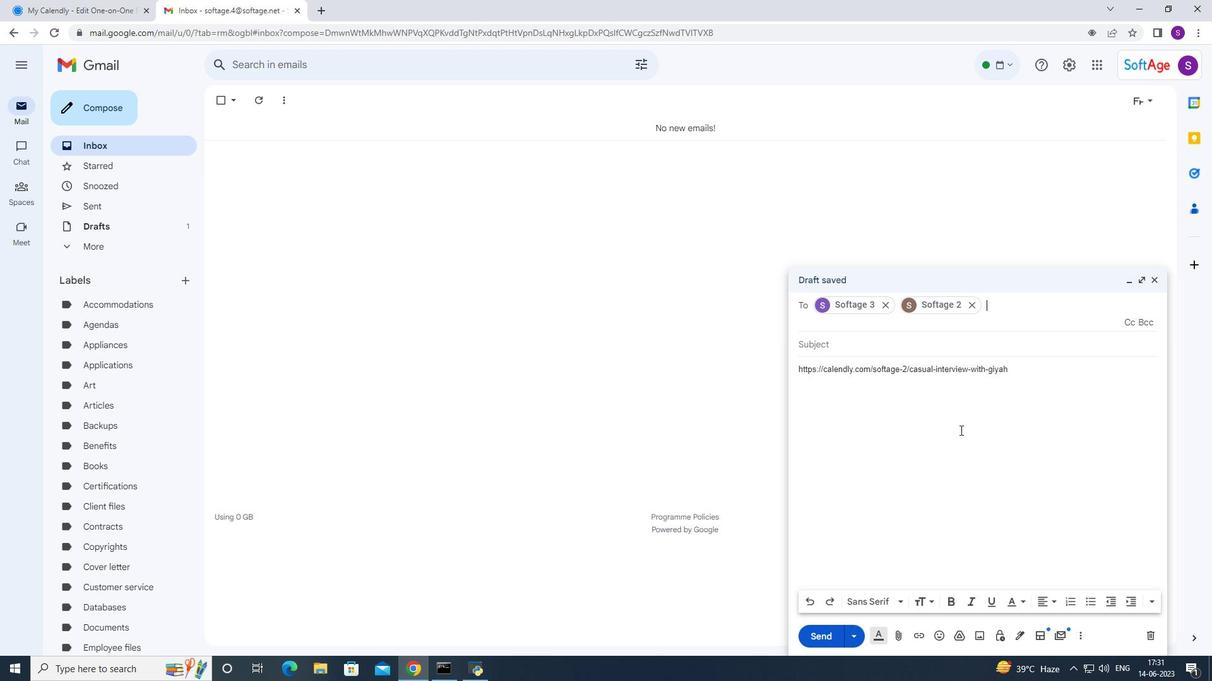 
Action: Mouse pressed left at (938, 435)
Screenshot: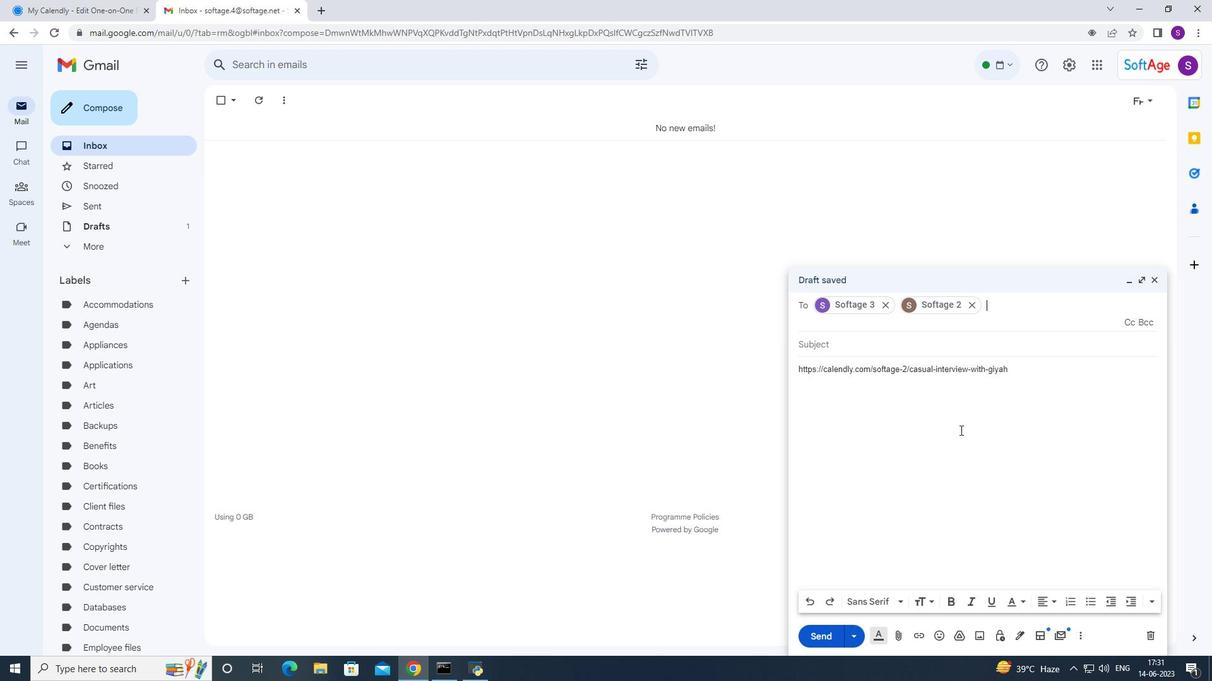 
Action: Mouse moved to (827, 630)
Screenshot: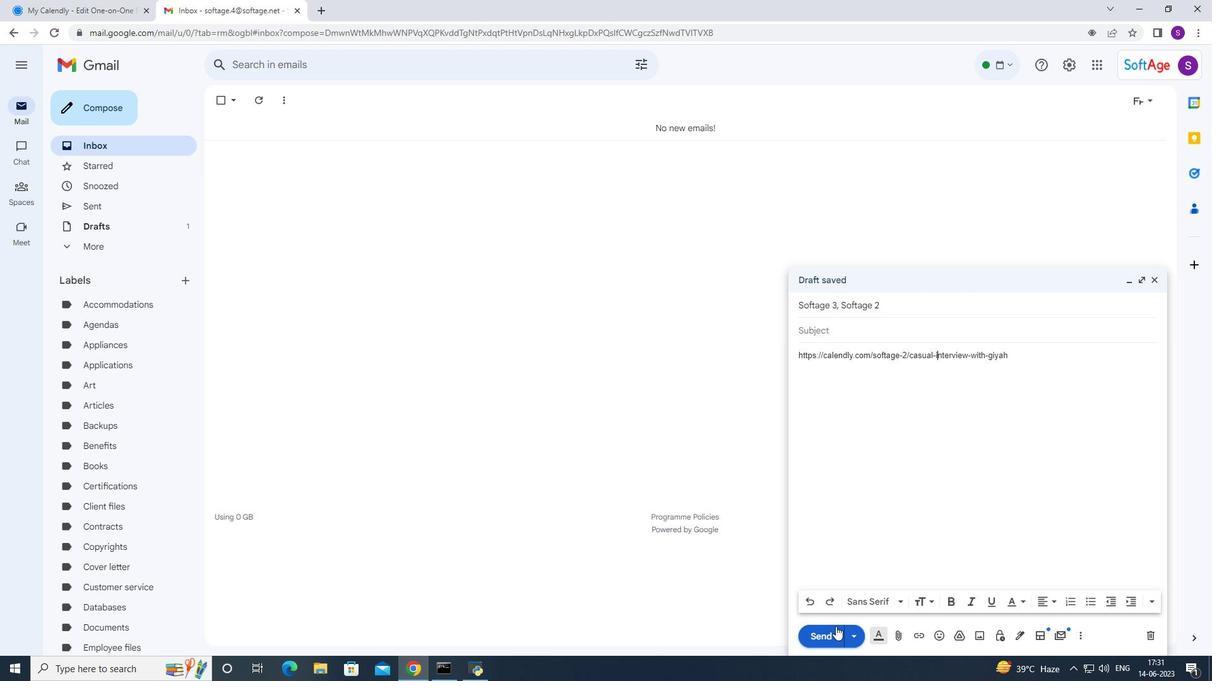 
Action: Mouse pressed left at (827, 630)
Screenshot: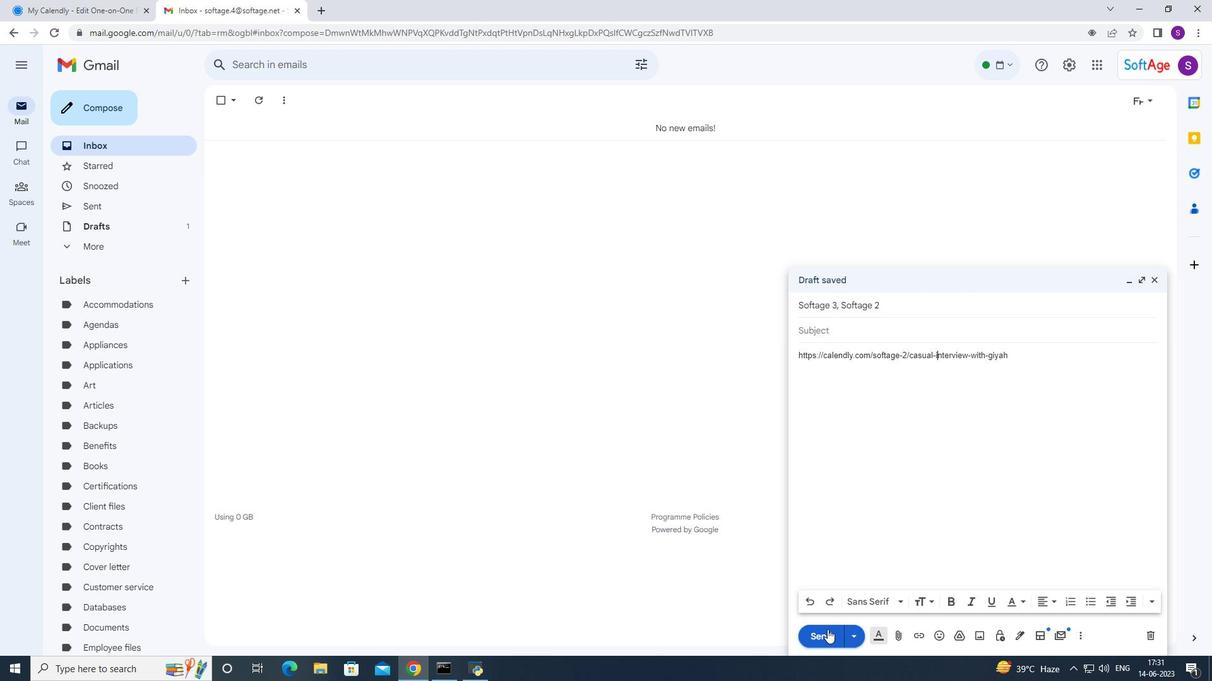 
Action: Mouse moved to (827, 630)
Screenshot: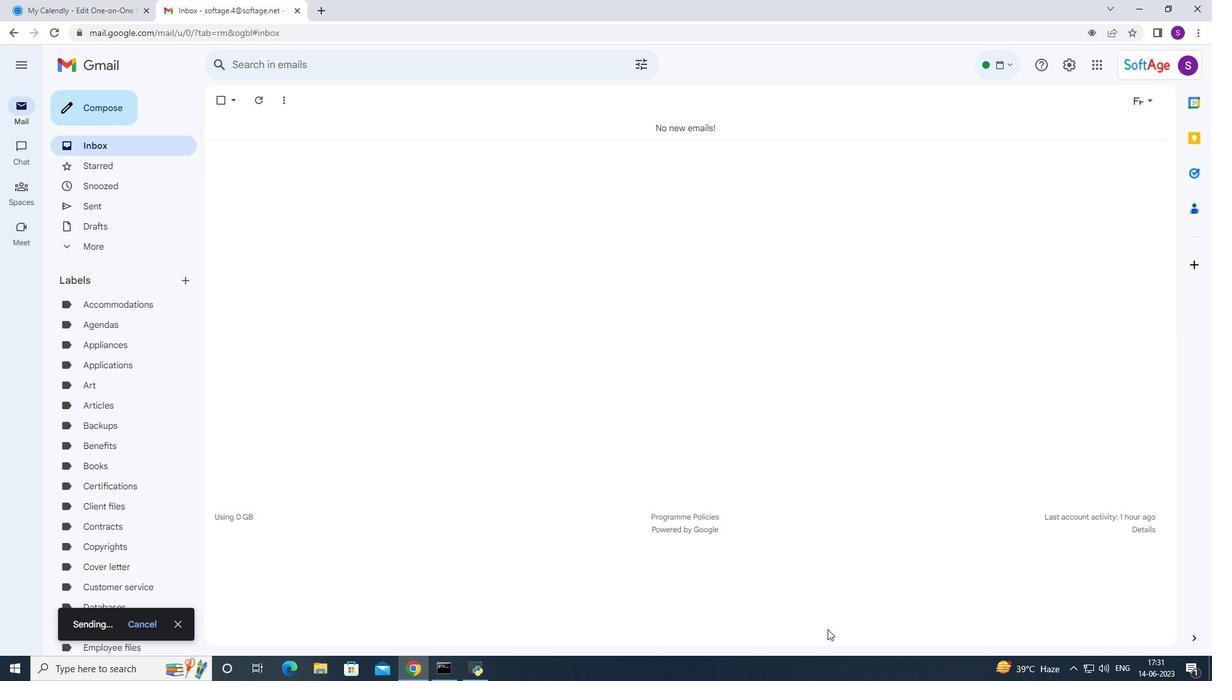 
